 Task: Explore experimental features and projects in Google Chrome Labs.
Action: Mouse moved to (487, 271)
Screenshot: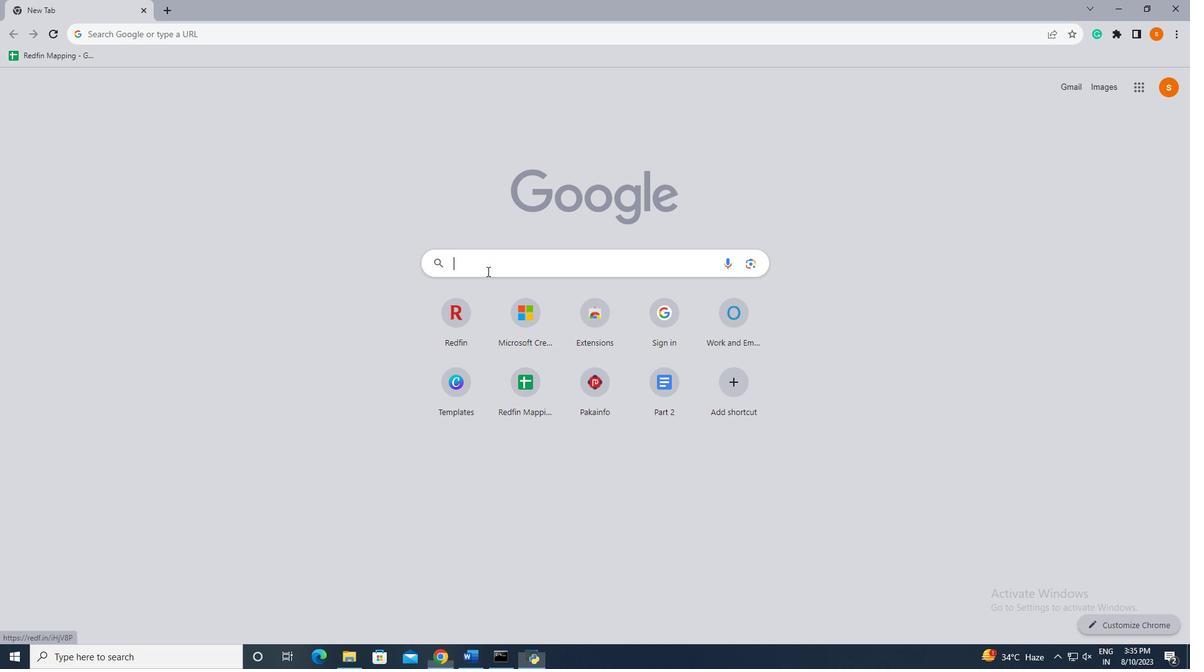 
Action: Mouse pressed left at (487, 271)
Screenshot: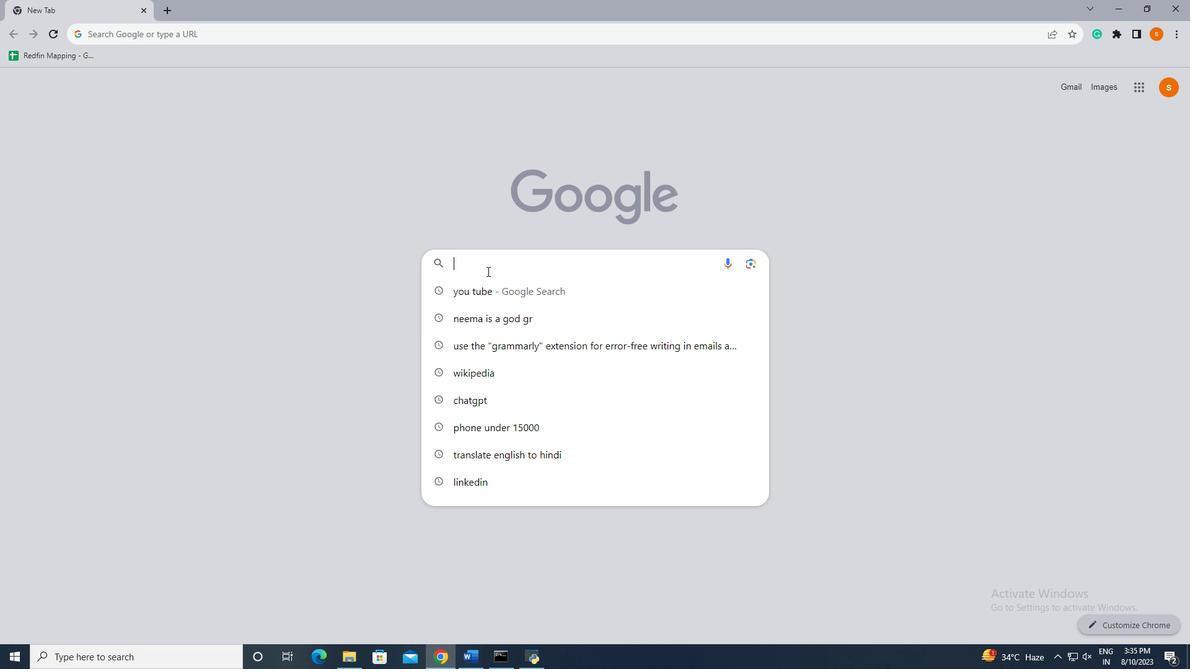
Action: Key pressed <Key.shift>Chrome<Key.space><Key.shift>Labs<Key.enter>
Screenshot: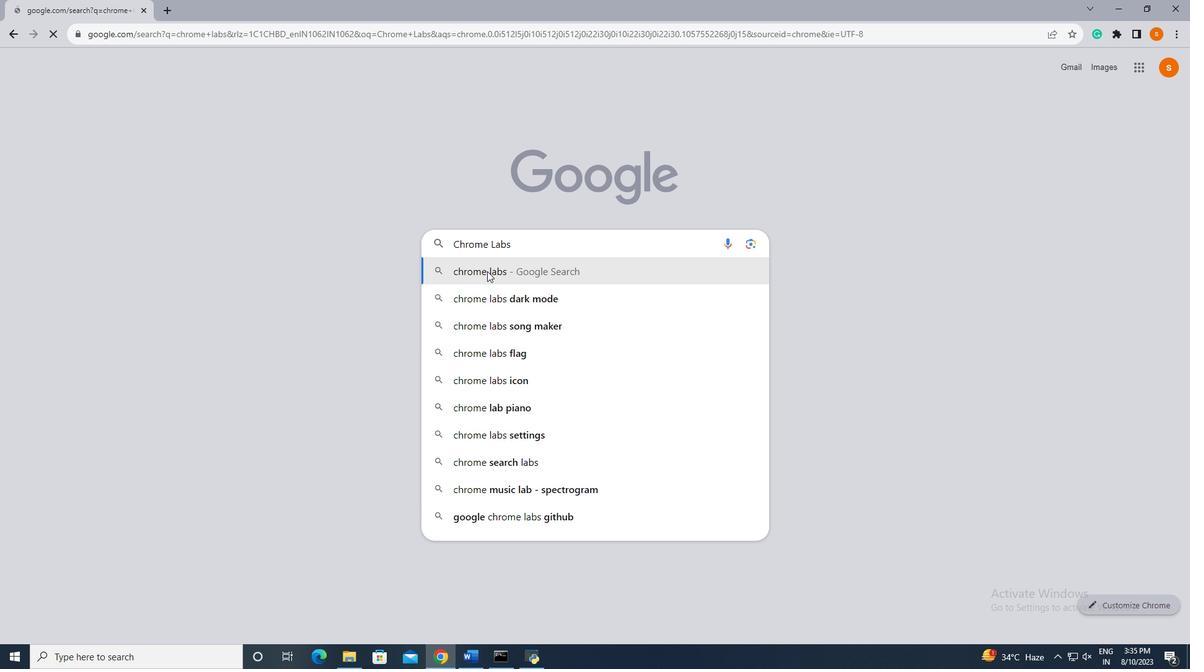 
Action: Mouse moved to (198, 208)
Screenshot: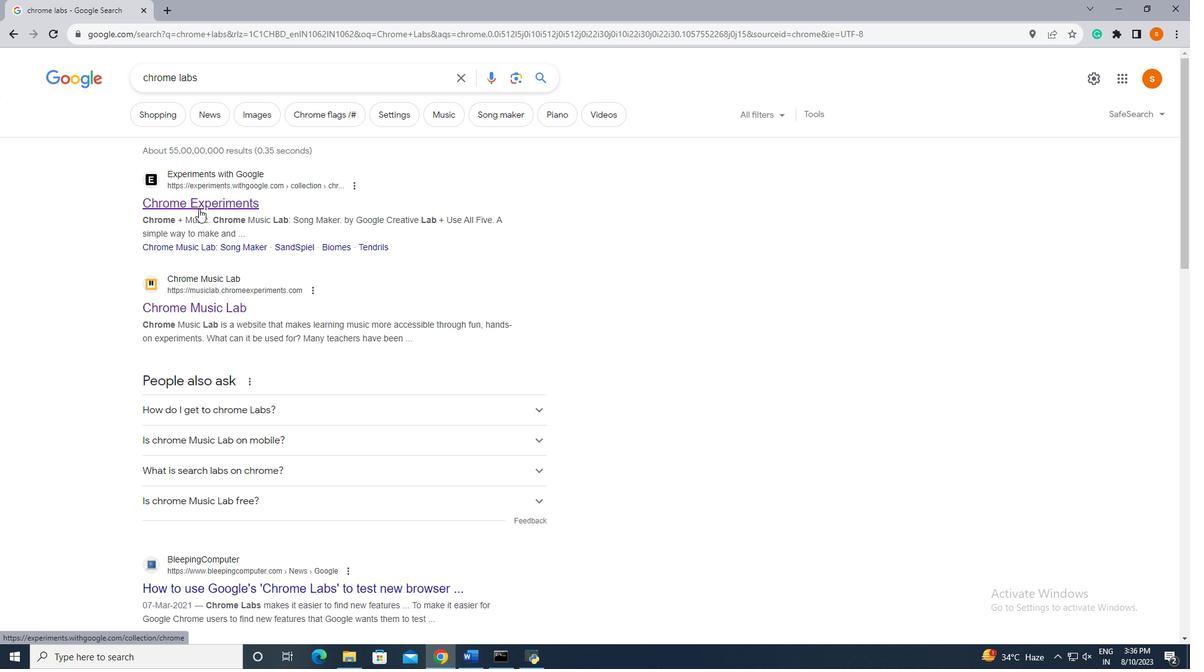
Action: Mouse pressed left at (198, 208)
Screenshot: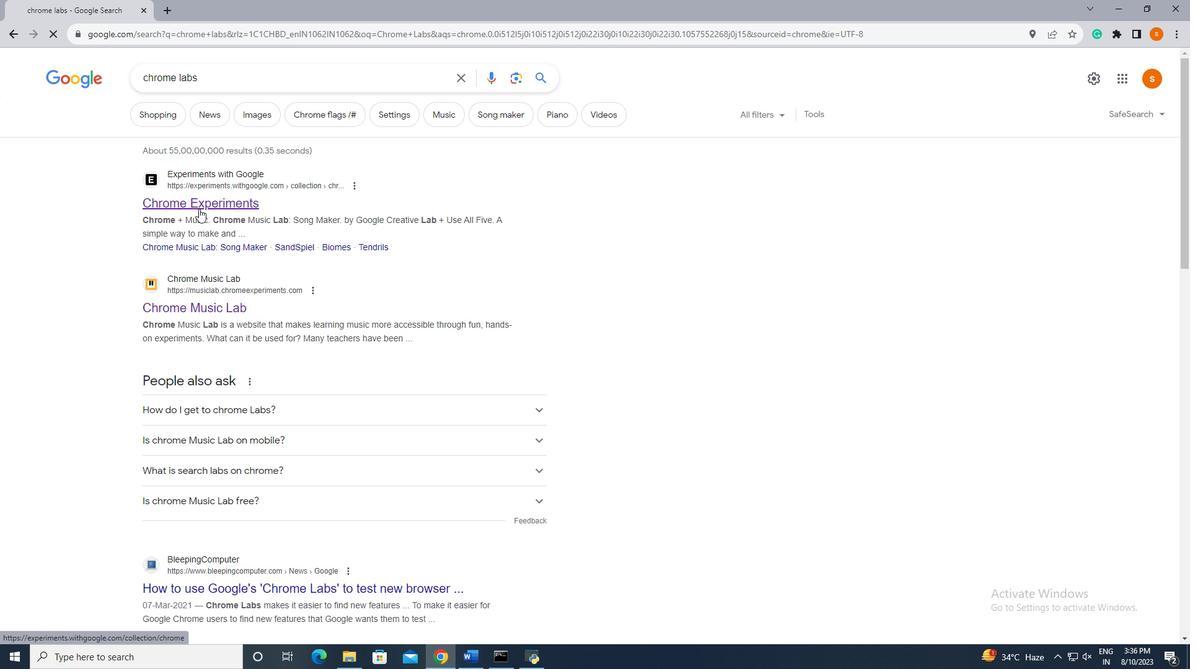 
Action: Mouse moved to (652, 75)
Screenshot: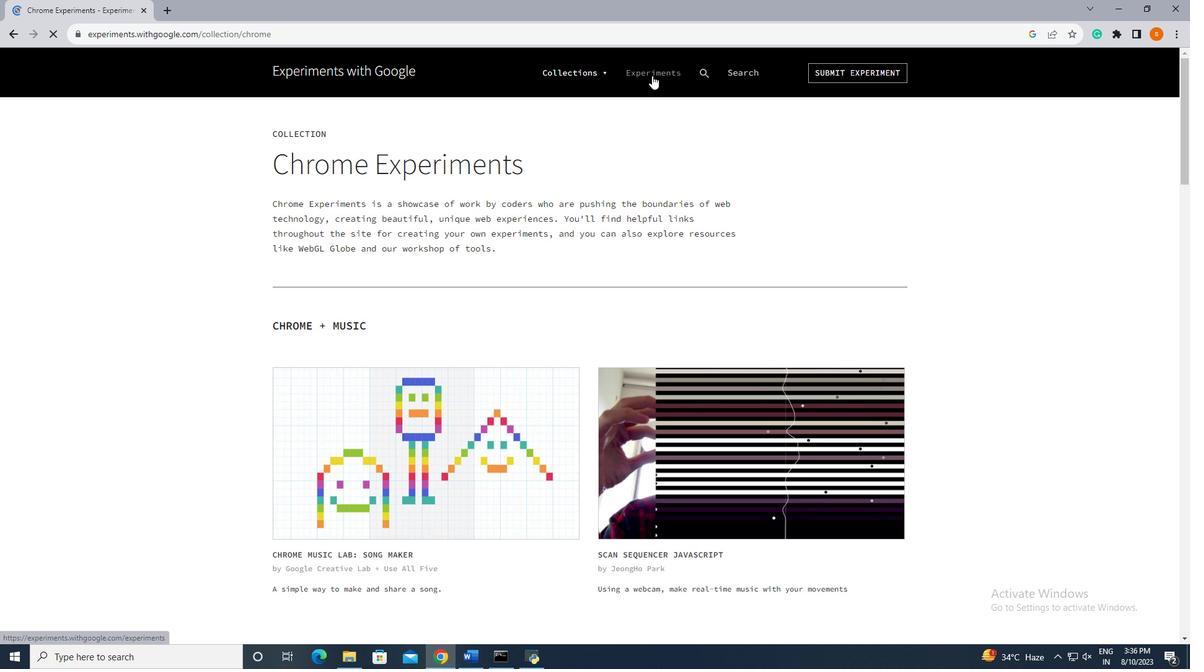 
Action: Mouse pressed left at (652, 75)
Screenshot: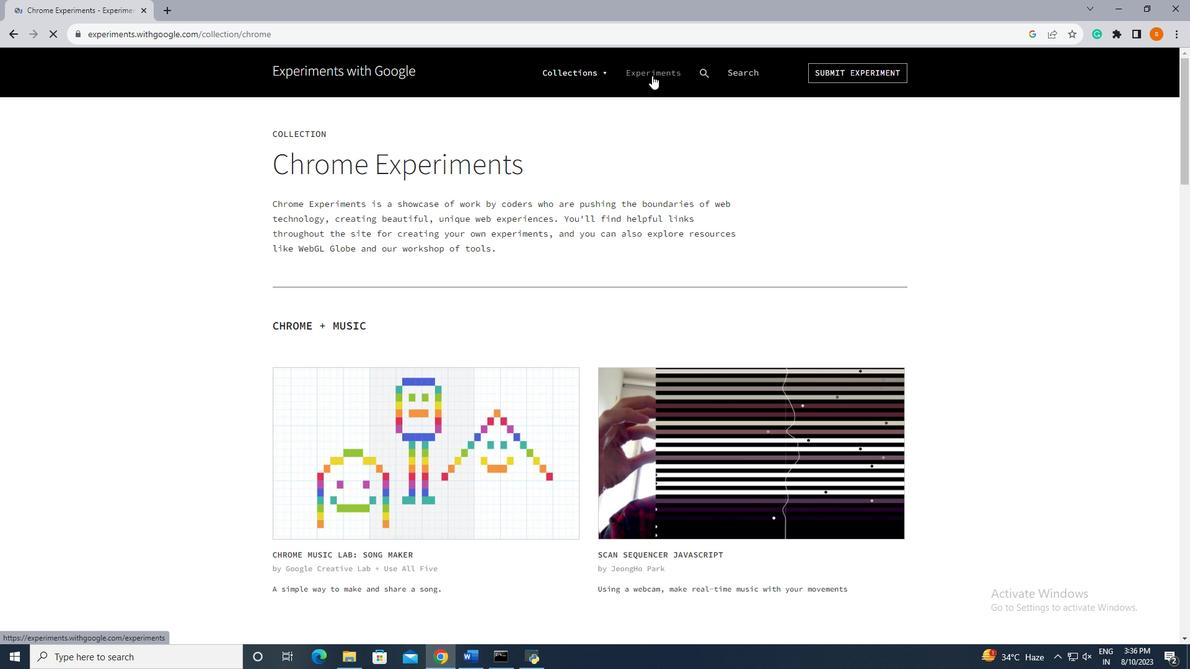 
Action: Mouse moved to (497, 285)
Screenshot: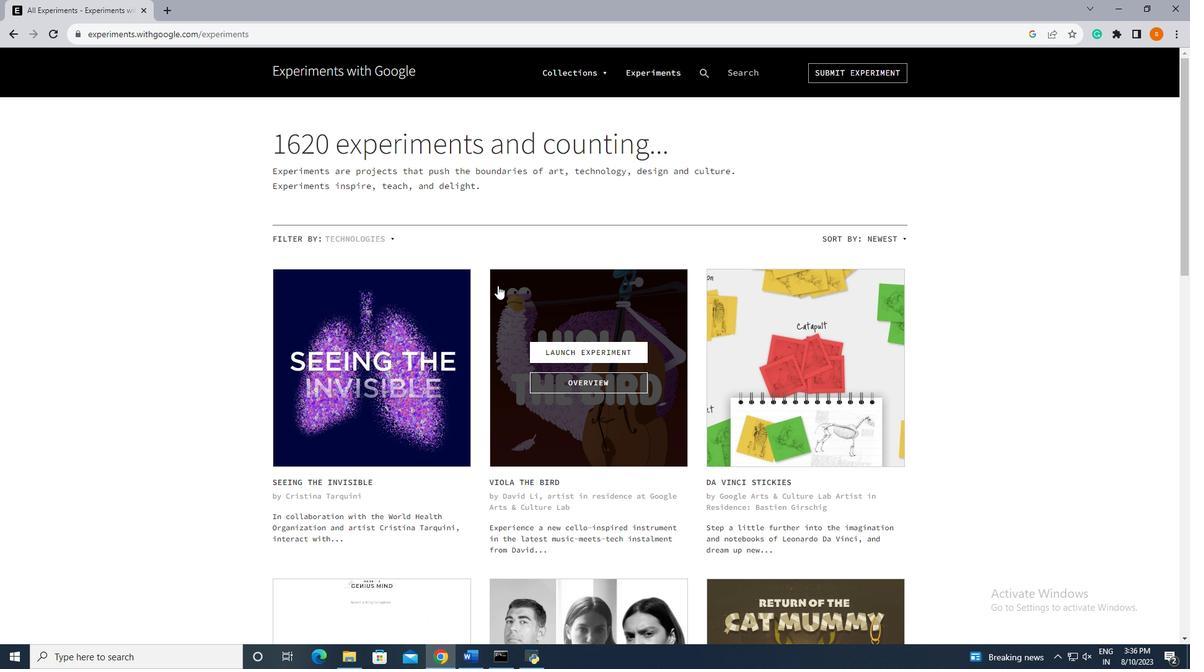 
Action: Mouse scrolled (497, 285) with delta (0, 0)
Screenshot: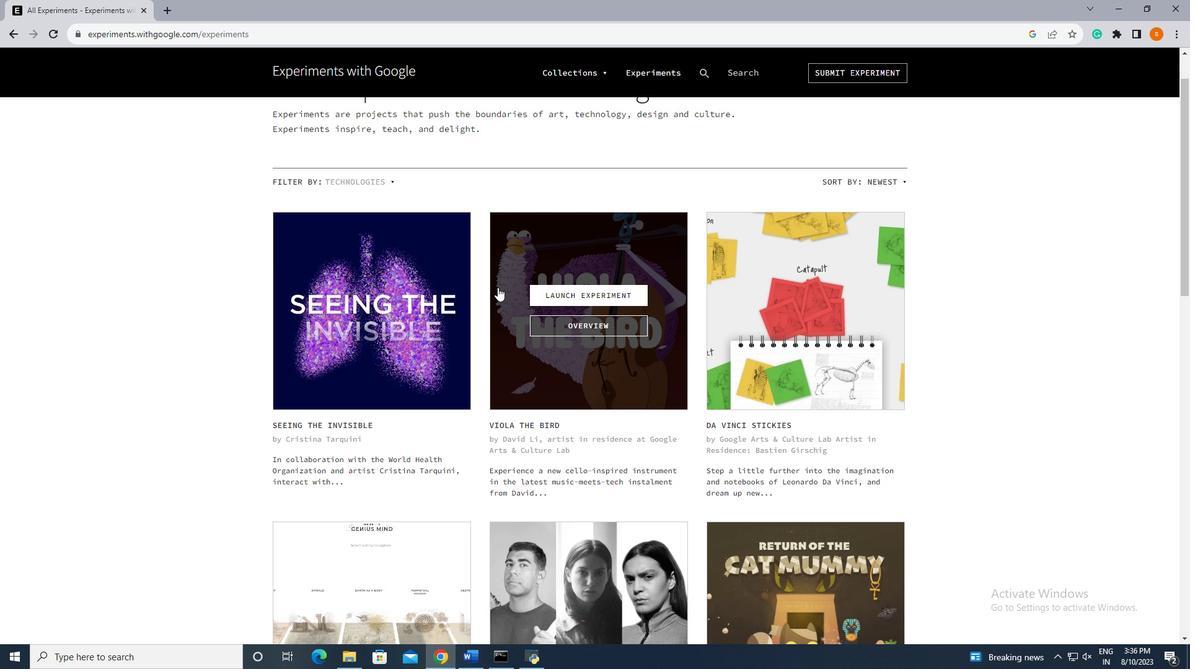 
Action: Mouse moved to (388, 316)
Screenshot: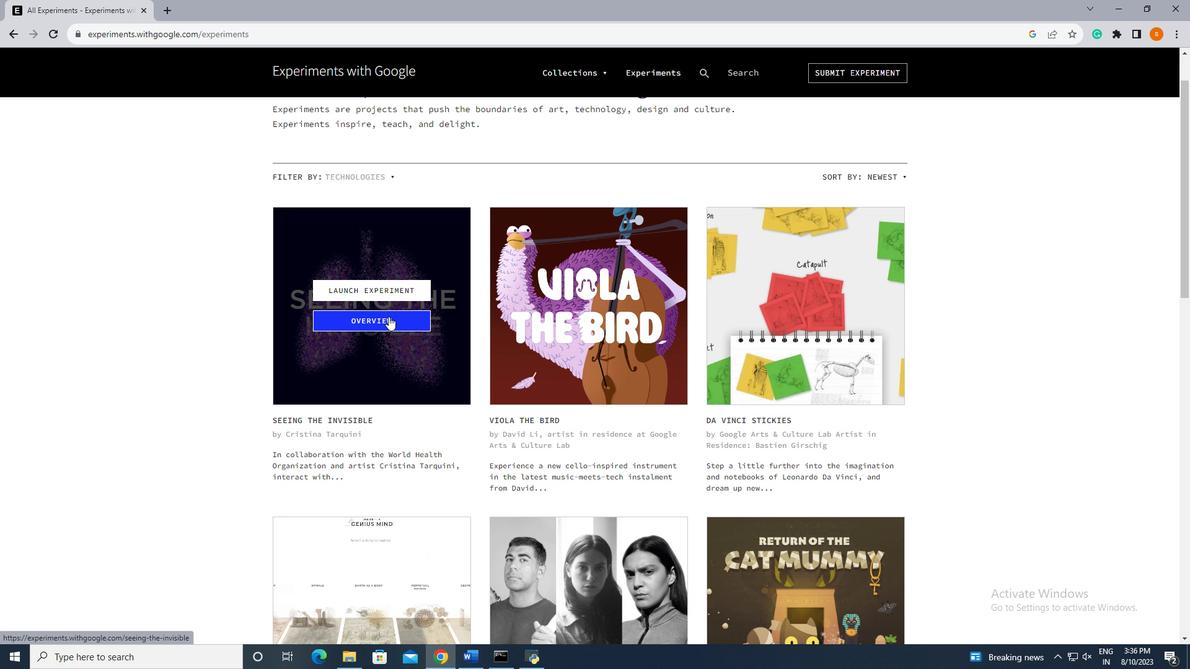 
Action: Mouse pressed left at (388, 316)
Screenshot: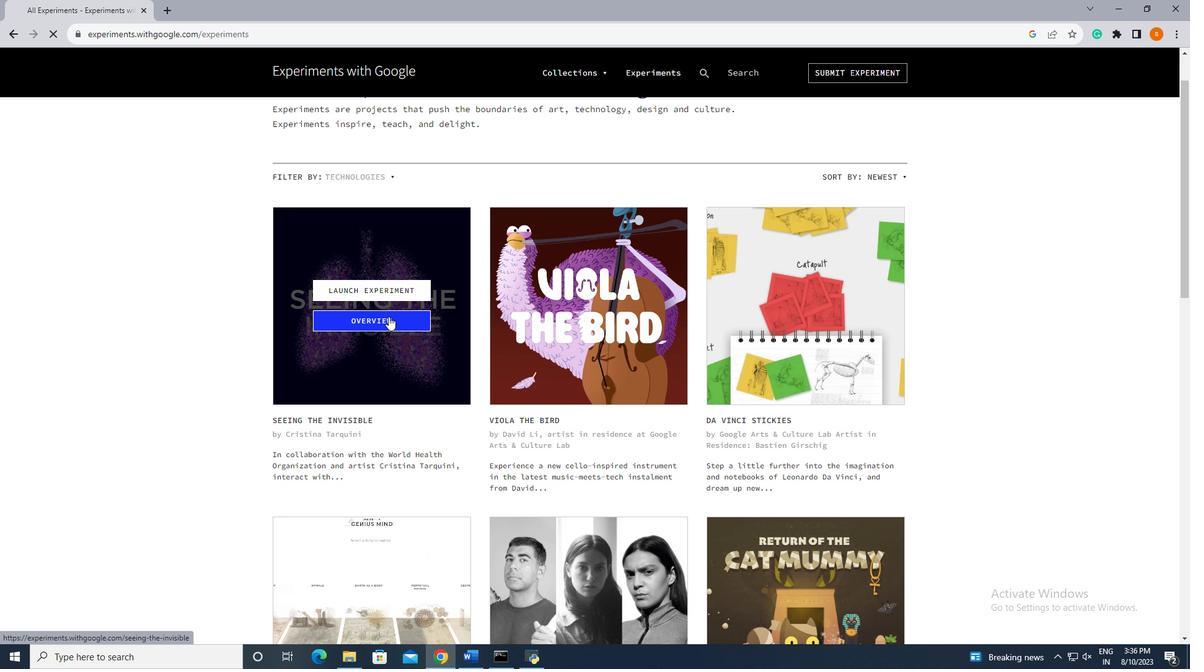 
Action: Mouse moved to (531, 353)
Screenshot: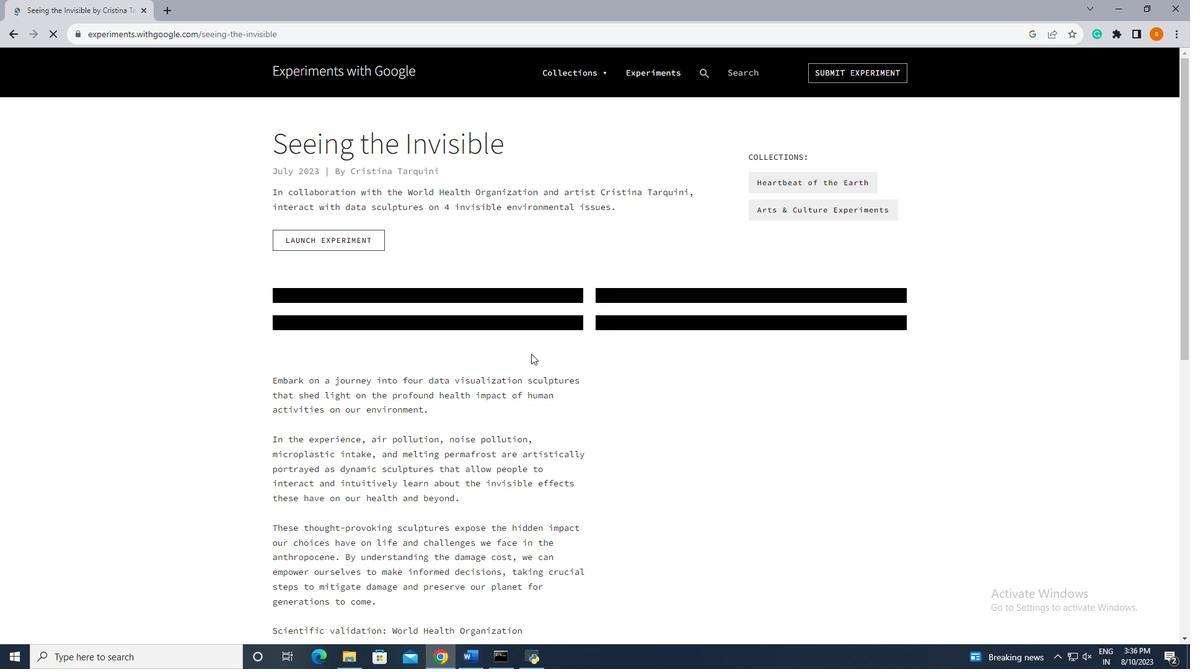 
Action: Mouse scrolled (531, 353) with delta (0, 0)
Screenshot: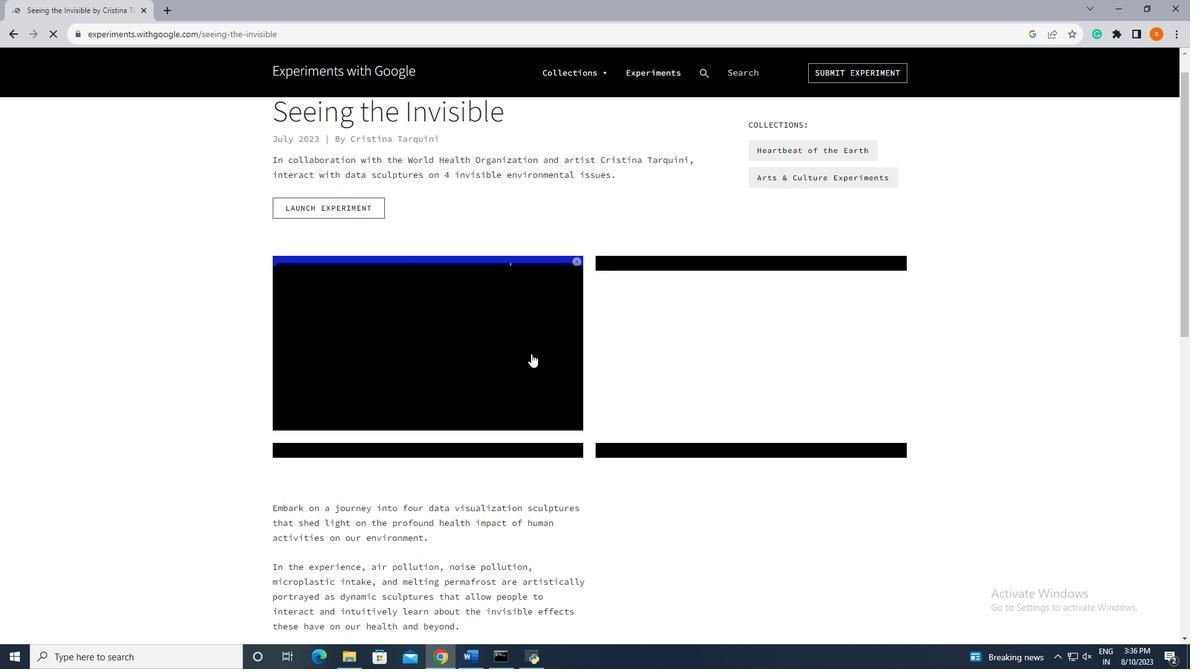
Action: Mouse scrolled (531, 353) with delta (0, 0)
Screenshot: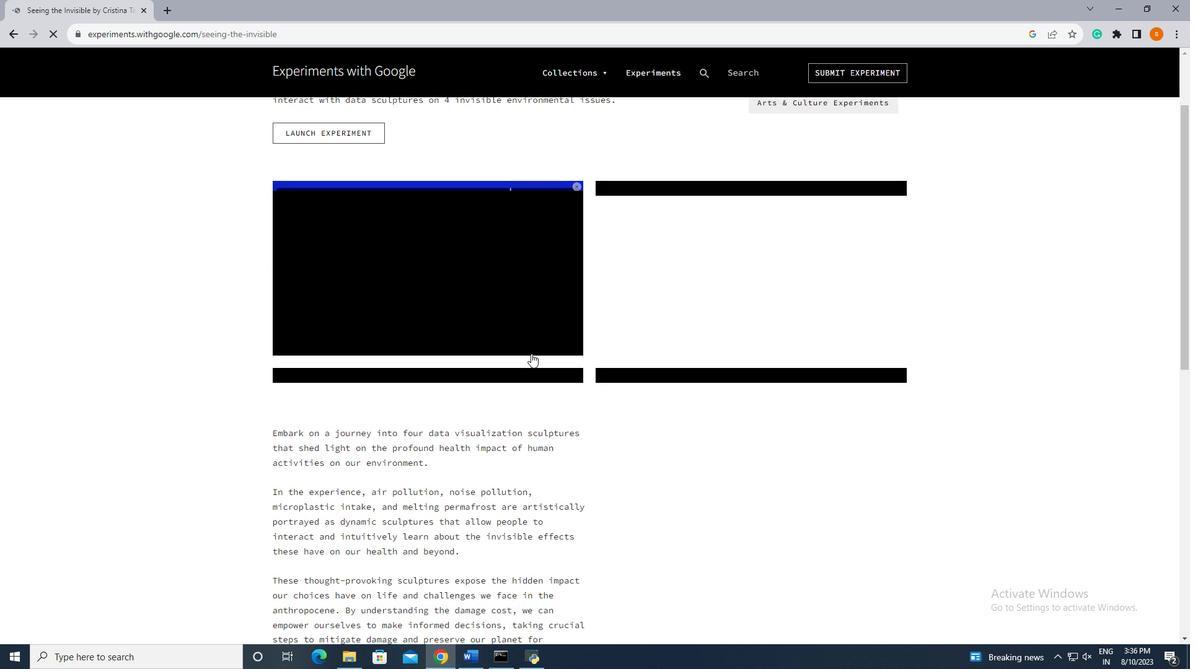 
Action: Mouse scrolled (531, 353) with delta (0, 0)
Screenshot: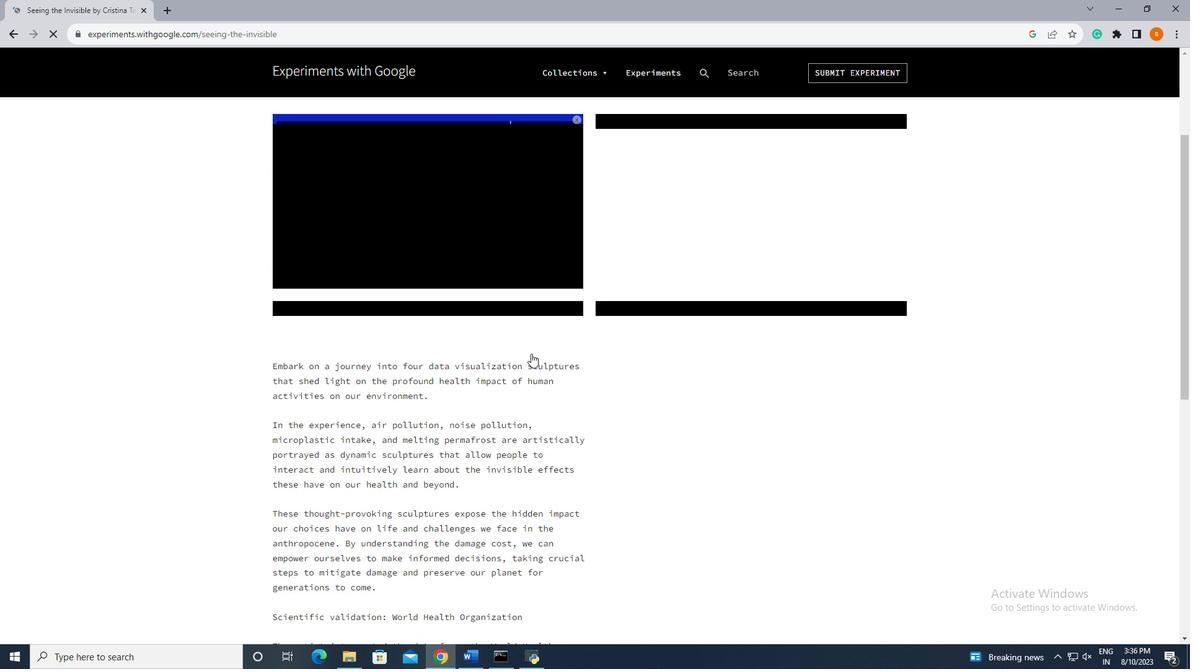 
Action: Mouse scrolled (531, 354) with delta (0, 0)
Screenshot: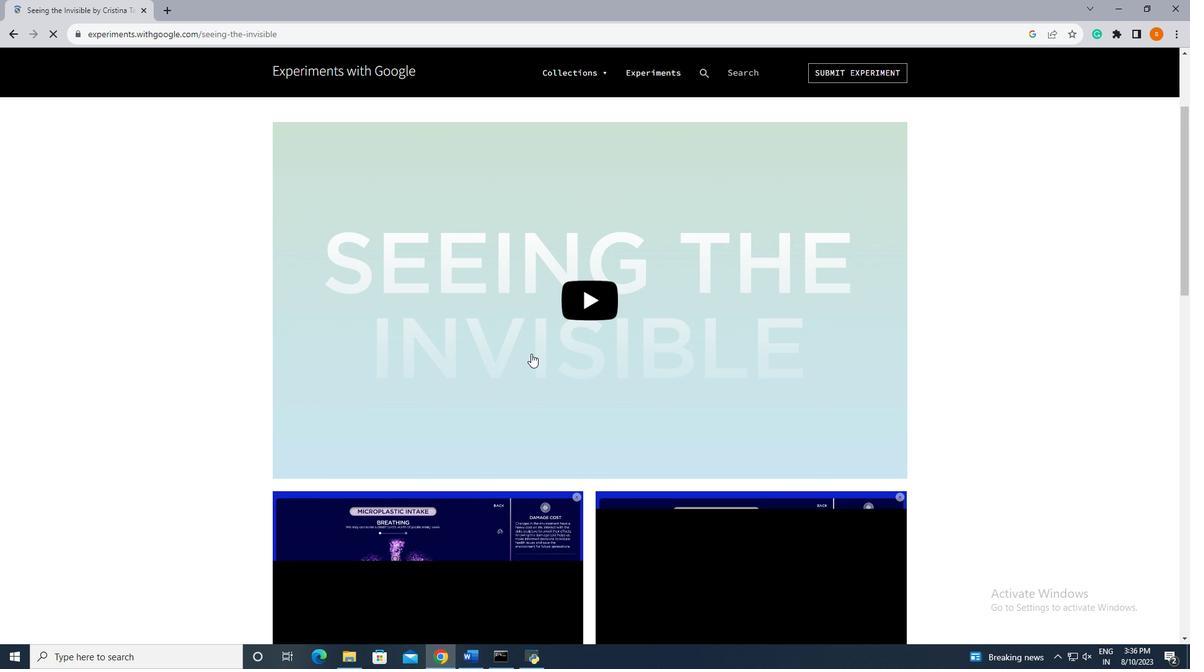 
Action: Mouse moved to (594, 324)
Screenshot: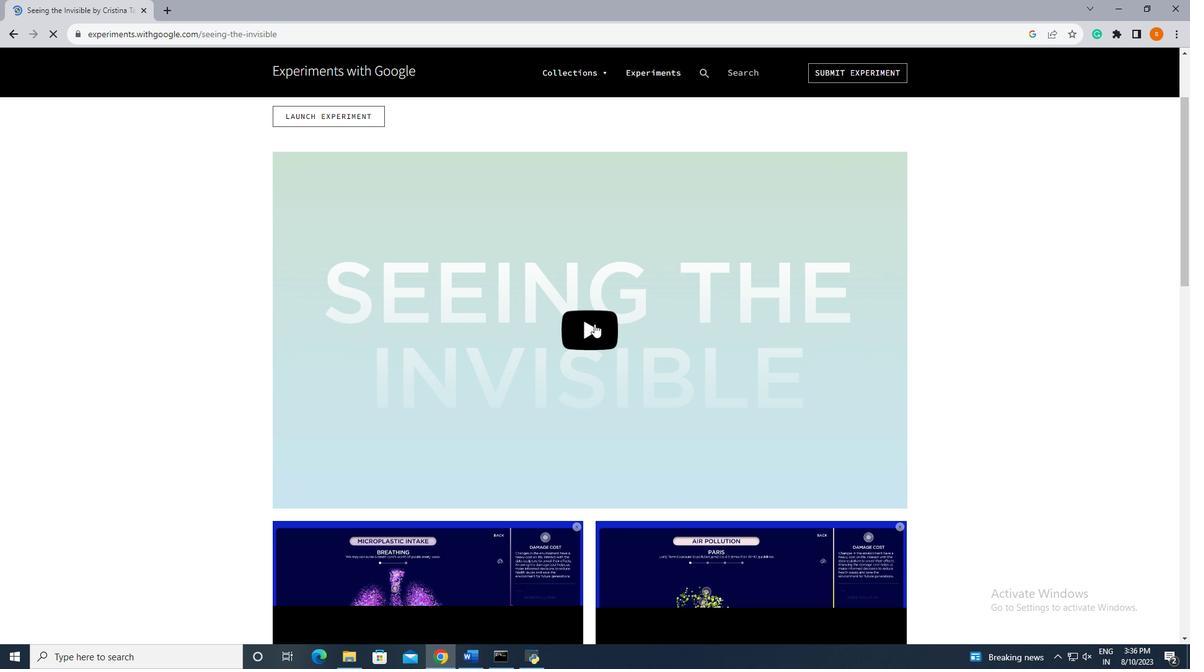 
Action: Mouse pressed left at (594, 324)
Screenshot: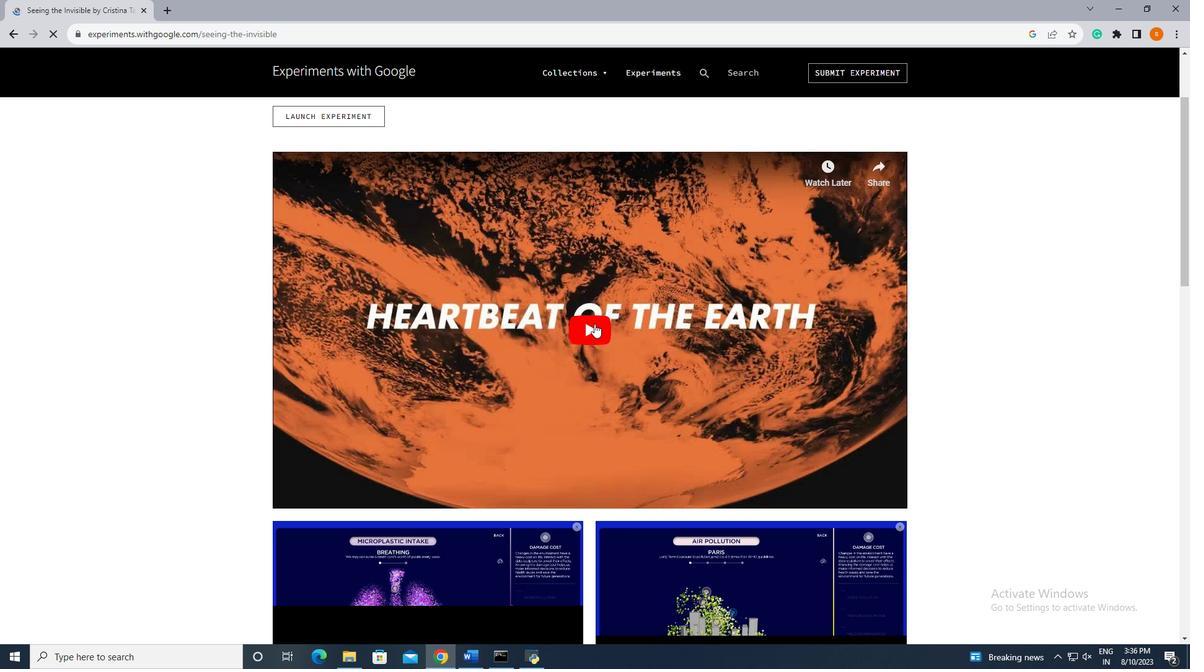 
Action: Mouse moved to (683, 369)
Screenshot: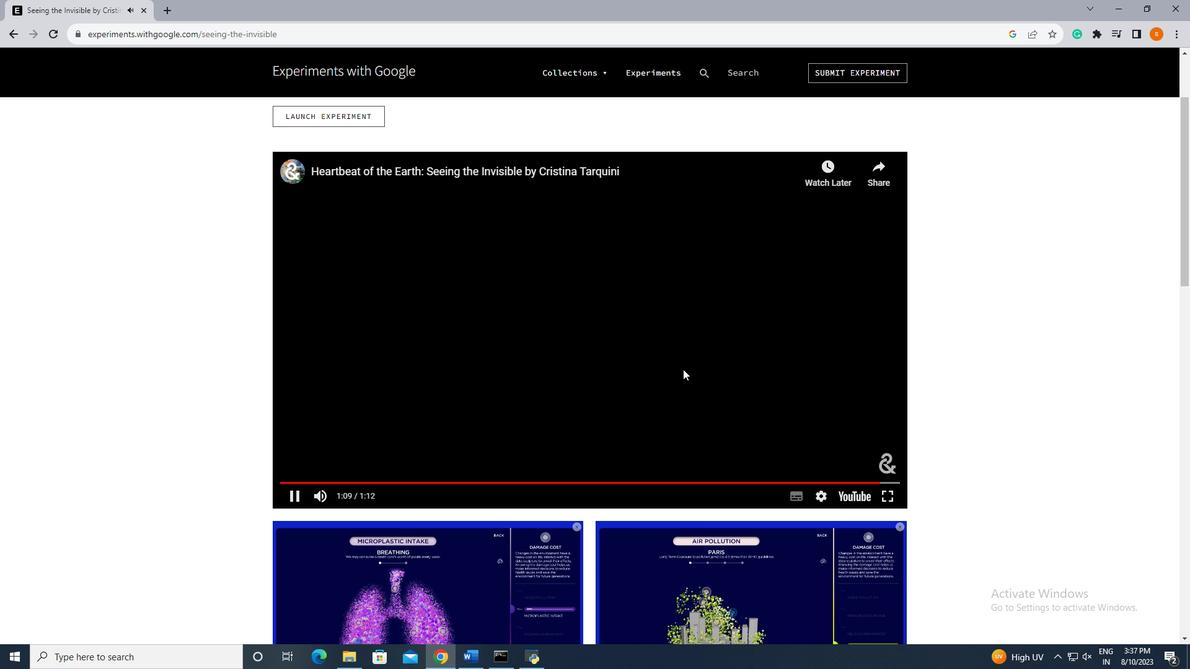 
Action: Mouse scrolled (683, 368) with delta (0, 0)
Screenshot: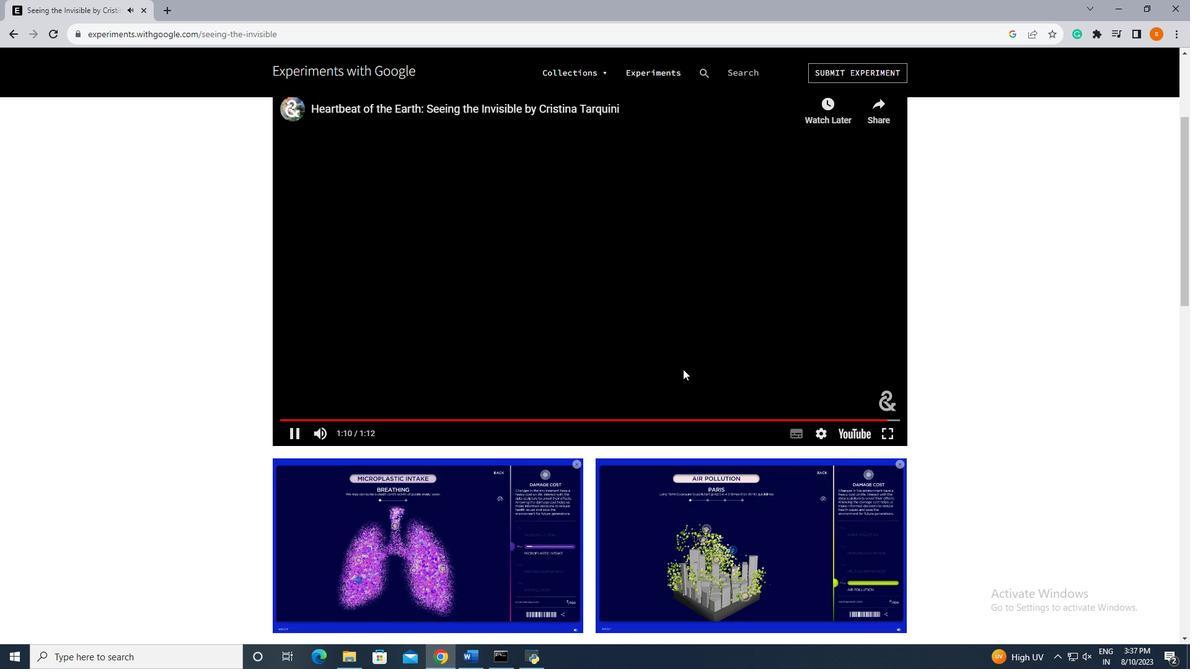 
Action: Mouse scrolled (683, 368) with delta (0, 0)
Screenshot: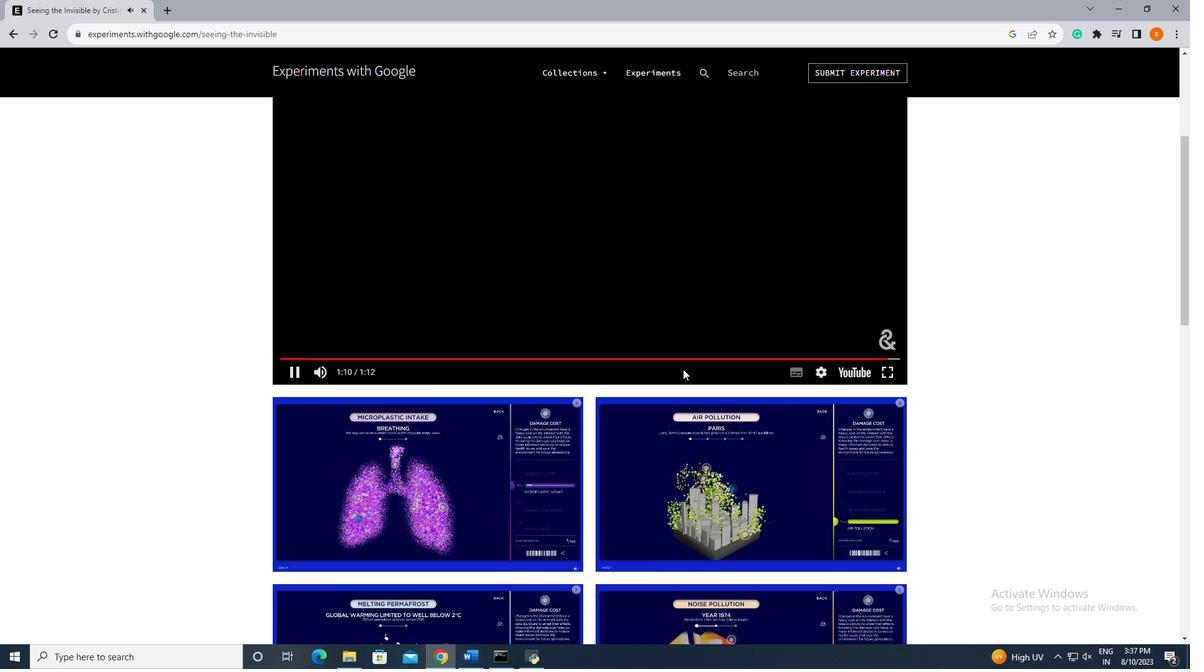 
Action: Mouse scrolled (683, 368) with delta (0, 0)
Screenshot: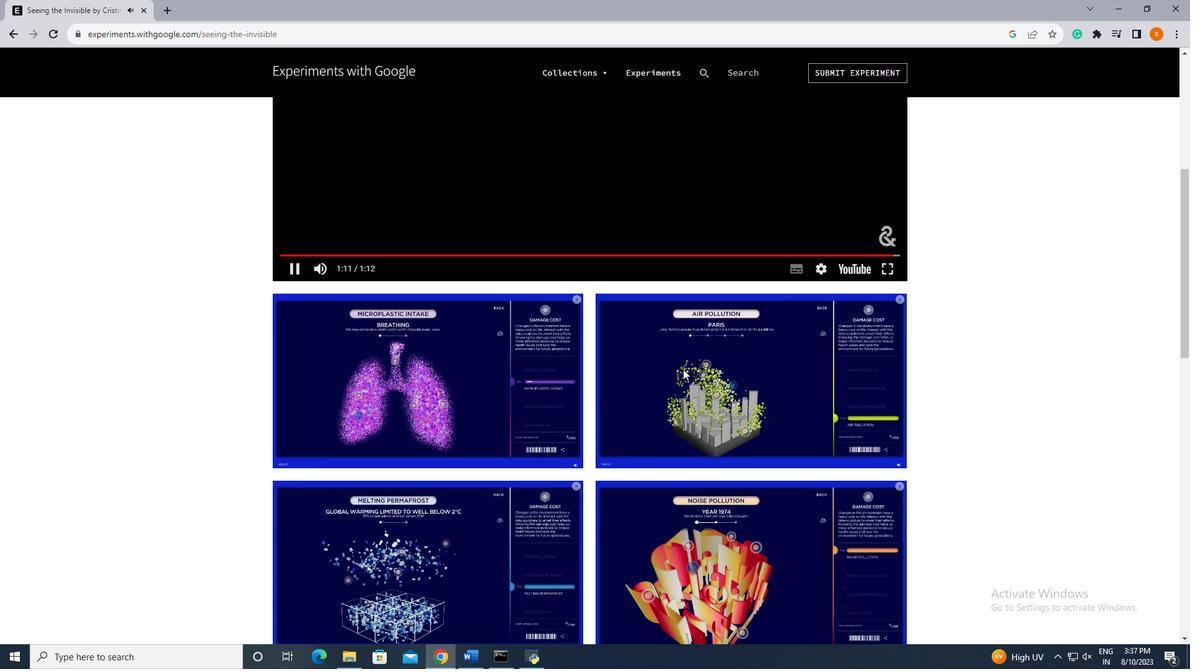 
Action: Mouse scrolled (683, 368) with delta (0, 0)
Screenshot: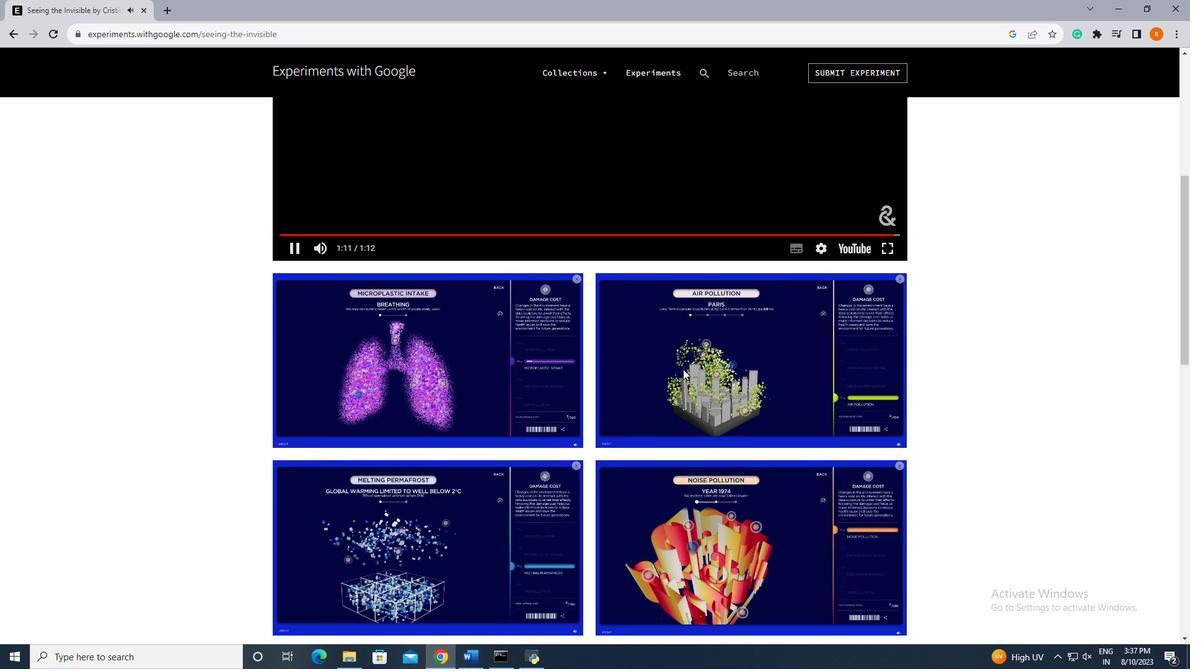 
Action: Mouse scrolled (683, 368) with delta (0, 0)
Screenshot: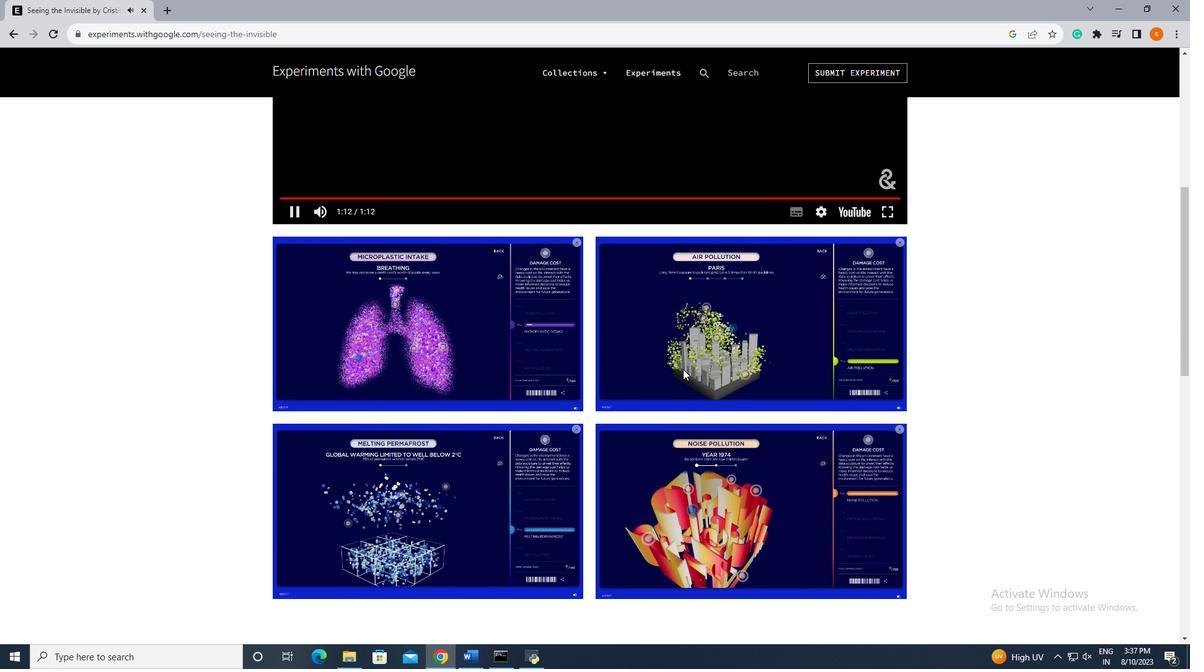 
Action: Mouse scrolled (683, 368) with delta (0, 0)
Screenshot: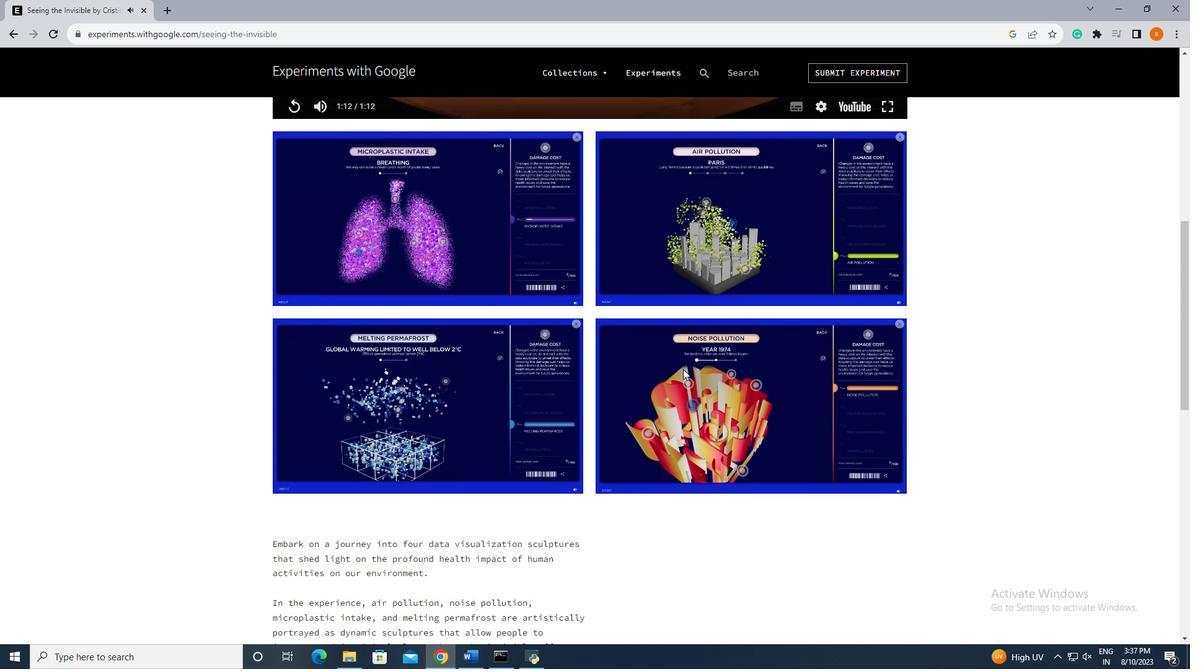 
Action: Mouse scrolled (683, 368) with delta (0, 0)
Screenshot: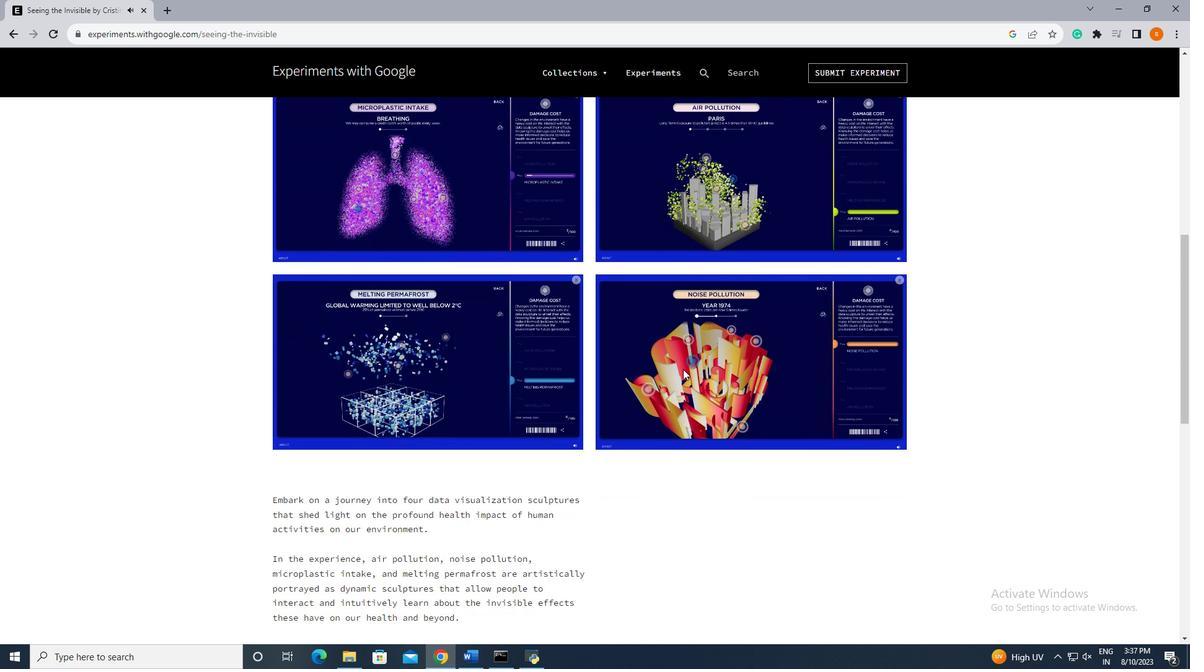 
Action: Mouse scrolled (683, 368) with delta (0, 0)
Screenshot: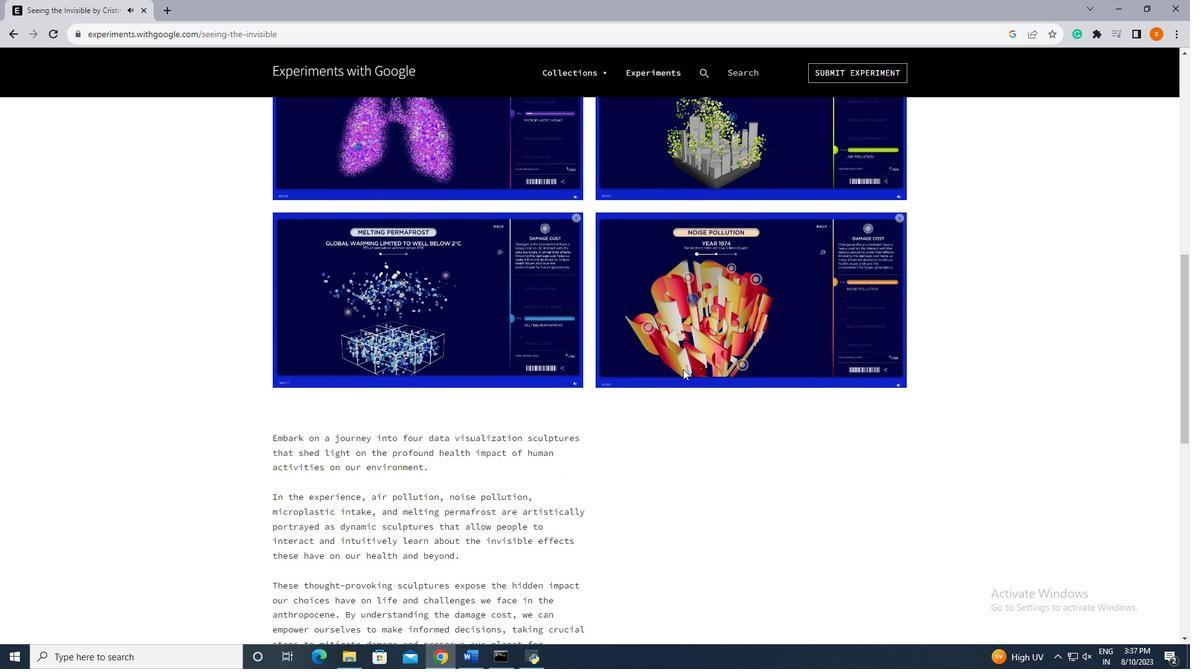 
Action: Mouse moved to (679, 393)
Screenshot: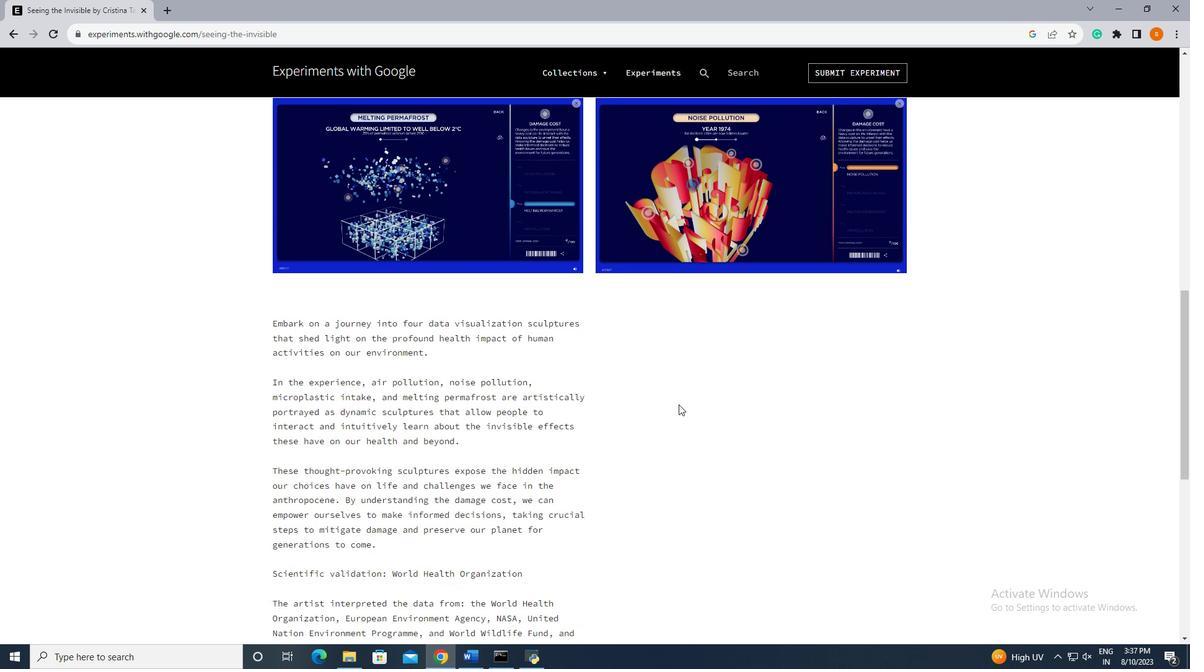 
Action: Mouse scrolled (679, 391) with delta (0, 0)
Screenshot: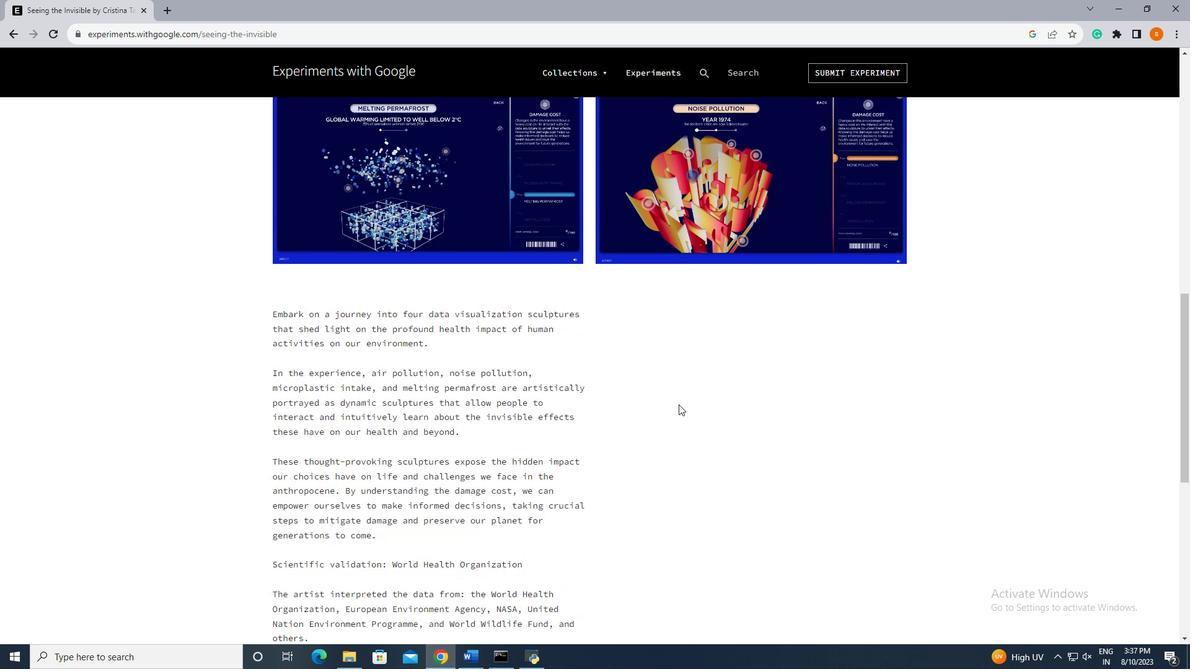 
Action: Mouse moved to (679, 402)
Screenshot: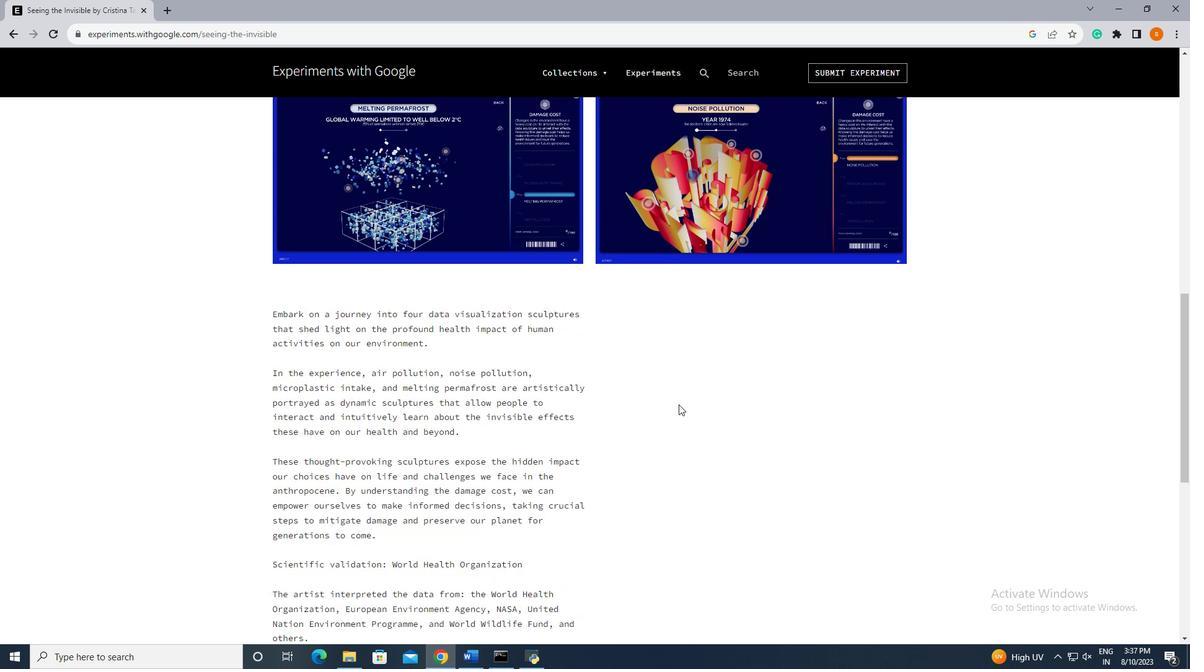 
Action: Mouse scrolled (679, 401) with delta (0, 0)
Screenshot: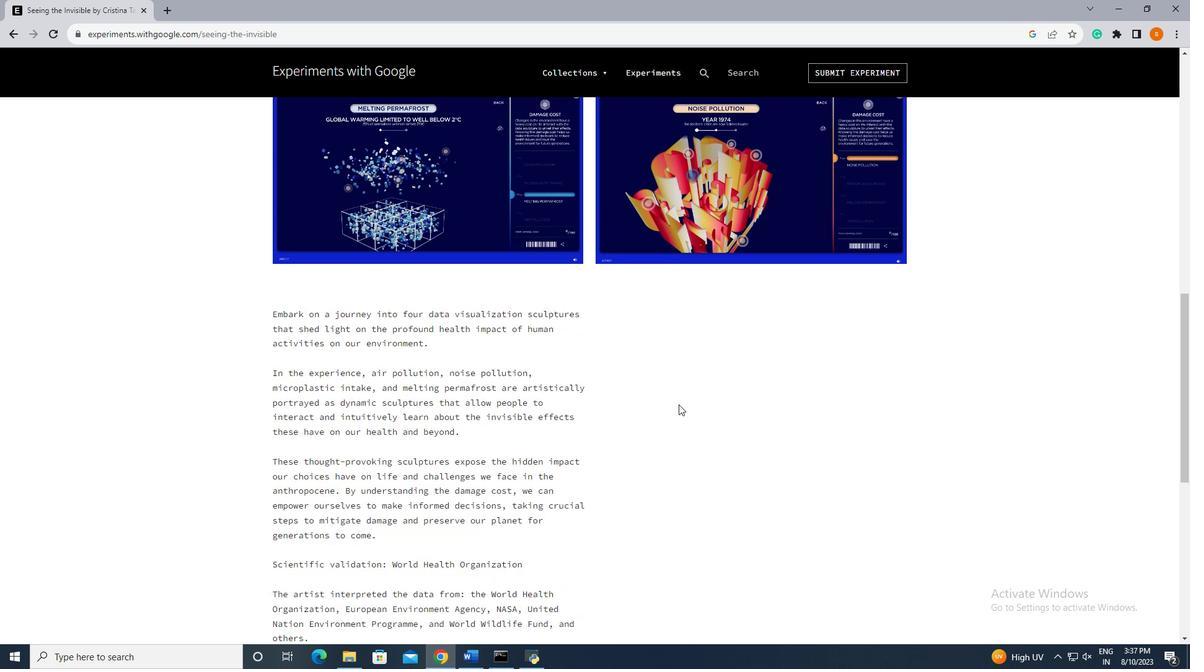 
Action: Mouse moved to (678, 404)
Screenshot: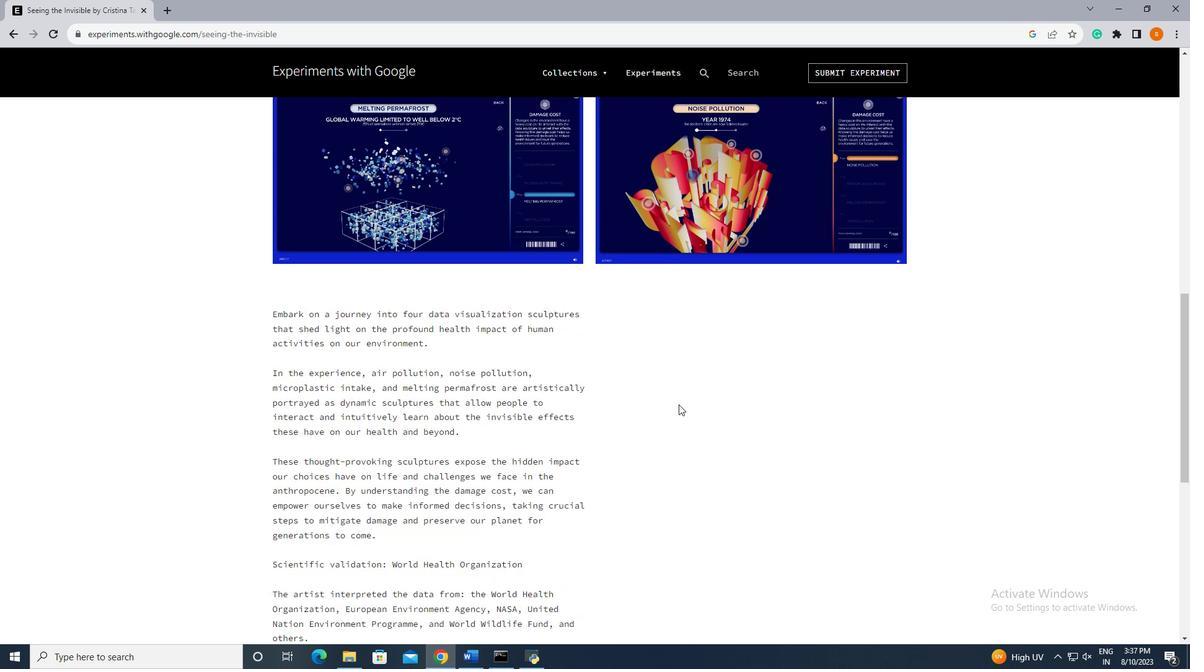 
Action: Mouse scrolled (678, 404) with delta (0, 0)
Screenshot: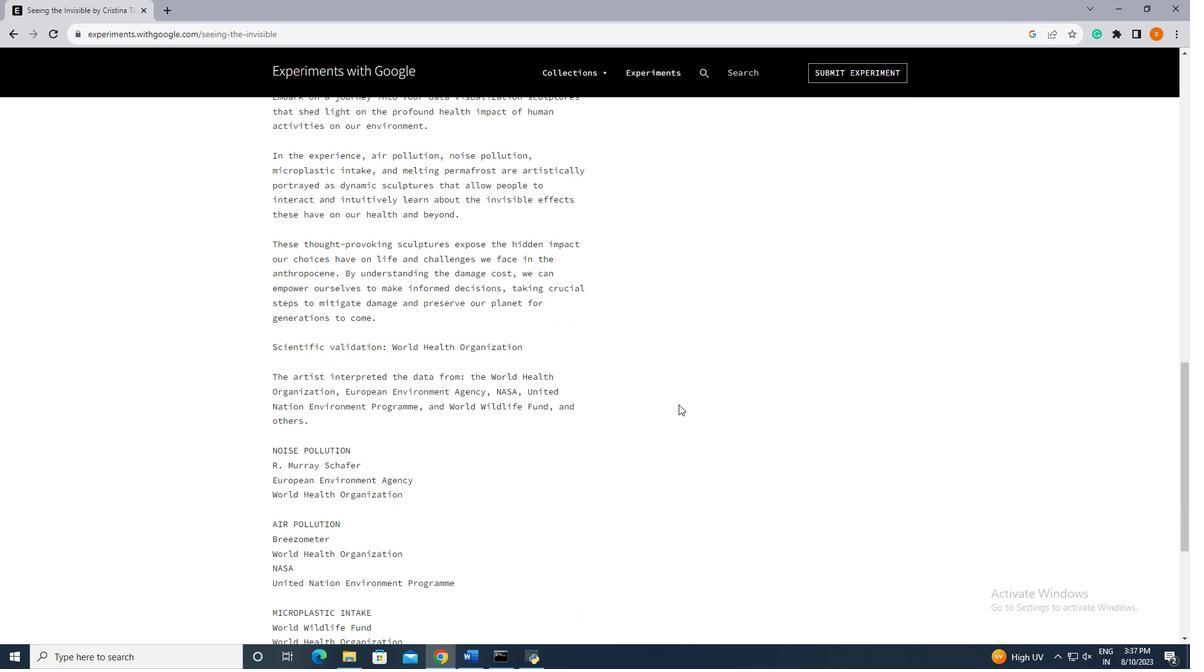 
Action: Mouse scrolled (678, 404) with delta (0, 0)
Screenshot: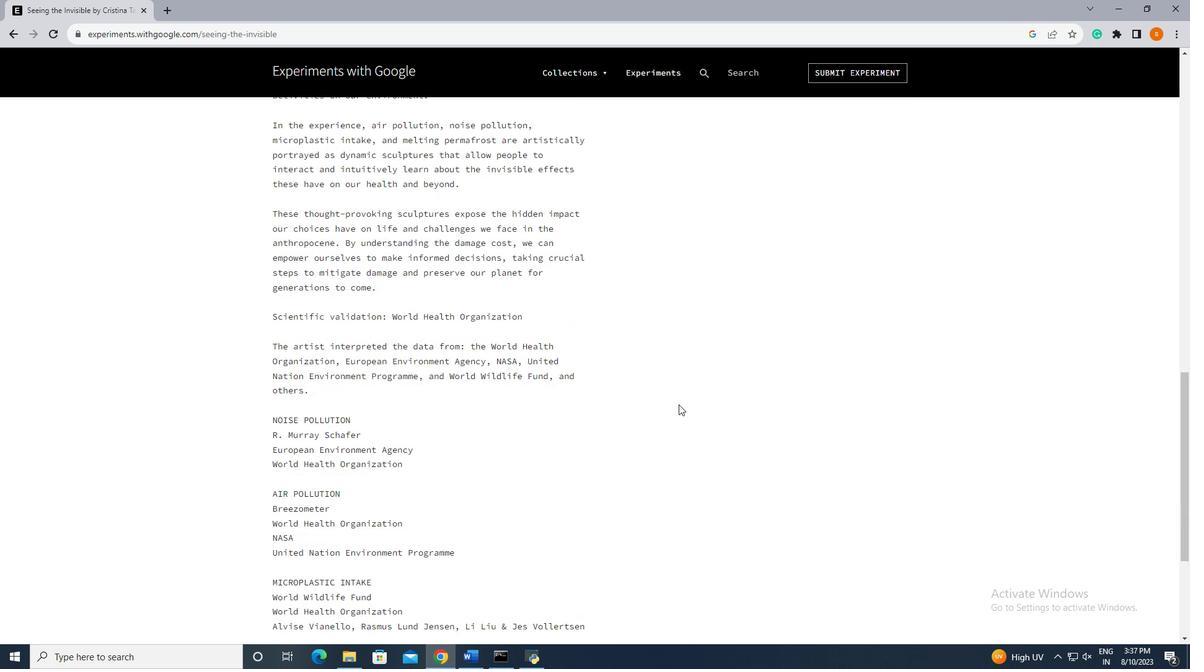 
Action: Mouse scrolled (678, 404) with delta (0, 0)
Screenshot: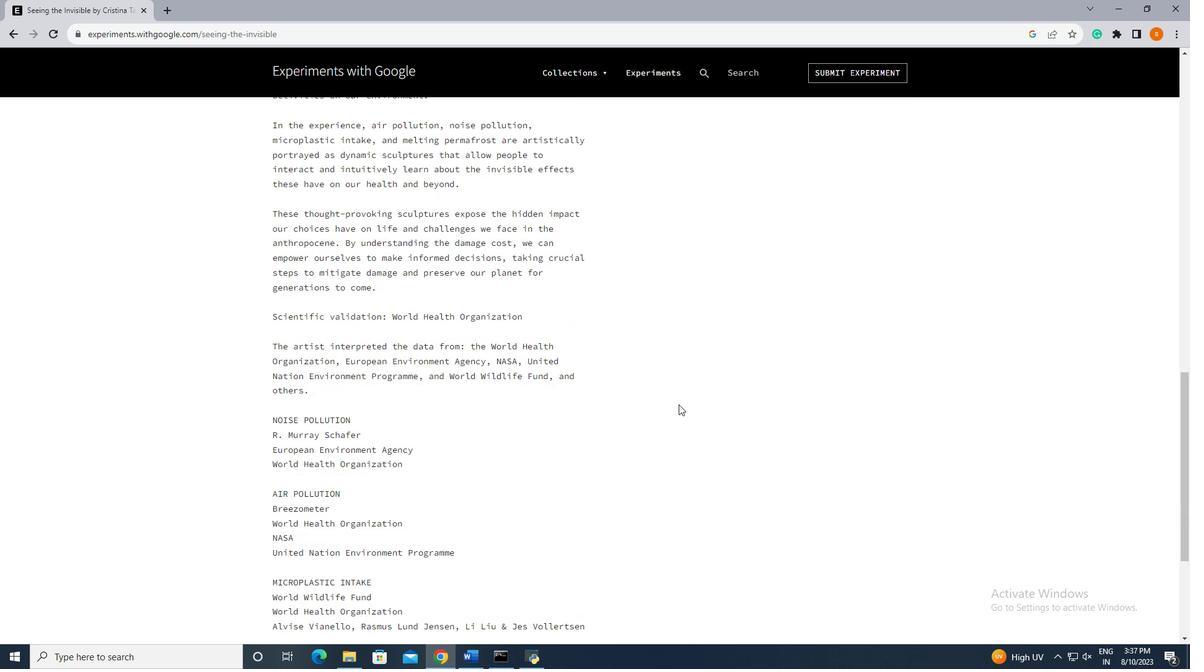 
Action: Mouse scrolled (678, 404) with delta (0, 0)
Screenshot: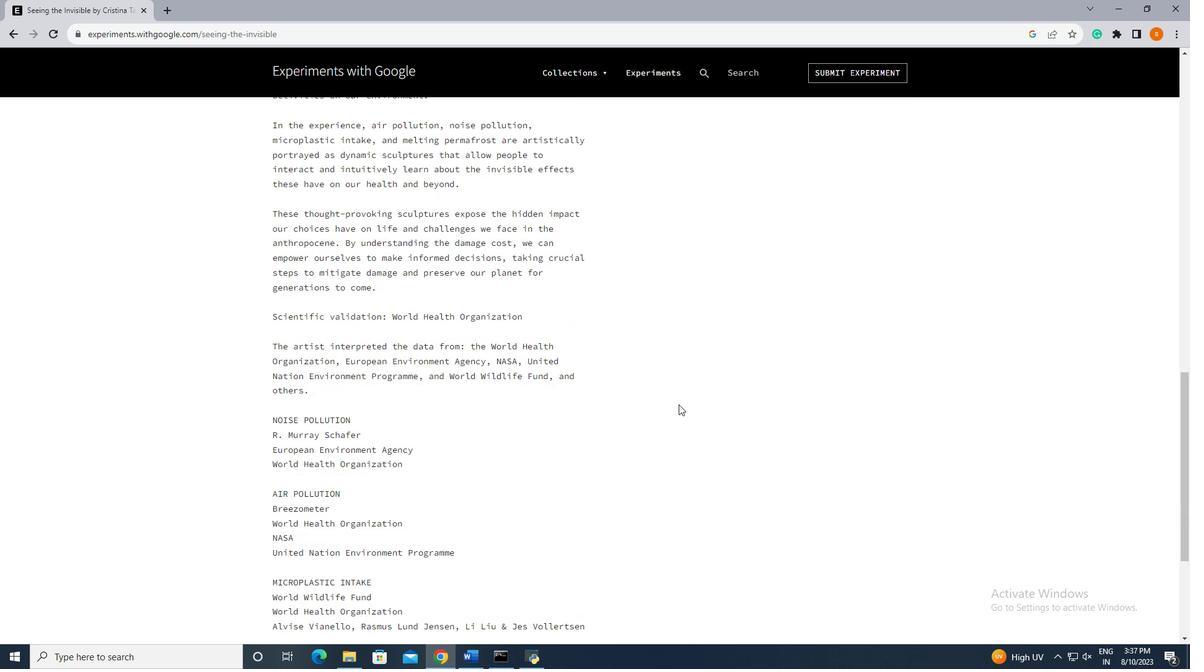 
Action: Mouse scrolled (678, 404) with delta (0, 0)
Screenshot: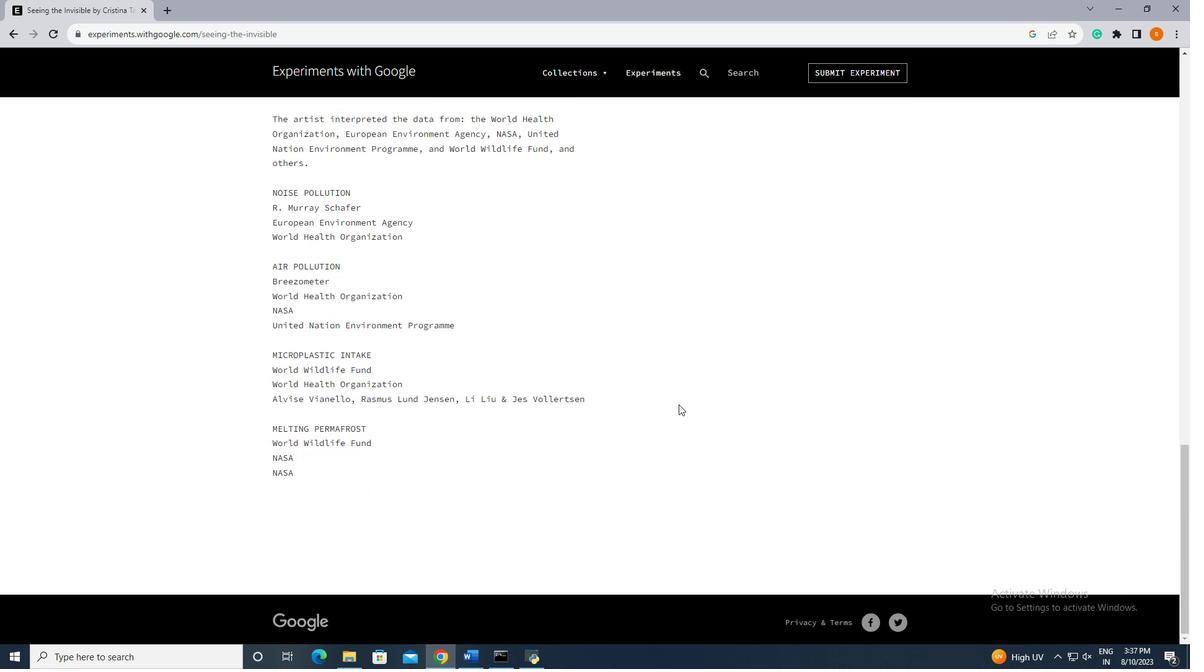 
Action: Mouse scrolled (678, 404) with delta (0, 0)
Screenshot: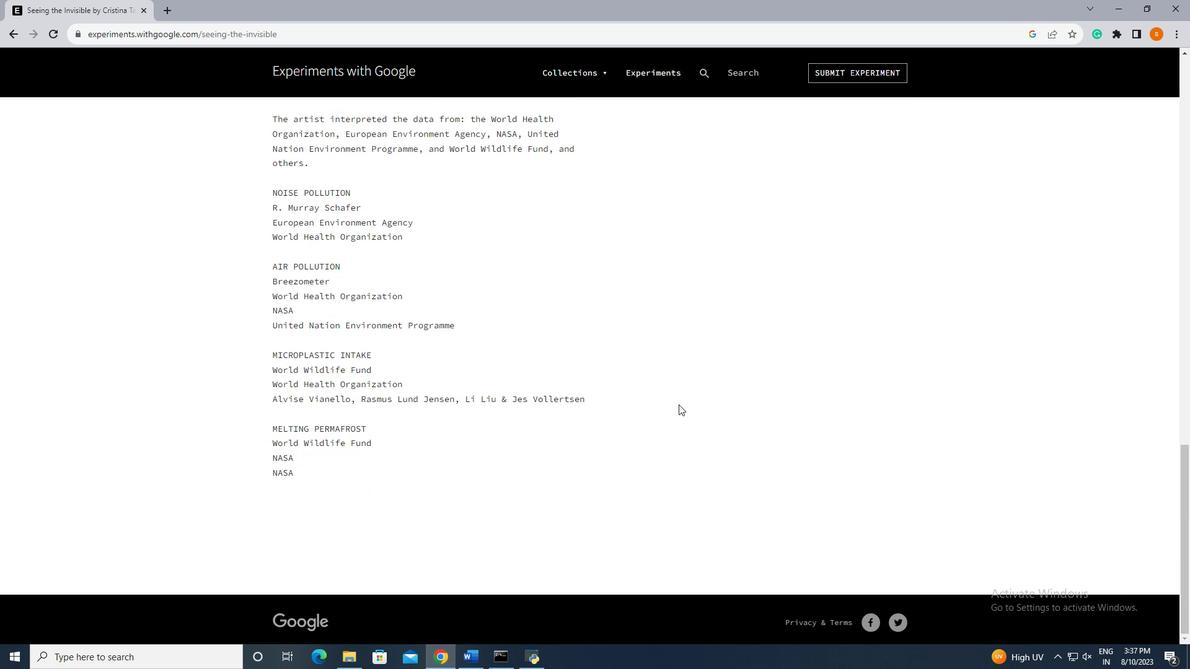 
Action: Mouse scrolled (678, 404) with delta (0, 0)
Screenshot: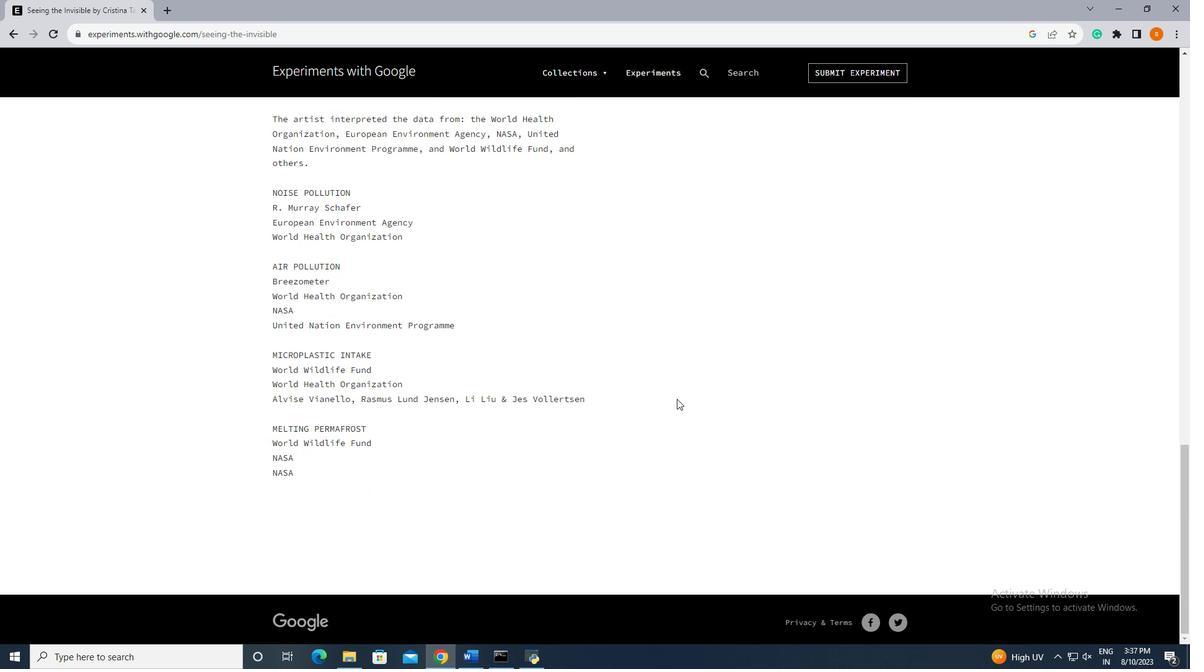 
Action: Mouse scrolled (678, 404) with delta (0, 0)
Screenshot: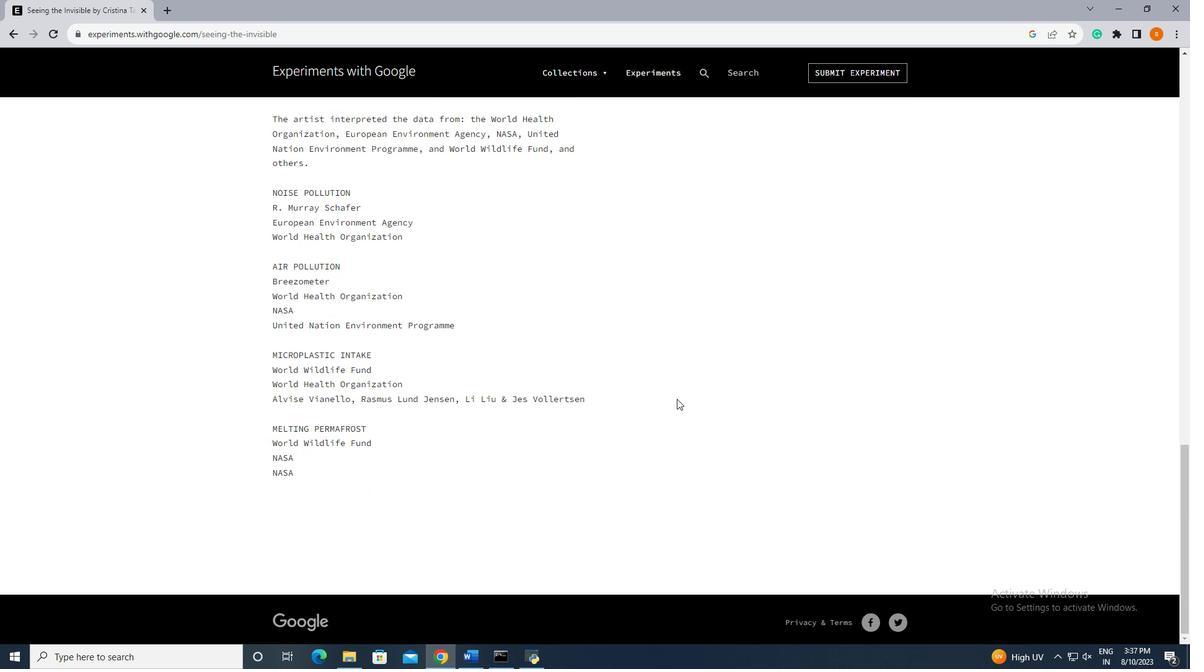 
Action: Mouse scrolled (678, 404) with delta (0, 0)
Screenshot: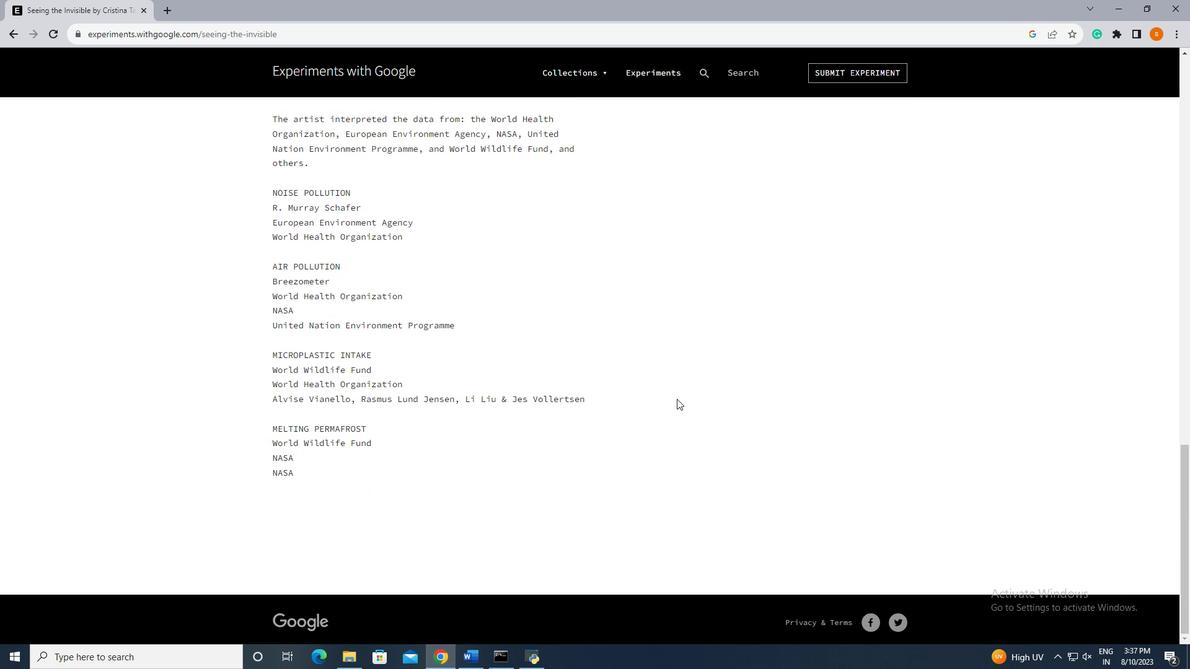 
Action: Mouse moved to (676, 397)
Screenshot: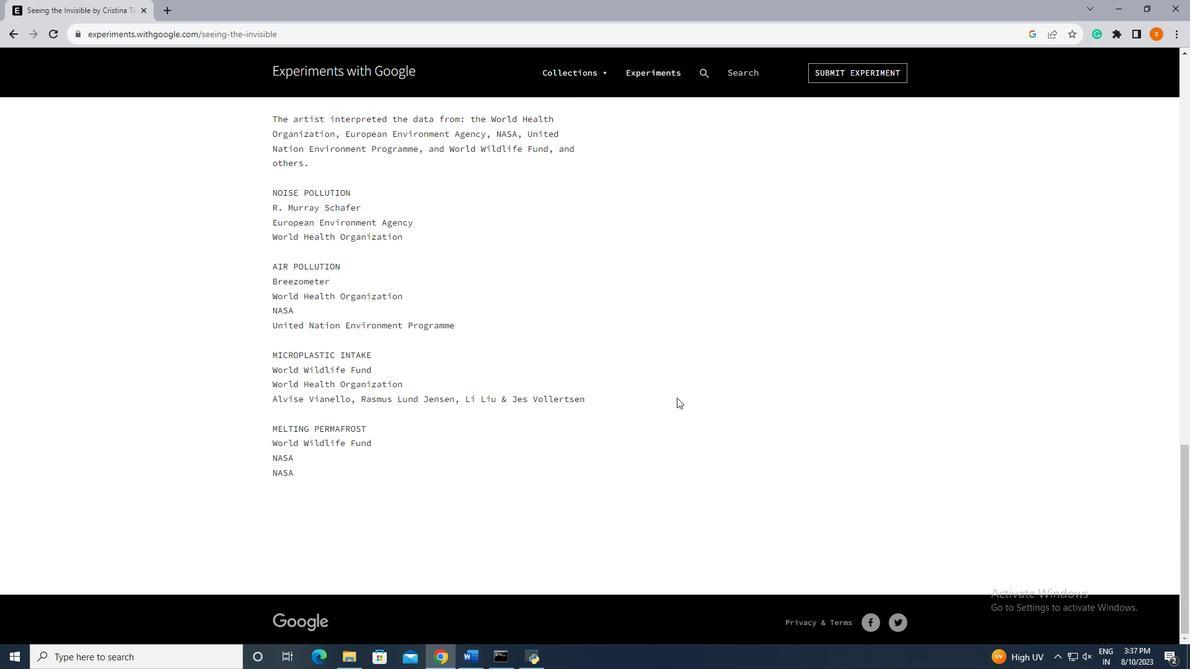 
Action: Mouse scrolled (676, 397) with delta (0, 0)
Screenshot: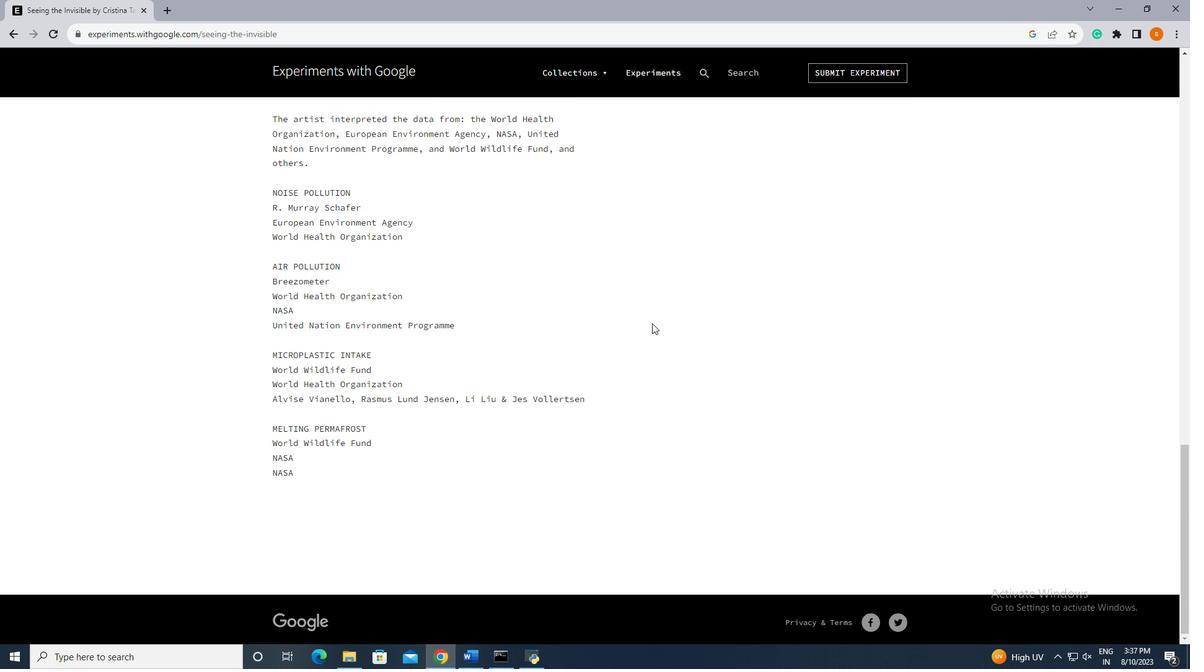 
Action: Mouse scrolled (676, 397) with delta (0, 0)
Screenshot: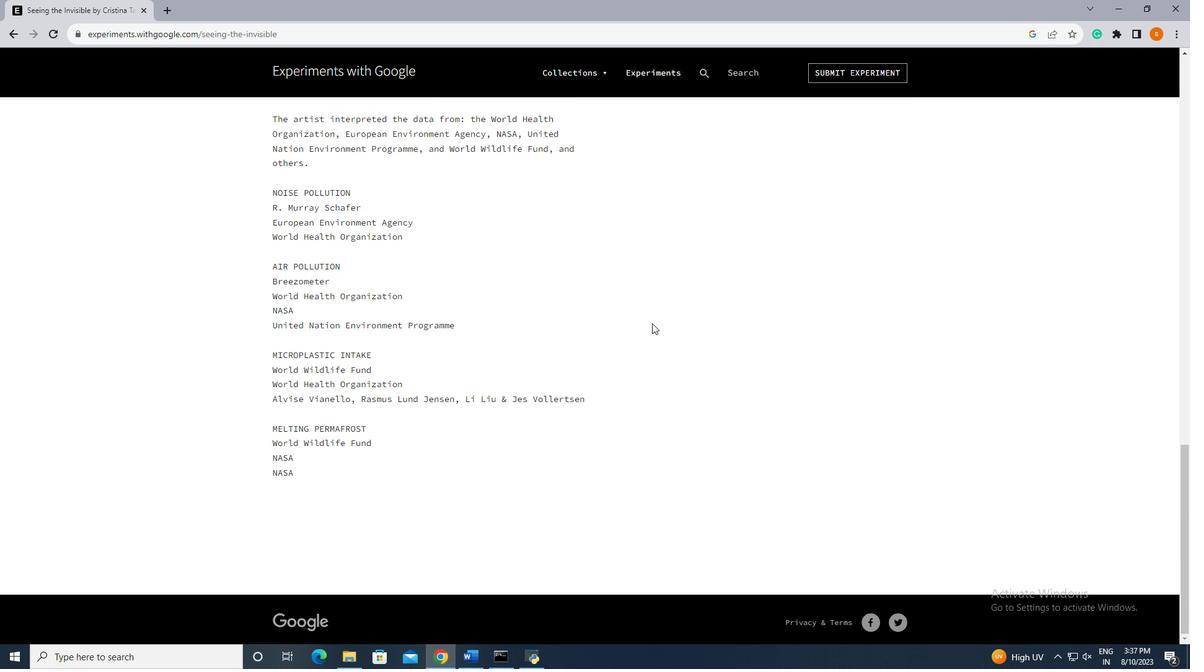 
Action: Mouse scrolled (676, 397) with delta (0, 0)
Screenshot: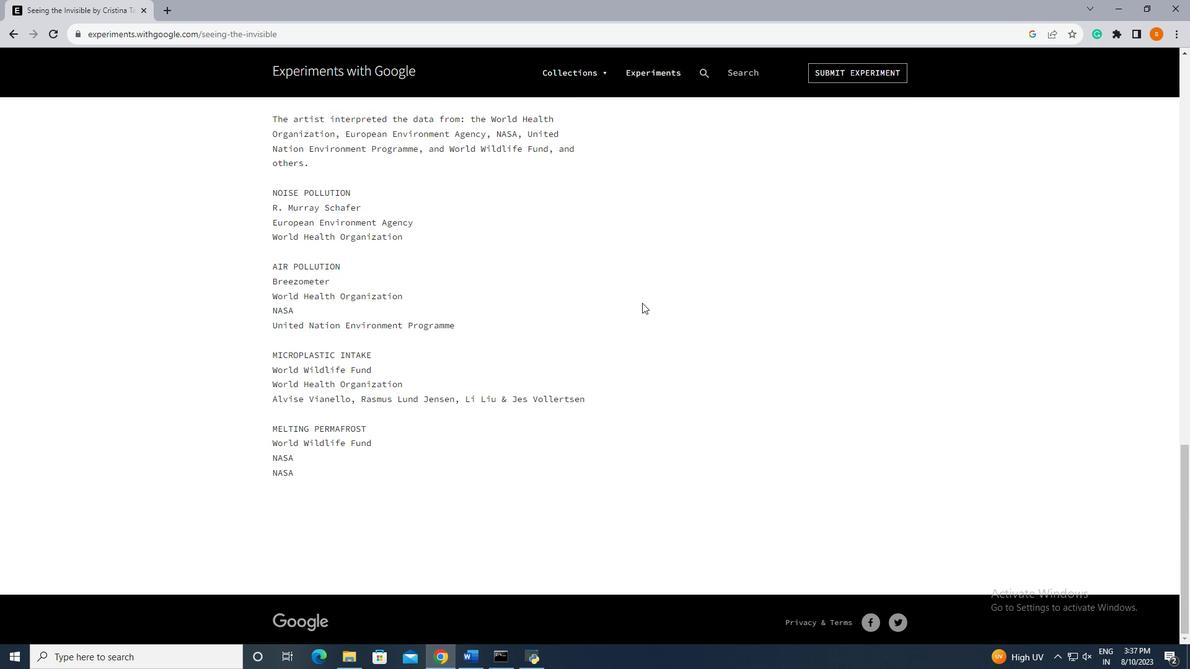 
Action: Mouse moved to (676, 397)
Screenshot: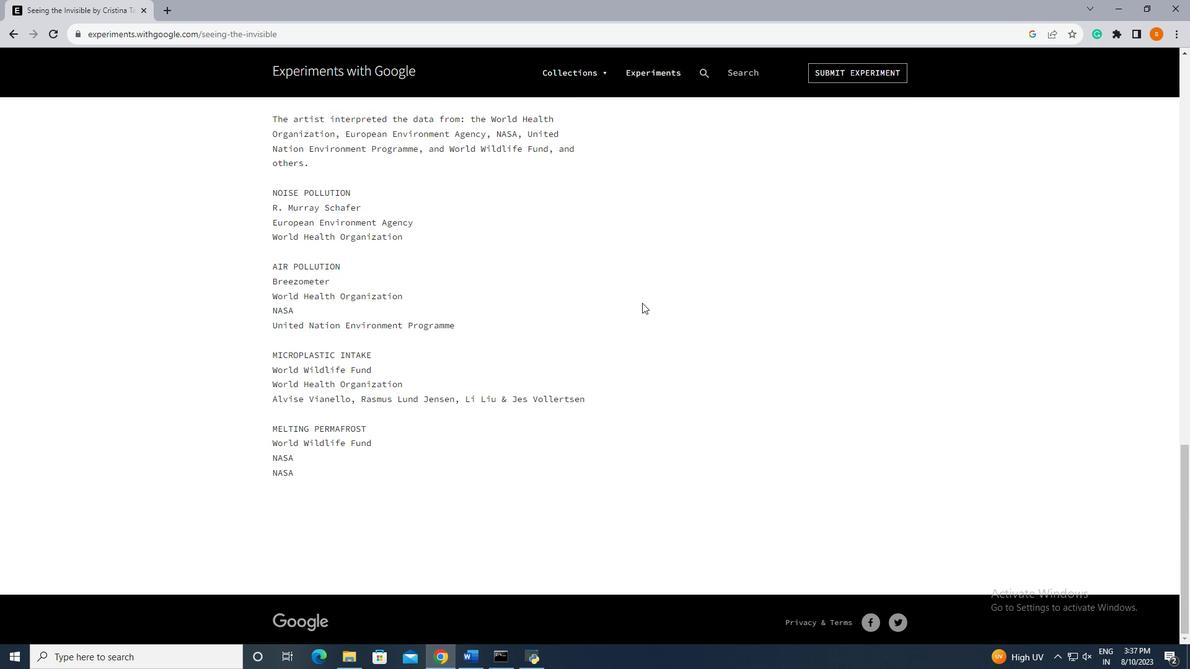 
Action: Mouse scrolled (676, 396) with delta (0, 0)
Screenshot: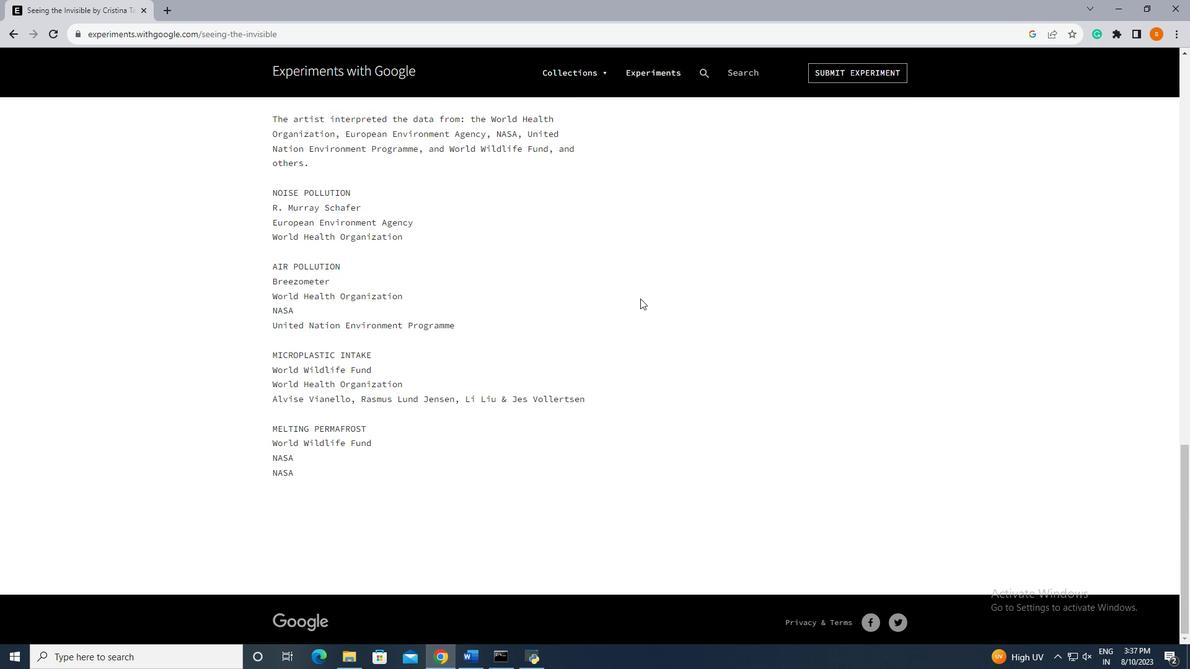 
Action: Mouse moved to (640, 298)
Screenshot: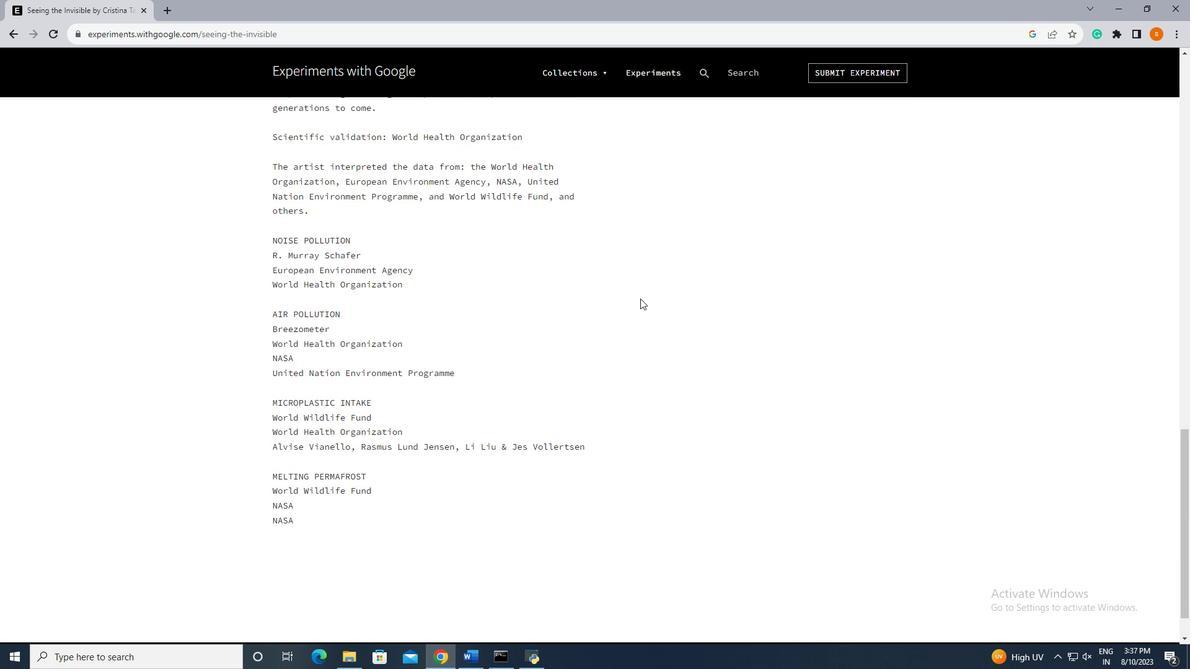 
Action: Mouse scrolled (640, 298) with delta (0, 0)
Screenshot: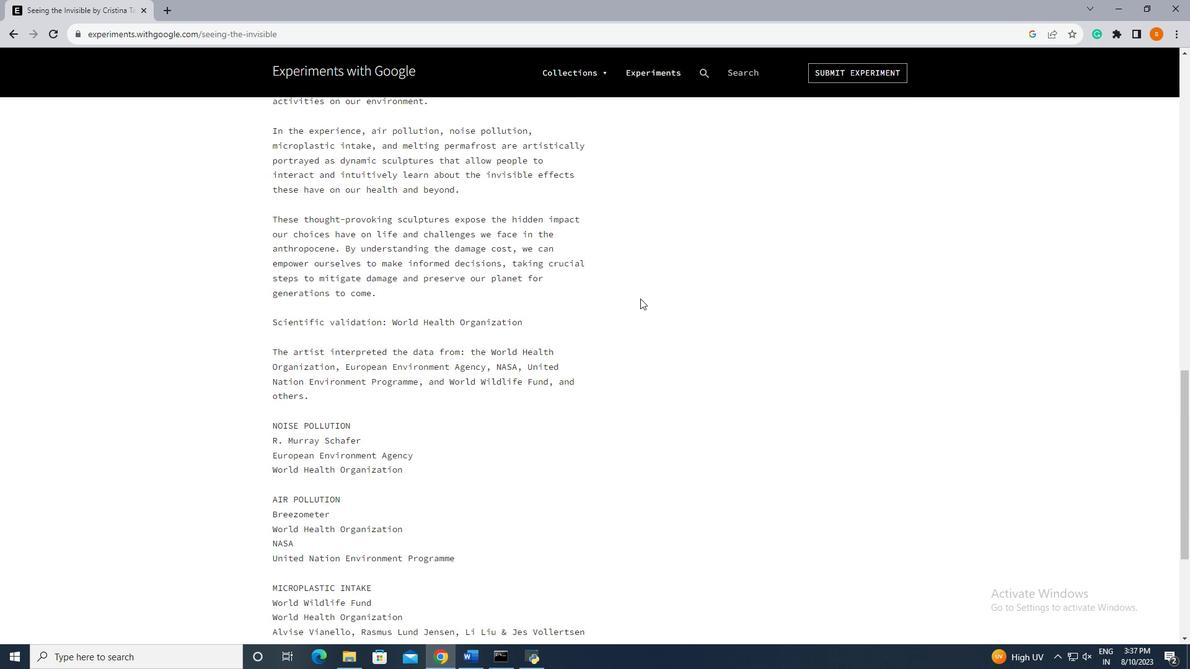 
Action: Mouse scrolled (640, 299) with delta (0, 0)
Screenshot: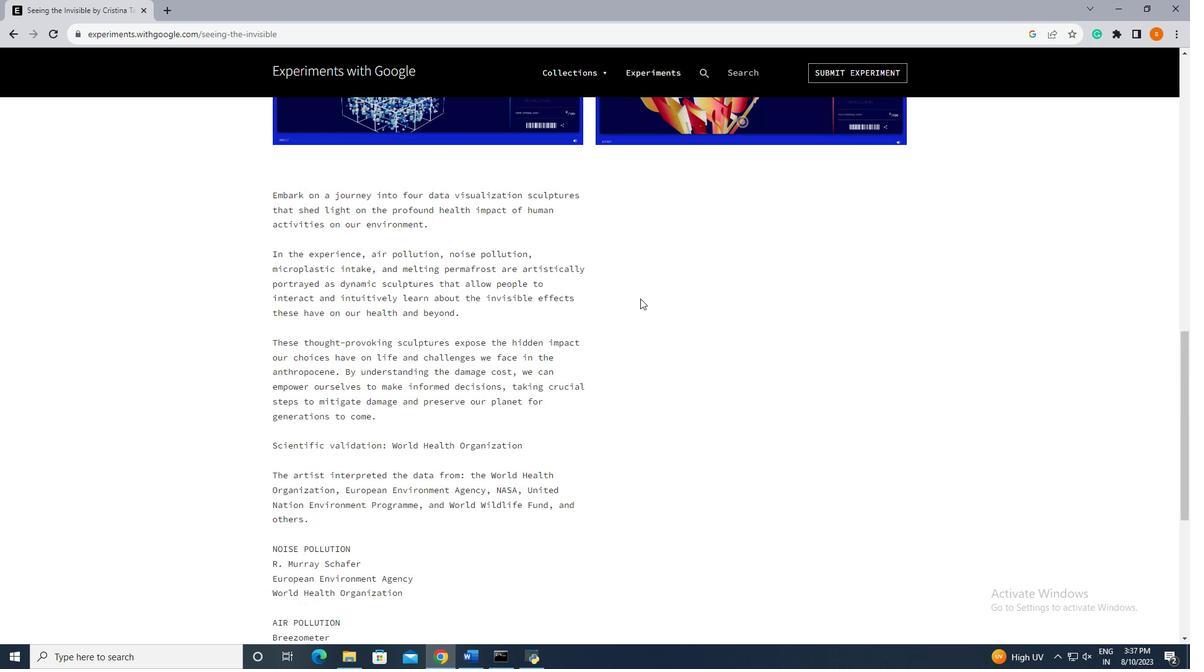 
Action: Mouse scrolled (640, 299) with delta (0, 0)
Screenshot: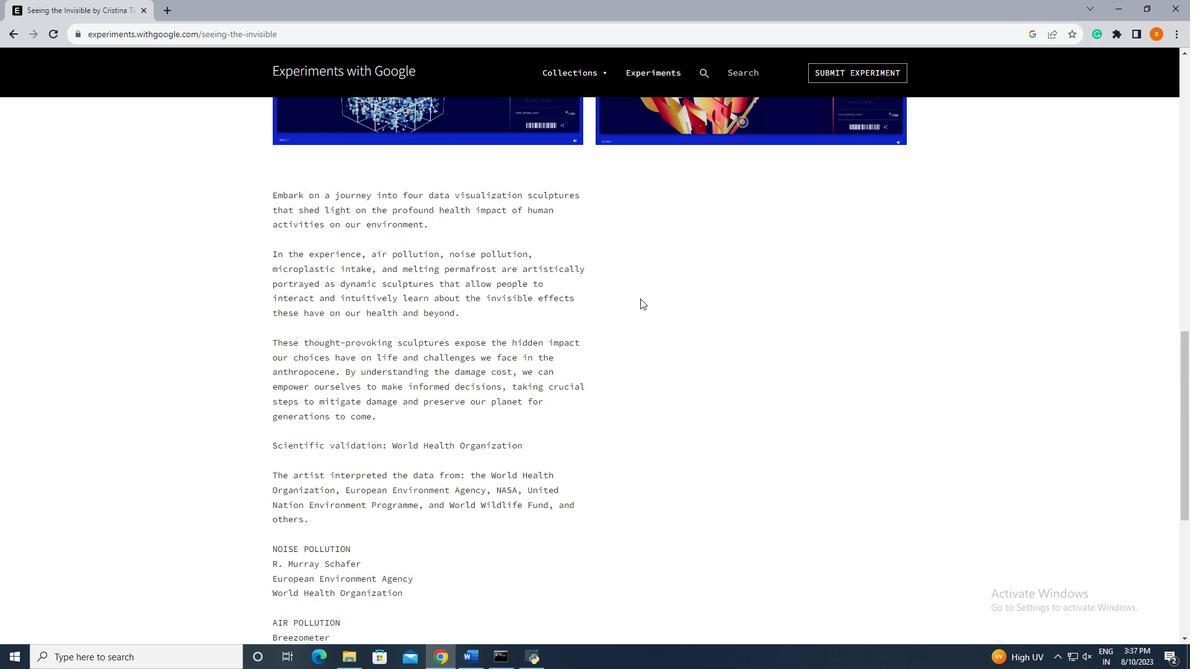 
Action: Mouse scrolled (640, 299) with delta (0, 0)
Screenshot: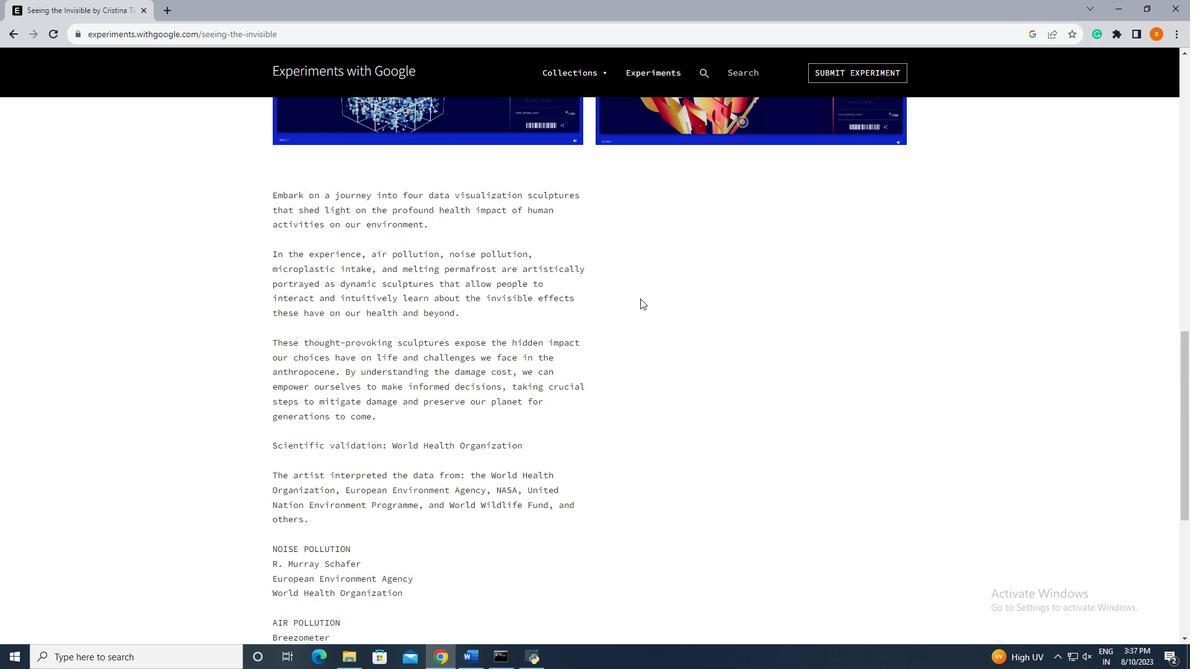 
Action: Mouse scrolled (640, 299) with delta (0, 0)
Screenshot: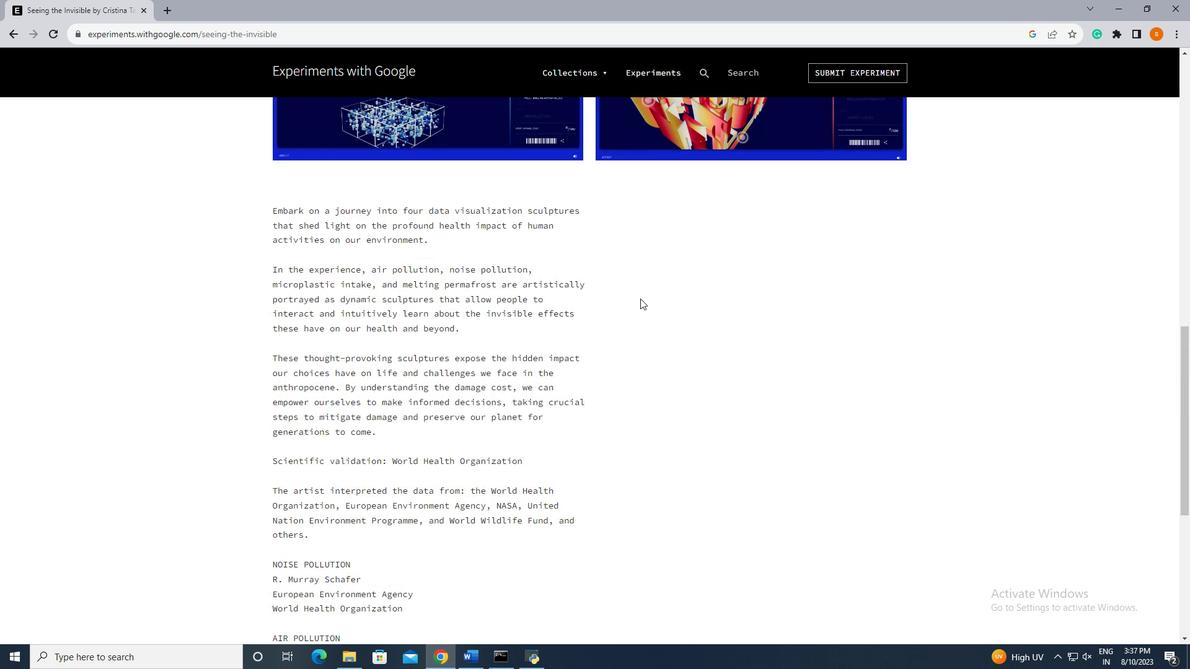 
Action: Mouse scrolled (640, 299) with delta (0, 0)
Screenshot: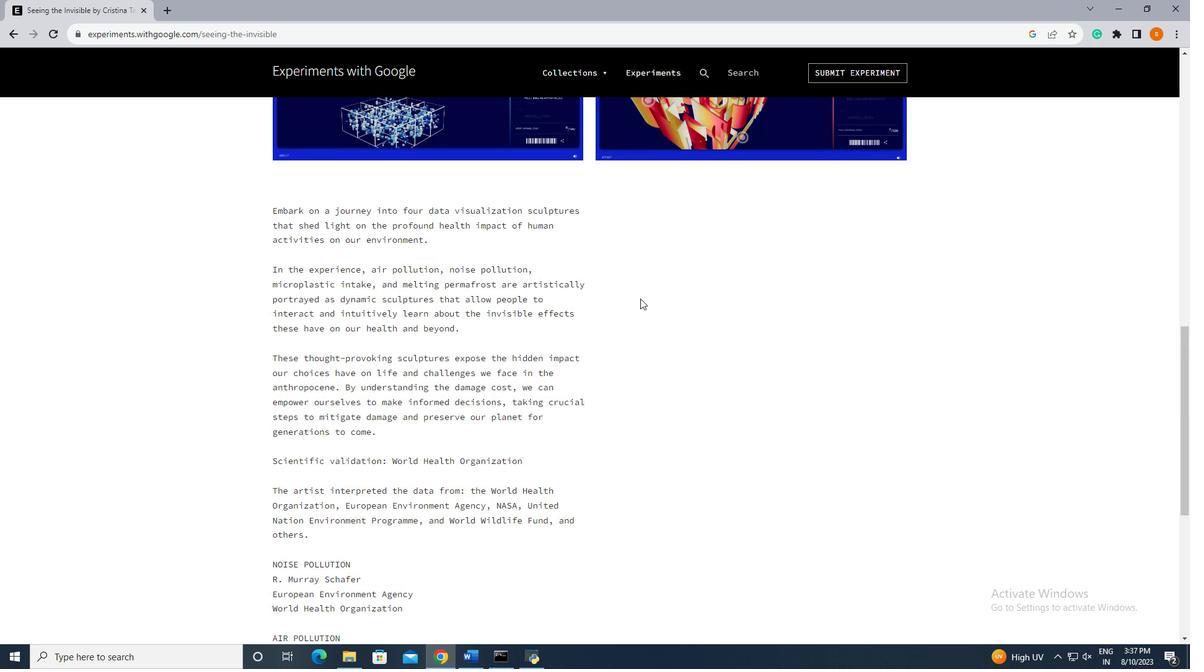
Action: Mouse scrolled (640, 299) with delta (0, 0)
Screenshot: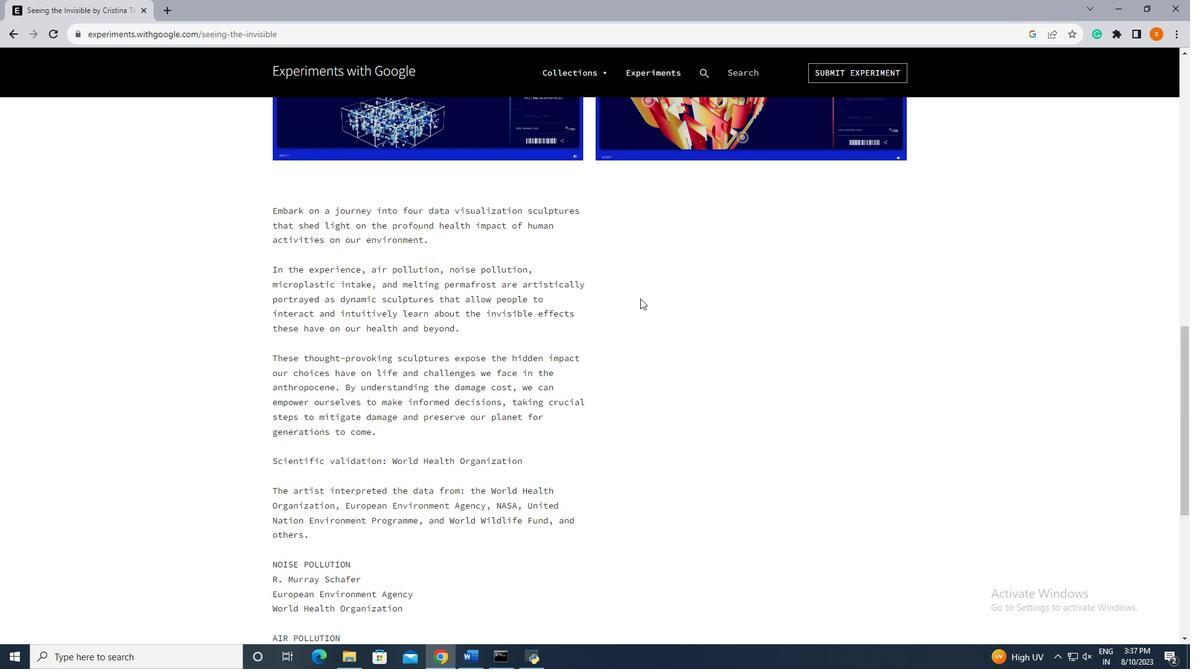 
Action: Mouse moved to (639, 298)
Screenshot: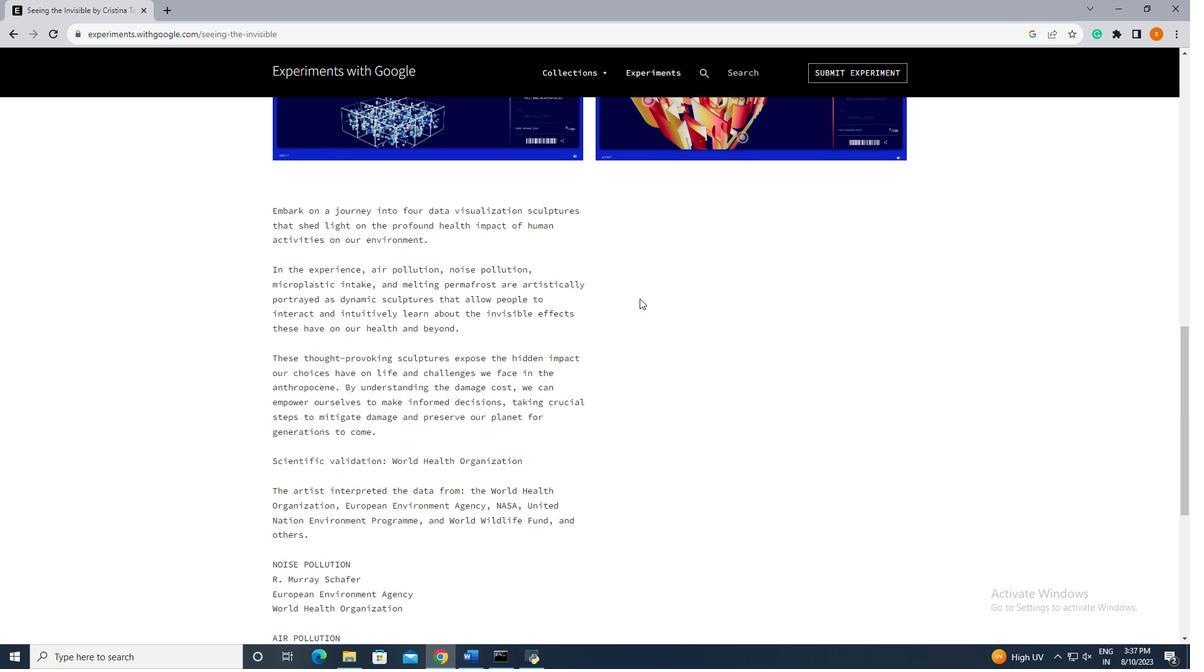 
Action: Mouse scrolled (639, 299) with delta (0, 0)
Screenshot: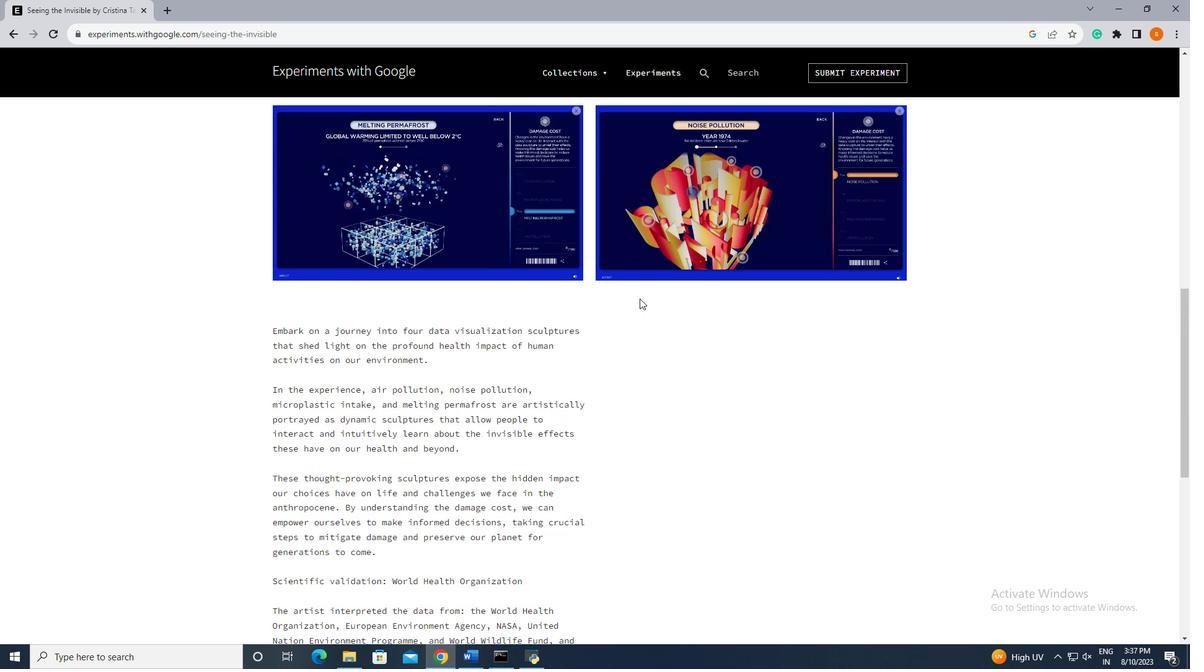
Action: Mouse scrolled (639, 299) with delta (0, 0)
Screenshot: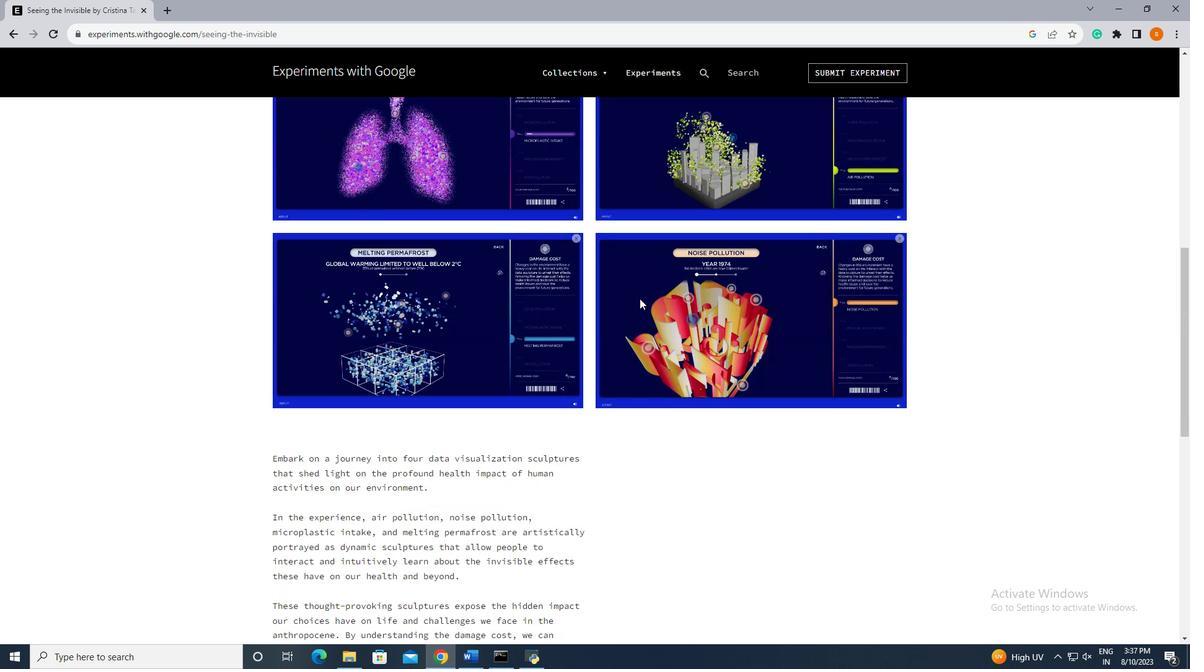 
Action: Mouse scrolled (639, 299) with delta (0, 0)
Screenshot: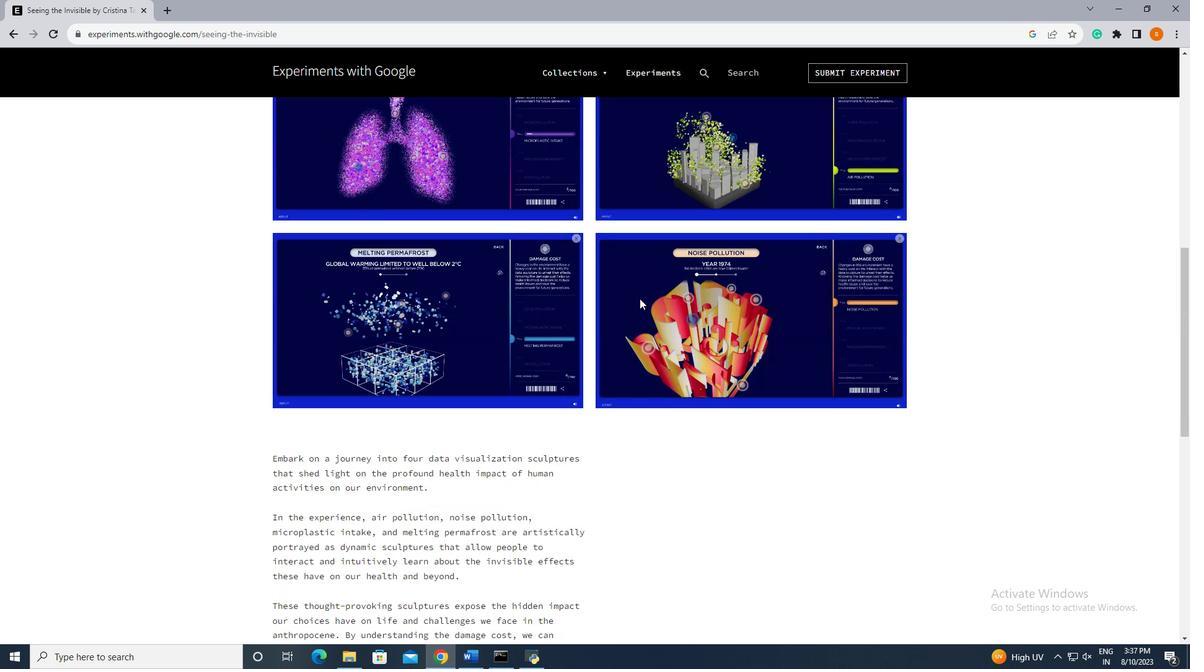 
Action: Mouse scrolled (639, 299) with delta (0, 0)
Screenshot: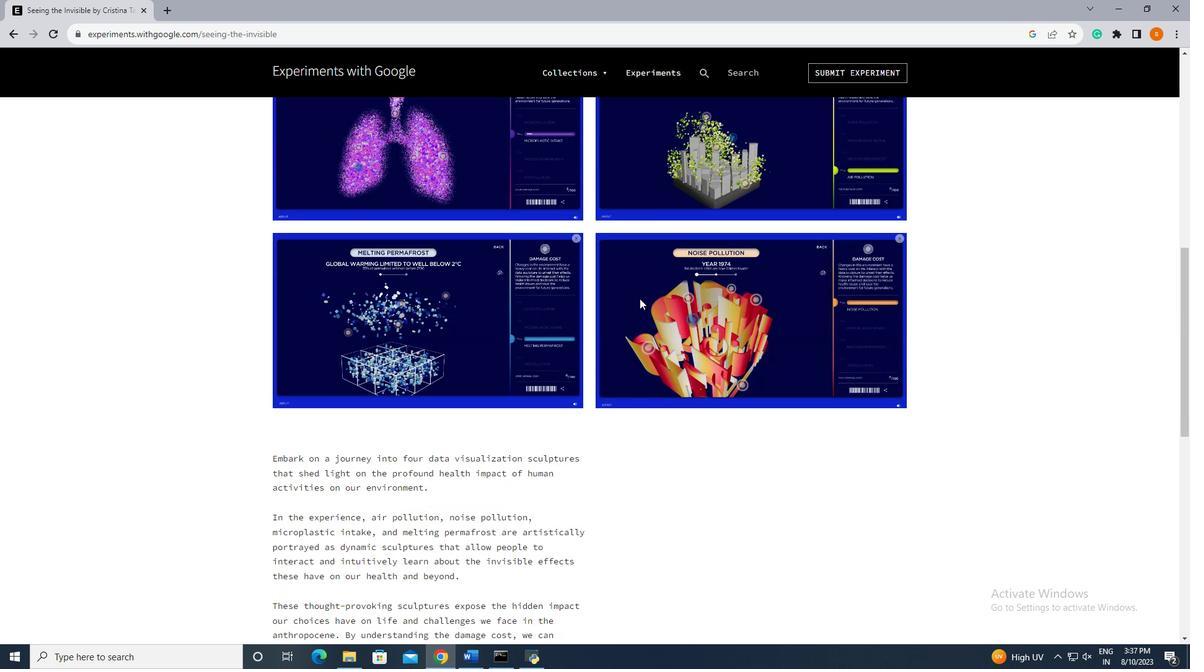 
Action: Mouse scrolled (639, 299) with delta (0, 0)
Screenshot: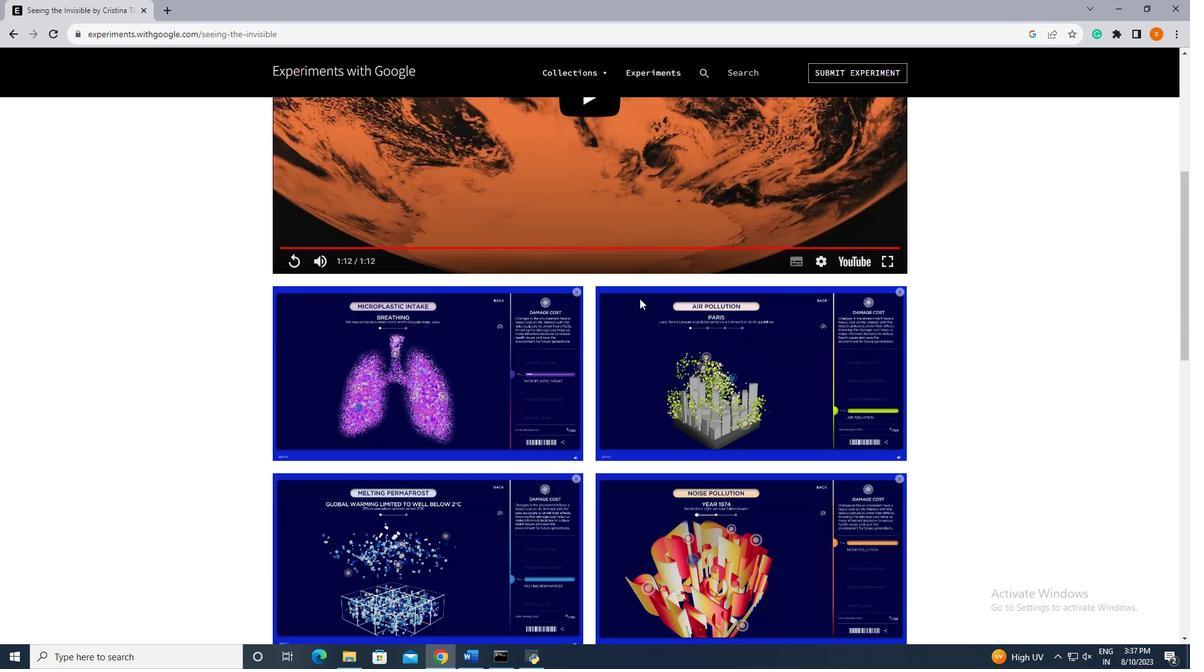 
Action: Mouse scrolled (639, 299) with delta (0, 0)
Screenshot: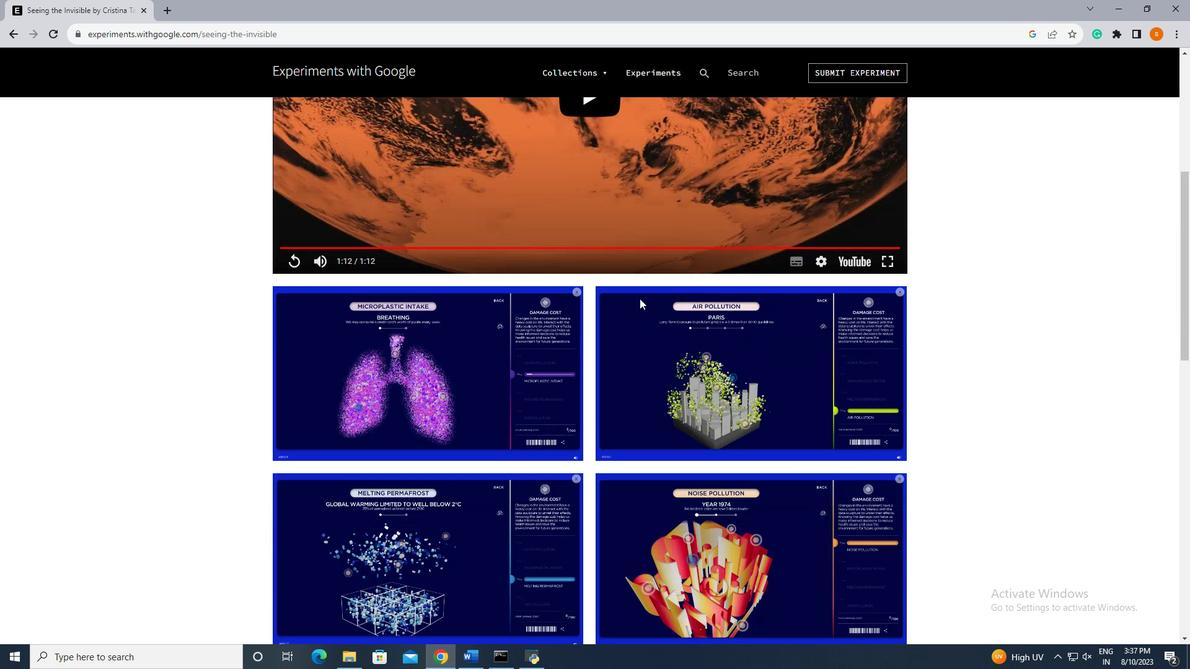 
Action: Mouse scrolled (639, 299) with delta (0, 0)
Screenshot: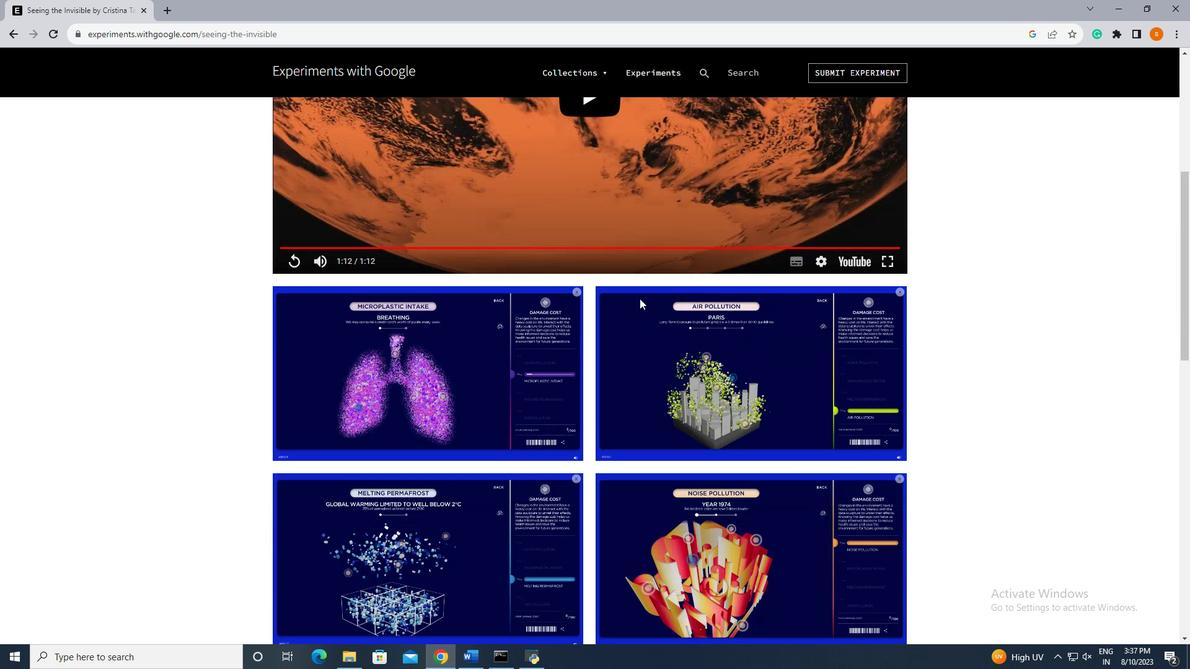 
Action: Mouse scrolled (639, 299) with delta (0, 0)
Screenshot: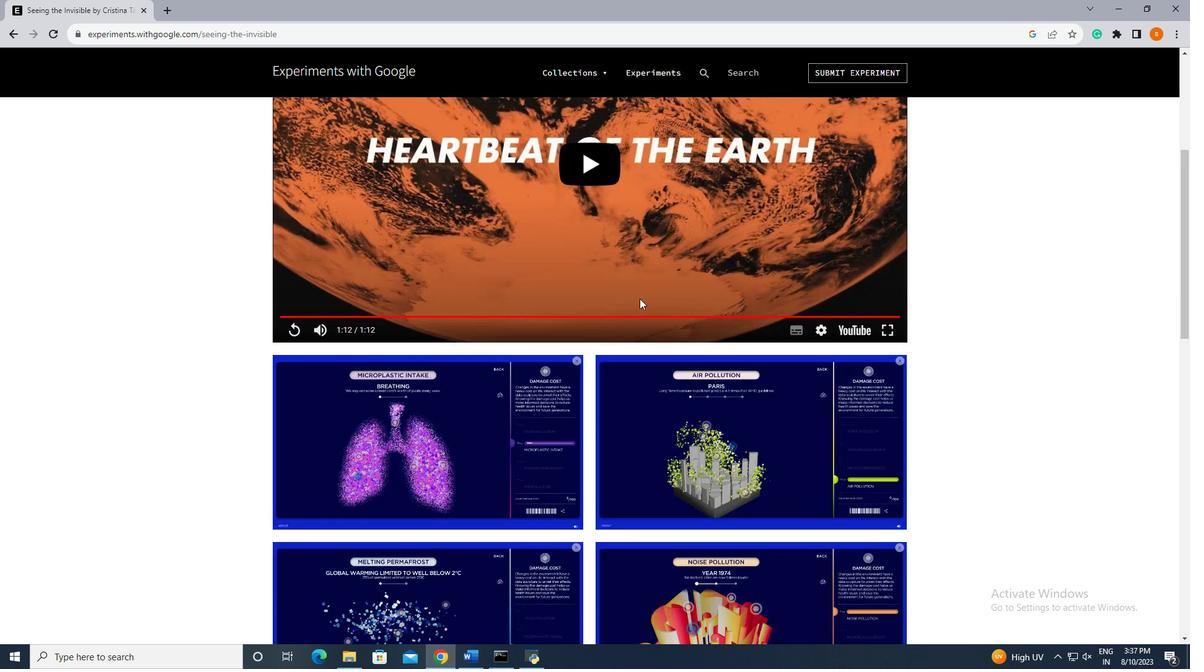 
Action: Mouse scrolled (639, 299) with delta (0, 0)
Screenshot: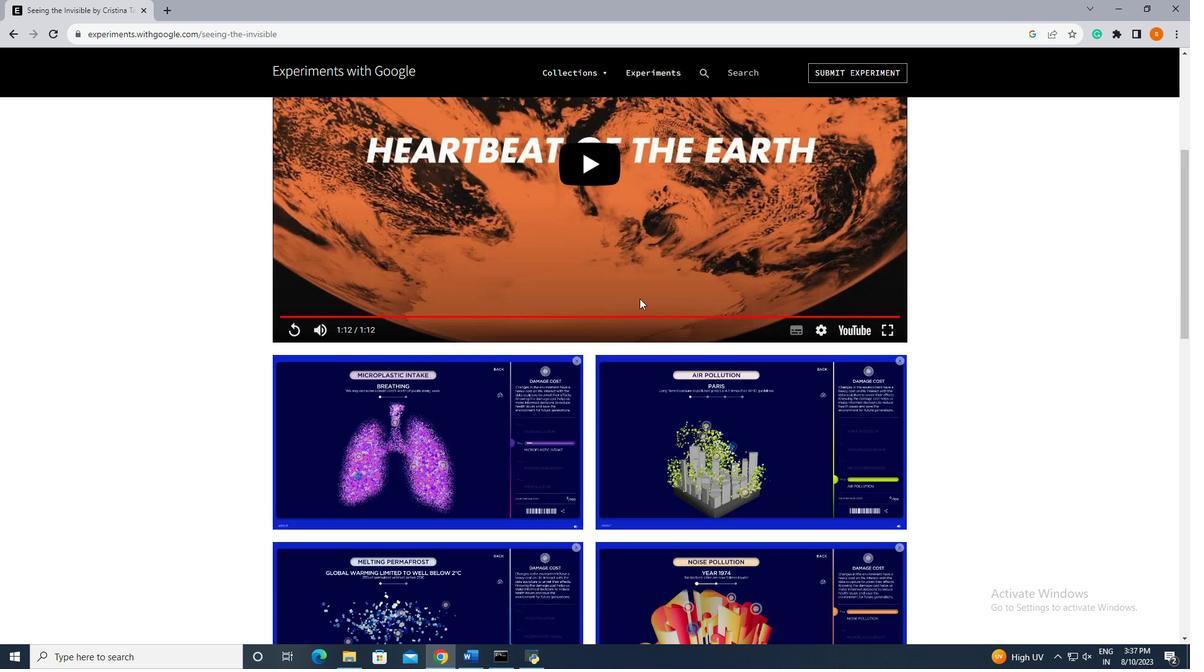 
Action: Mouse moved to (639, 298)
Screenshot: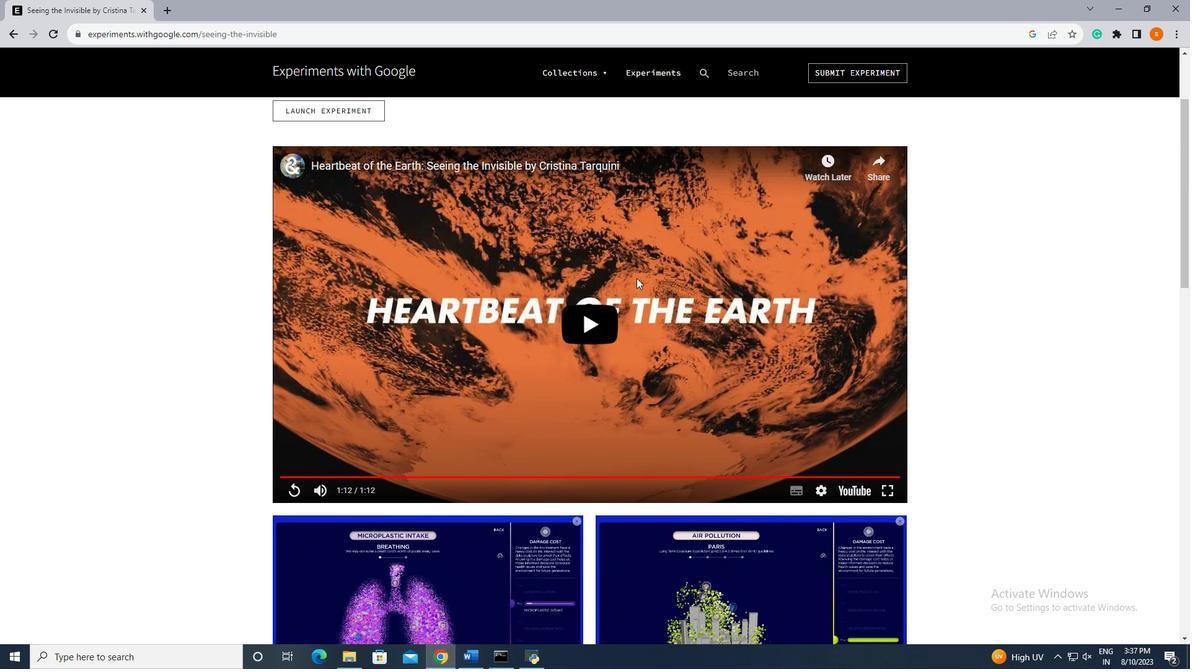 
Action: Mouse scrolled (639, 299) with delta (0, 0)
Screenshot: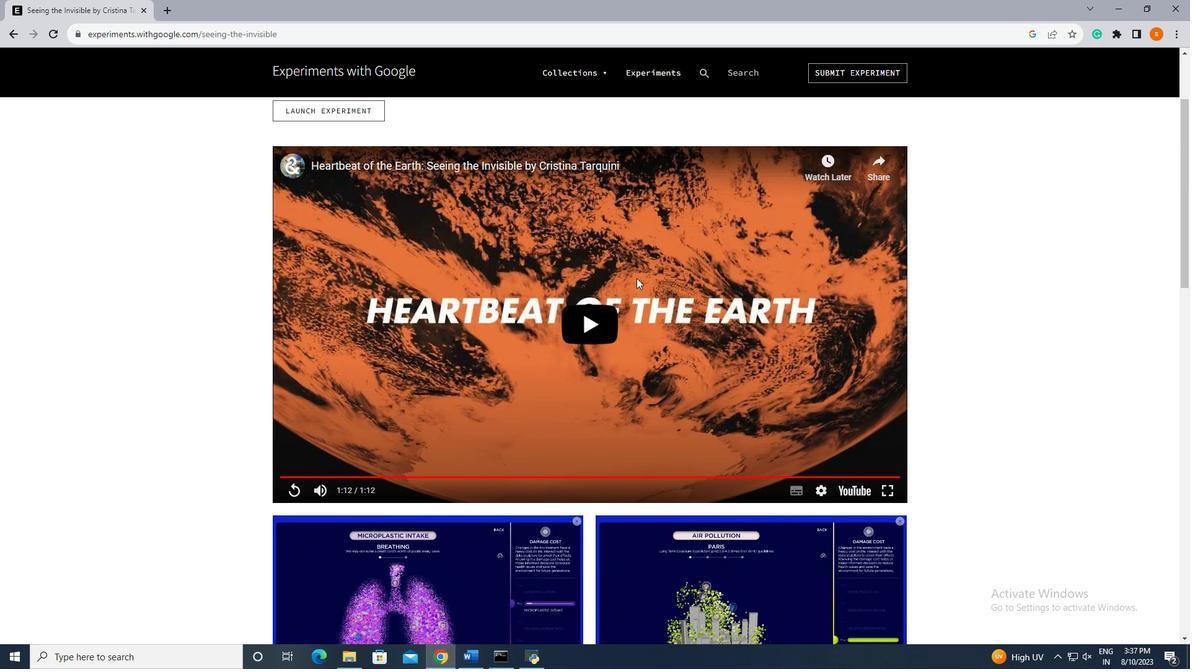 
Action: Mouse scrolled (639, 299) with delta (0, 0)
Screenshot: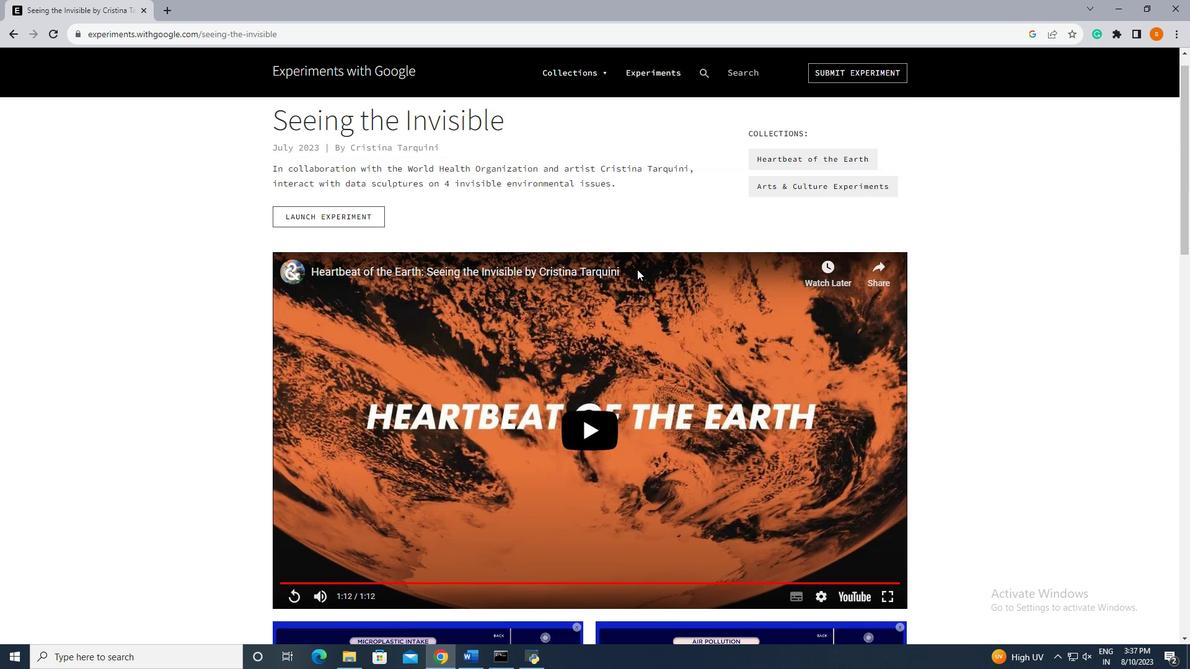 
Action: Mouse scrolled (639, 299) with delta (0, 0)
Screenshot: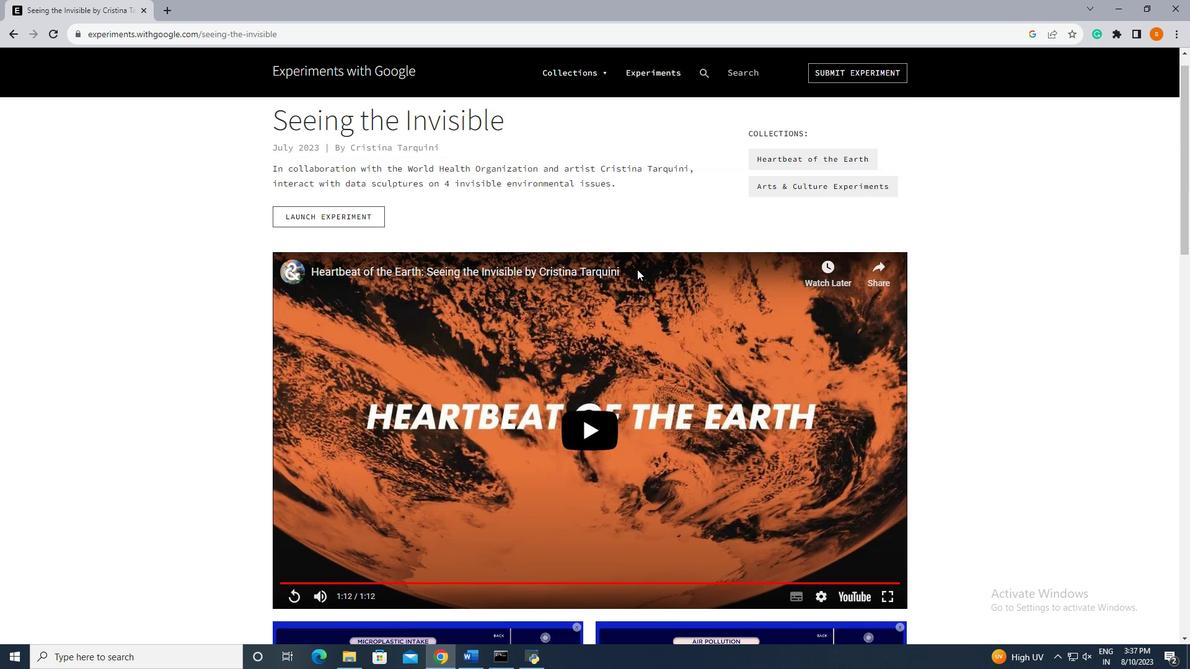 
Action: Mouse moved to (639, 298)
Screenshot: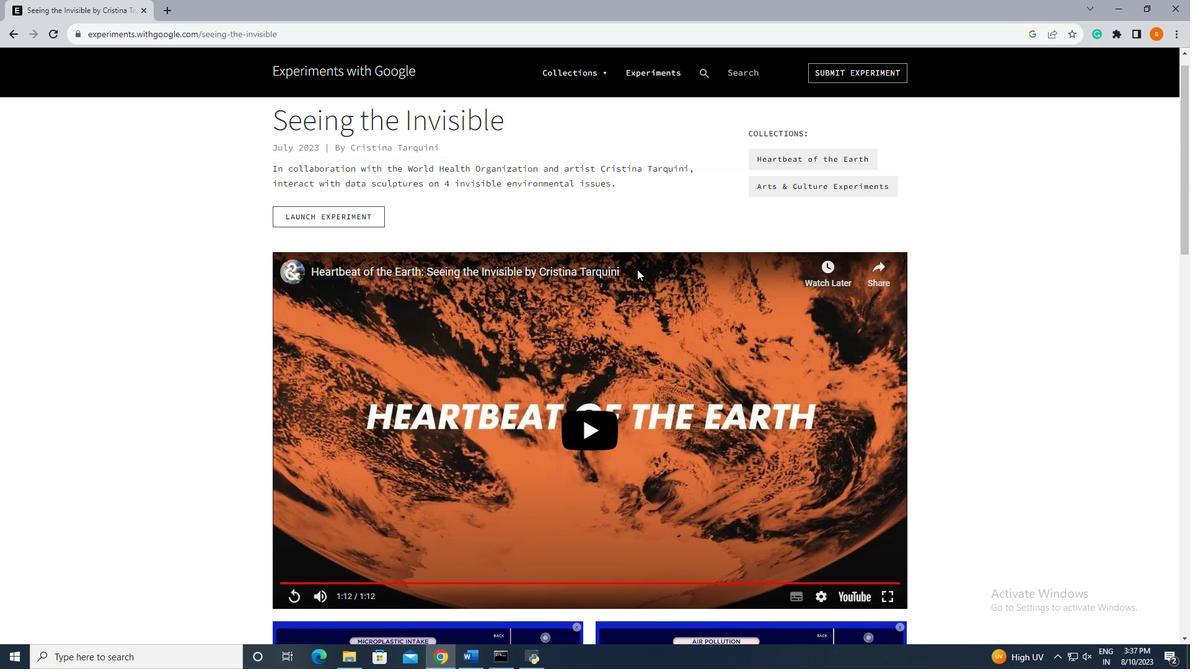 
Action: Mouse scrolled (639, 299) with delta (0, 0)
Screenshot: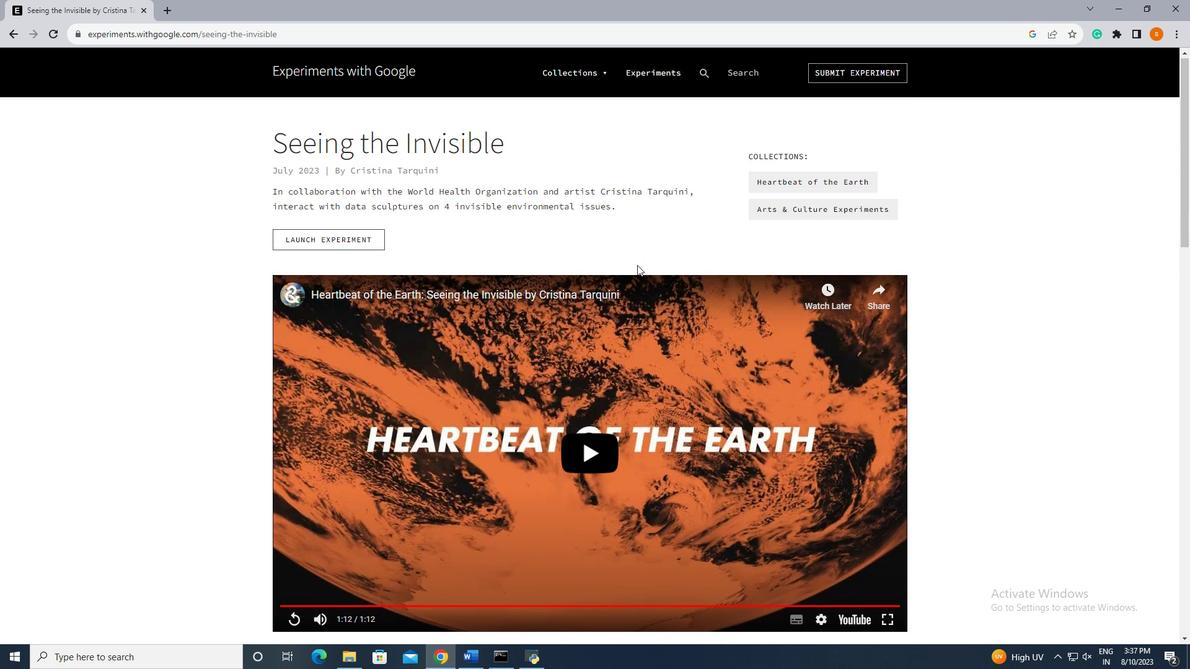 
Action: Mouse moved to (636, 279)
Screenshot: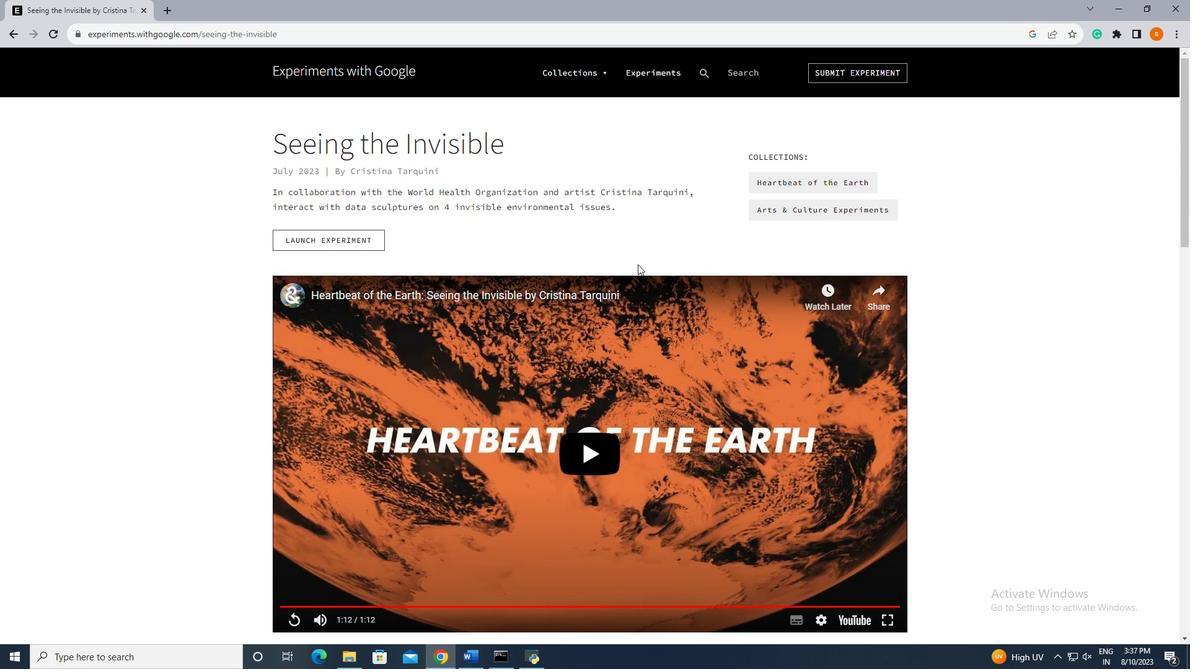 
Action: Mouse scrolled (636, 285) with delta (0, 0)
Screenshot: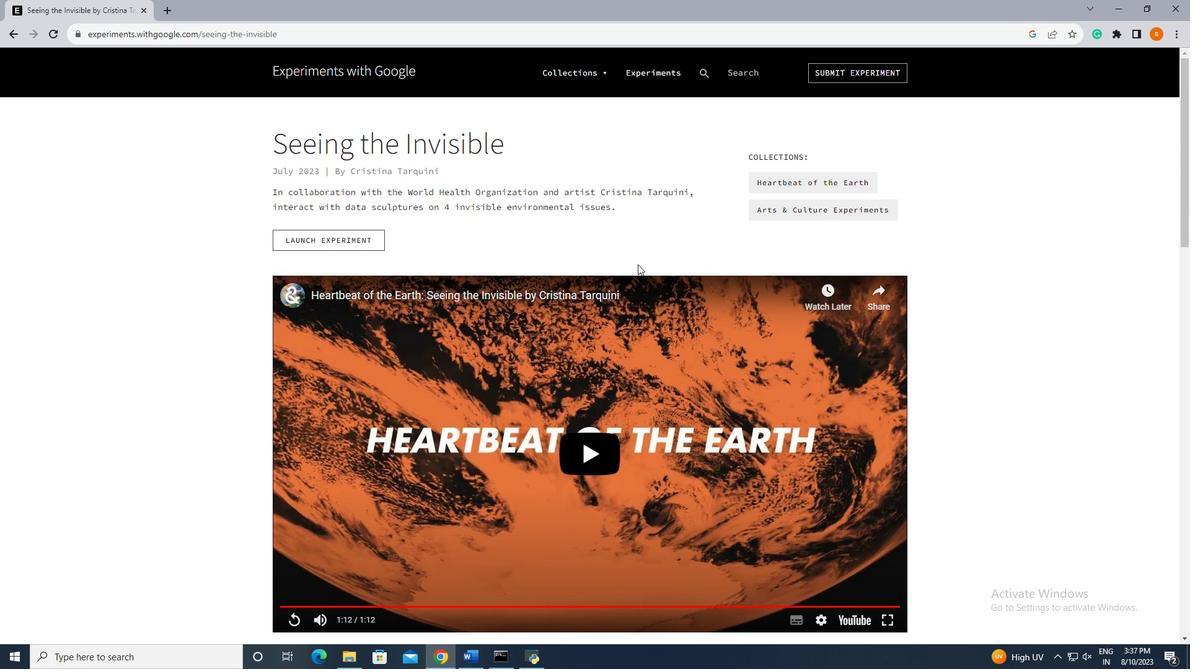 
Action: Mouse moved to (637, 264)
Screenshot: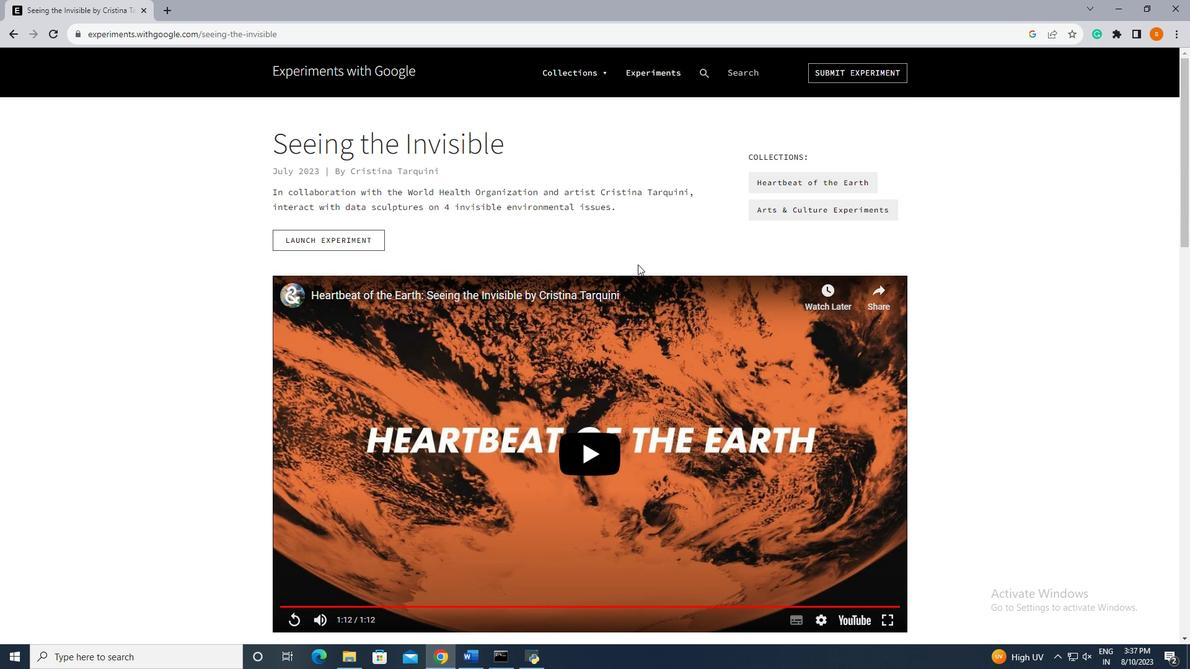 
Action: Mouse scrolled (637, 265) with delta (0, 0)
Screenshot: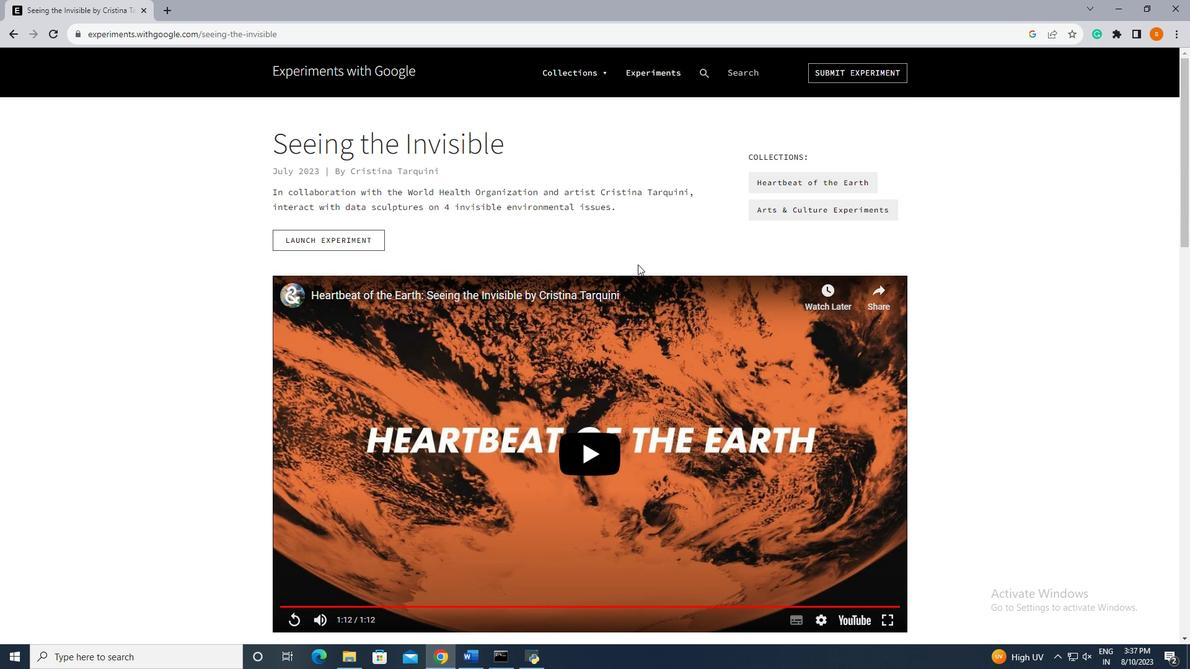
Action: Mouse scrolled (637, 265) with delta (0, 0)
Screenshot: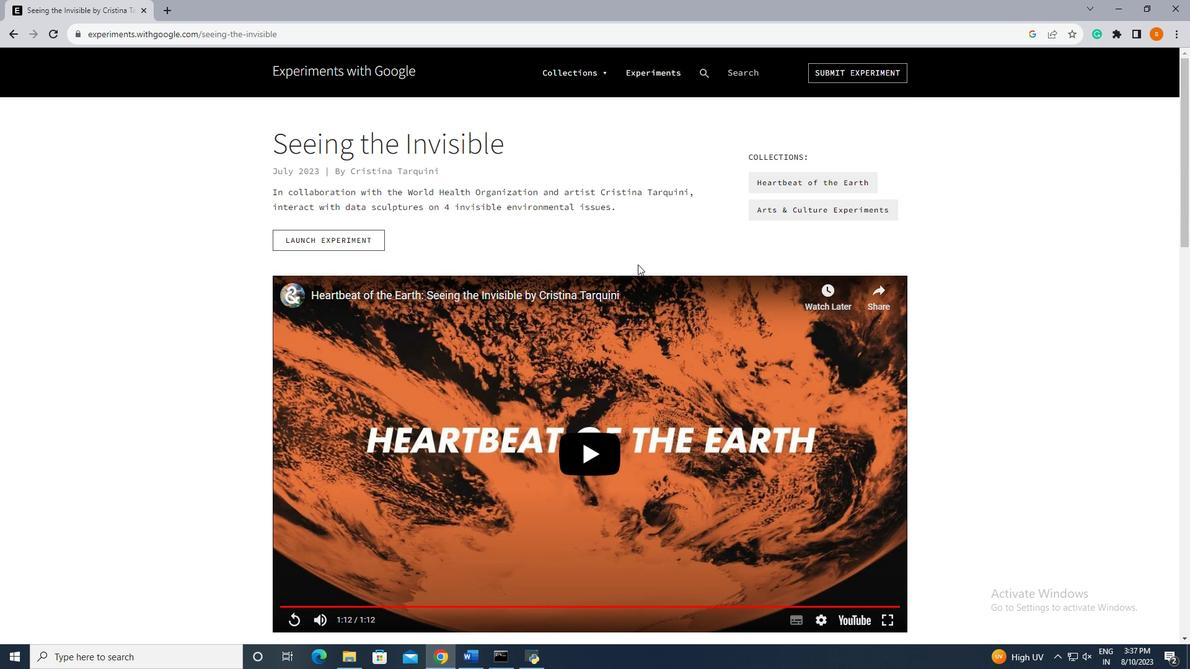 
Action: Mouse scrolled (637, 265) with delta (0, 0)
Screenshot: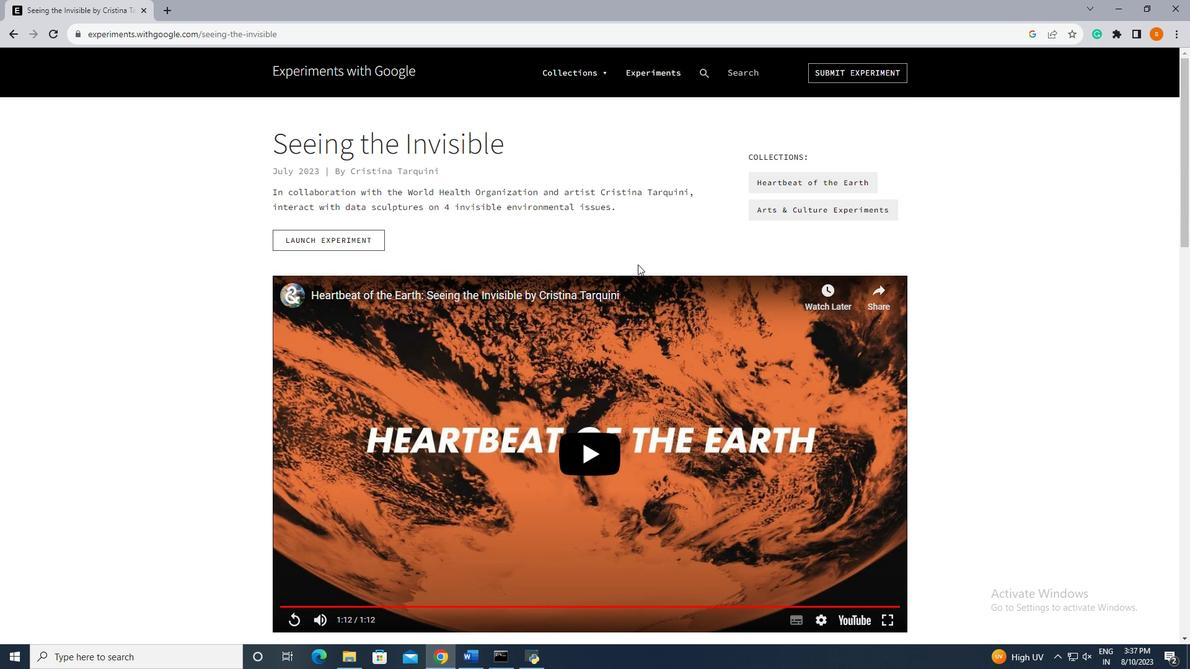 
Action: Mouse scrolled (637, 265) with delta (0, 0)
Screenshot: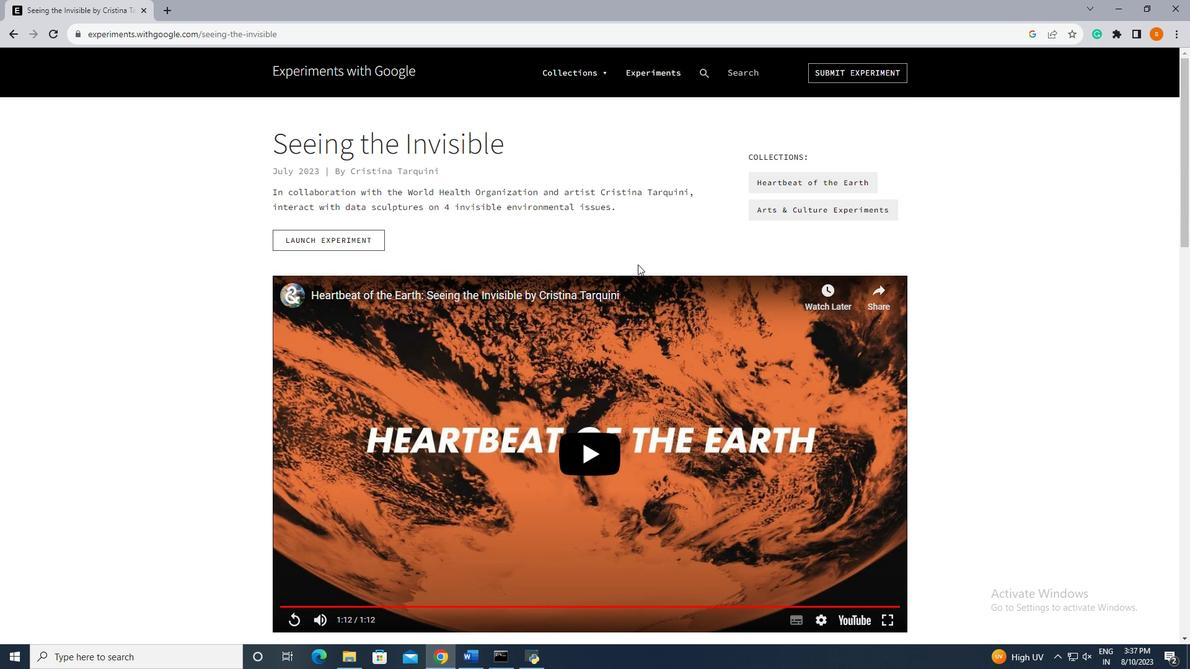 
Action: Mouse moved to (16, 30)
Screenshot: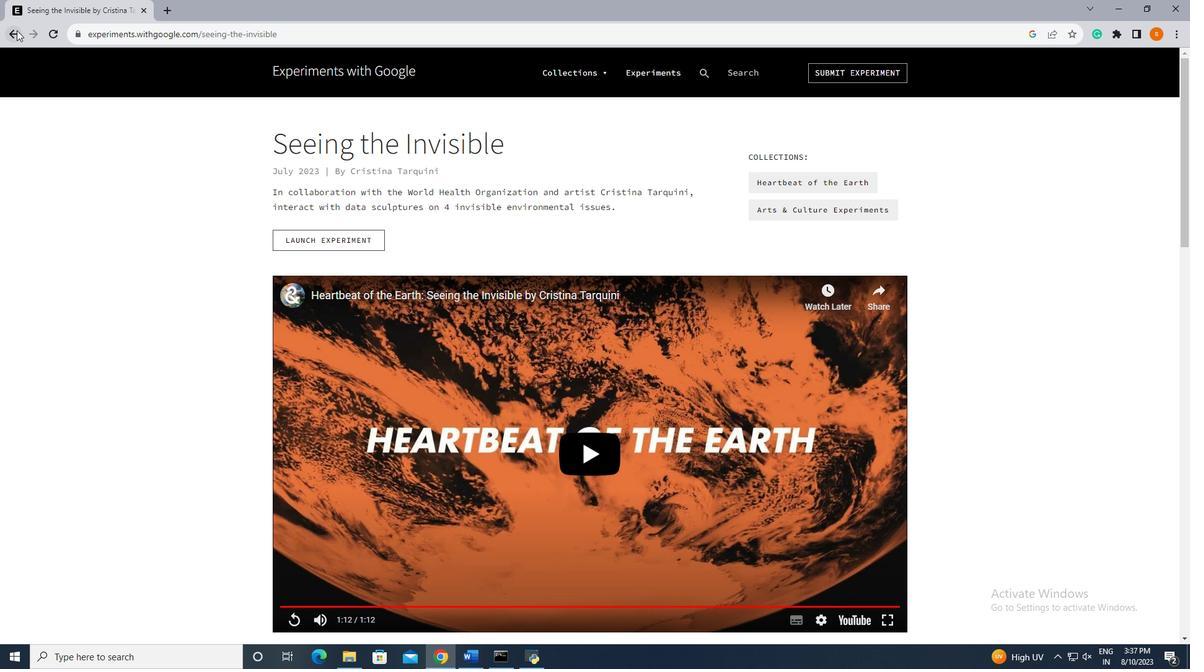 
Action: Mouse pressed left at (16, 30)
Screenshot: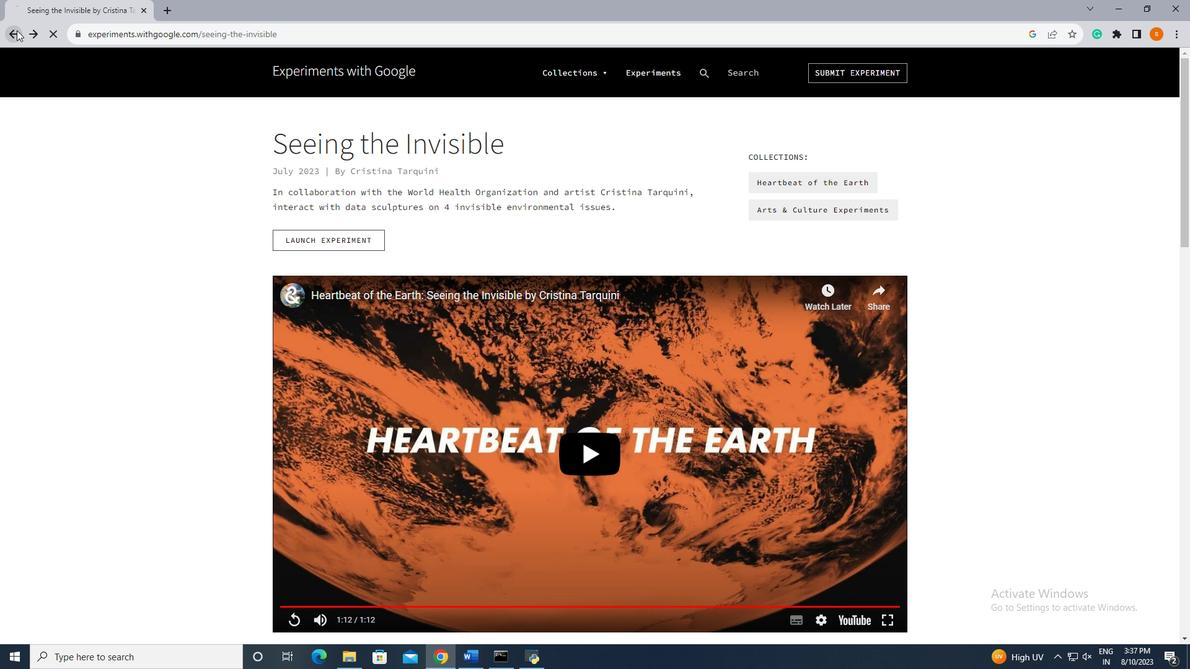 
Action: Mouse moved to (611, 323)
Screenshot: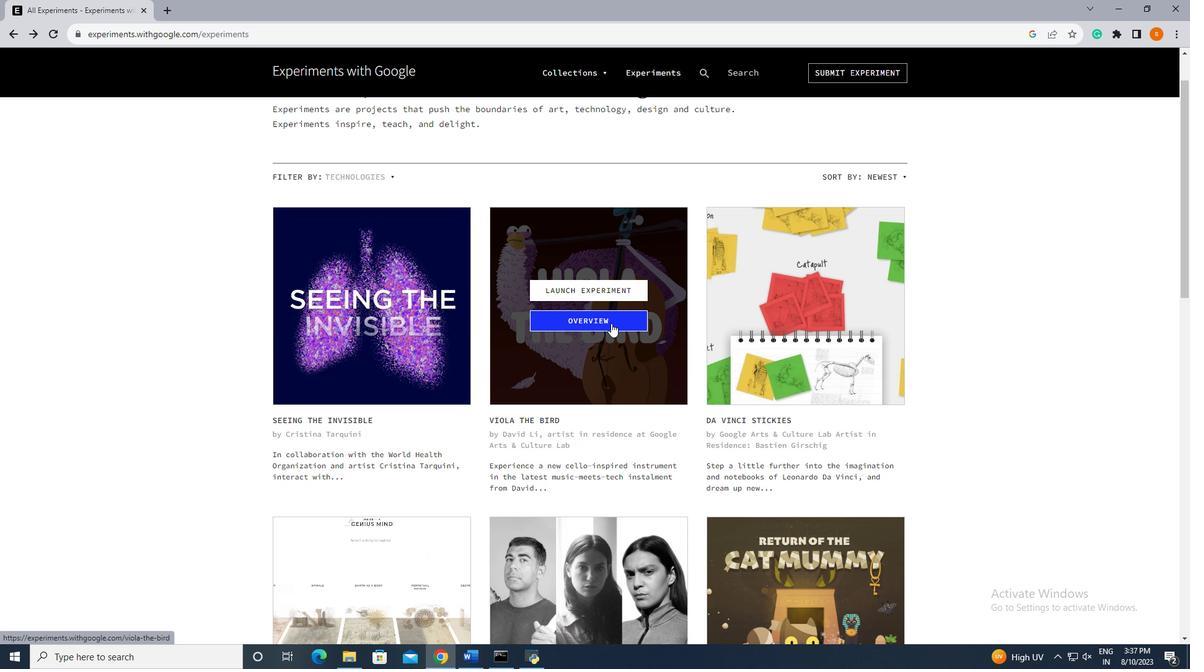 
Action: Mouse pressed left at (611, 323)
Screenshot: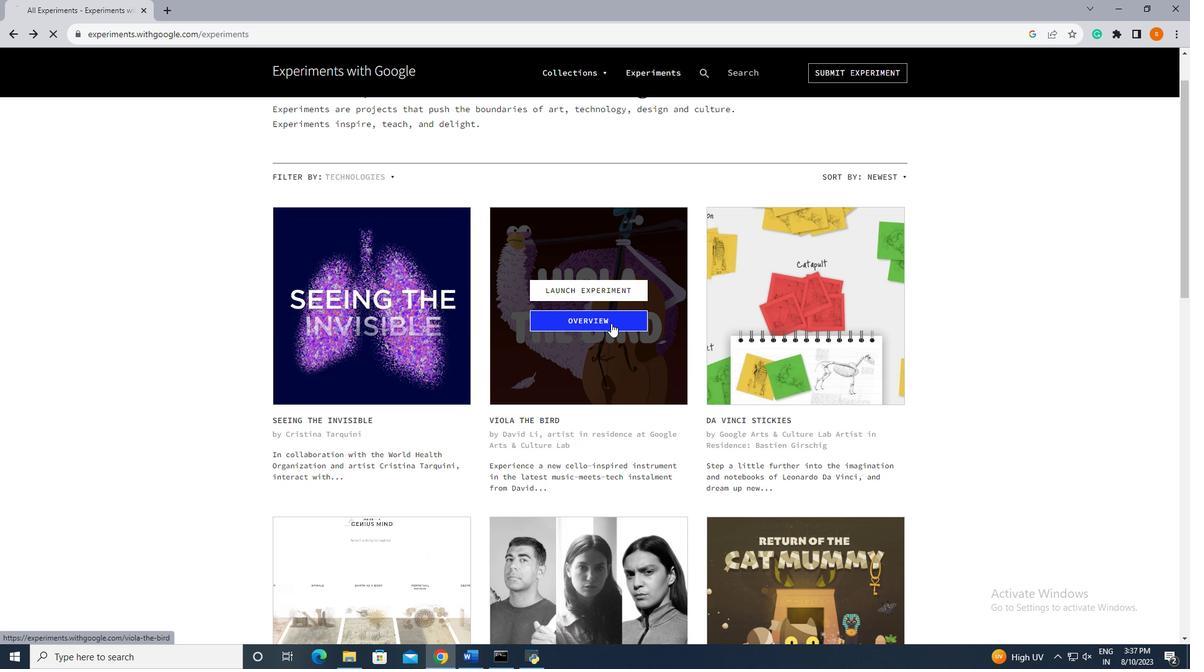 
Action: Mouse moved to (596, 381)
Screenshot: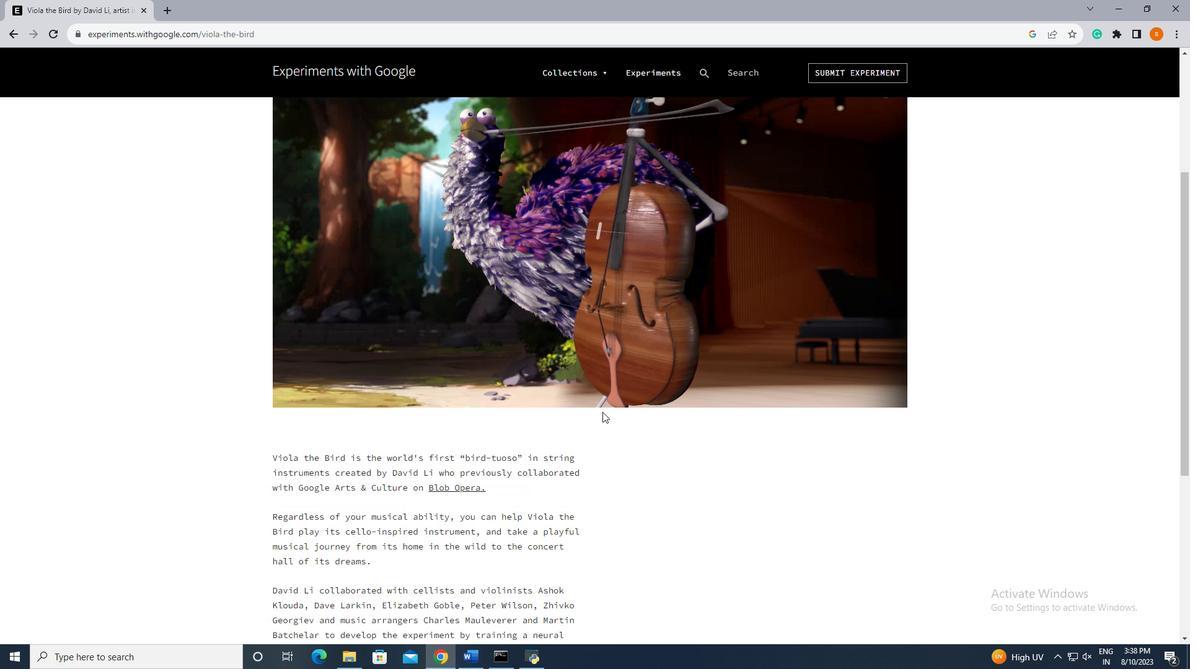 
Action: Mouse scrolled (610, 350) with delta (0, 0)
Screenshot: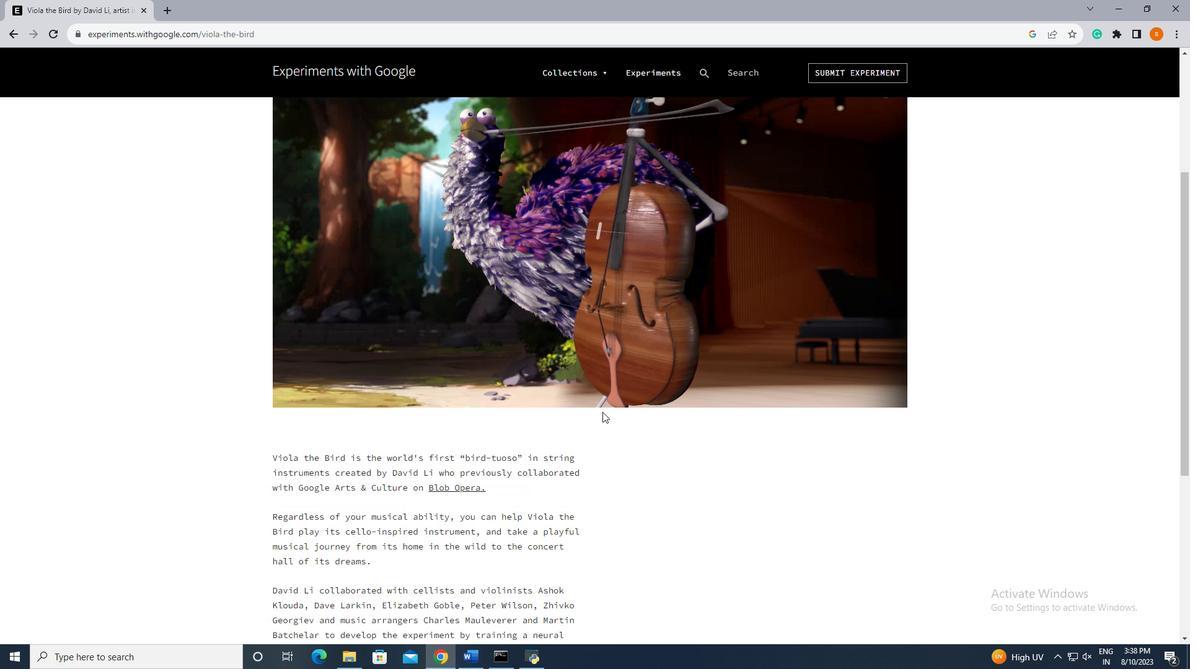 
Action: Mouse moved to (600, 395)
Screenshot: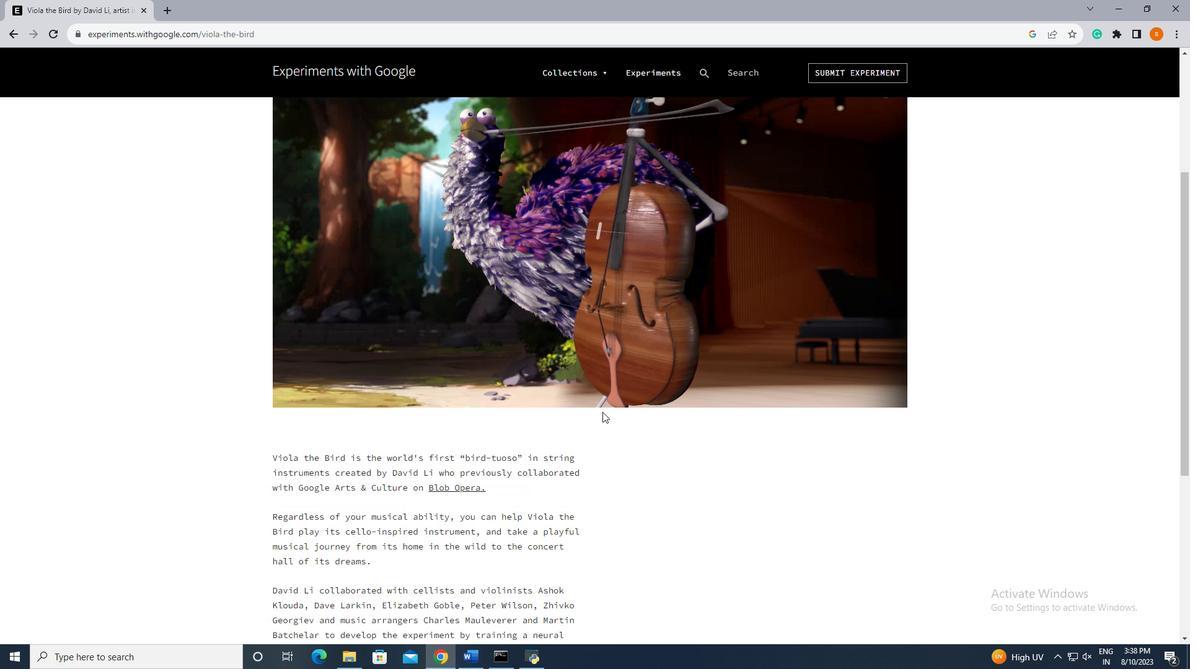 
Action: Mouse scrolled (610, 352) with delta (0, 0)
Screenshot: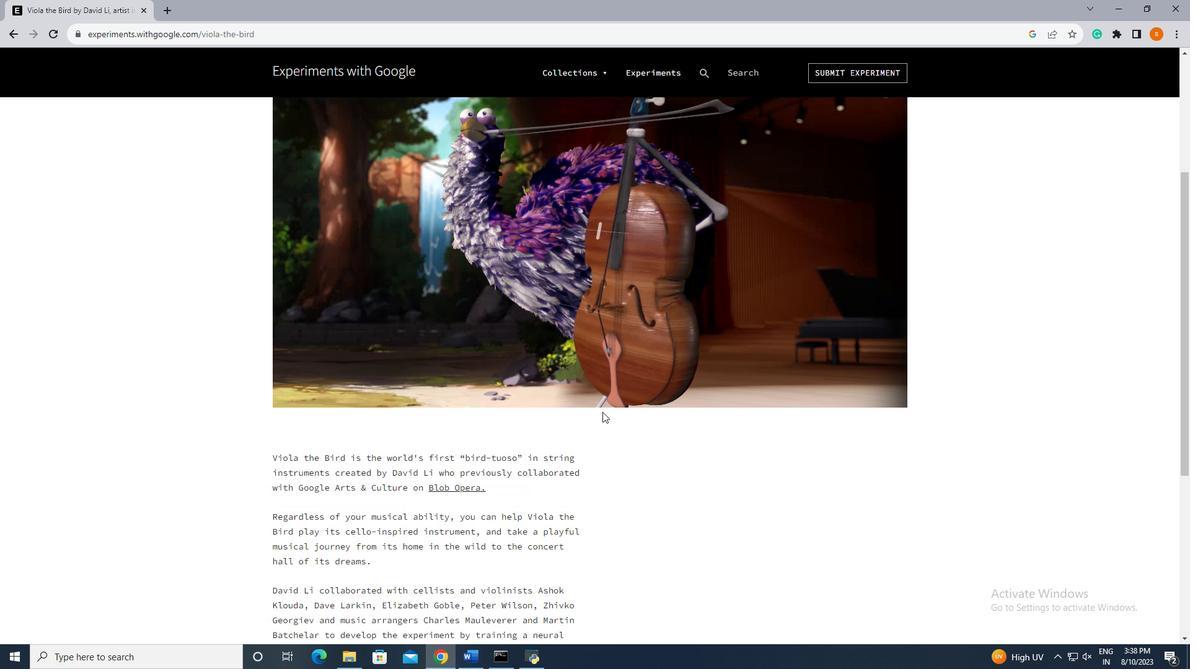 
Action: Mouse moved to (600, 397)
Screenshot: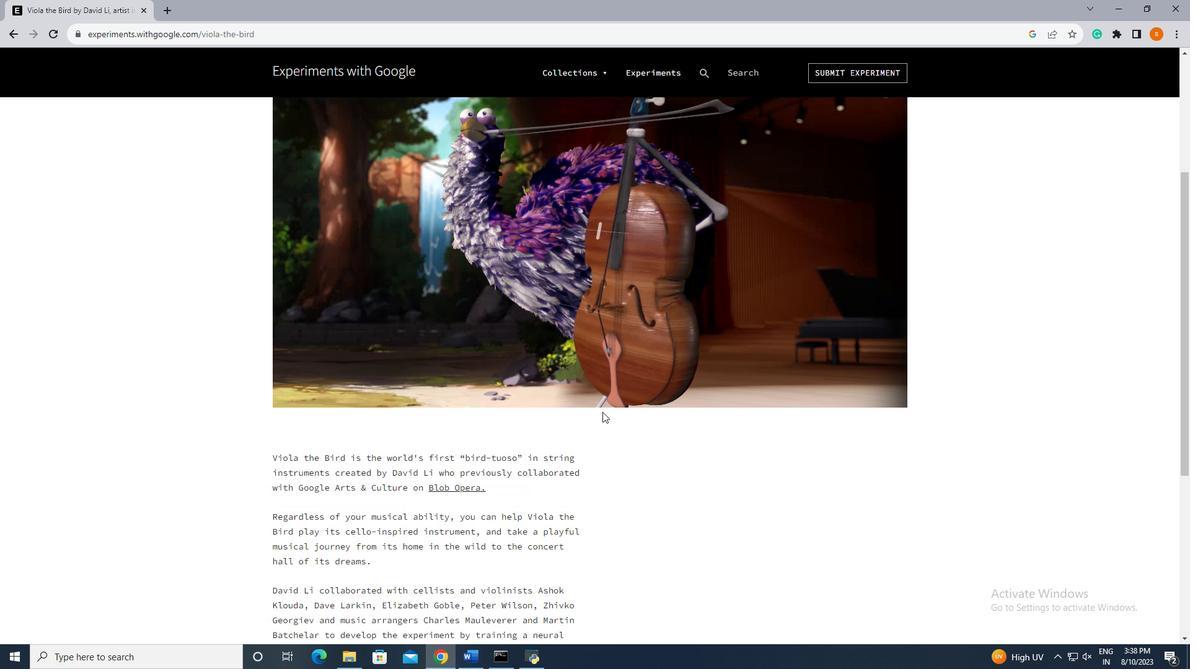
Action: Mouse scrolled (610, 352) with delta (0, 0)
Screenshot: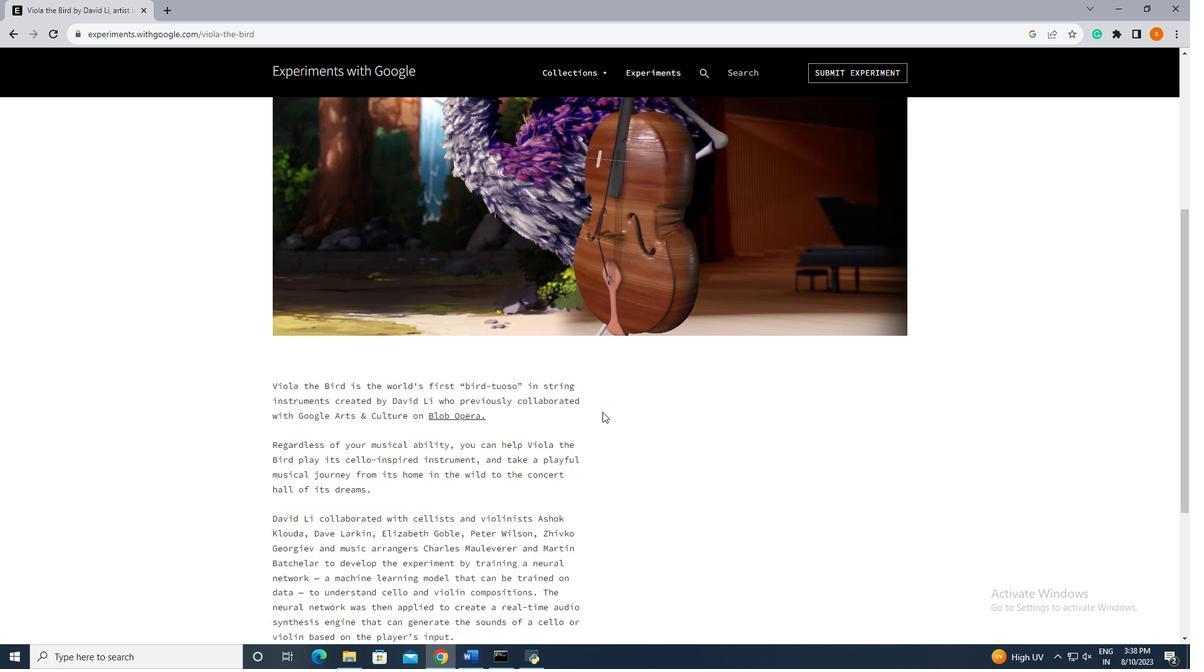 
Action: Mouse moved to (602, 410)
Screenshot: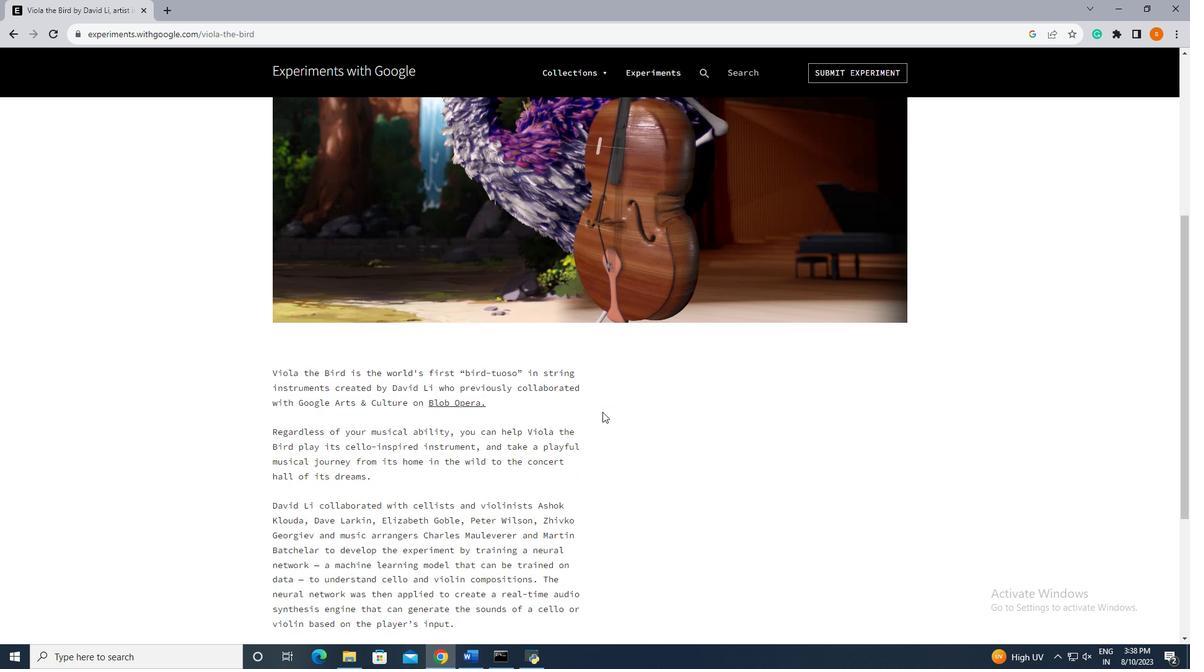 
Action: Mouse scrolled (602, 410) with delta (0, 0)
Screenshot: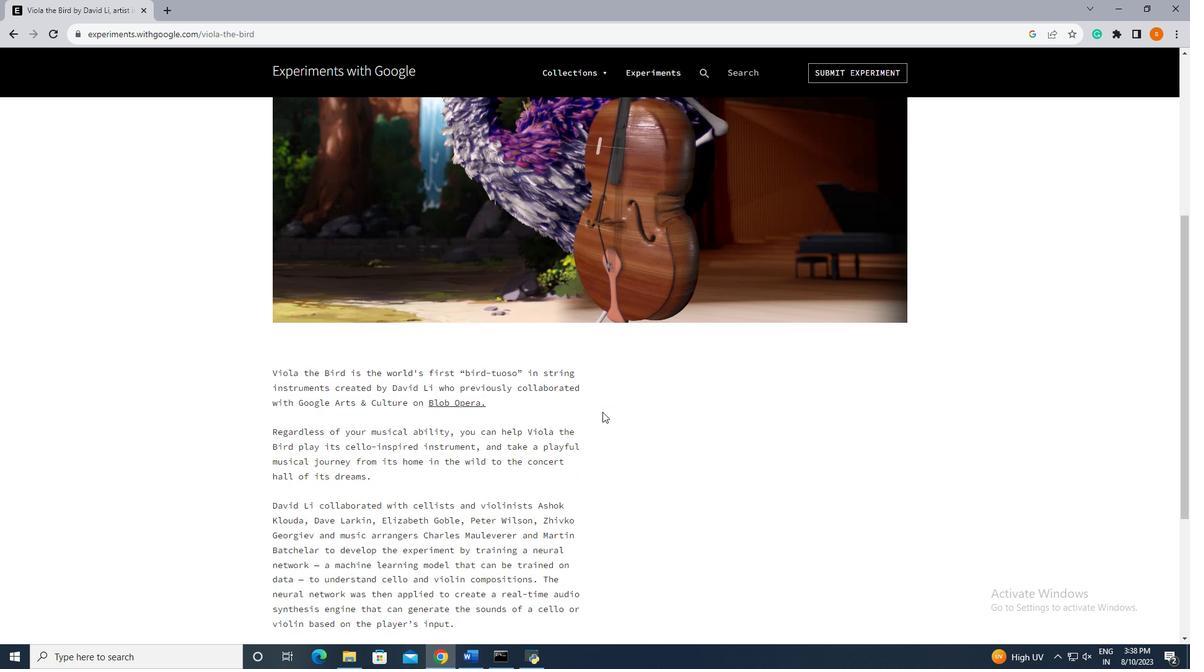 
Action: Mouse moved to (602, 412)
Screenshot: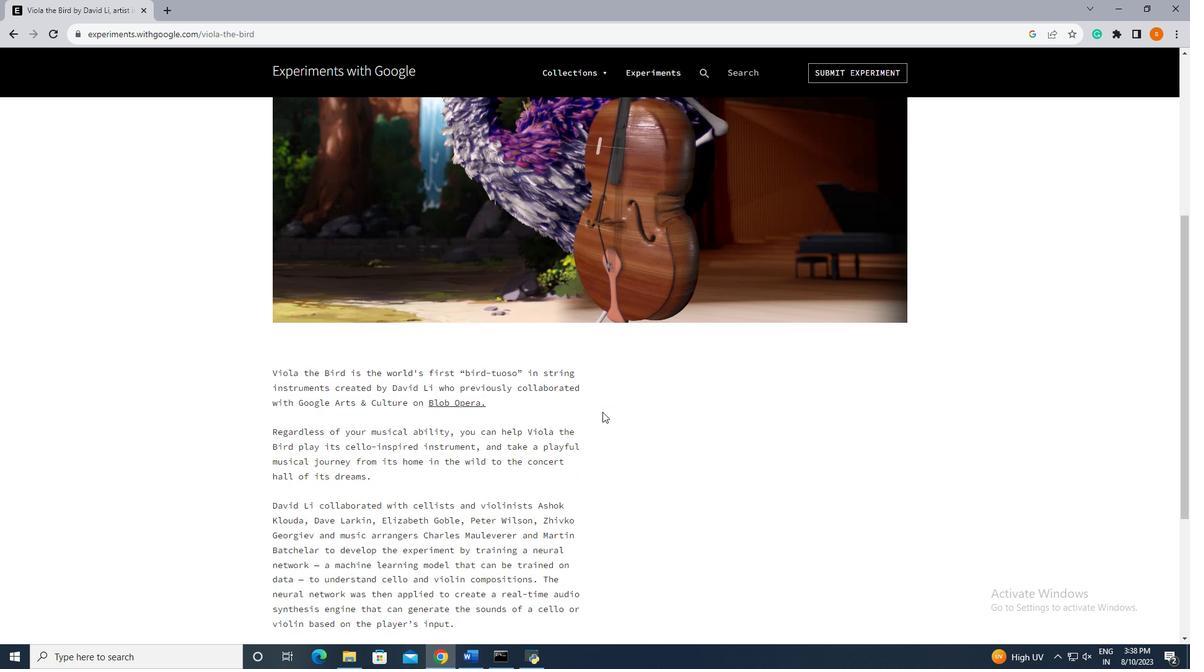 
Action: Mouse scrolled (602, 411) with delta (0, 0)
Screenshot: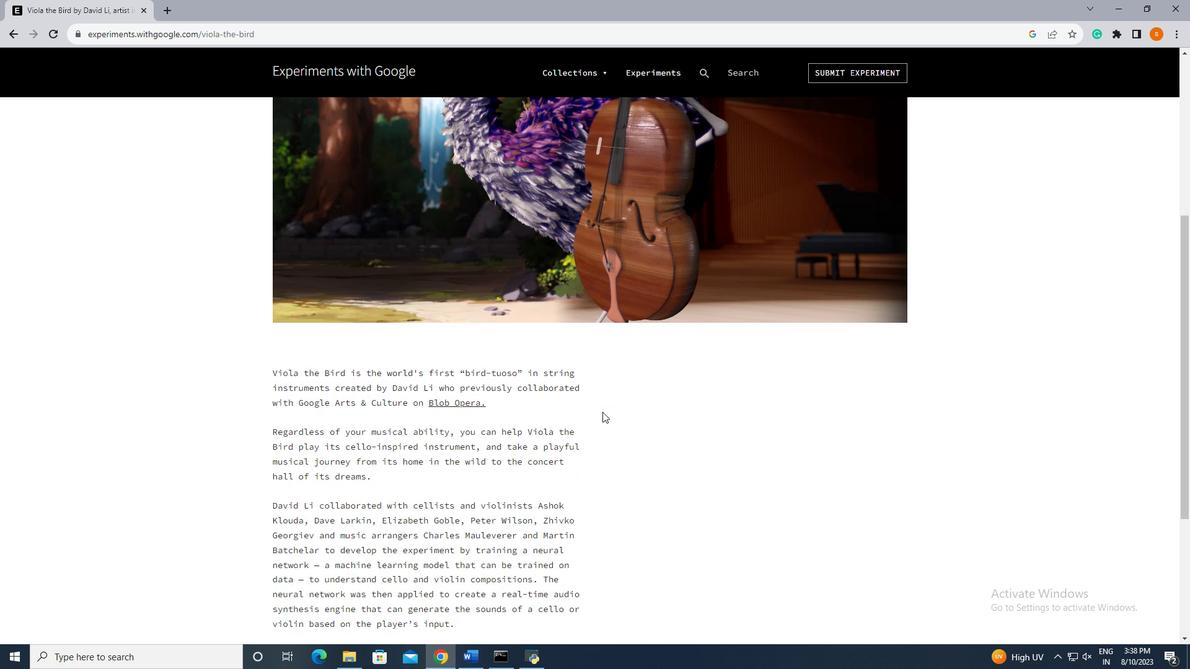 
Action: Mouse scrolled (602, 412) with delta (0, 0)
Screenshot: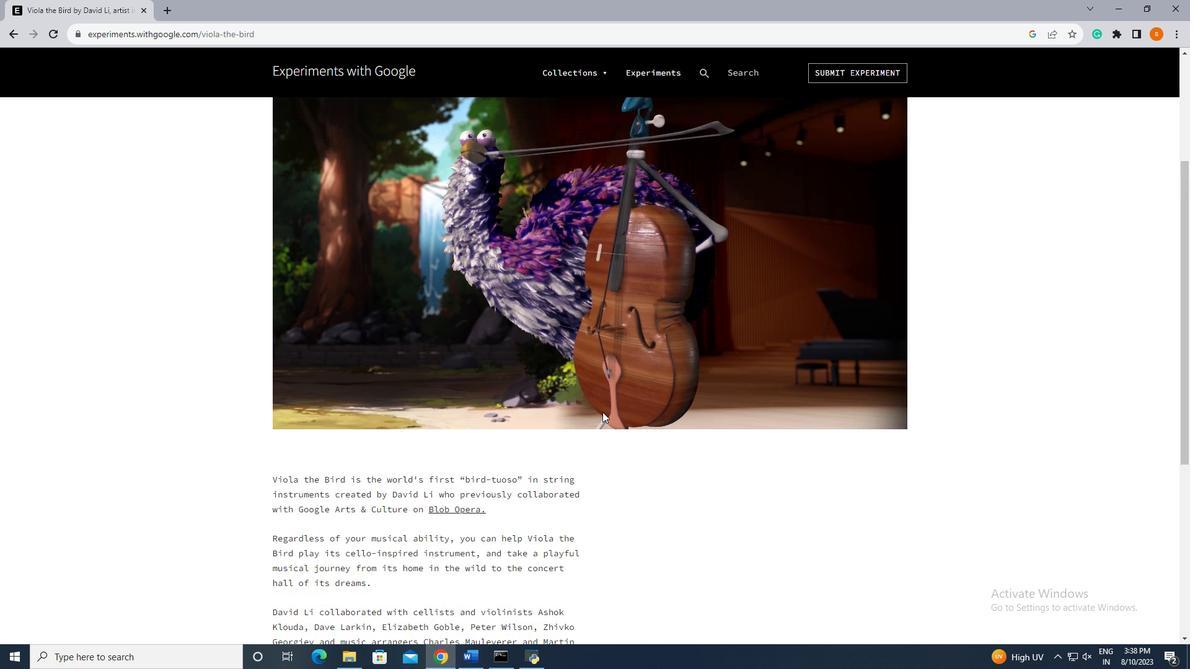 
Action: Mouse scrolled (602, 412) with delta (0, 0)
Screenshot: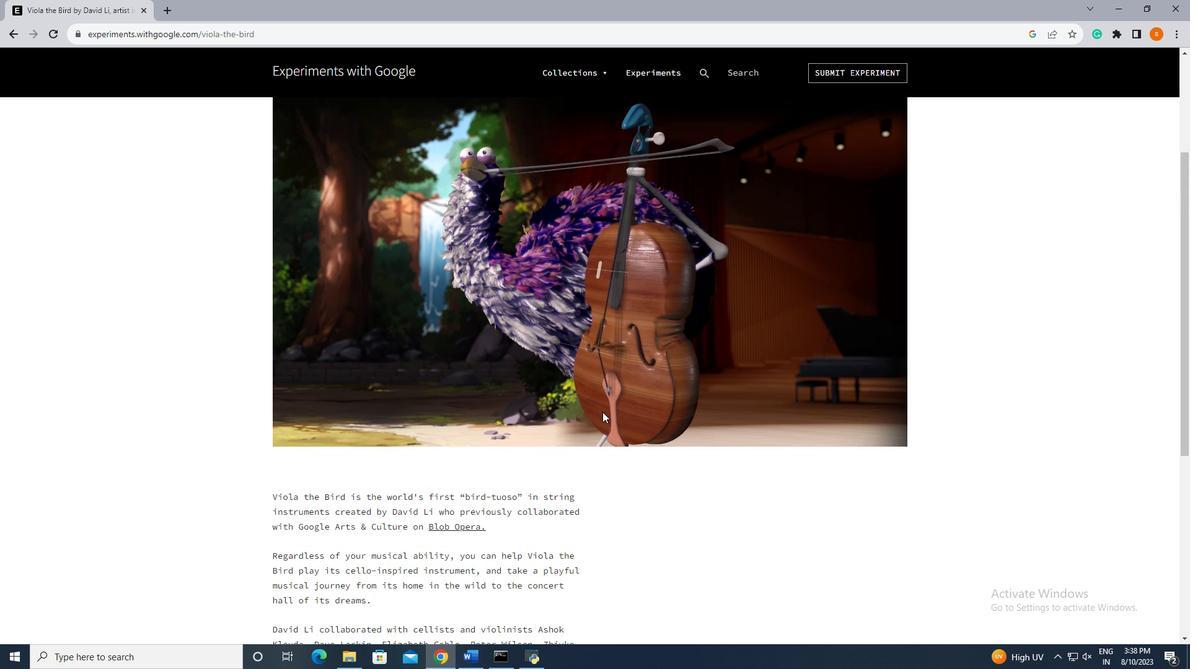 
Action: Mouse moved to (602, 412)
Screenshot: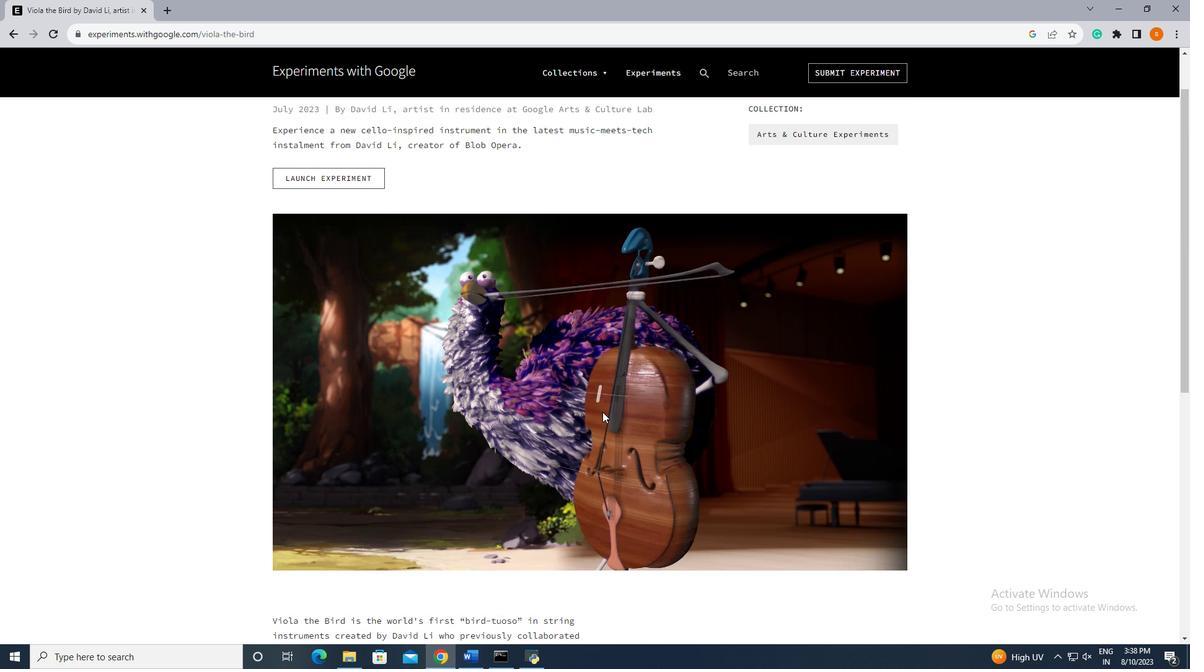 
Action: Mouse scrolled (602, 412) with delta (0, 0)
Screenshot: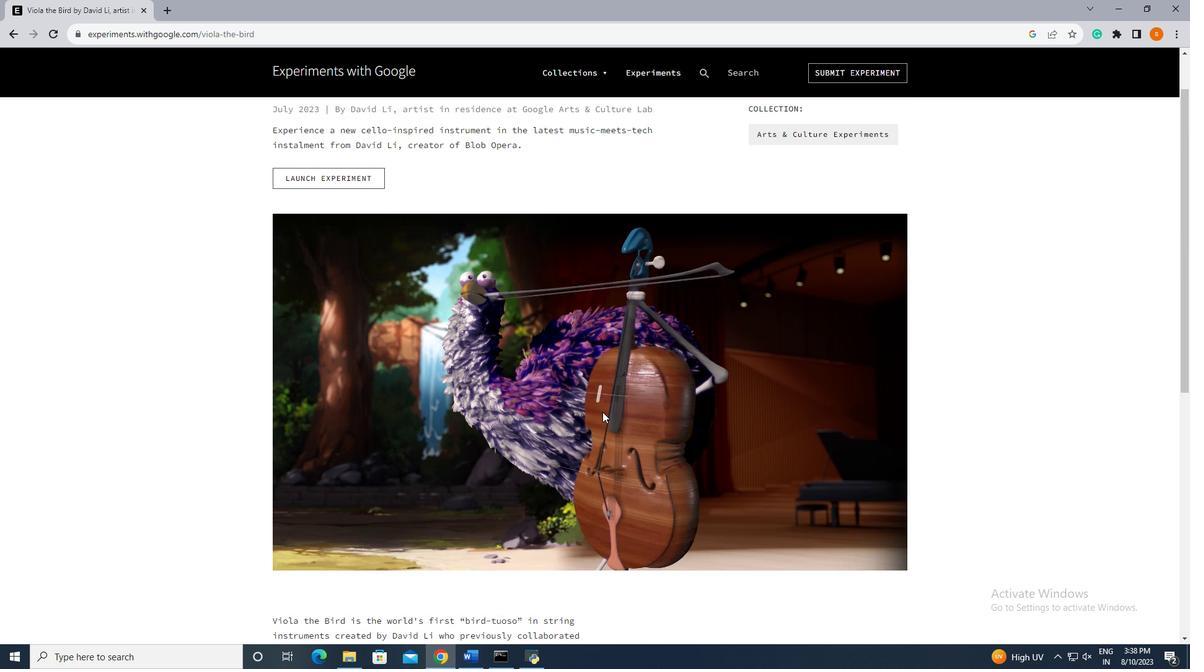 
Action: Mouse scrolled (602, 412) with delta (0, 0)
Screenshot: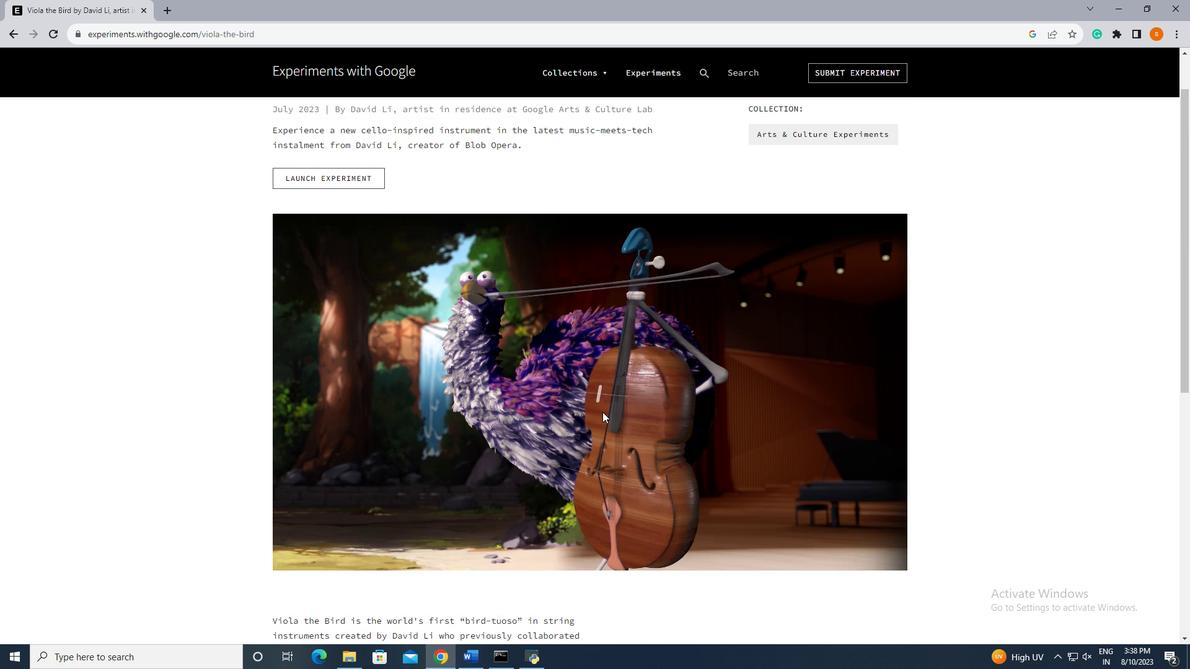 
Action: Mouse moved to (602, 412)
Screenshot: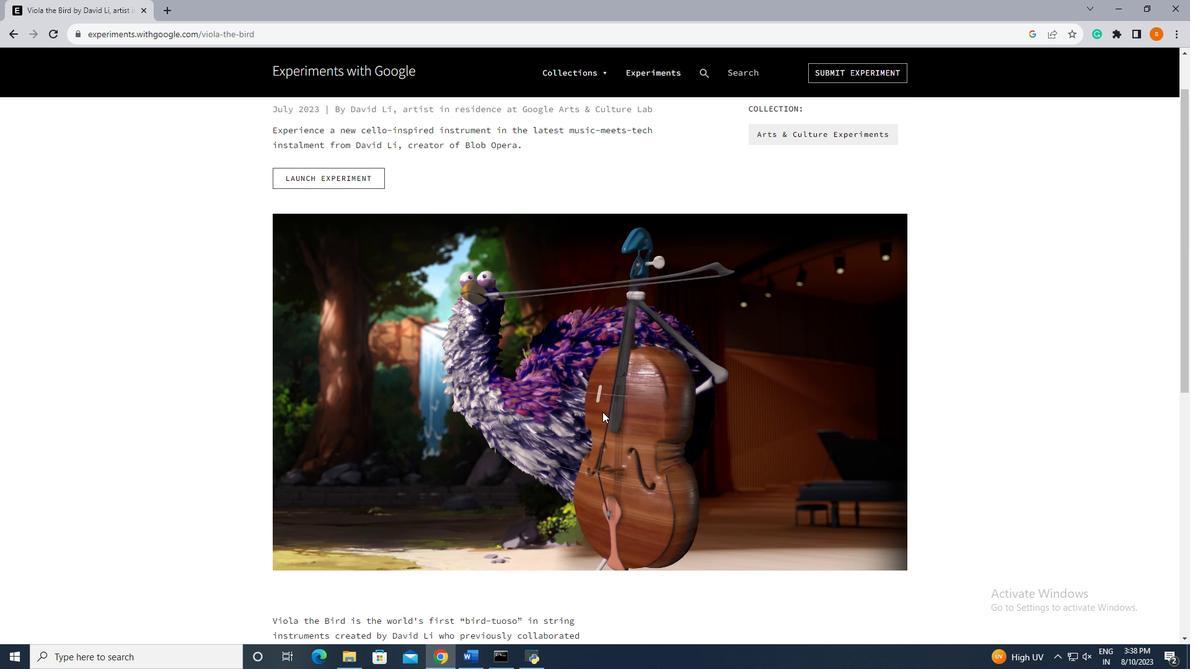 
Action: Mouse scrolled (602, 411) with delta (0, 0)
Screenshot: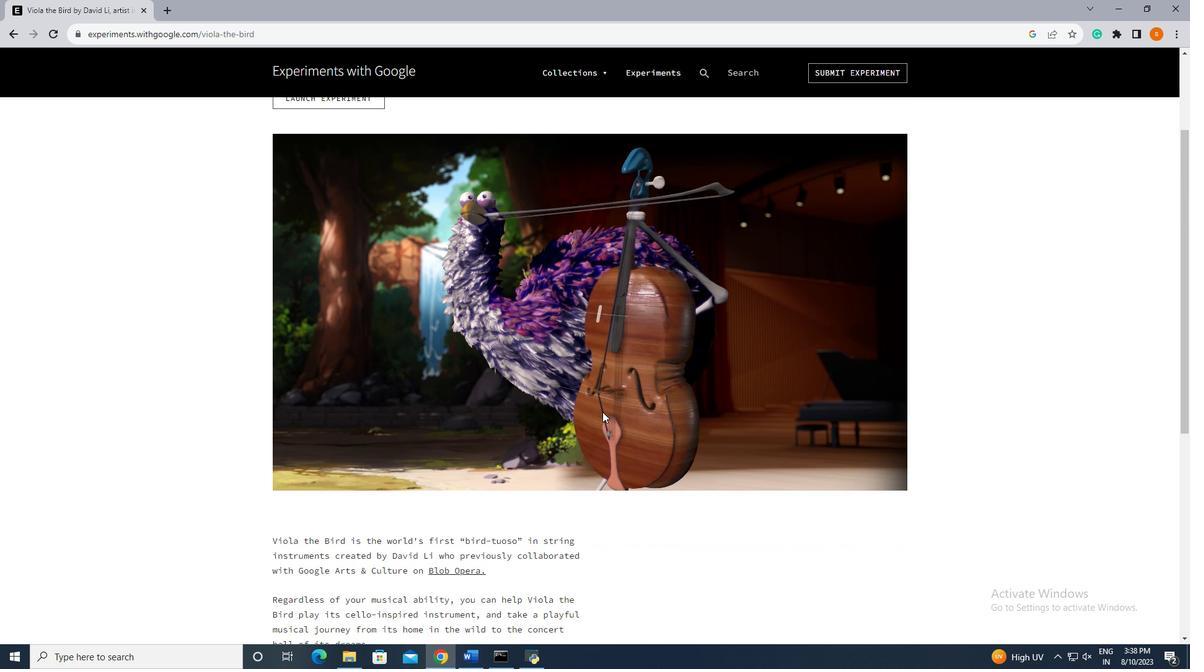 
Action: Mouse scrolled (602, 411) with delta (0, 0)
Screenshot: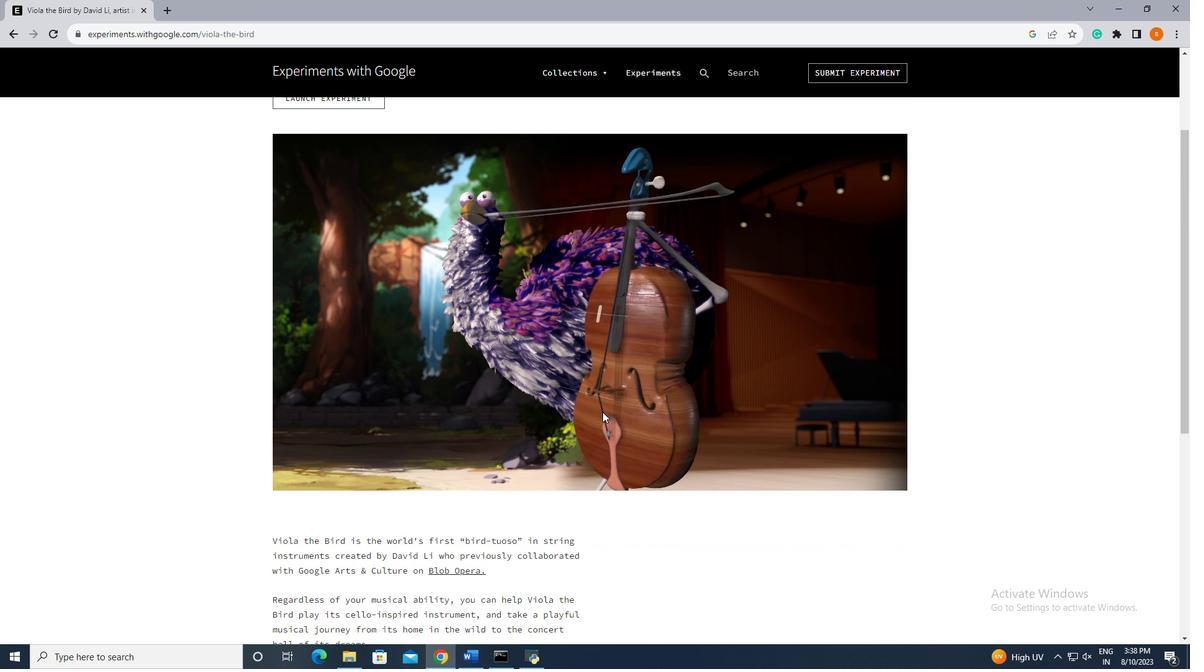 
Action: Mouse scrolled (602, 411) with delta (0, 0)
Screenshot: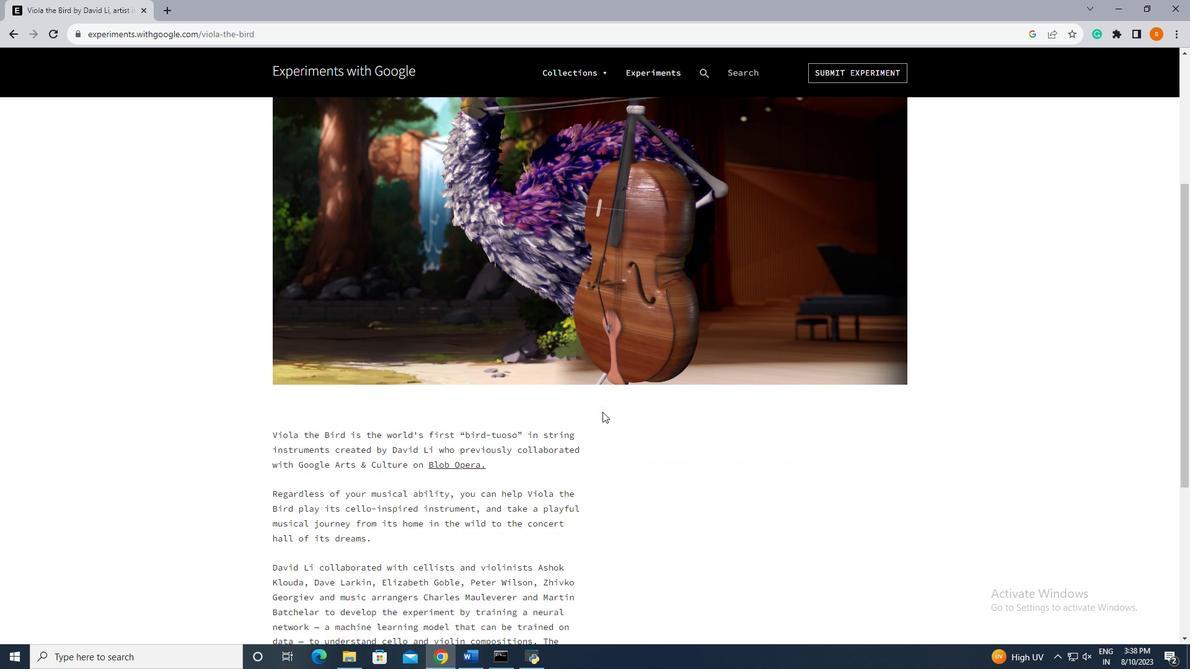 
Action: Mouse scrolled (602, 411) with delta (0, 0)
Screenshot: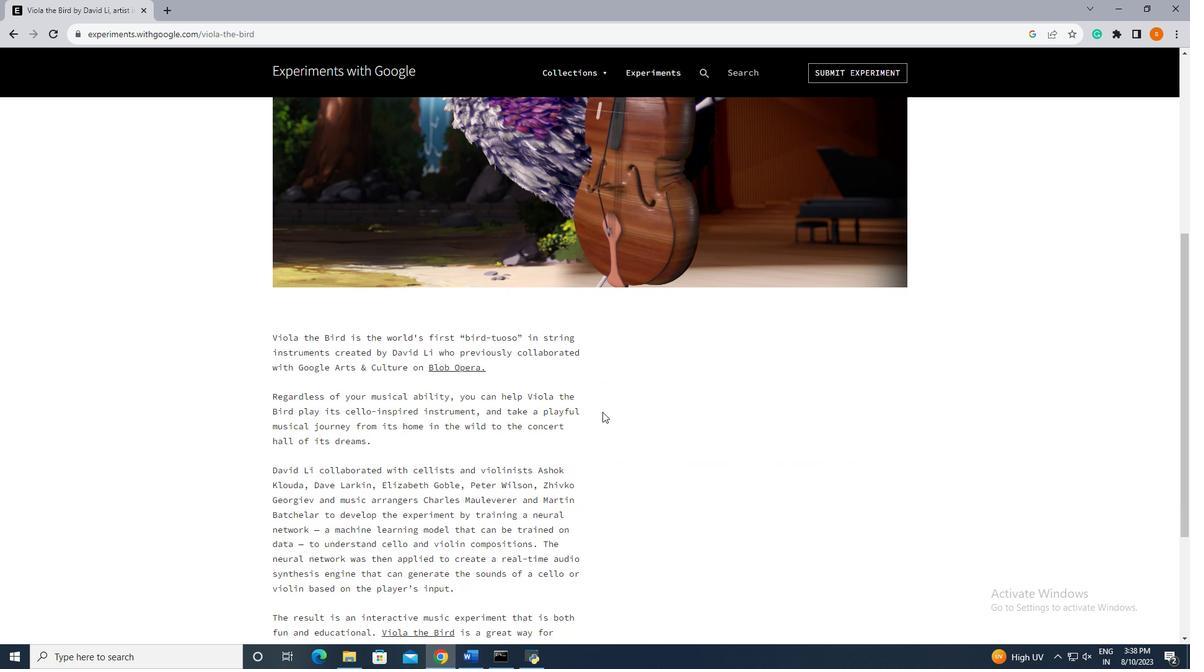 
Action: Mouse scrolled (602, 411) with delta (0, 0)
Screenshot: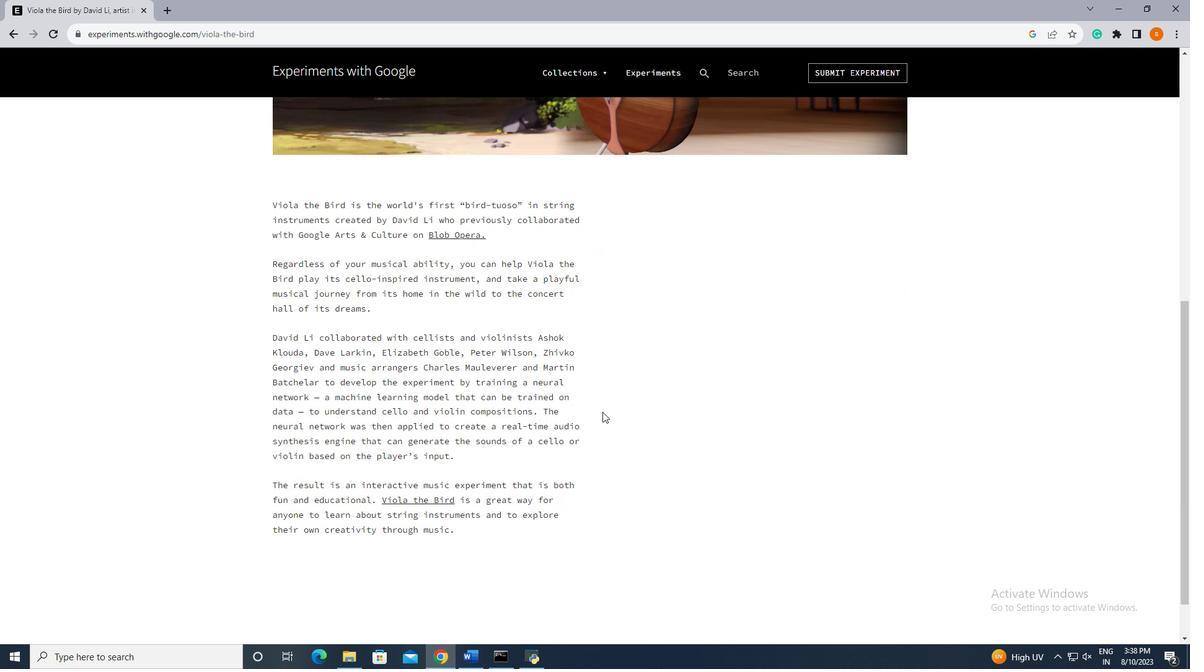 
Action: Mouse scrolled (602, 411) with delta (0, 0)
Screenshot: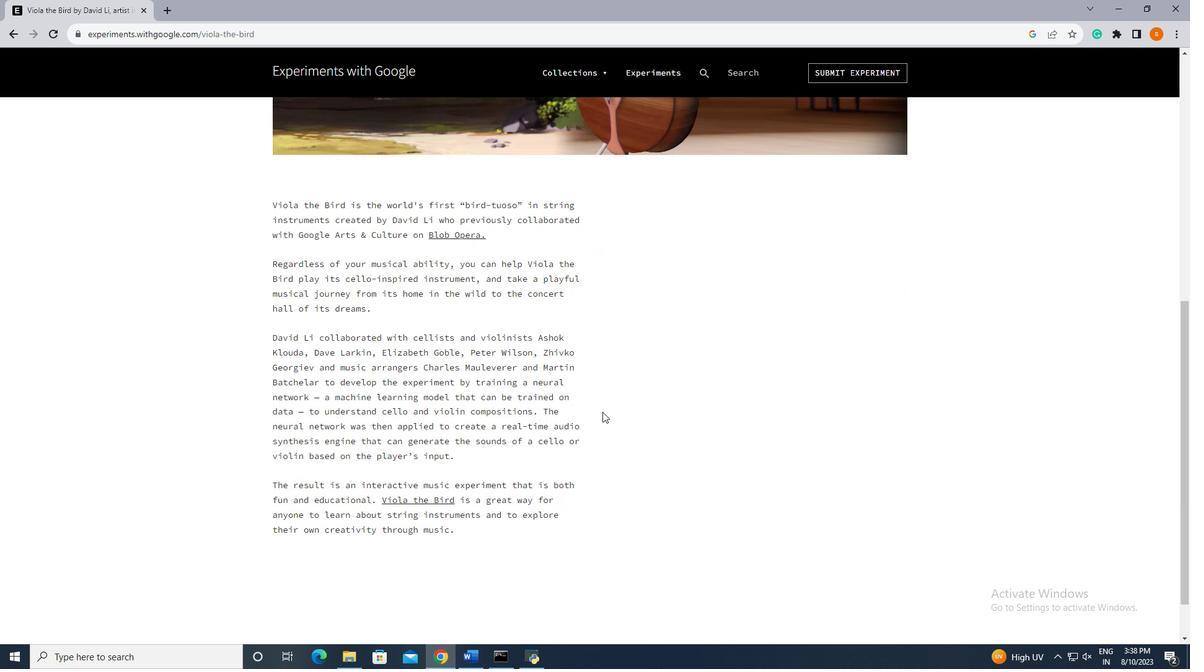 
Action: Mouse scrolled (602, 411) with delta (0, 0)
Screenshot: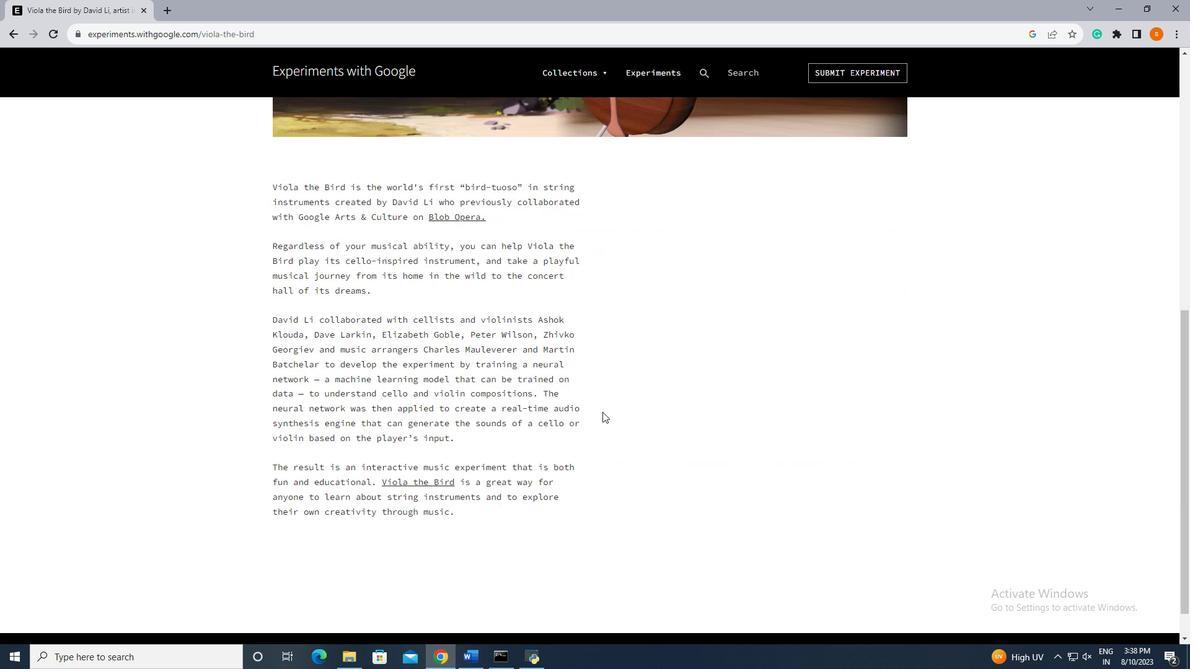 
Action: Mouse scrolled (602, 411) with delta (0, 0)
Screenshot: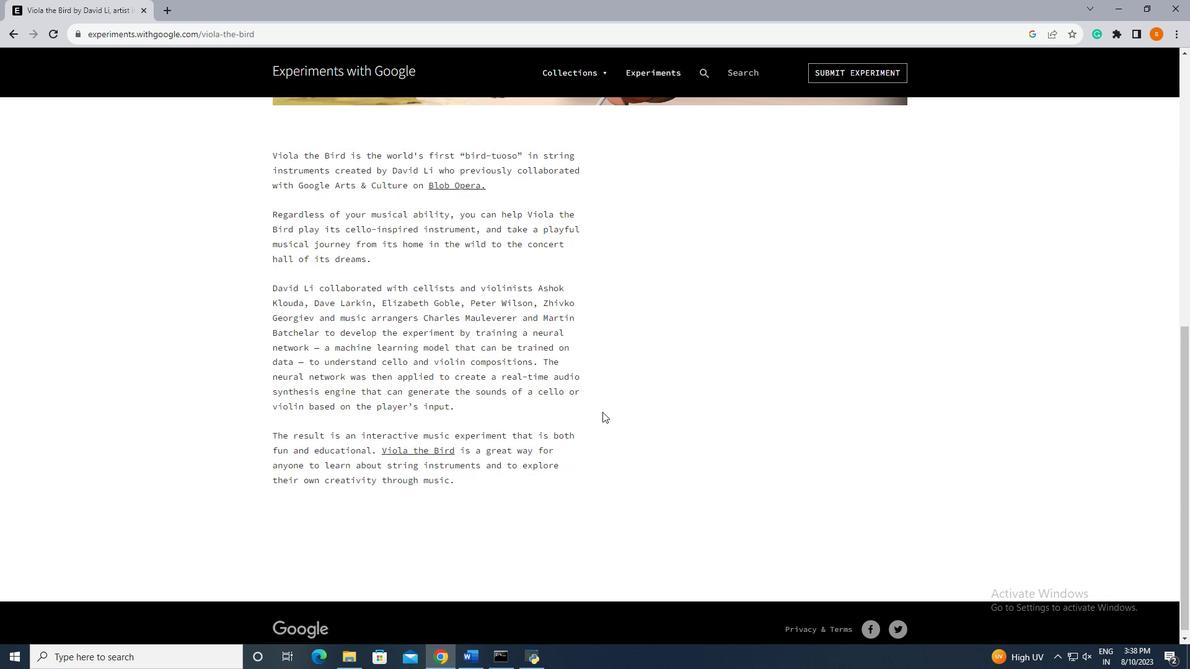 
Action: Mouse scrolled (602, 411) with delta (0, 0)
Screenshot: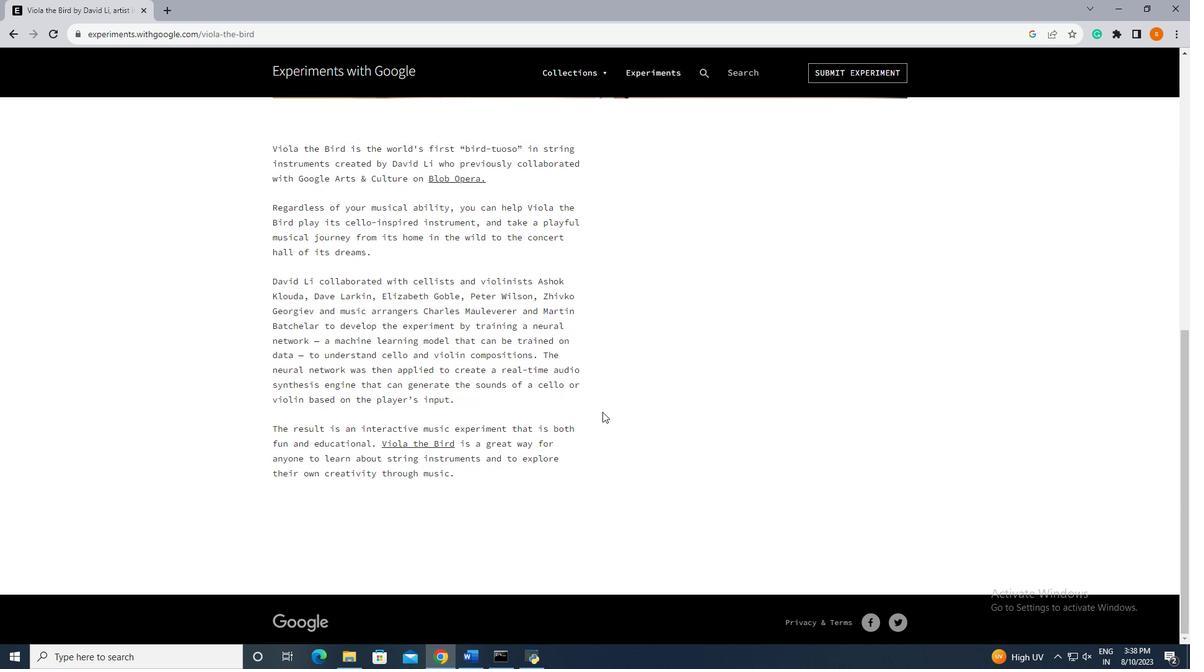 
Action: Mouse scrolled (602, 411) with delta (0, 0)
Screenshot: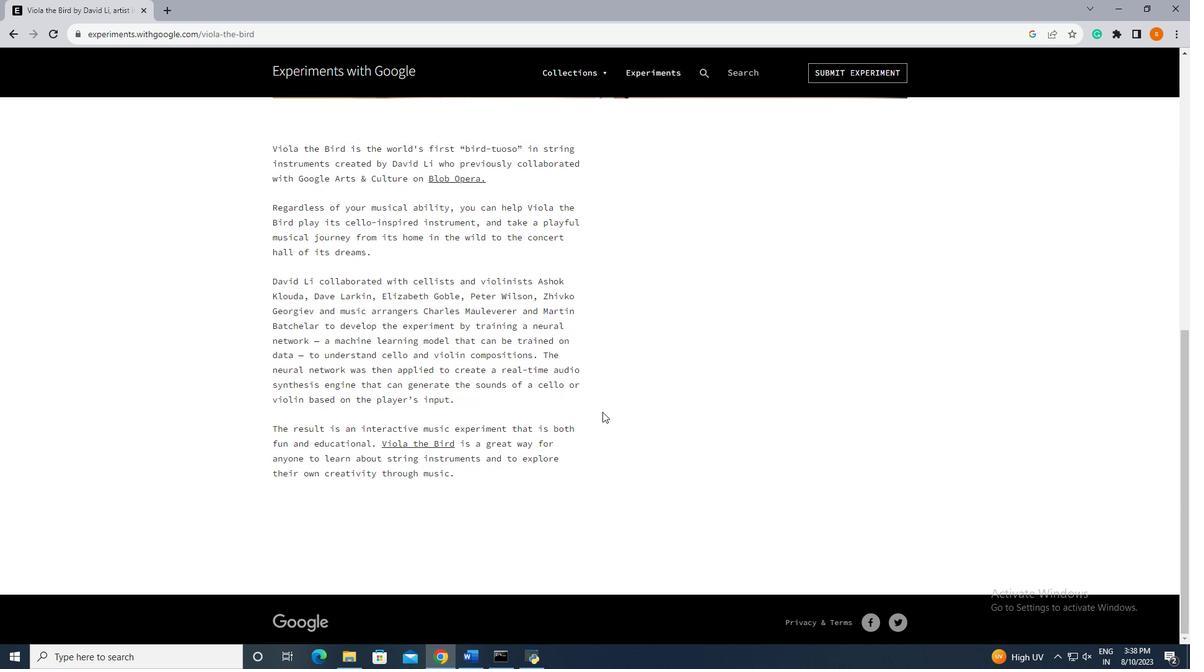 
Action: Mouse scrolled (602, 411) with delta (0, 0)
Screenshot: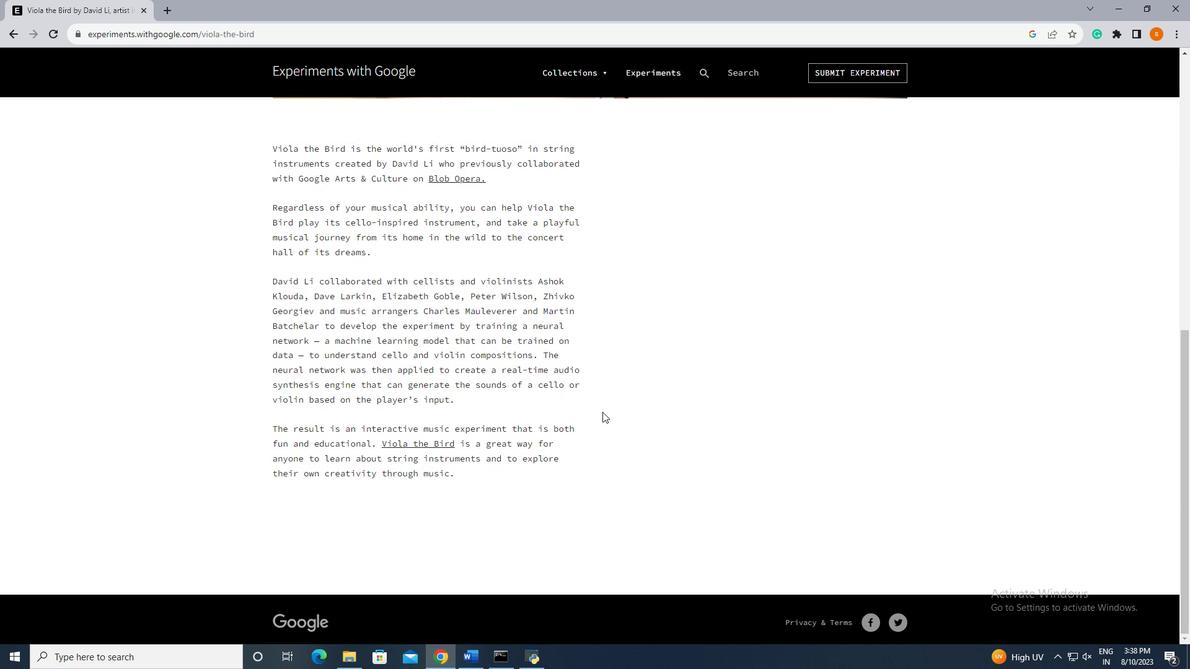 
Action: Mouse scrolled (602, 412) with delta (0, 0)
Screenshot: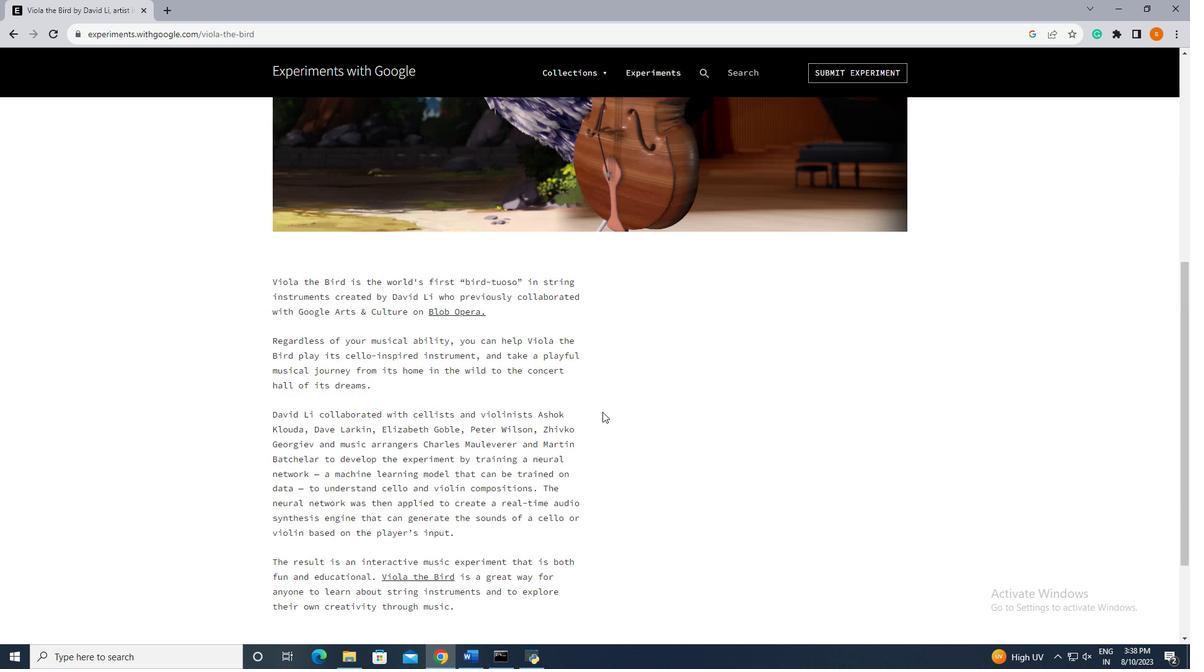 
Action: Mouse scrolled (602, 412) with delta (0, 0)
Screenshot: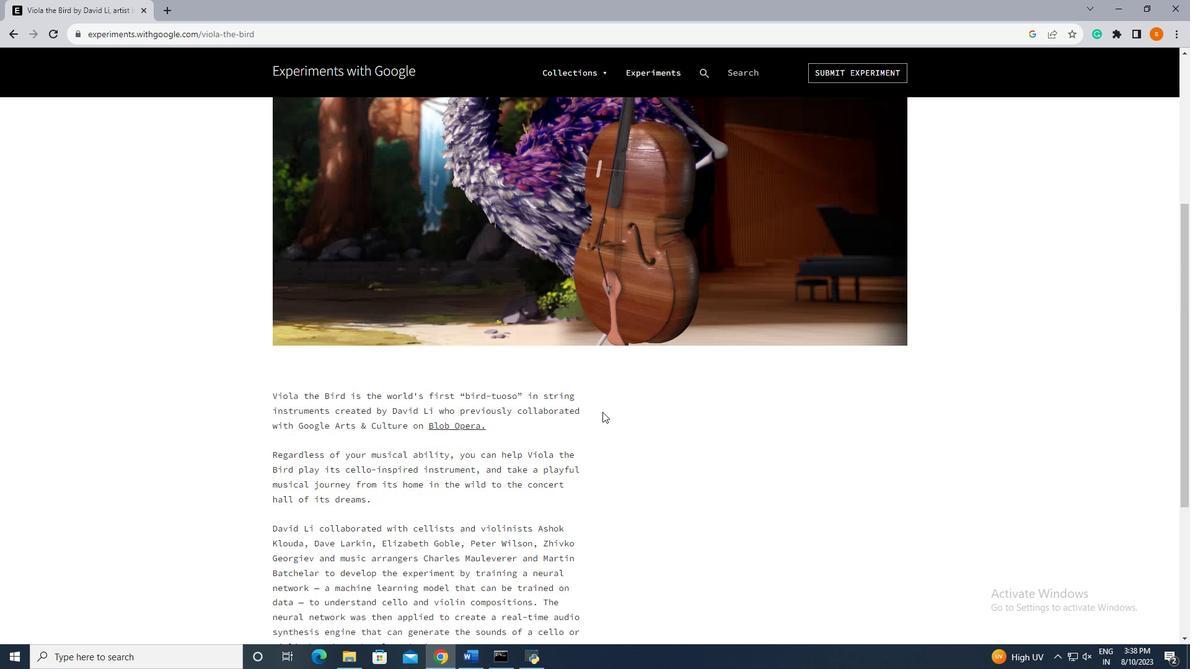 
Action: Mouse scrolled (602, 412) with delta (0, 0)
Screenshot: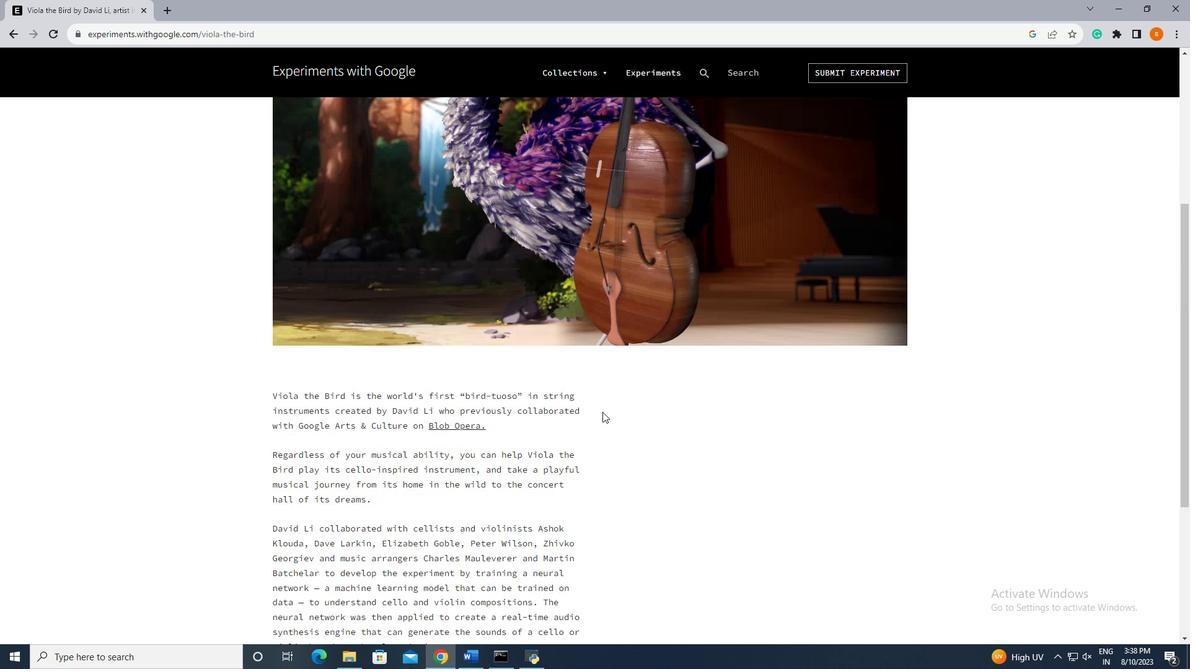 
Action: Mouse scrolled (602, 412) with delta (0, 0)
Screenshot: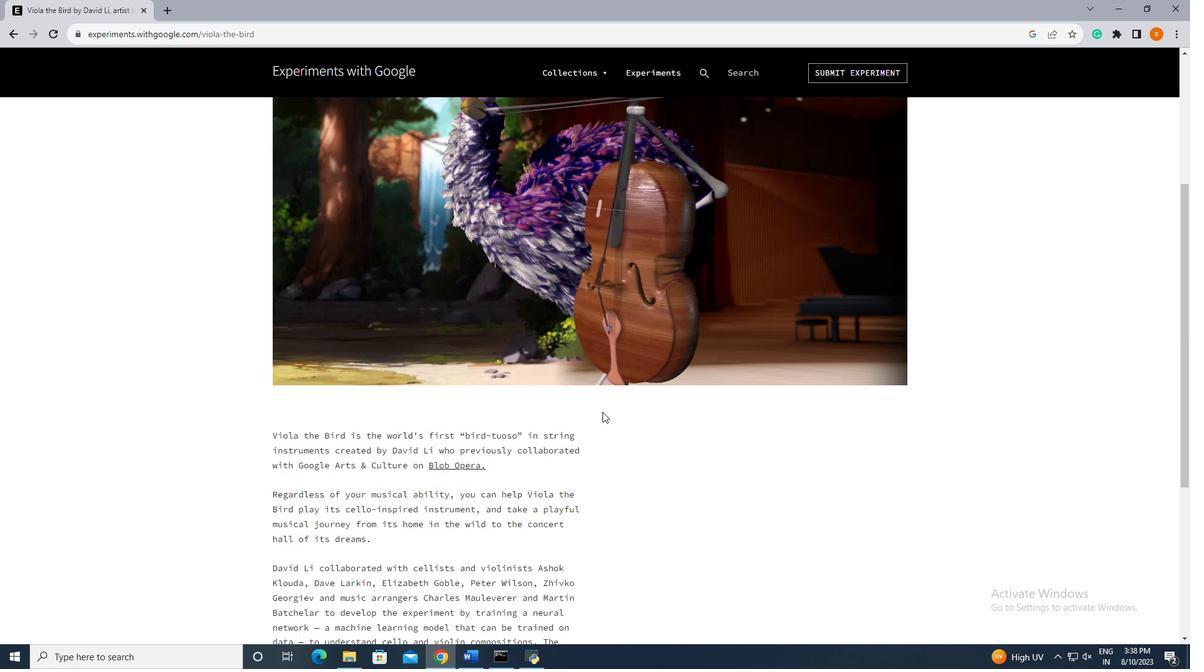 
Action: Mouse scrolled (602, 412) with delta (0, 0)
Screenshot: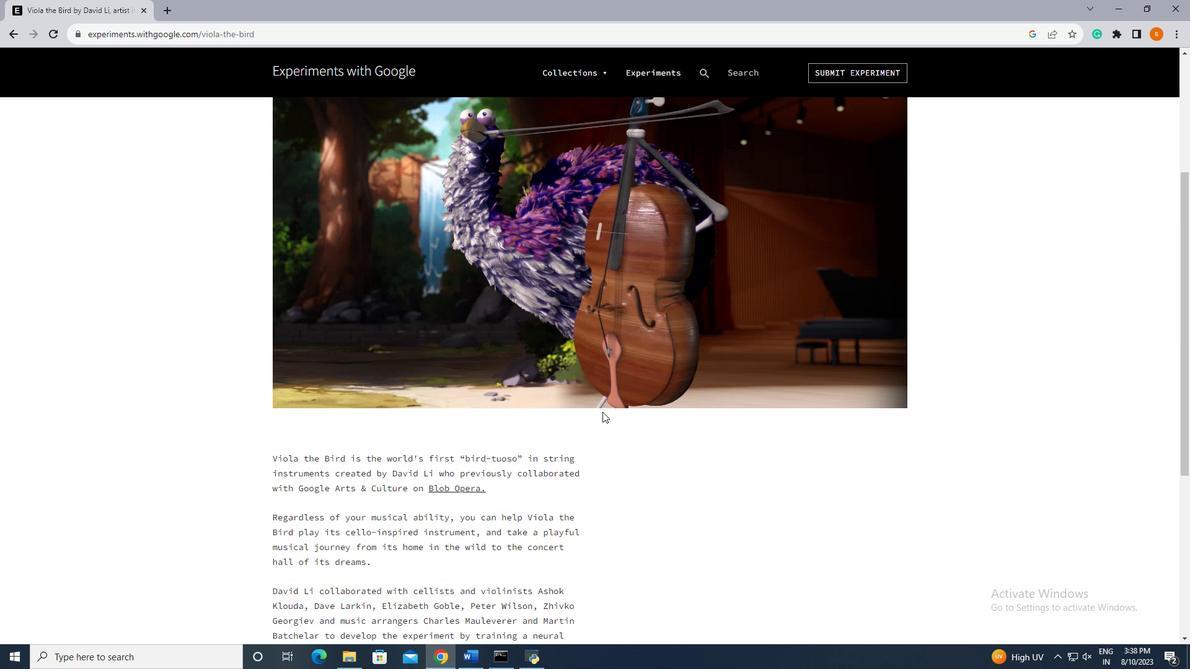 
Action: Mouse scrolled (602, 412) with delta (0, 0)
Screenshot: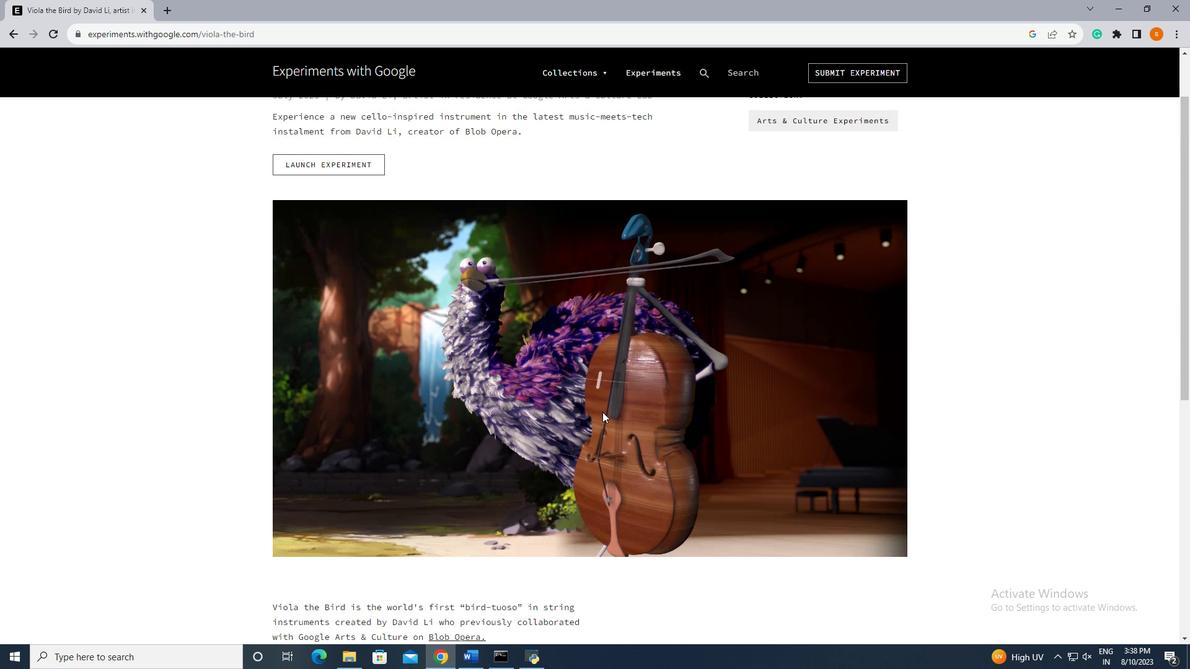 
Action: Mouse scrolled (602, 412) with delta (0, 0)
Screenshot: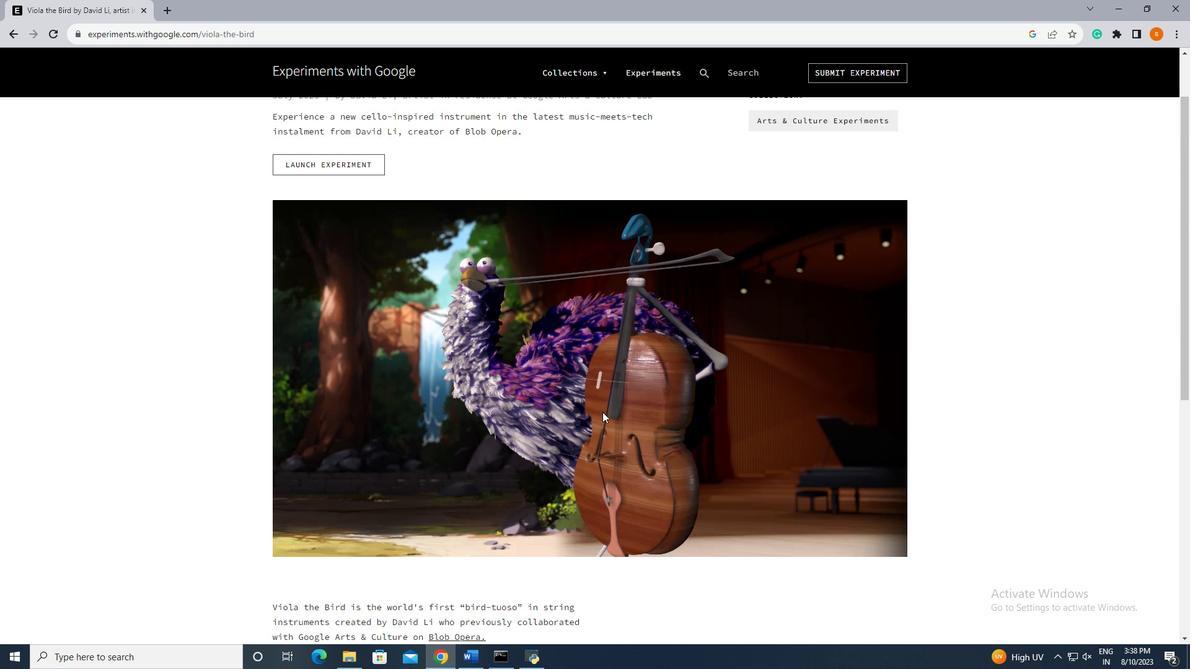 
Action: Mouse scrolled (602, 412) with delta (0, 0)
Screenshot: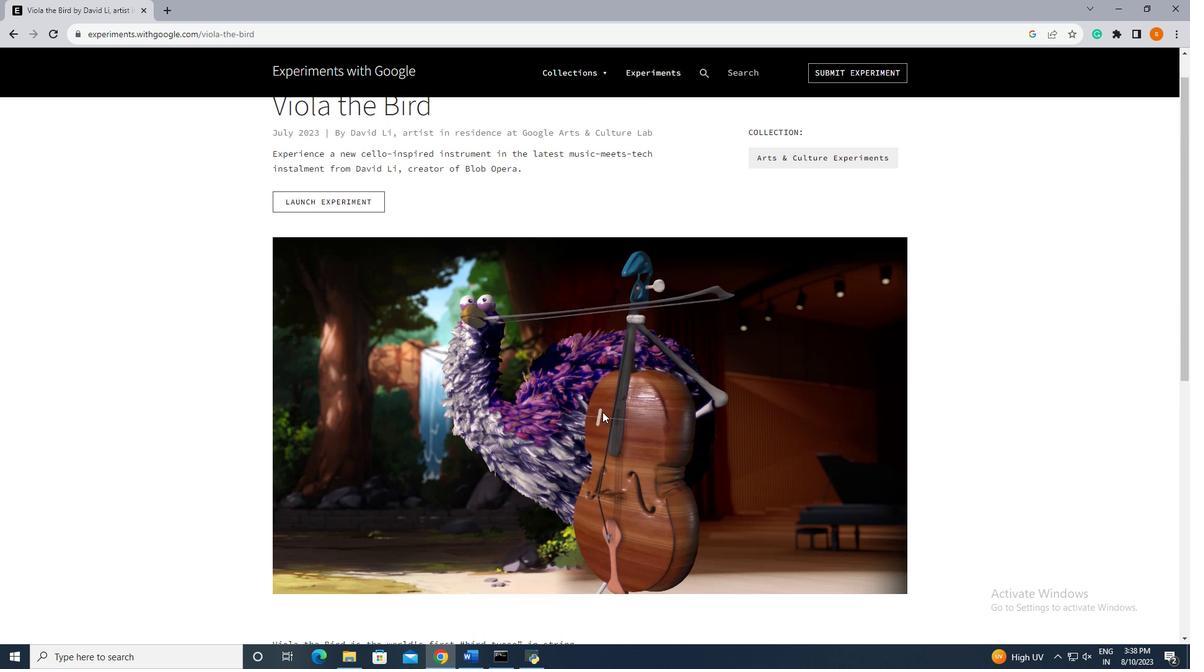 
Action: Mouse scrolled (602, 412) with delta (0, 0)
Screenshot: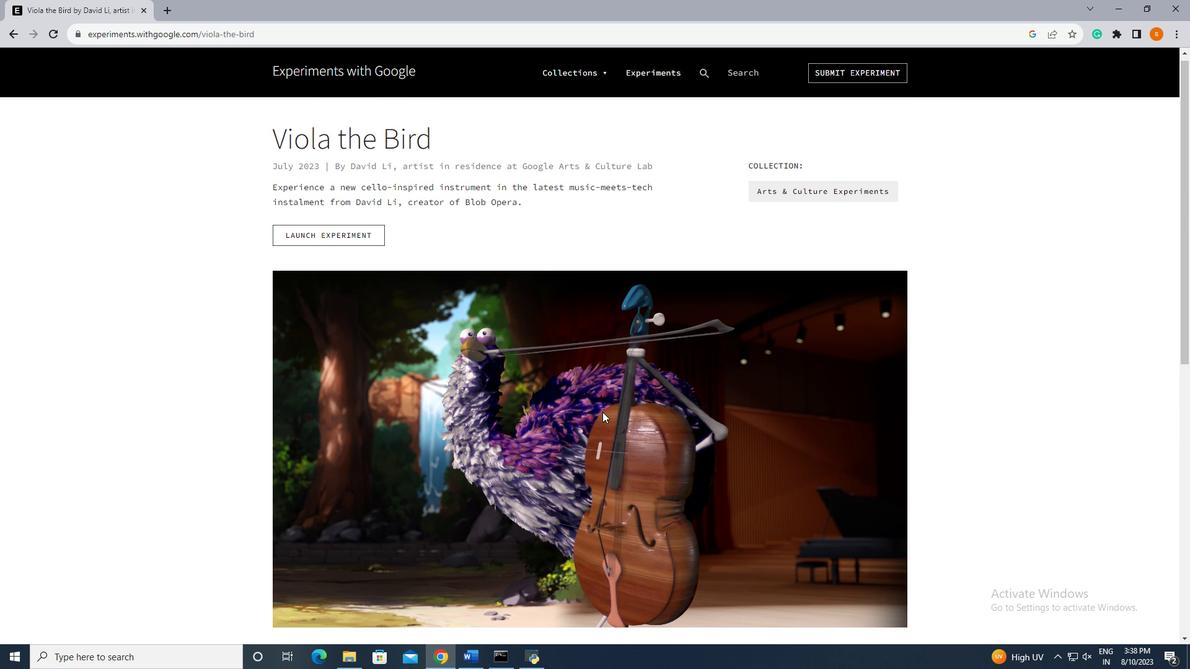 
Action: Mouse scrolled (602, 412) with delta (0, 0)
Screenshot: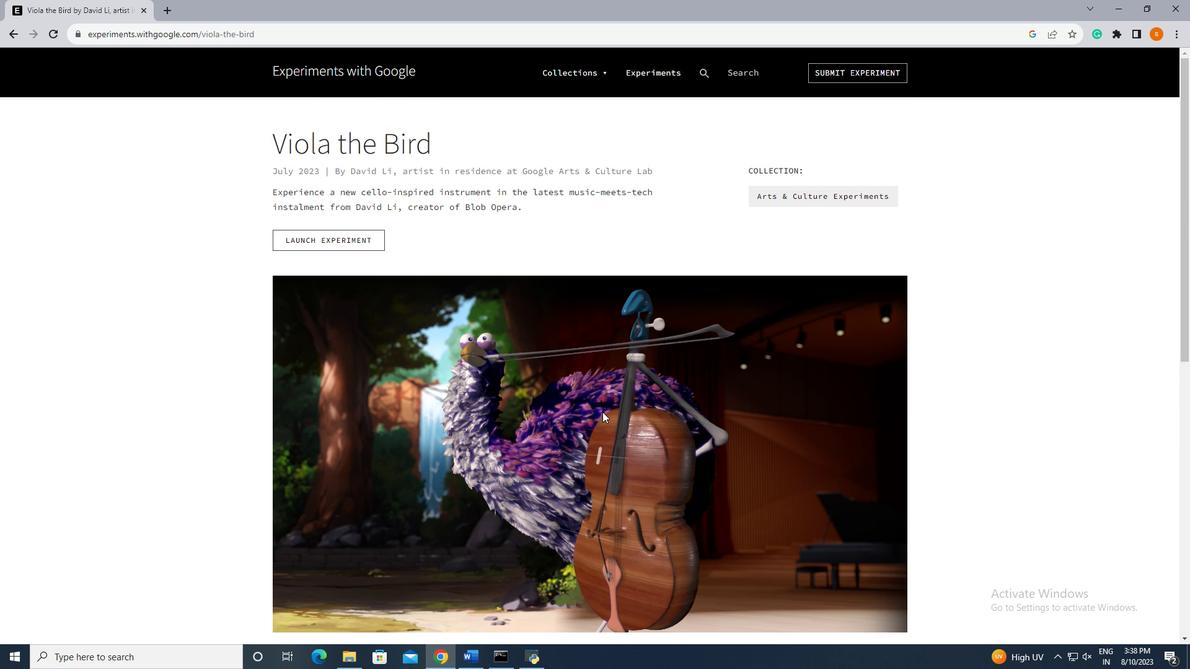 
Action: Mouse scrolled (602, 412) with delta (0, 0)
Screenshot: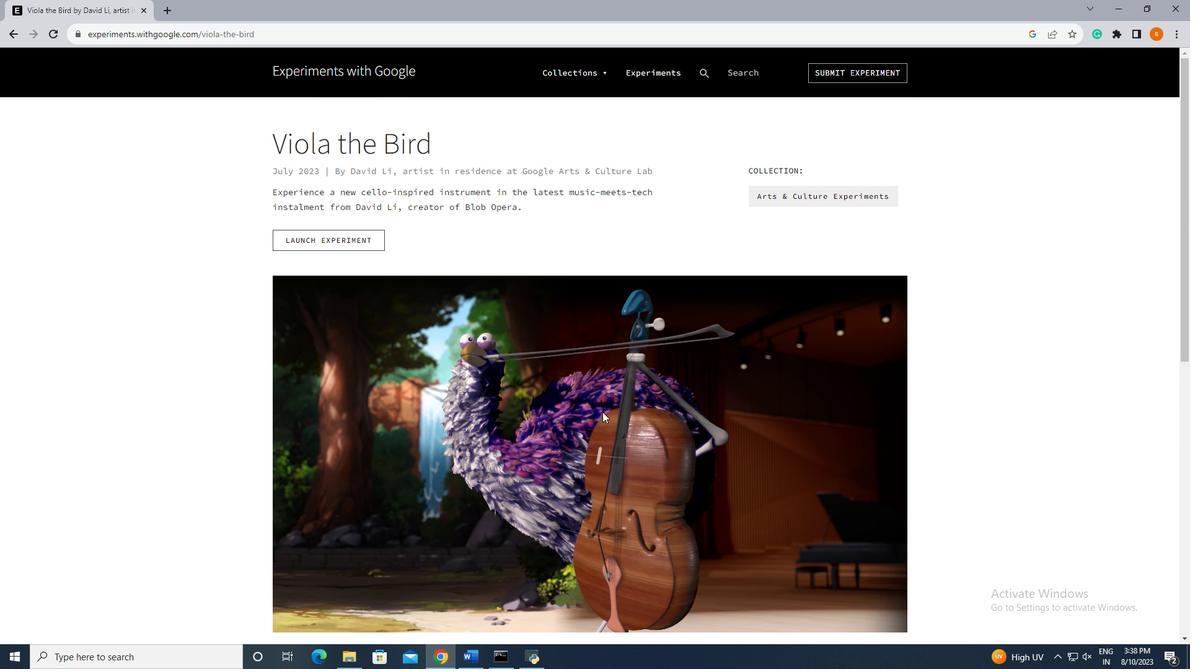 
Action: Mouse moved to (9, 32)
Screenshot: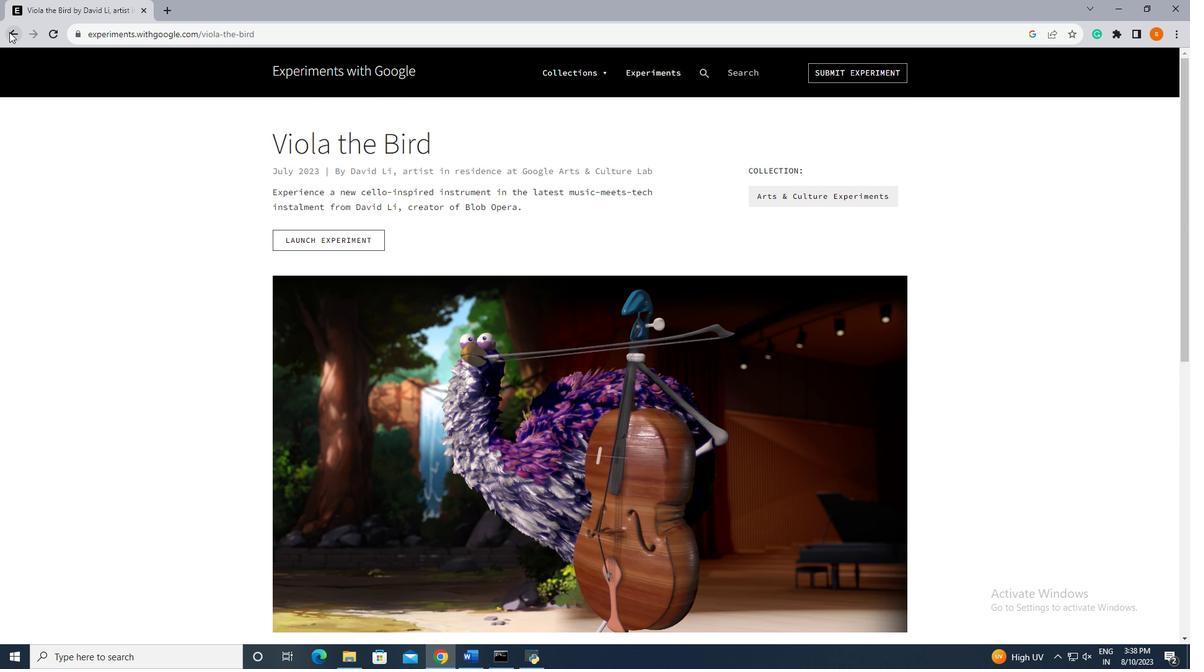 
Action: Mouse pressed left at (9, 32)
Screenshot: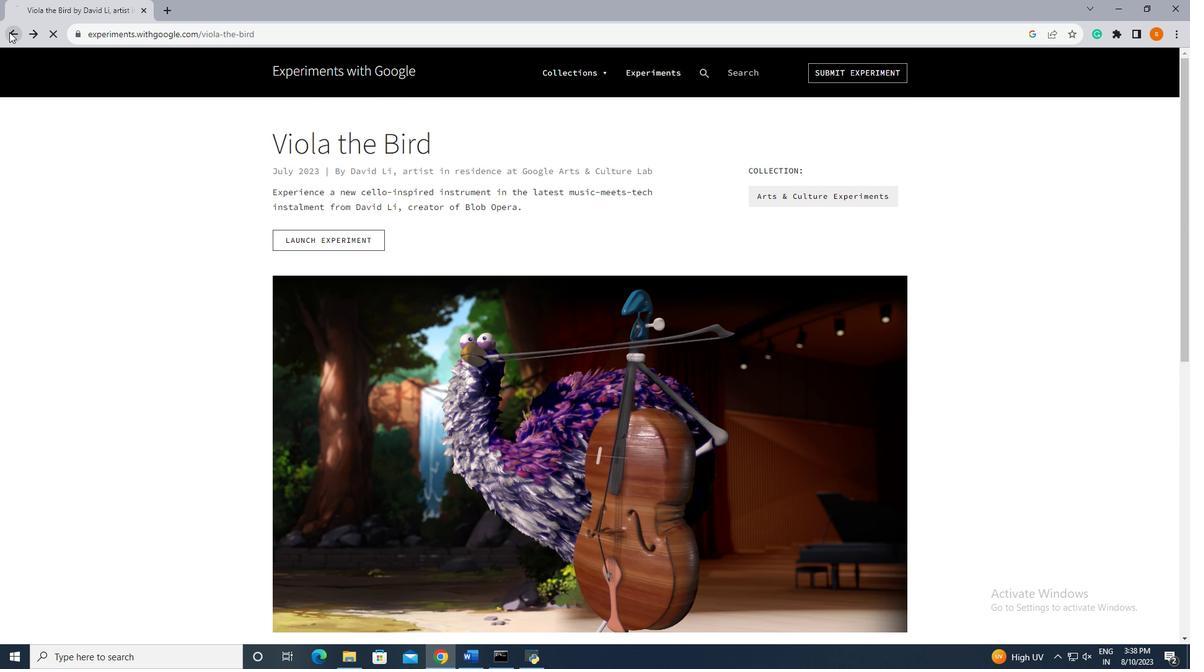 
Action: Mouse moved to (799, 320)
Screenshot: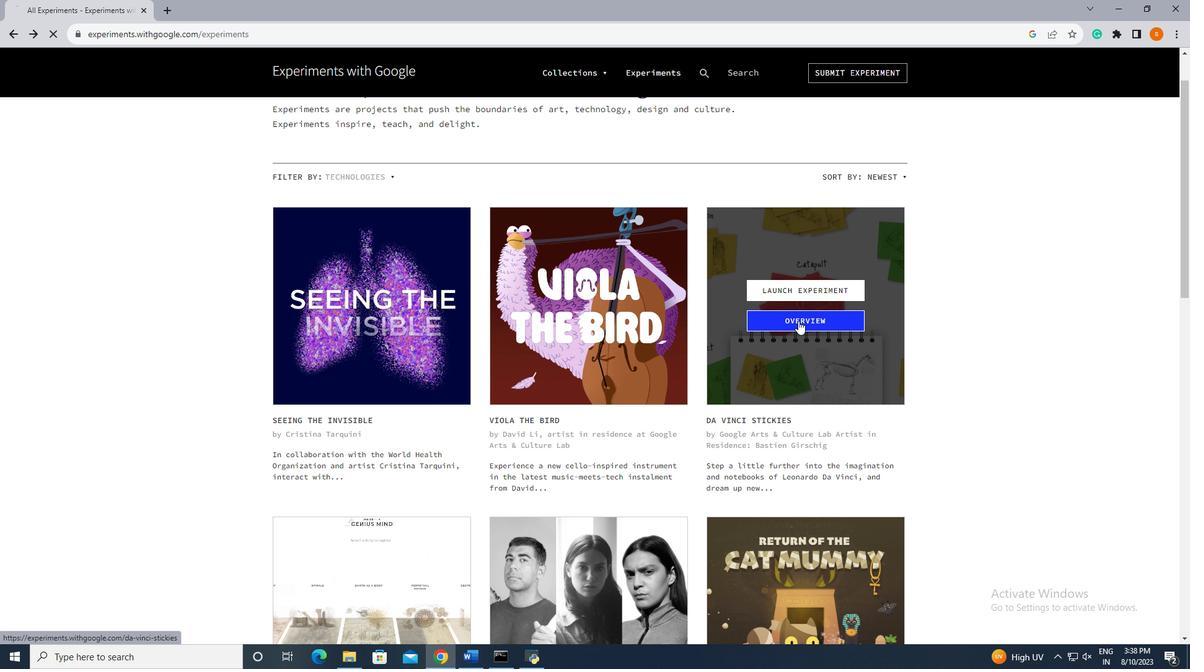 
Action: Mouse pressed left at (799, 320)
Screenshot: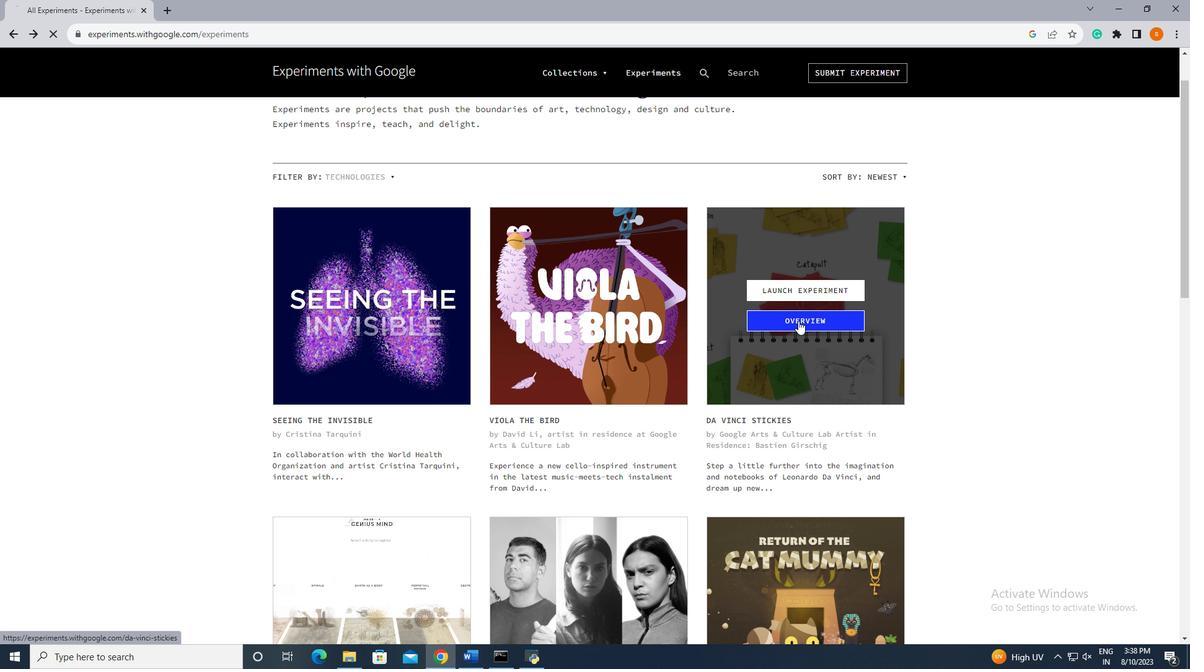 
Action: Mouse moved to (931, 409)
Screenshot: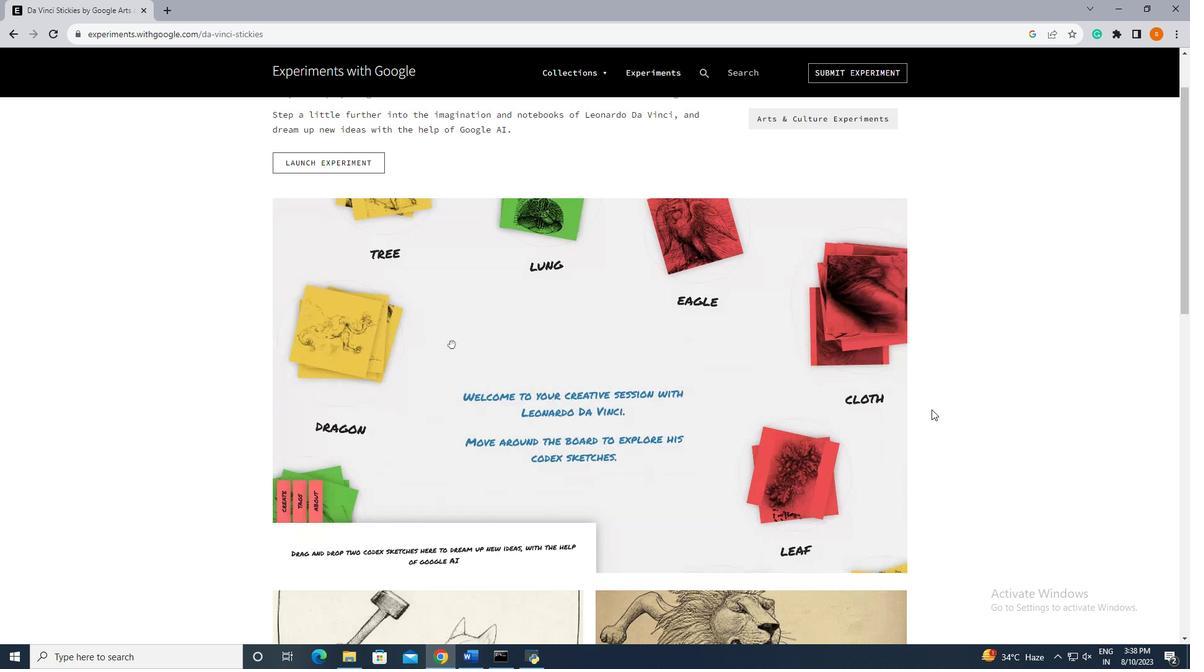 
Action: Mouse scrolled (931, 409) with delta (0, 0)
Screenshot: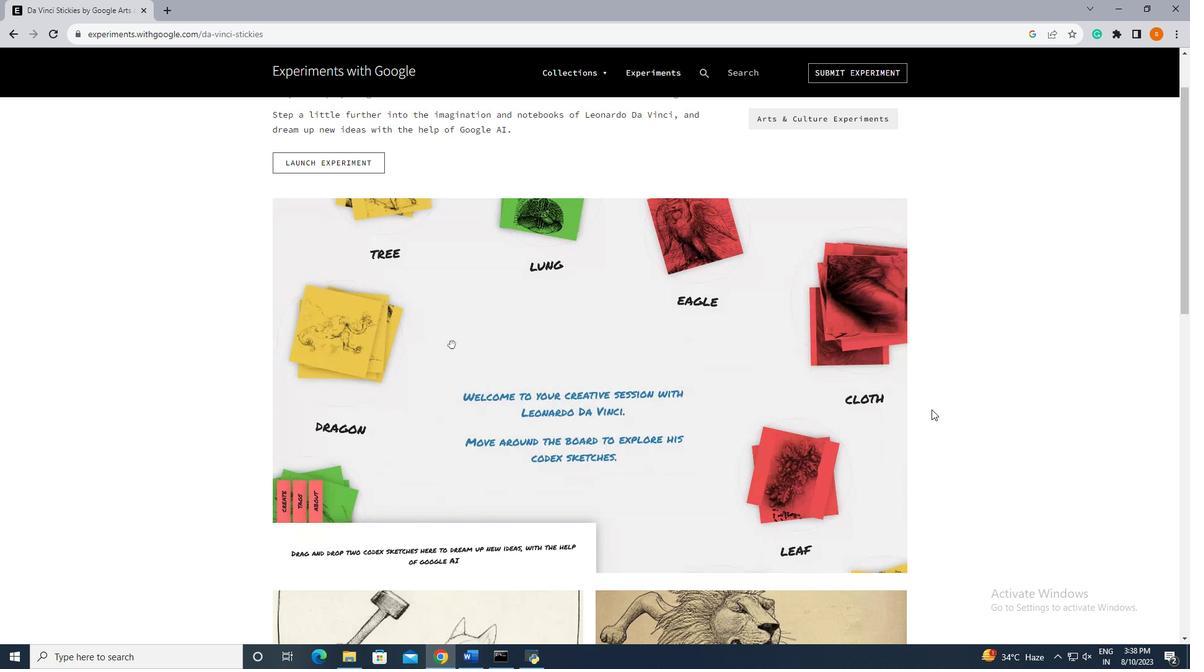 
Action: Mouse scrolled (931, 409) with delta (0, 0)
Screenshot: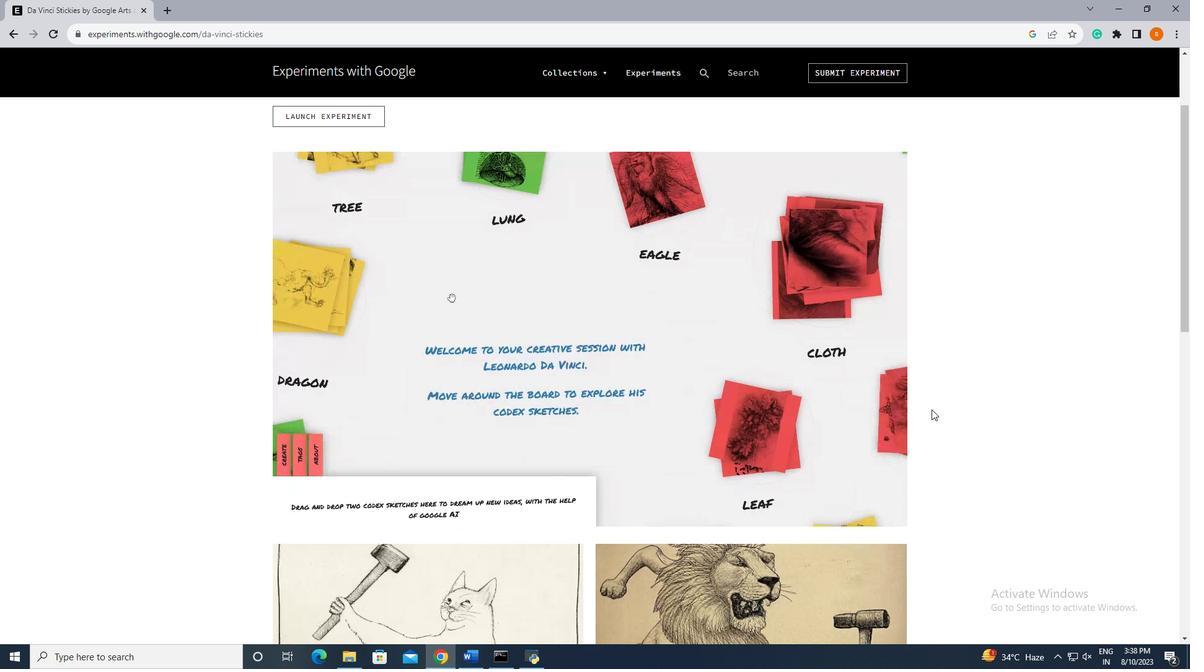 
Action: Mouse moved to (763, 503)
Screenshot: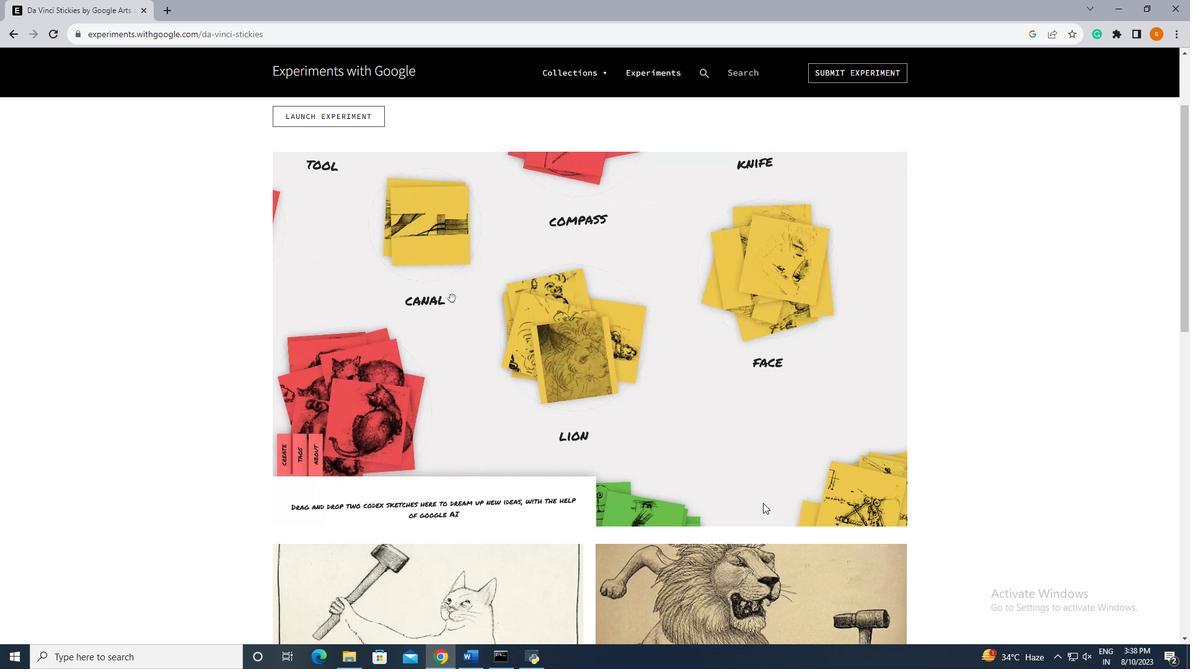 
Action: Mouse scrolled (763, 502) with delta (0, 0)
Screenshot: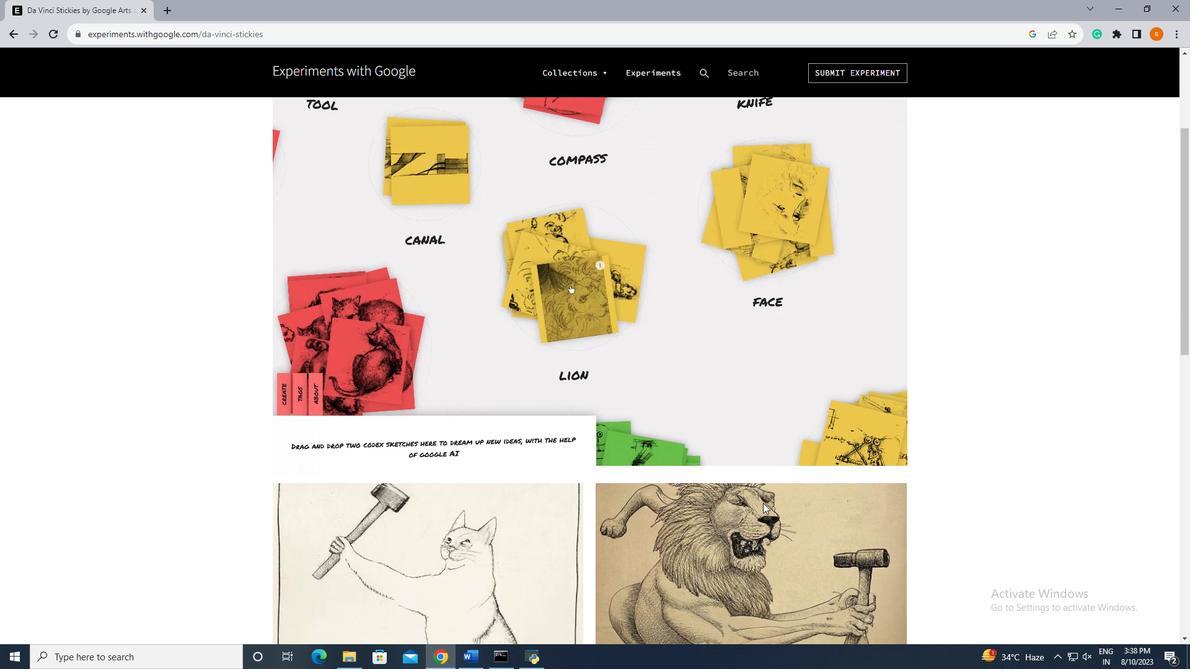 
Action: Mouse scrolled (763, 502) with delta (0, 0)
Screenshot: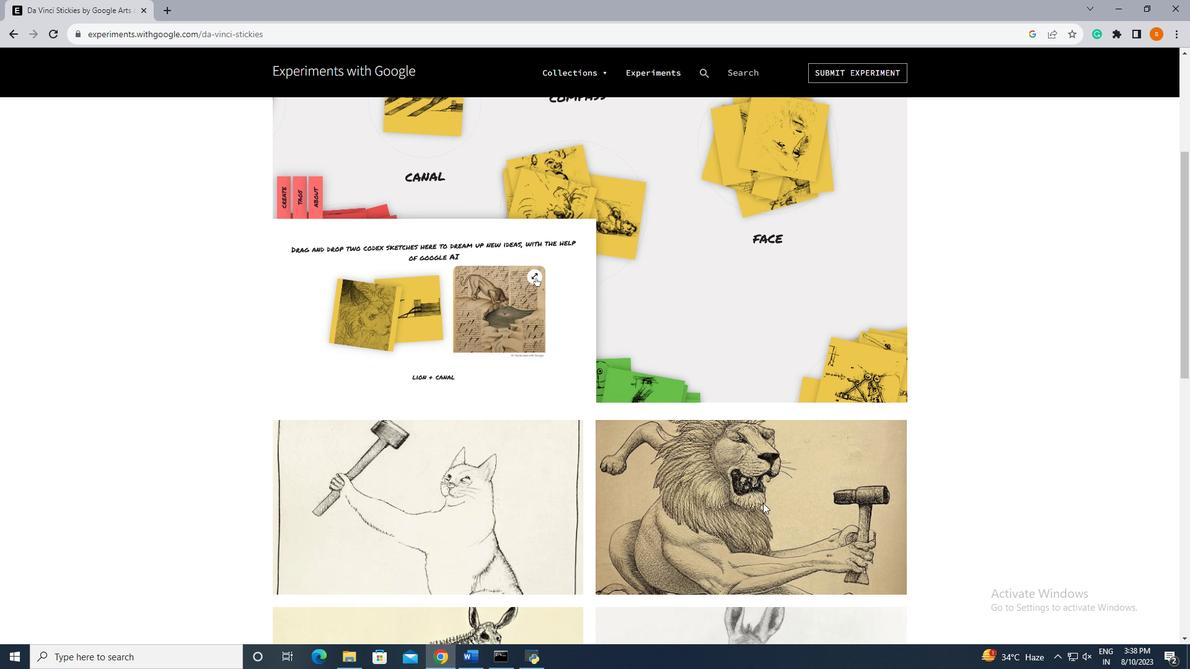 
Action: Mouse moved to (763, 502)
Screenshot: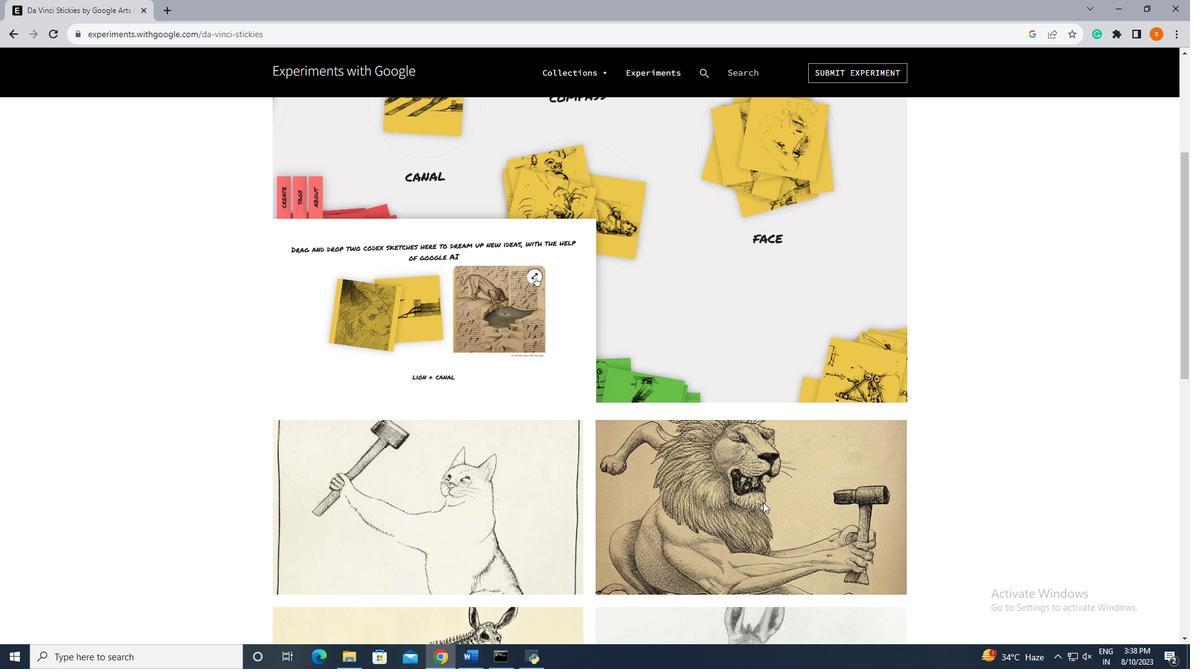 
Action: Mouse scrolled (763, 503) with delta (0, 0)
Screenshot: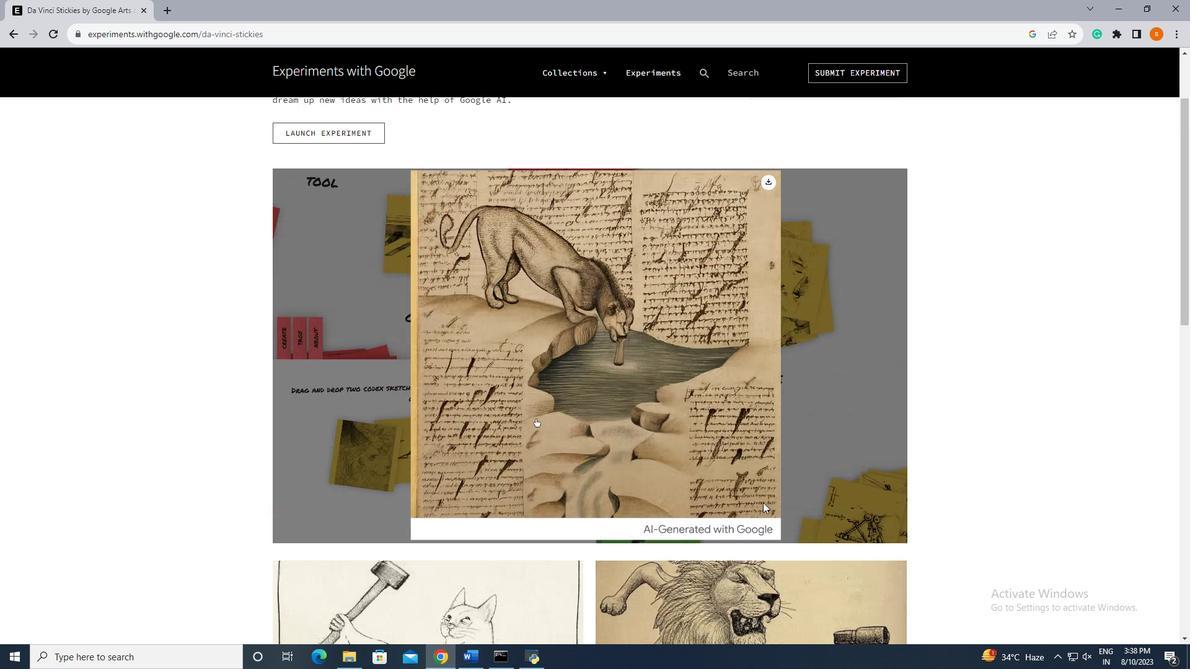 
Action: Mouse scrolled (763, 503) with delta (0, 0)
Screenshot: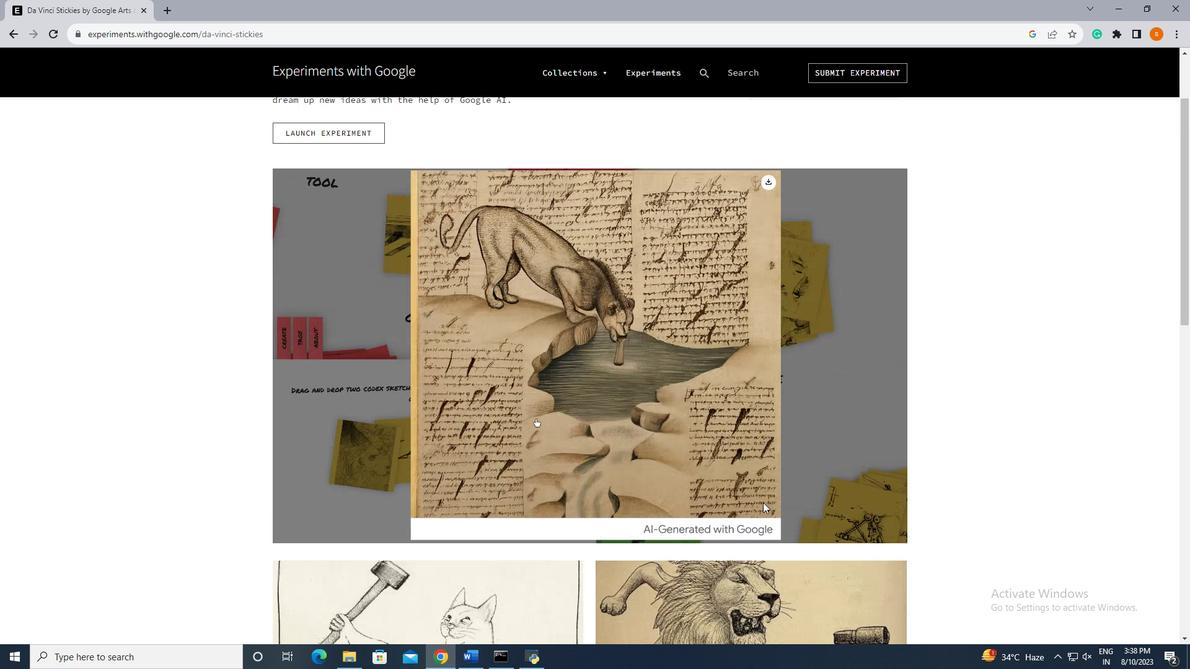 
Action: Mouse scrolled (763, 503) with delta (0, 0)
Screenshot: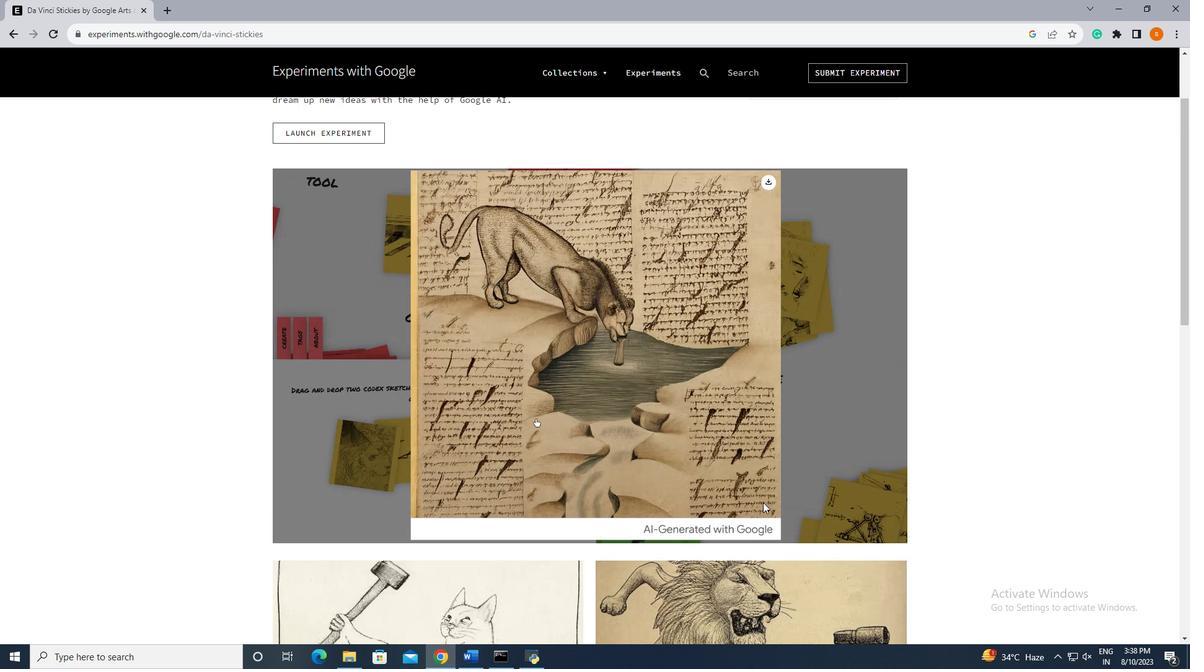 
Action: Mouse moved to (680, 504)
Screenshot: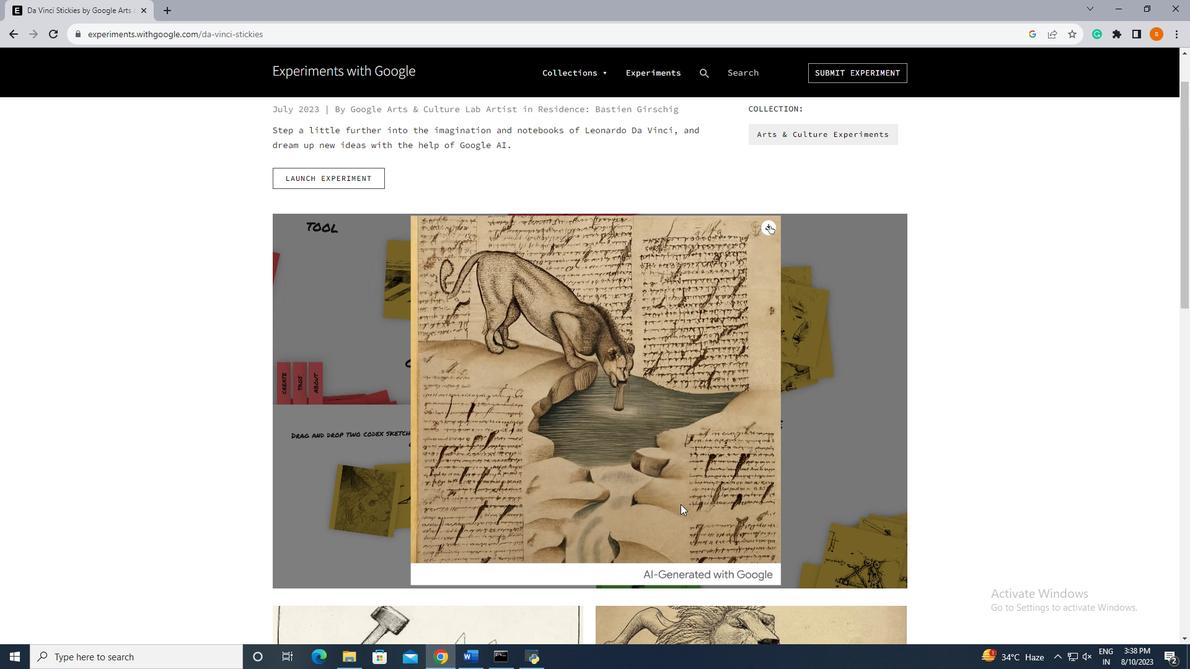 
Action: Mouse pressed left at (680, 504)
Screenshot: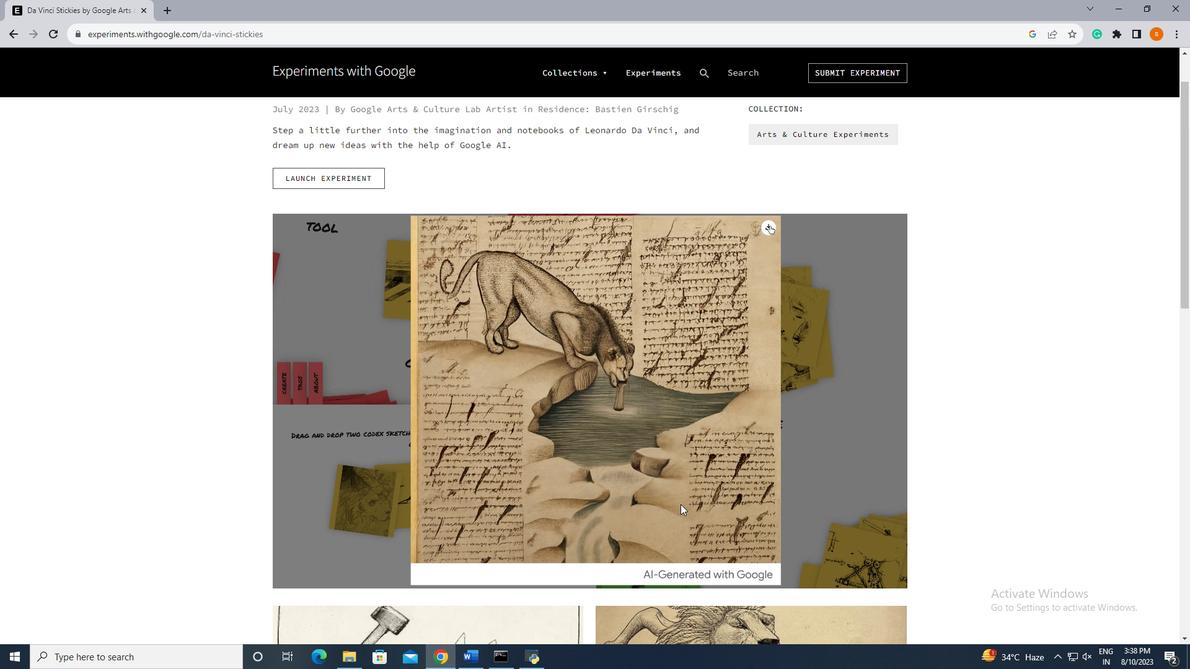 
Action: Mouse moved to (874, 489)
Screenshot: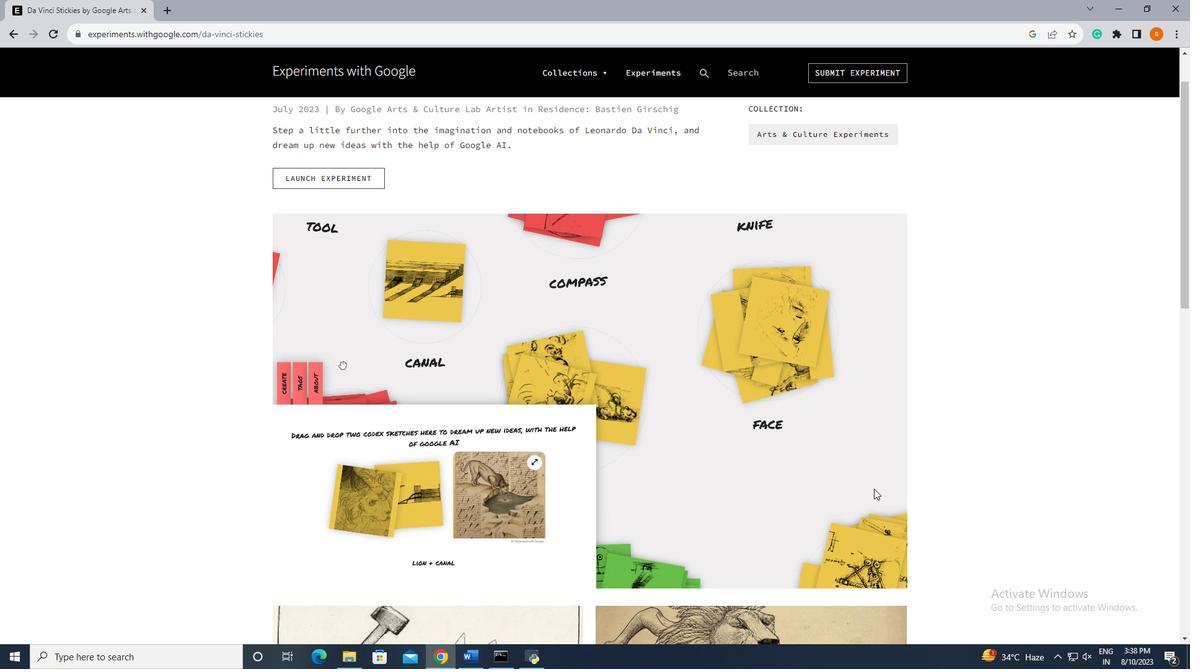 
Action: Mouse scrolled (874, 488) with delta (0, 0)
Screenshot: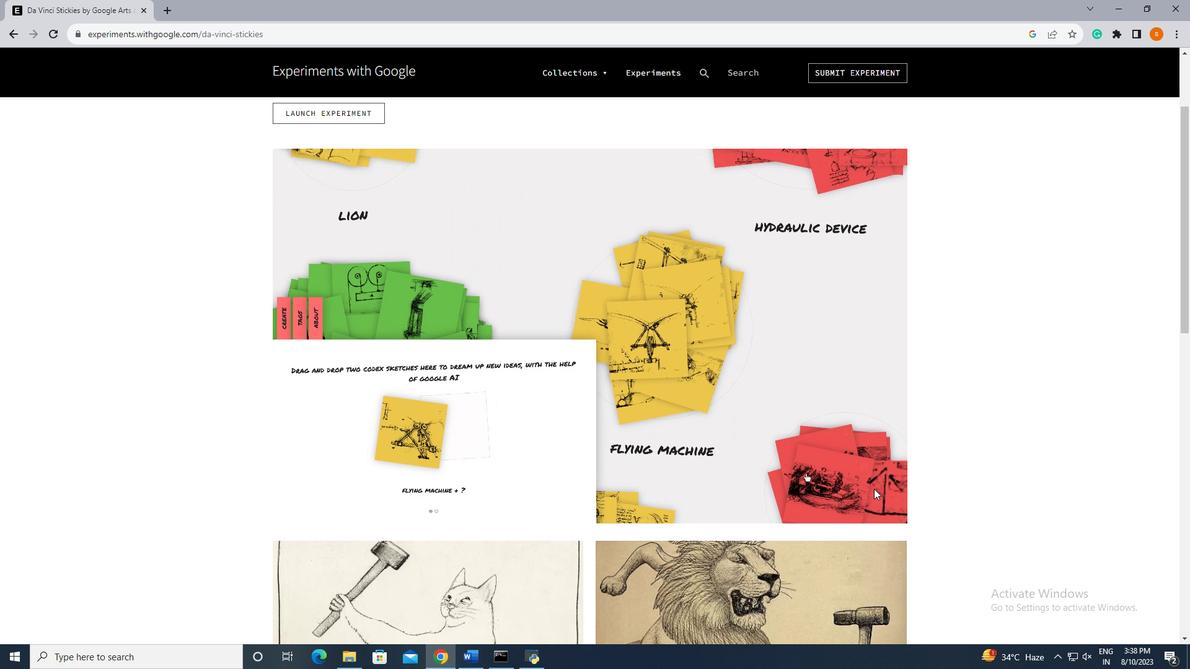 
Action: Mouse scrolled (874, 488) with delta (0, 0)
Screenshot: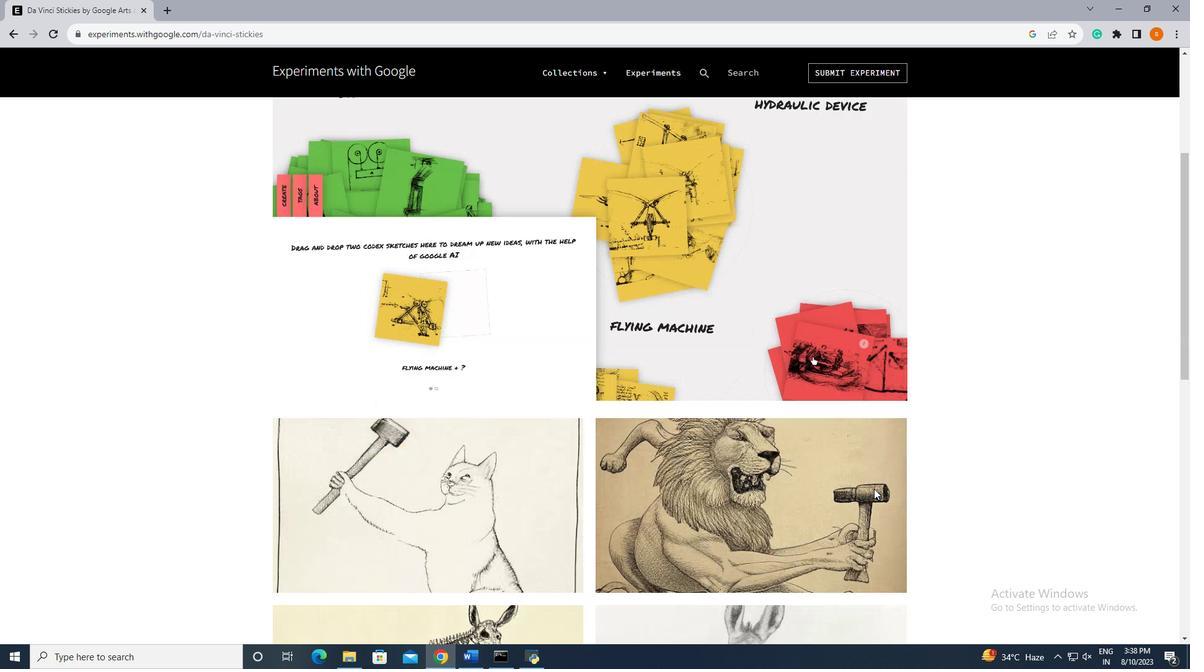 
Action: Mouse scrolled (874, 488) with delta (0, 0)
Screenshot: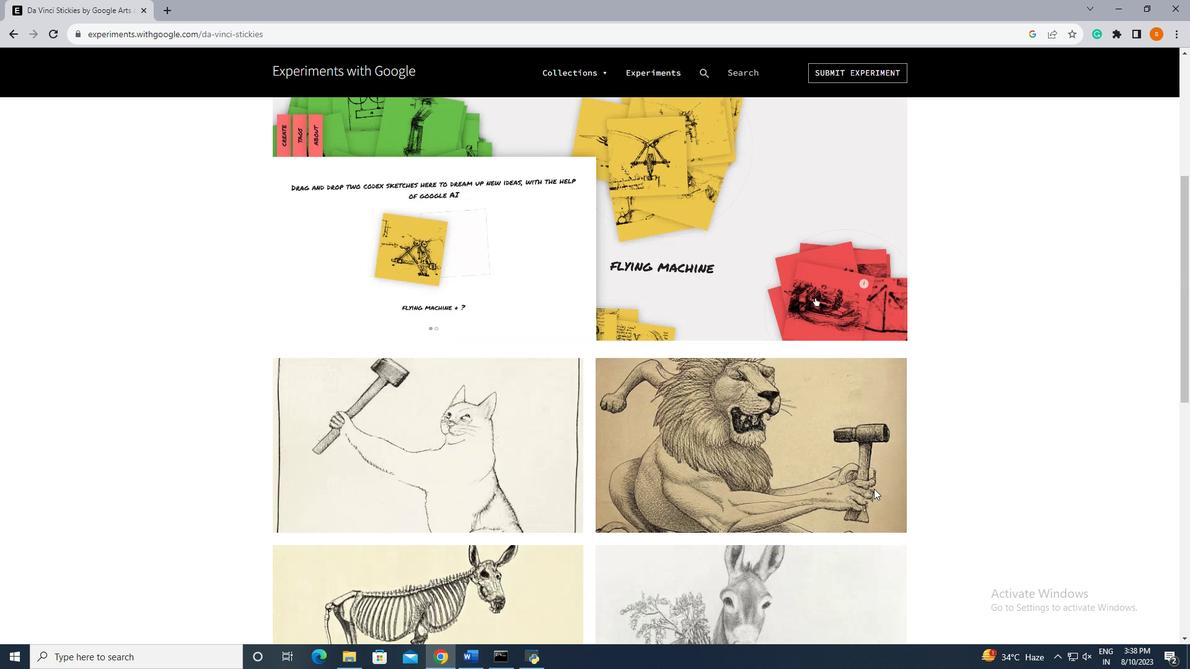 
Action: Mouse scrolled (874, 488) with delta (0, 0)
Screenshot: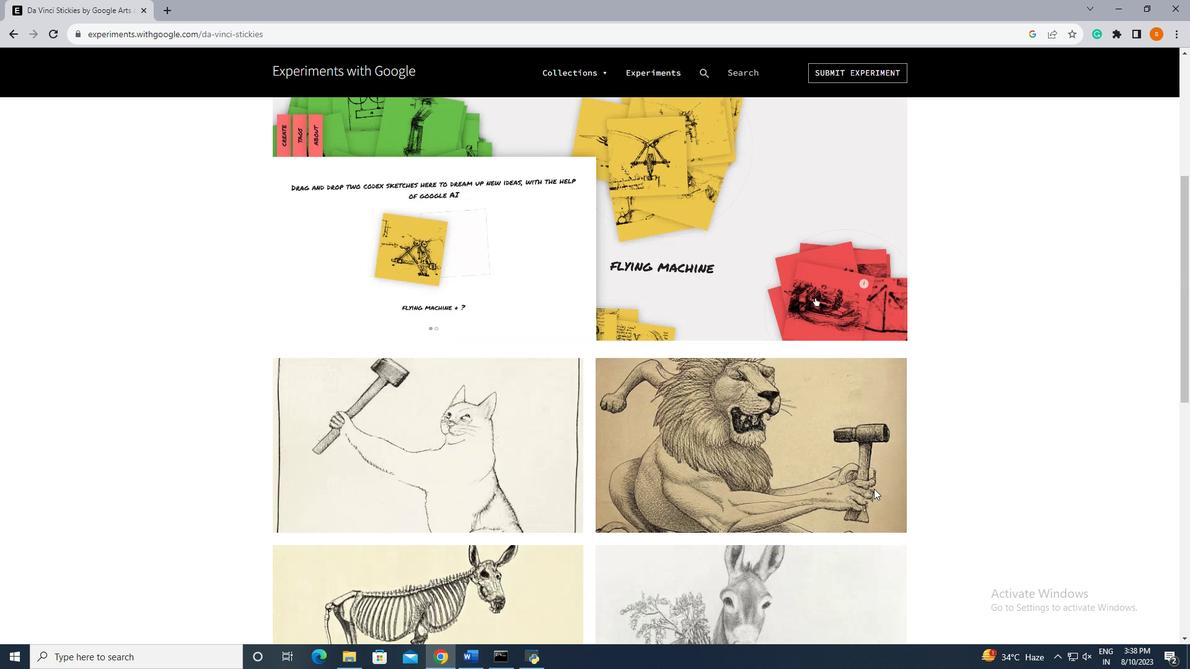 
Action: Mouse scrolled (874, 488) with delta (0, 0)
Screenshot: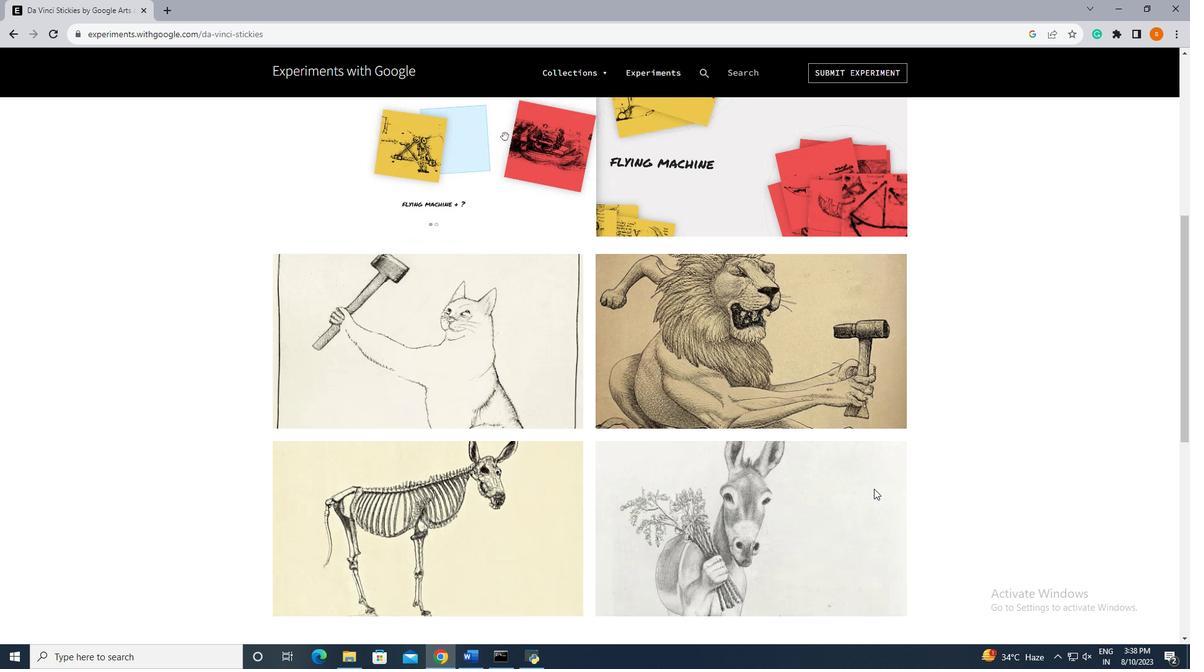 
Action: Mouse scrolled (874, 488) with delta (0, 0)
Screenshot: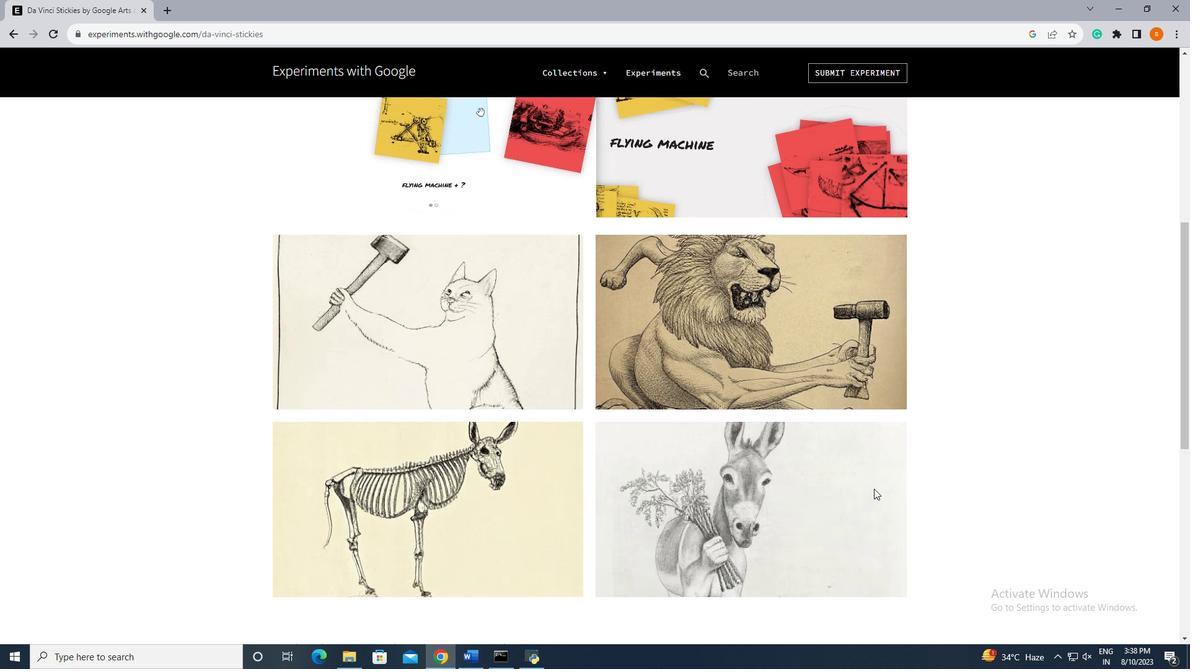 
Action: Mouse moved to (518, 381)
Screenshot: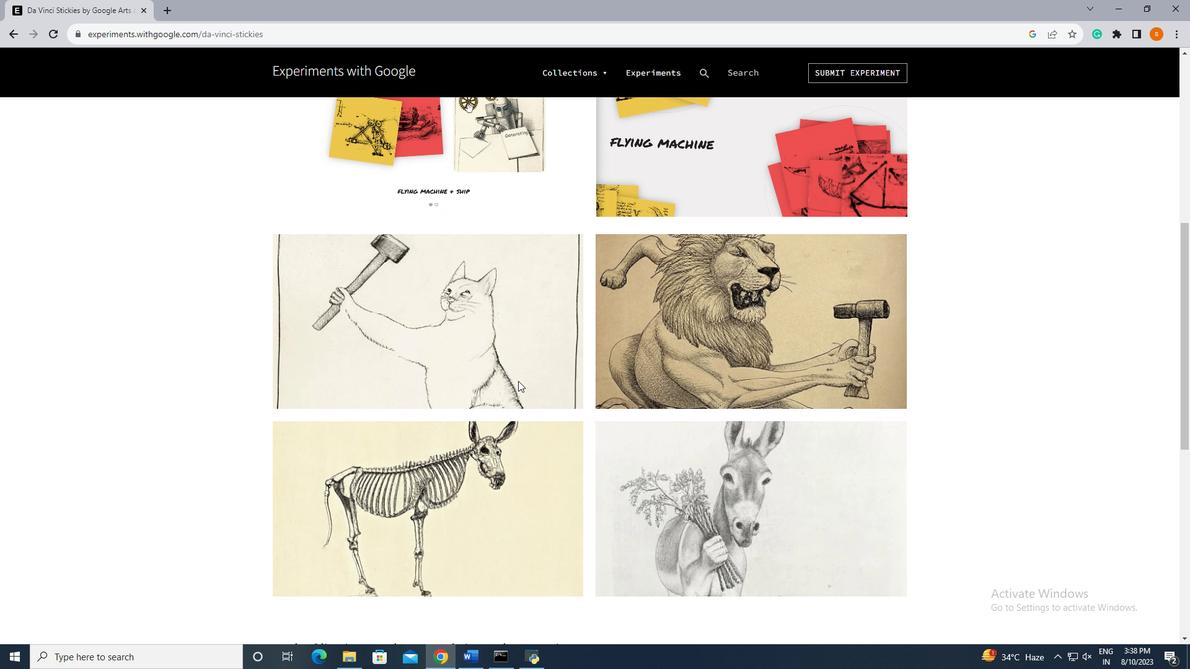 
Action: Mouse scrolled (518, 380) with delta (0, 0)
Screenshot: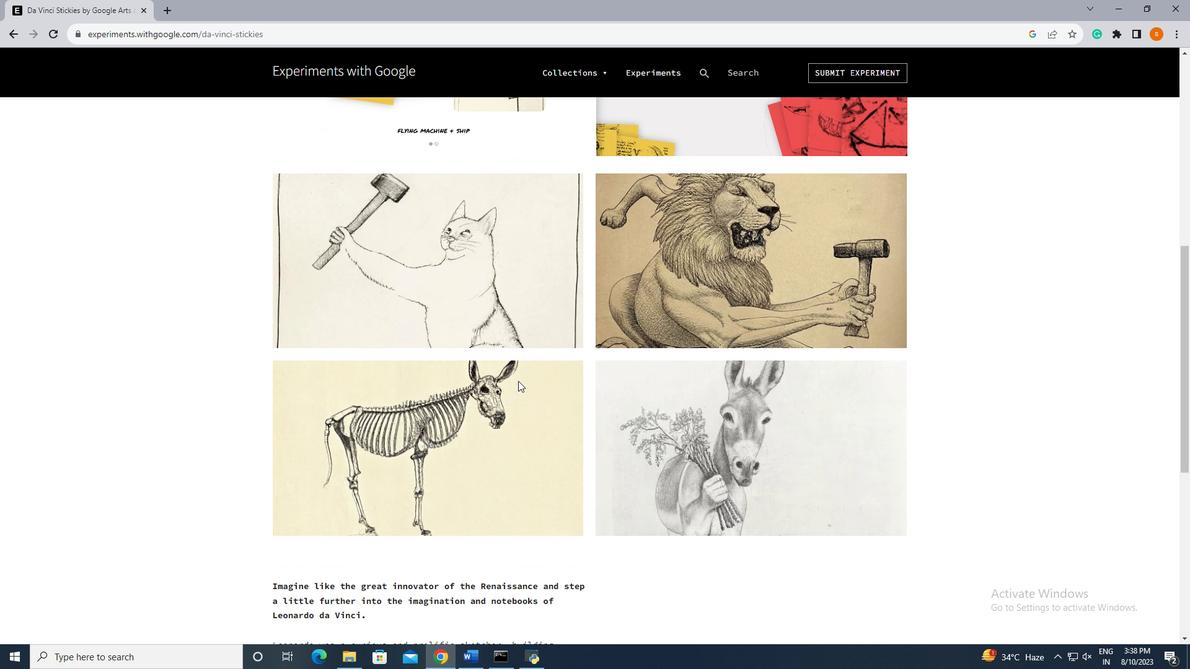 
Action: Mouse scrolled (518, 380) with delta (0, 0)
Screenshot: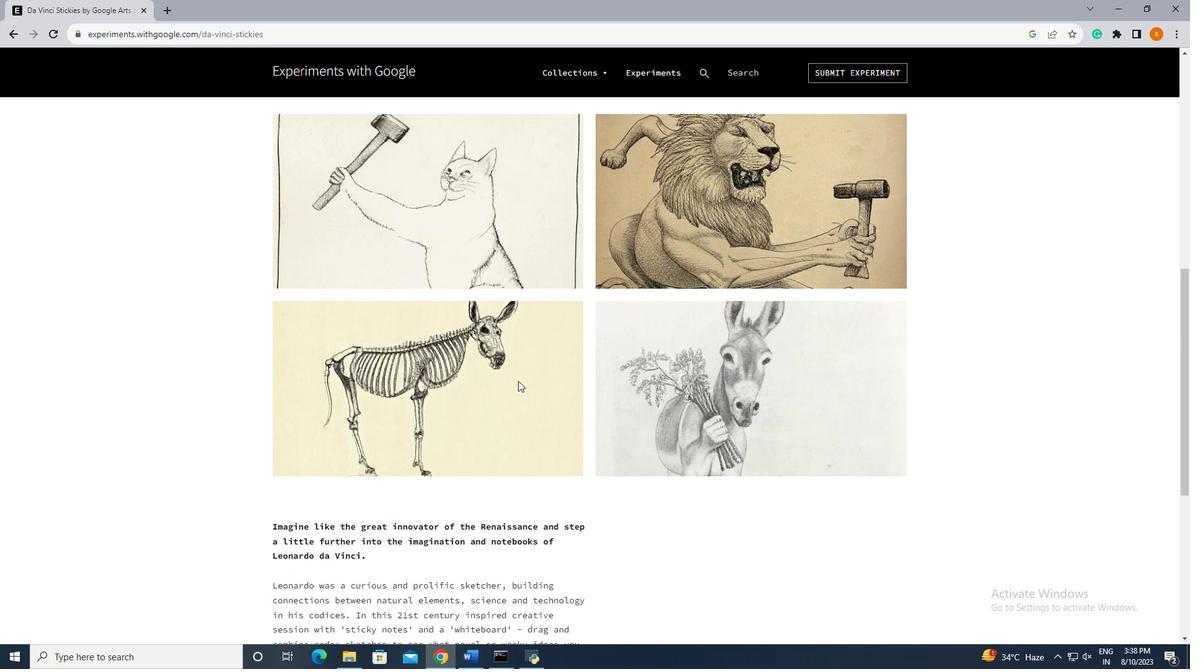 
Action: Mouse scrolled (518, 380) with delta (0, 0)
Screenshot: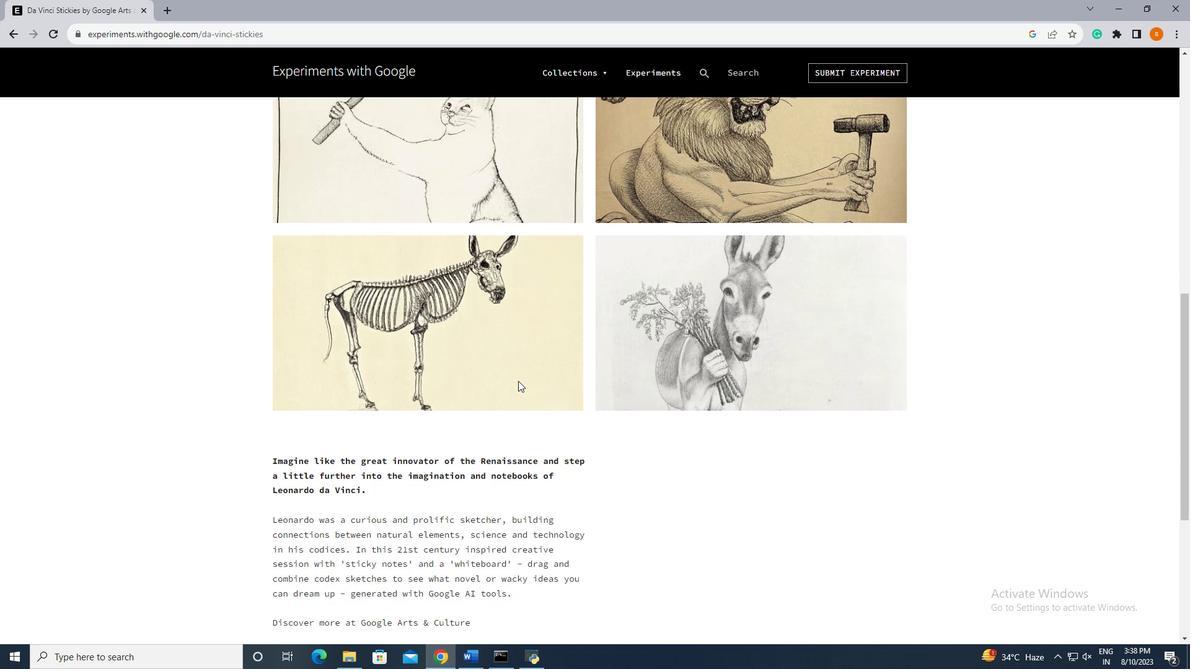 
Action: Mouse scrolled (518, 380) with delta (0, 0)
Screenshot: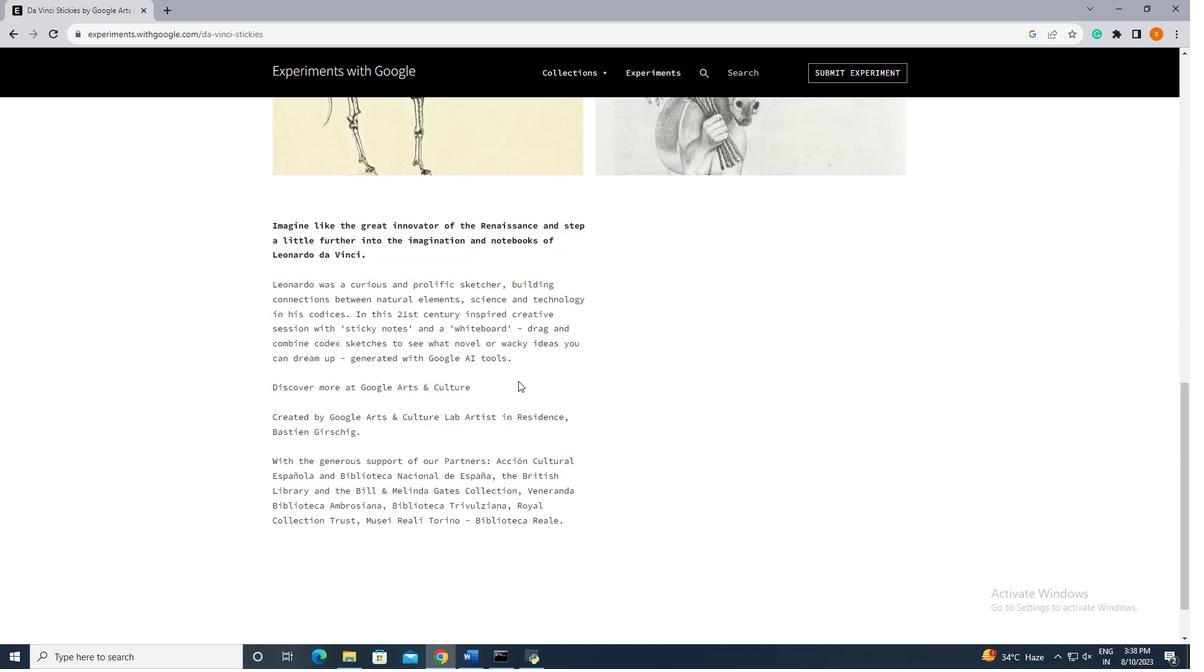 
Action: Mouse scrolled (518, 380) with delta (0, 0)
Screenshot: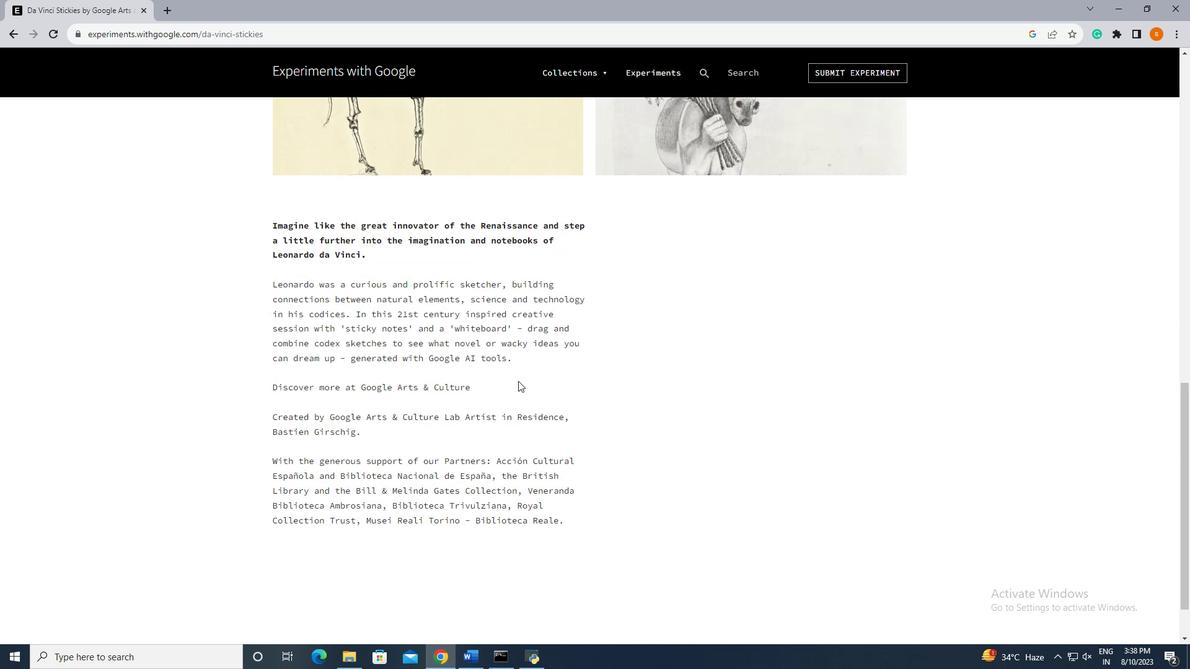 
Action: Mouse scrolled (518, 380) with delta (0, 0)
Screenshot: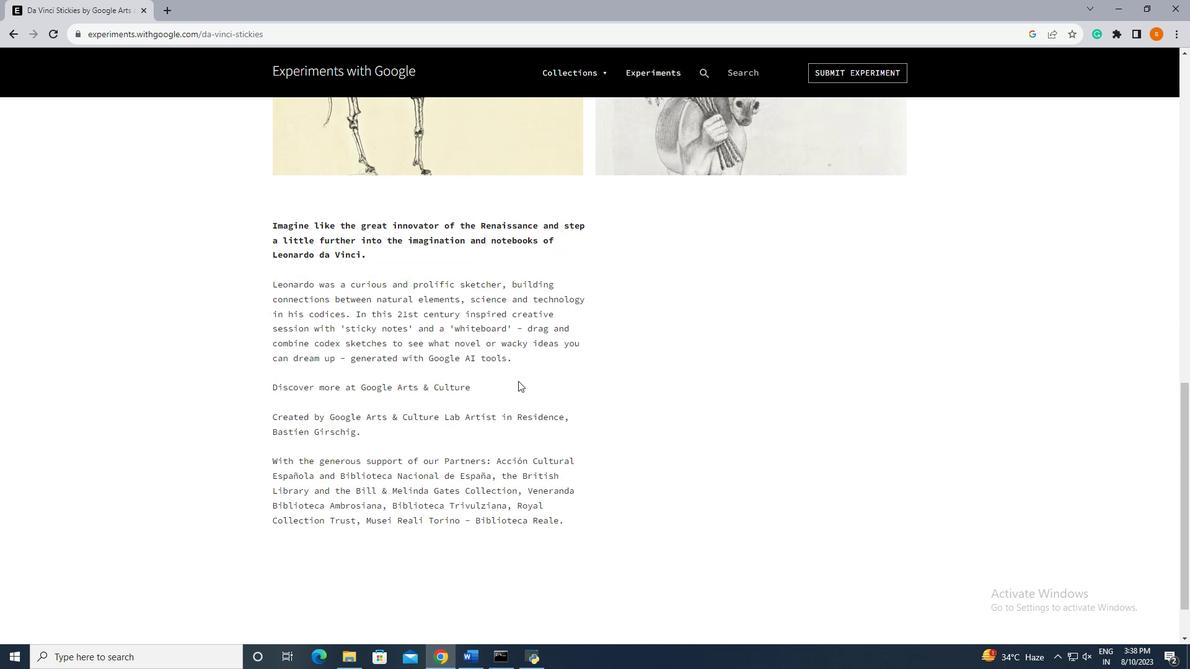 
Action: Mouse scrolled (518, 380) with delta (0, 0)
Screenshot: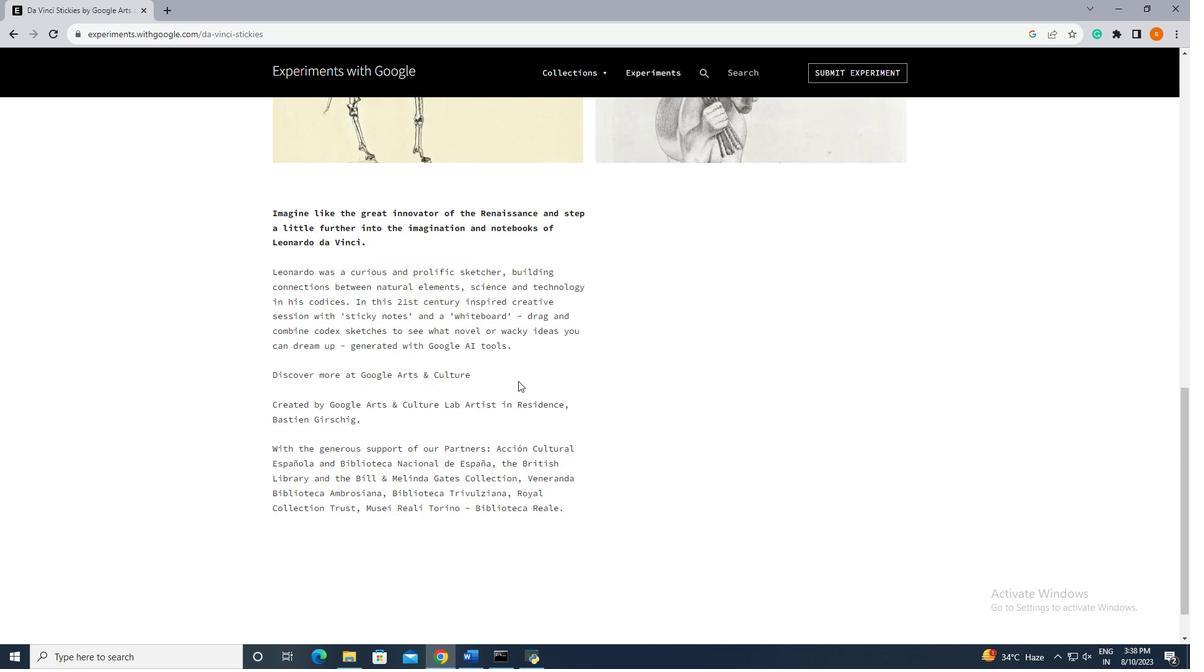 
Action: Mouse scrolled (518, 380) with delta (0, 0)
Screenshot: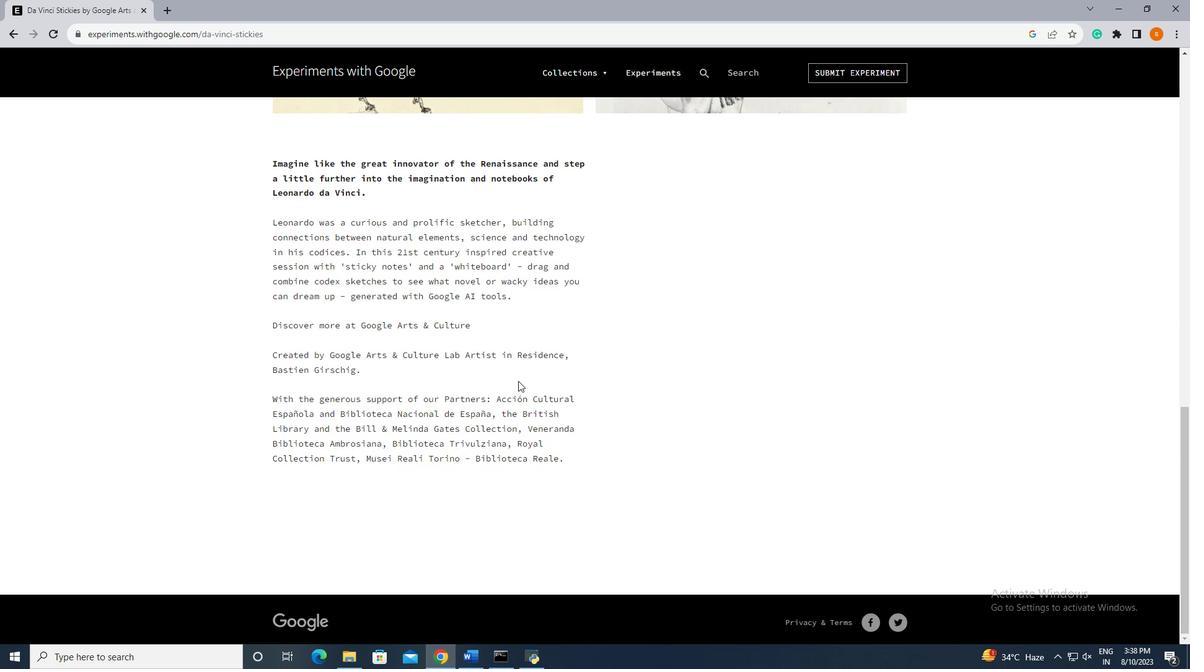 
Action: Mouse scrolled (518, 380) with delta (0, 0)
Screenshot: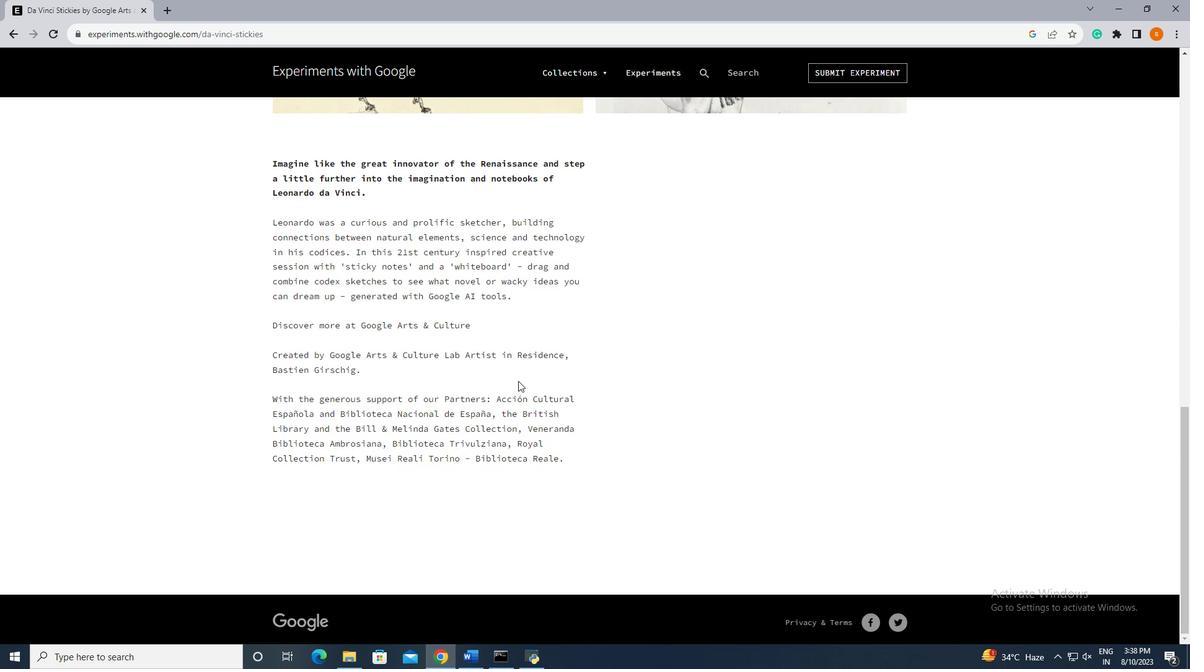 
Action: Mouse scrolled (518, 380) with delta (0, 0)
Screenshot: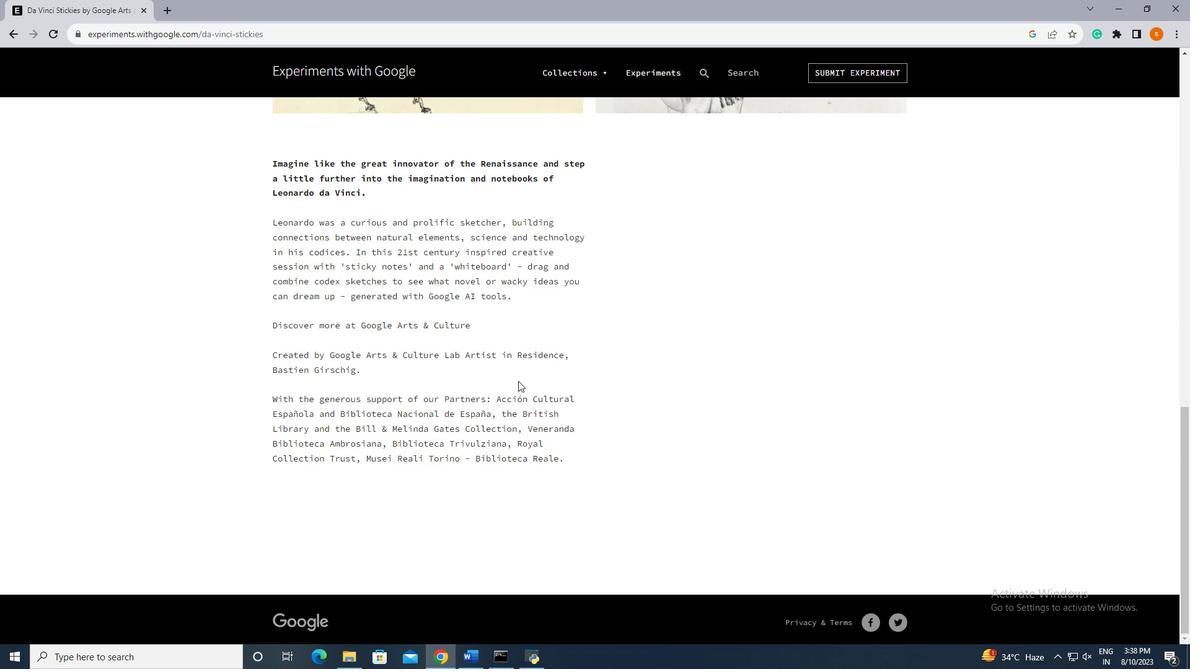 
Action: Mouse moved to (518, 381)
Screenshot: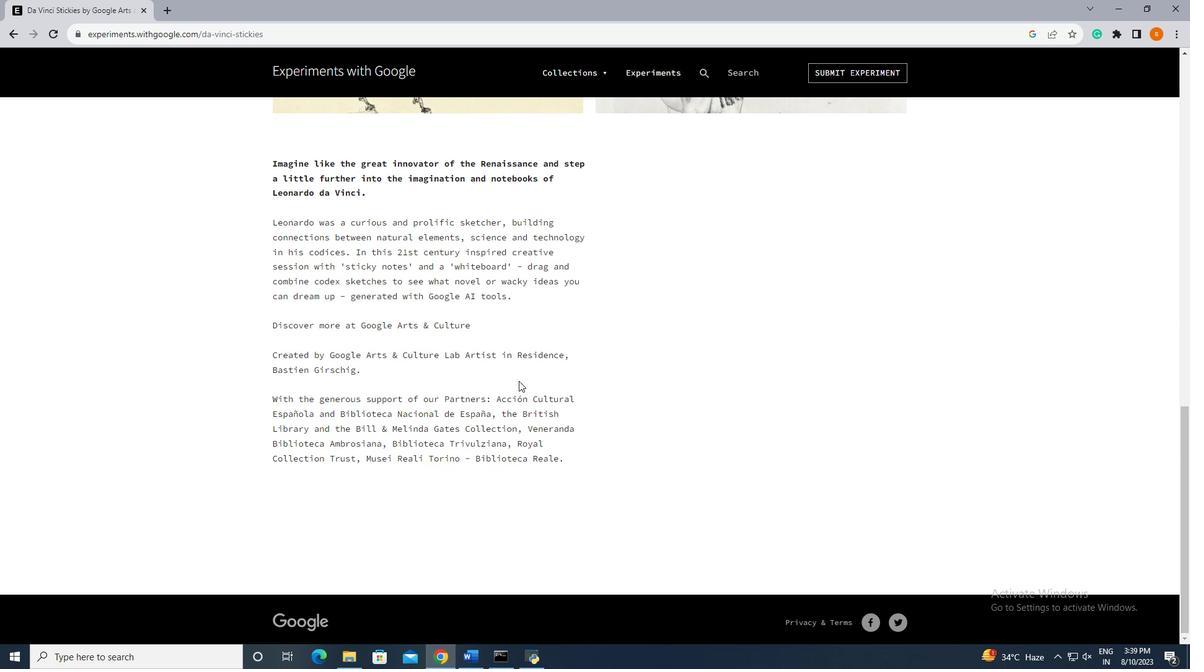 
Action: Mouse scrolled (518, 381) with delta (0, 0)
Screenshot: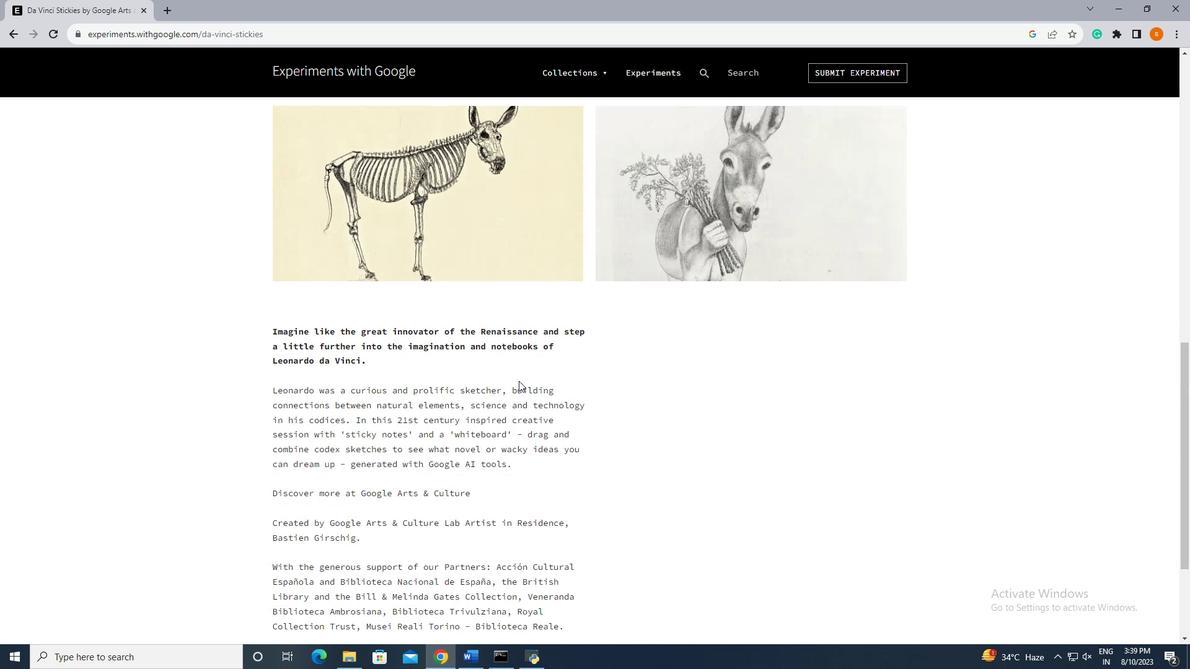 
Action: Mouse scrolled (518, 381) with delta (0, 0)
Screenshot: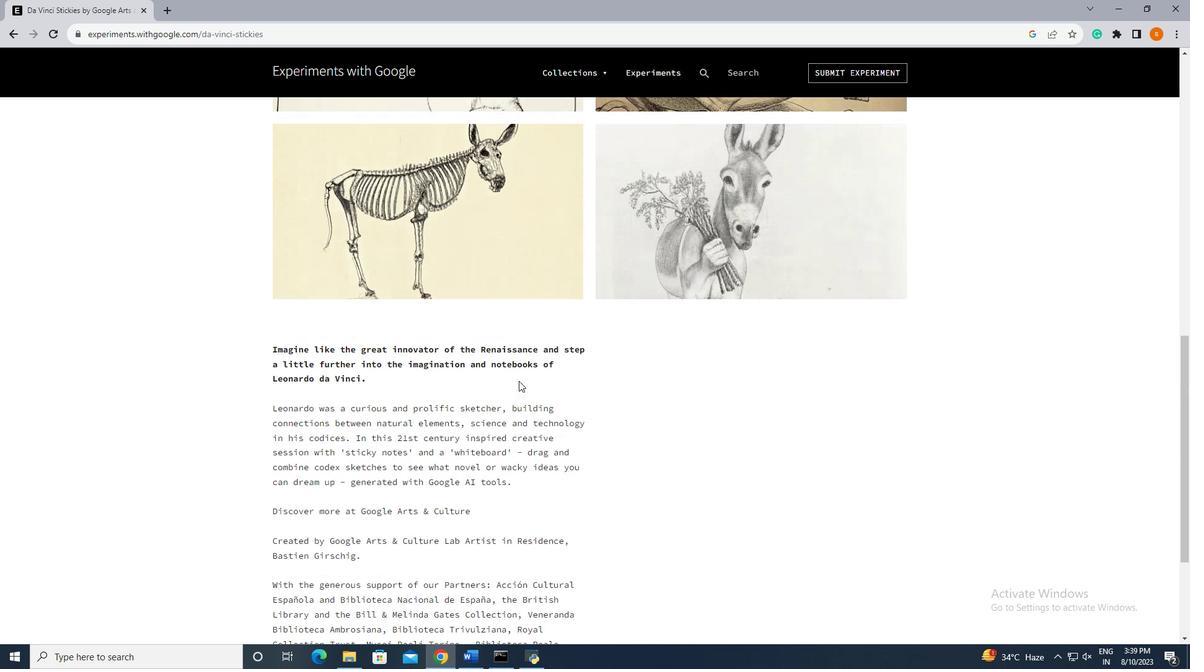 
Action: Mouse scrolled (518, 381) with delta (0, 0)
Screenshot: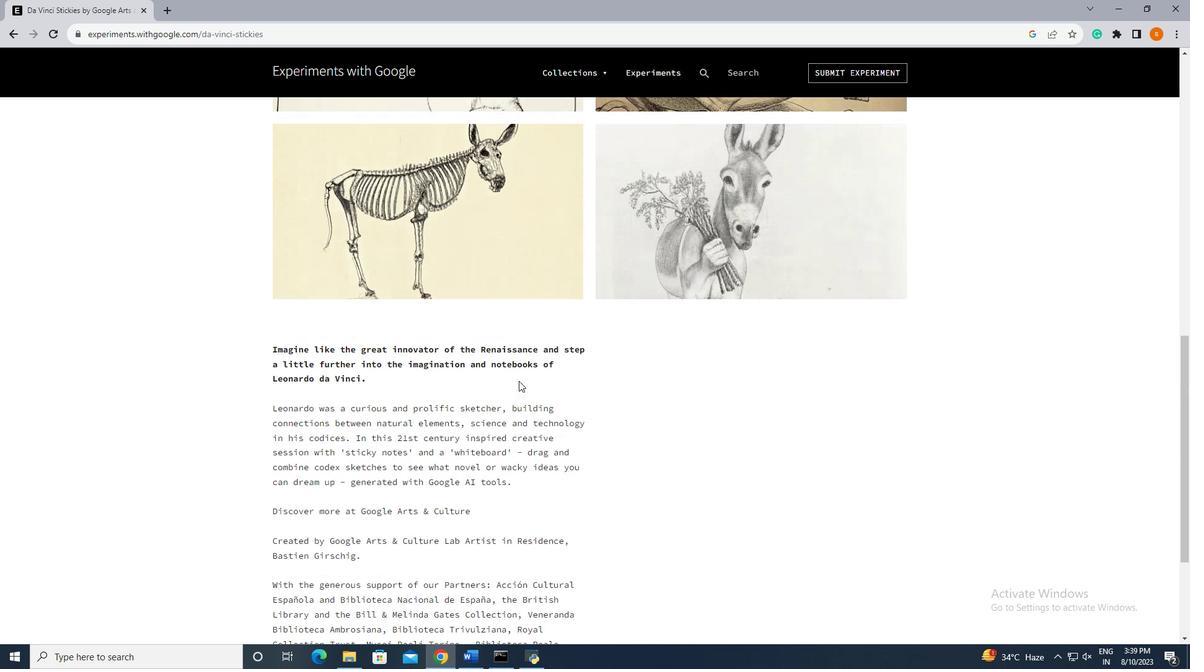 
Action: Mouse moved to (10, 34)
Screenshot: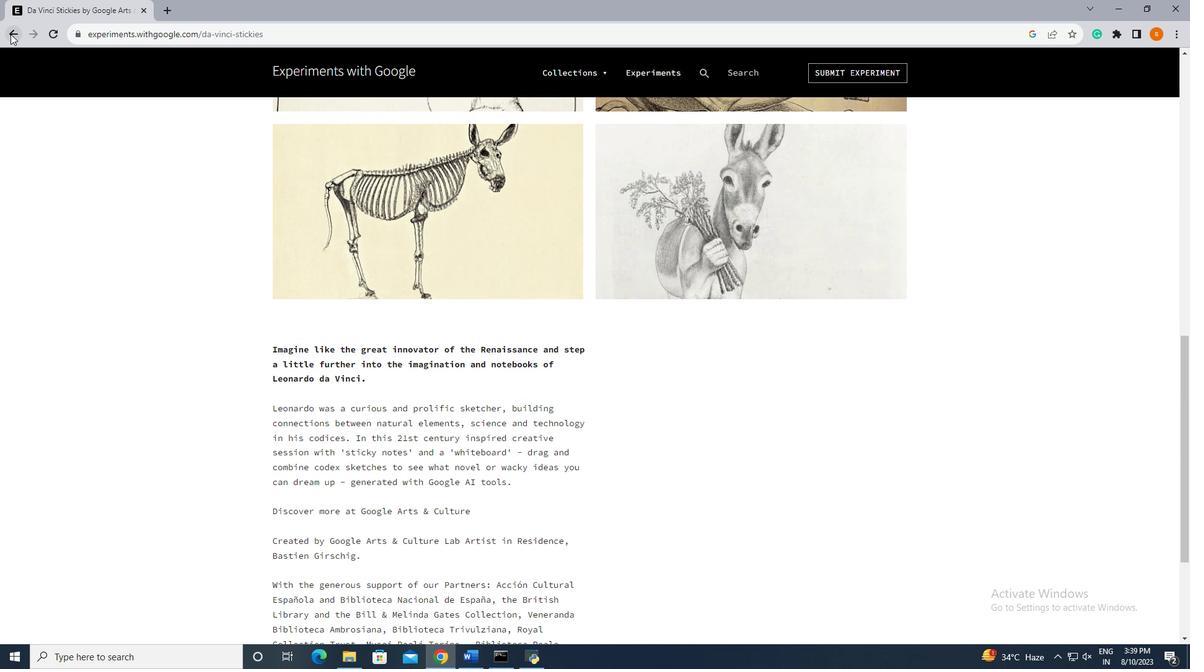 
Action: Mouse pressed left at (10, 34)
Screenshot: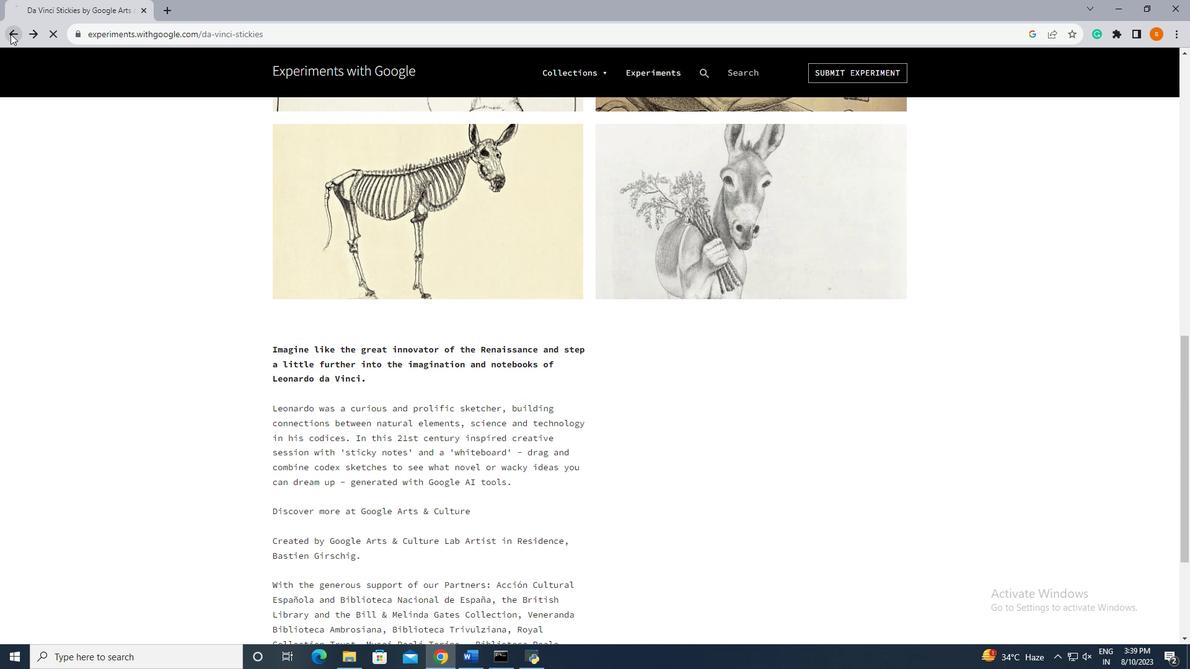 
Action: Mouse moved to (765, 344)
Screenshot: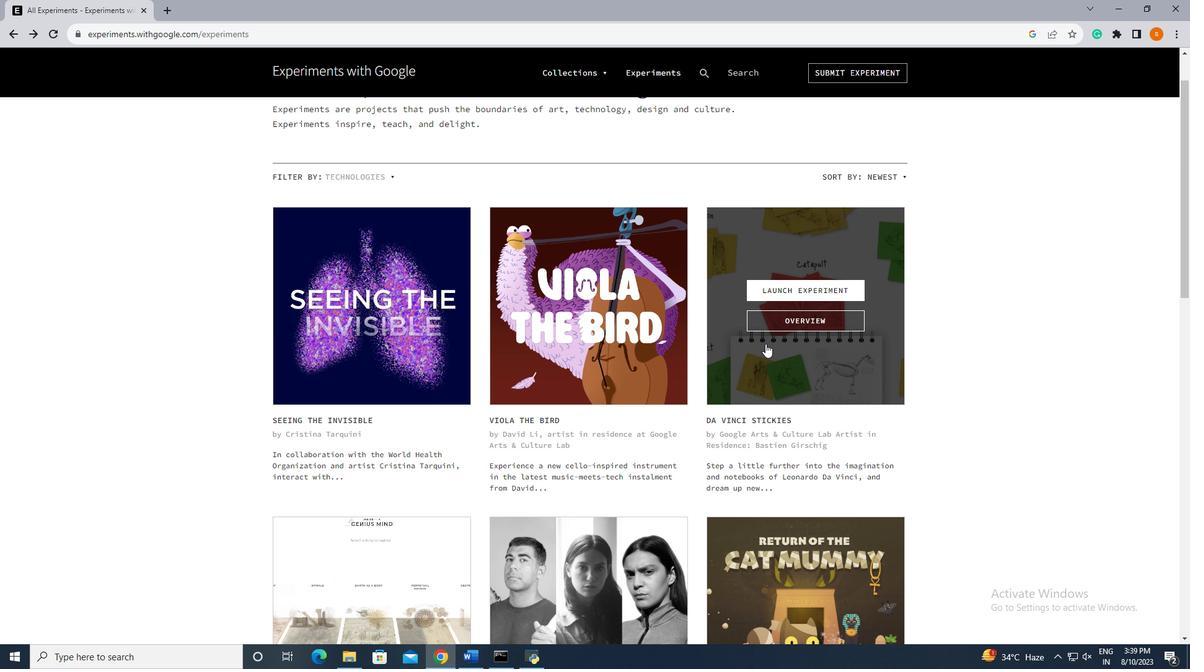 
Action: Mouse scrolled (765, 343) with delta (0, 0)
Screenshot: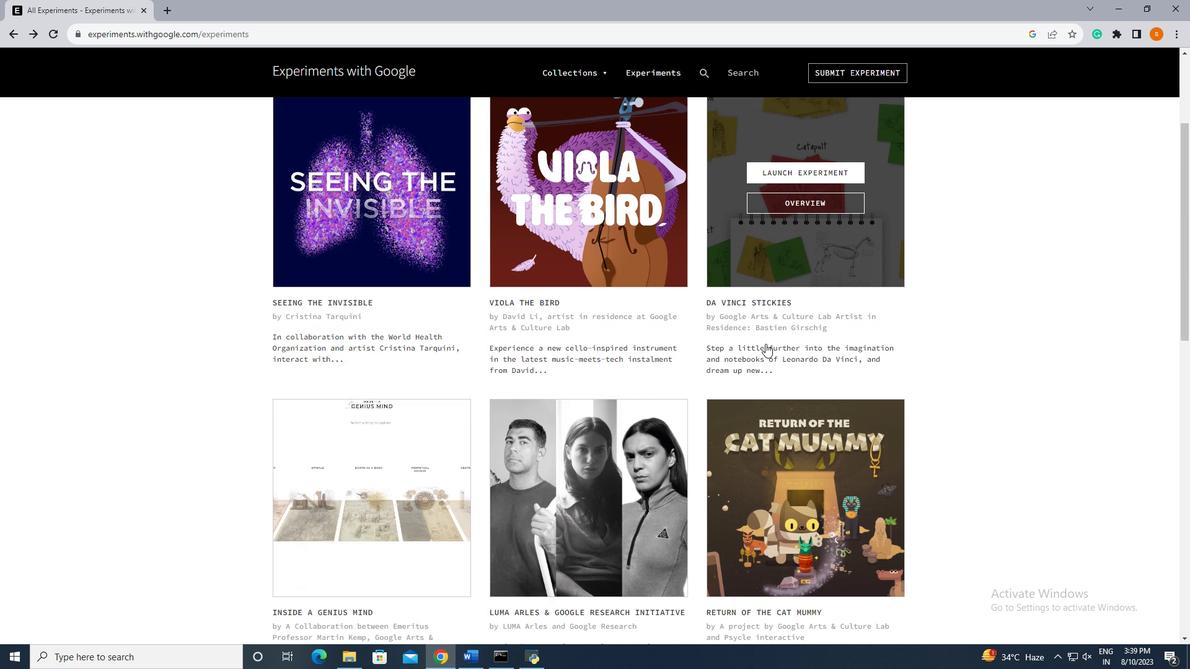 
Action: Mouse scrolled (765, 343) with delta (0, 0)
Screenshot: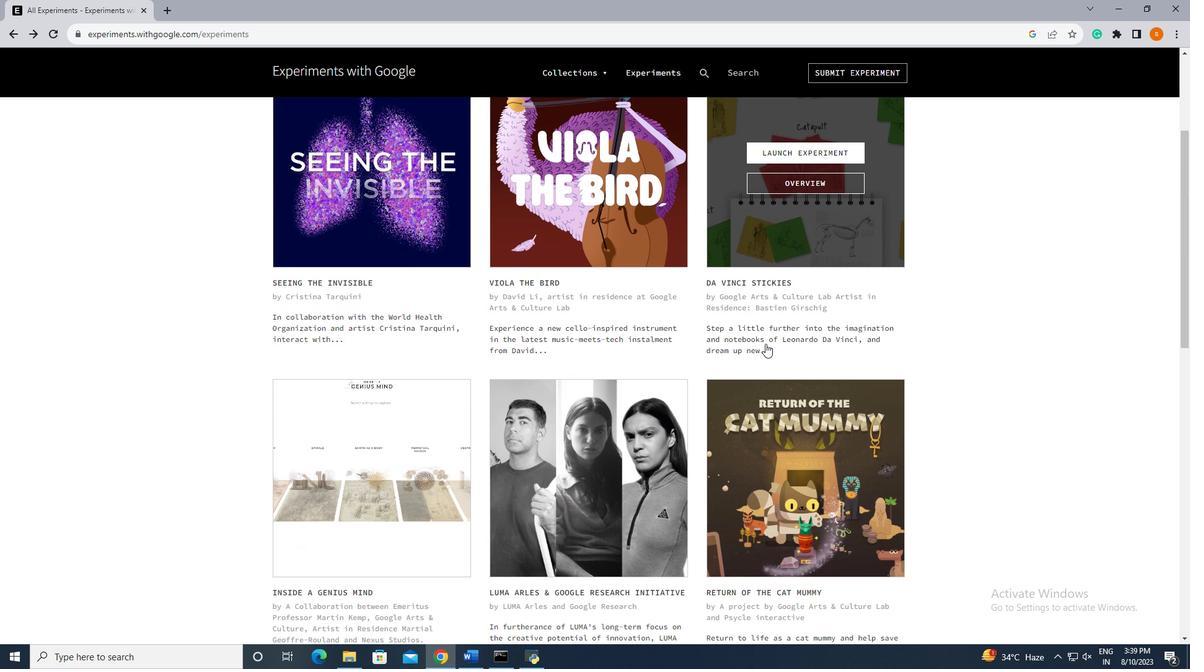 
Action: Mouse scrolled (765, 343) with delta (0, 0)
Screenshot: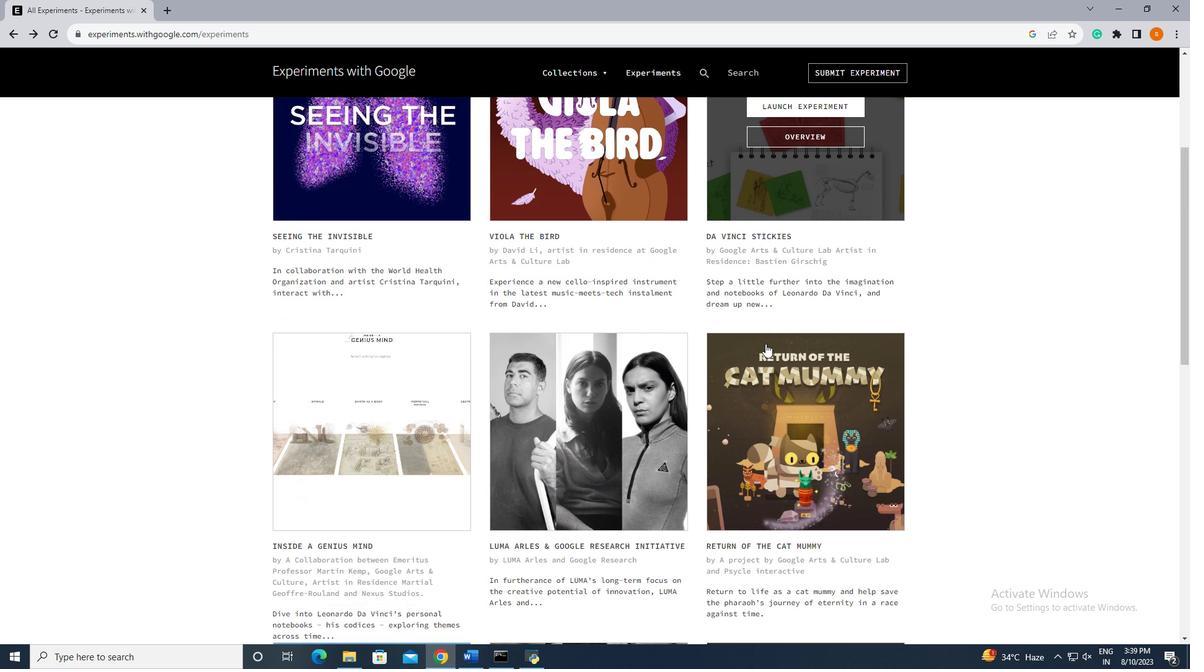 
Action: Mouse scrolled (765, 343) with delta (0, 0)
Screenshot: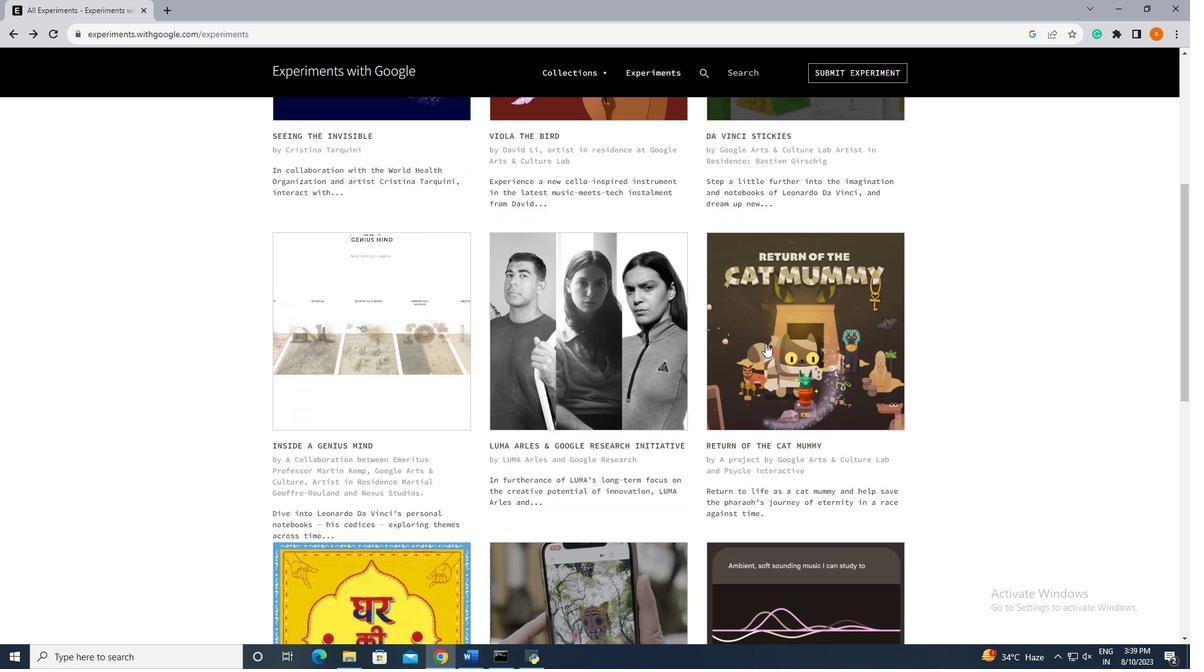 
Action: Mouse scrolled (765, 343) with delta (0, 0)
Screenshot: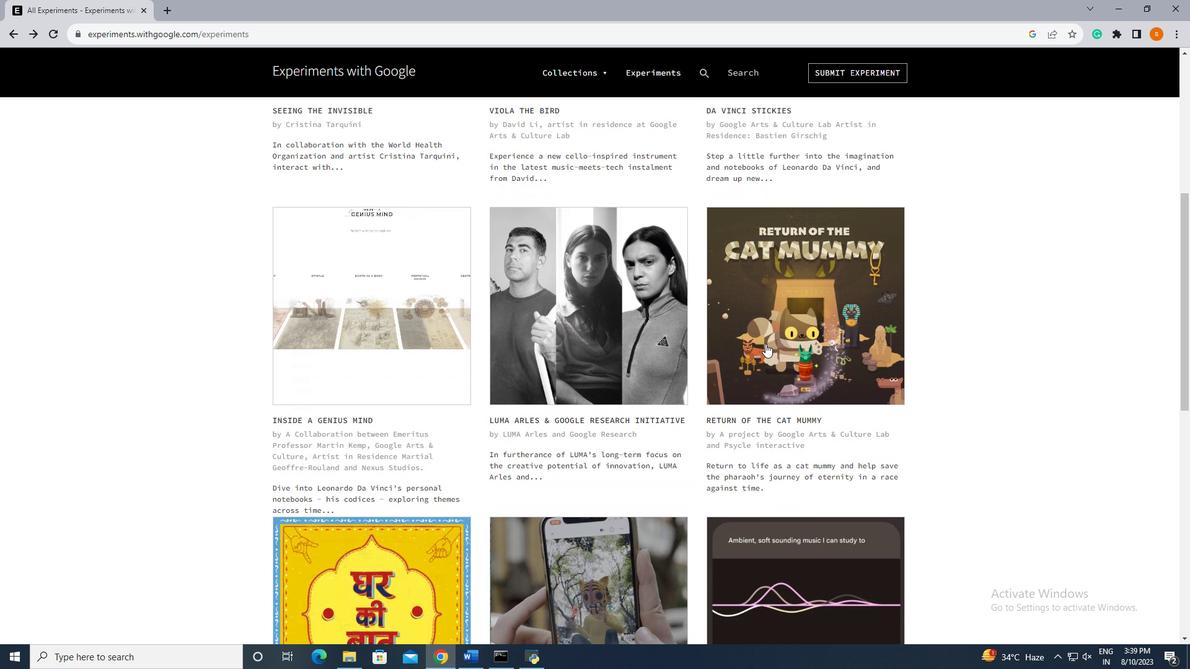 
Action: Mouse moved to (378, 316)
Screenshot: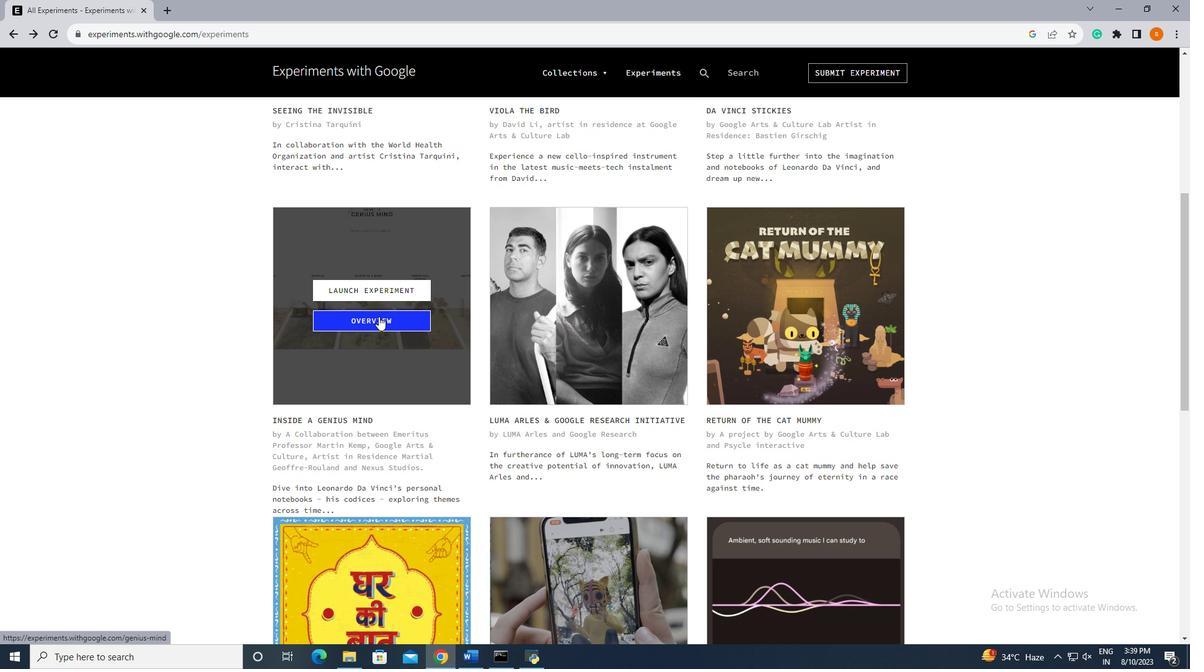 
Action: Mouse pressed left at (378, 316)
Screenshot: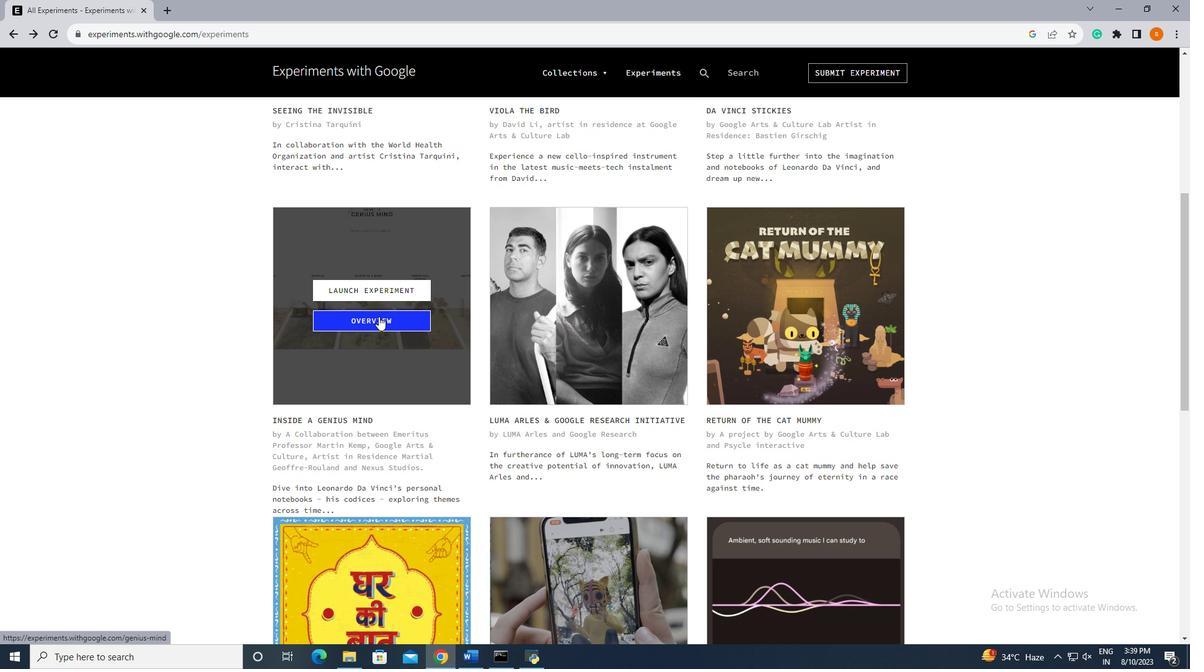 
Action: Mouse moved to (657, 347)
Screenshot: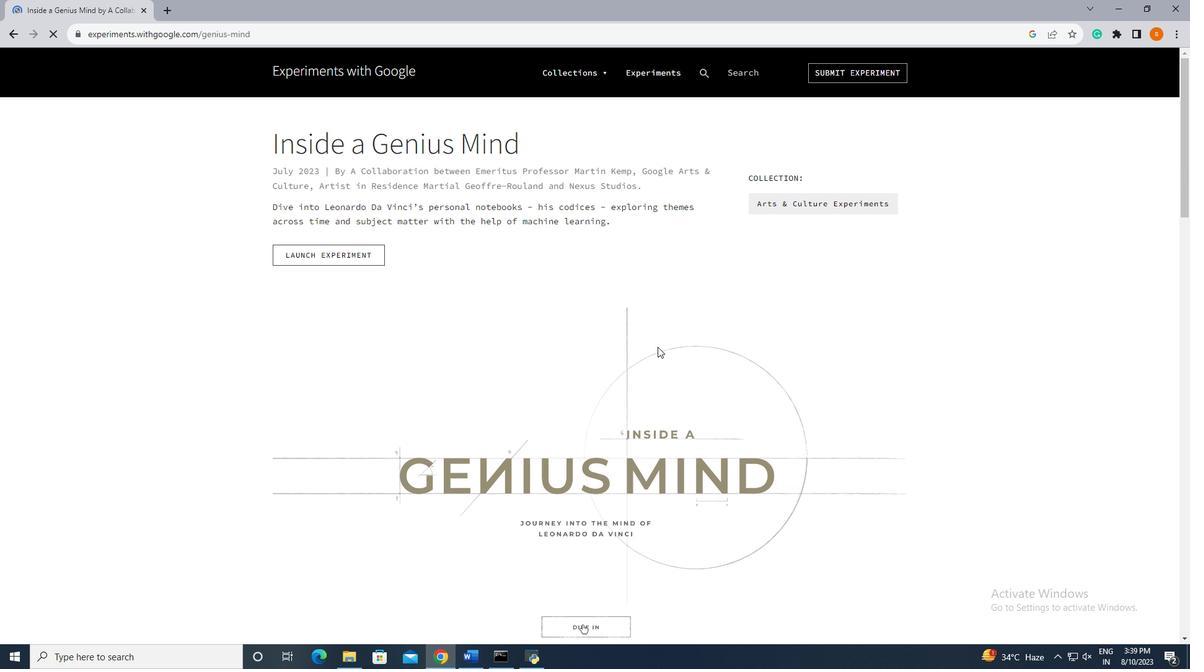 
Action: Mouse scrolled (657, 346) with delta (0, 0)
Screenshot: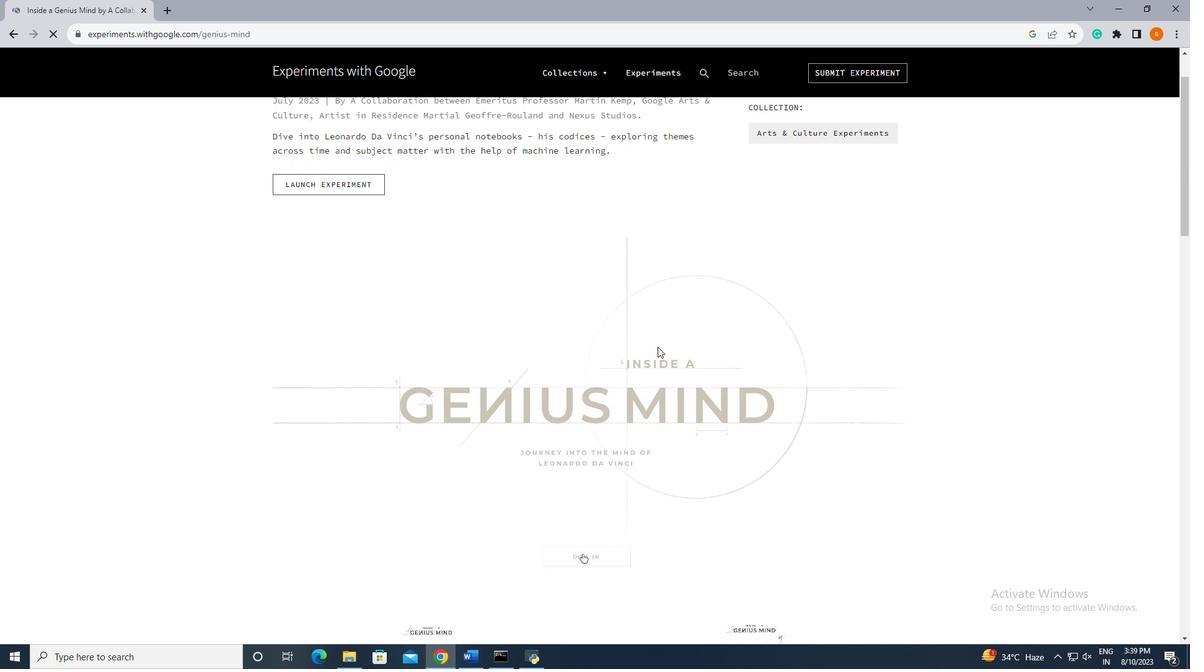 
Action: Mouse scrolled (657, 346) with delta (0, 0)
Screenshot: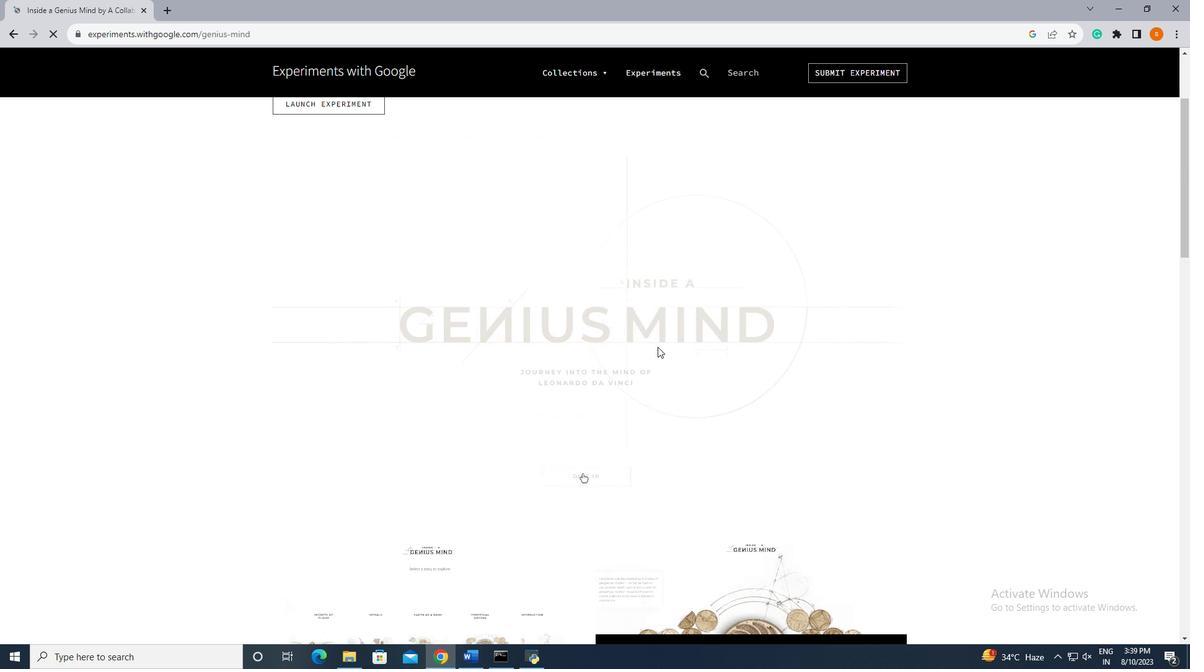 
Action: Mouse scrolled (657, 346) with delta (0, 0)
Screenshot: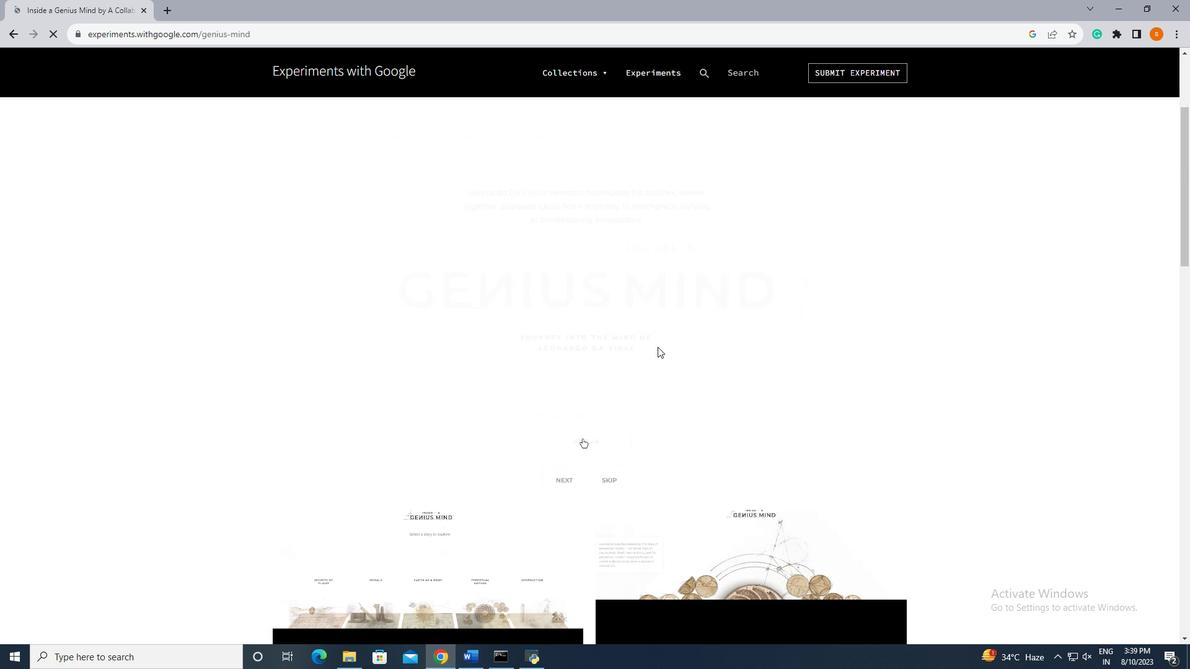 
Action: Mouse moved to (599, 354)
Screenshot: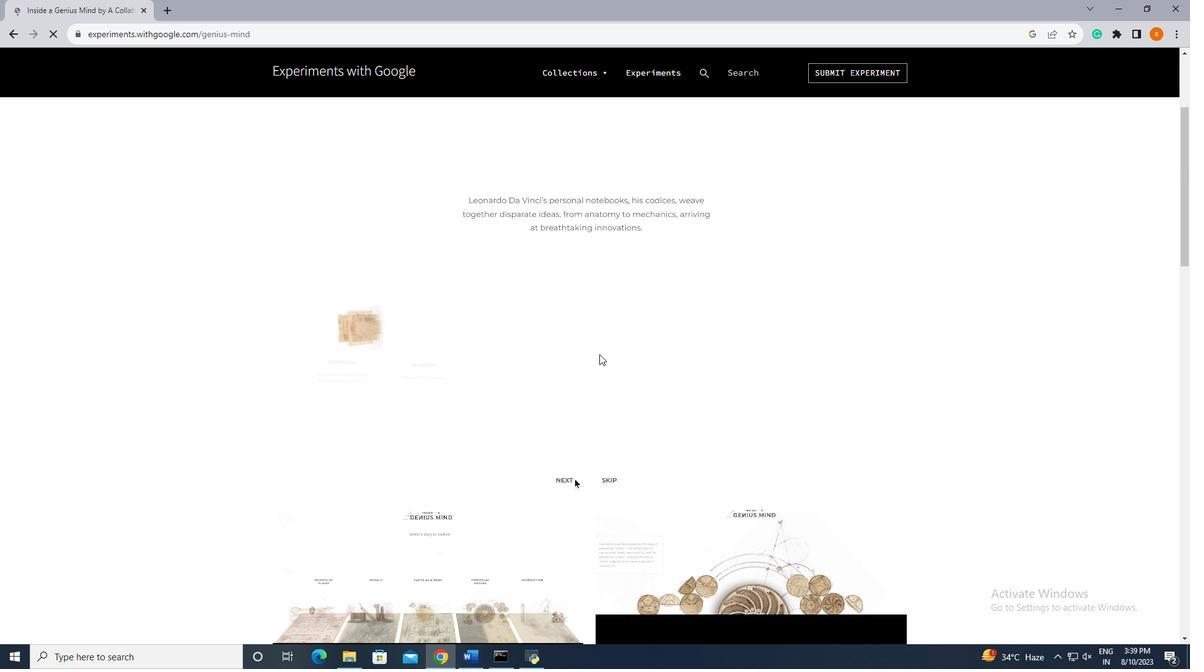 
Action: Mouse scrolled (599, 355) with delta (0, 0)
Screenshot: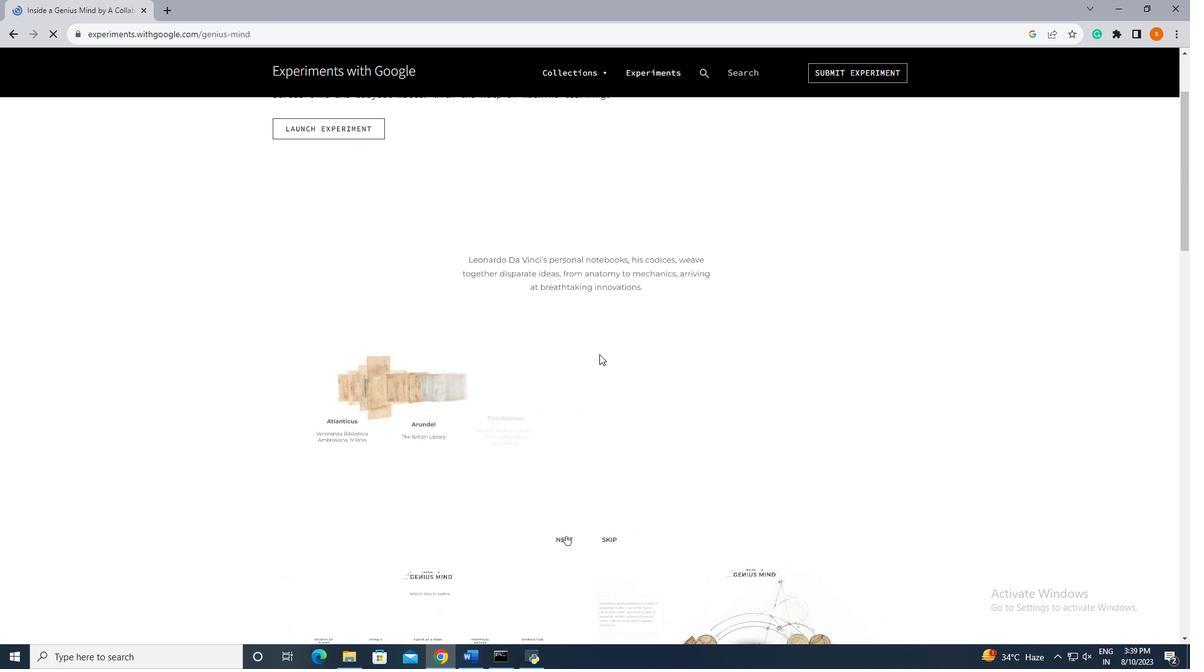 
Action: Mouse moved to (599, 353)
Screenshot: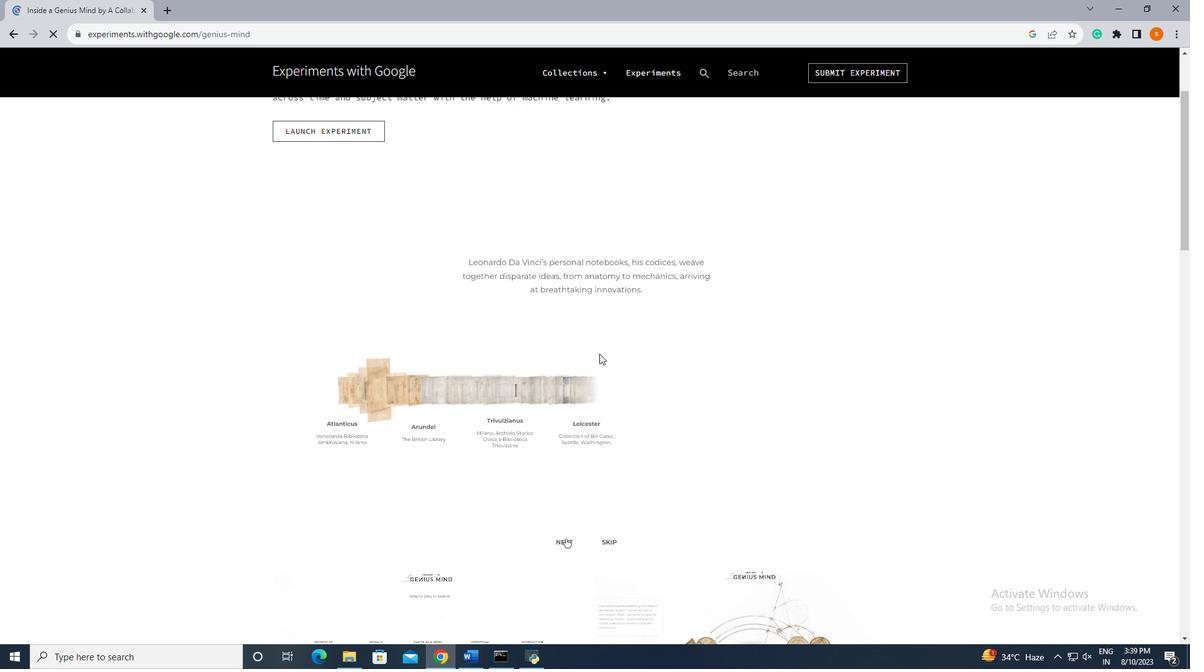 
Action: Mouse scrolled (599, 354) with delta (0, 0)
Screenshot: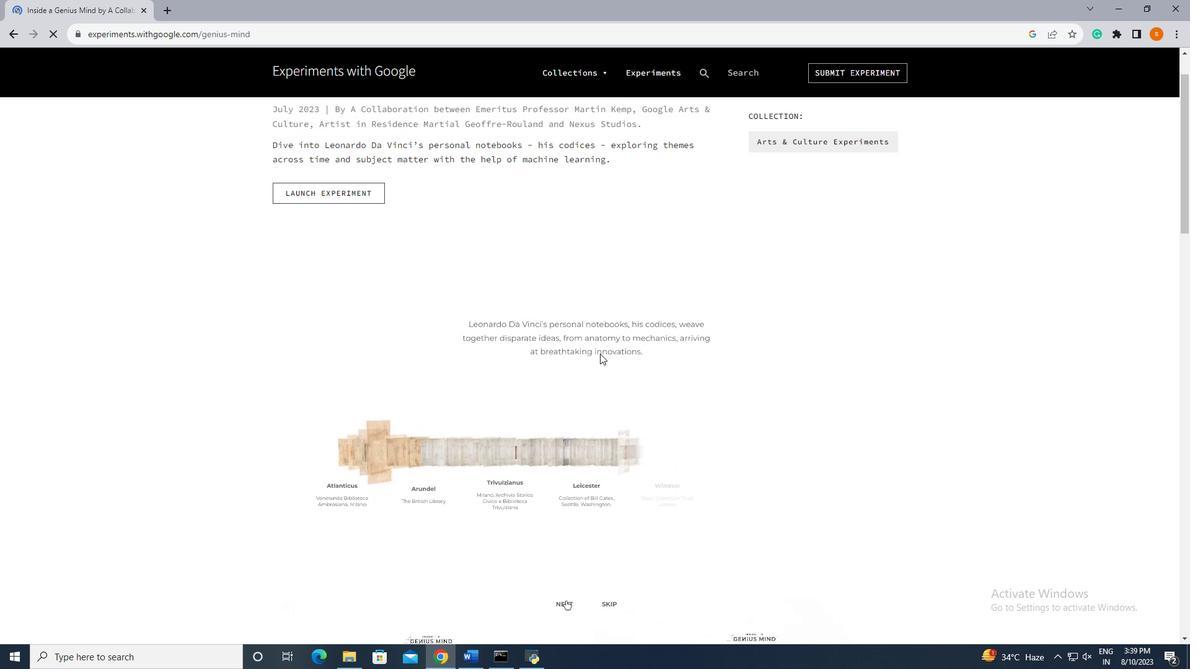 
Action: Mouse moved to (555, 368)
Screenshot: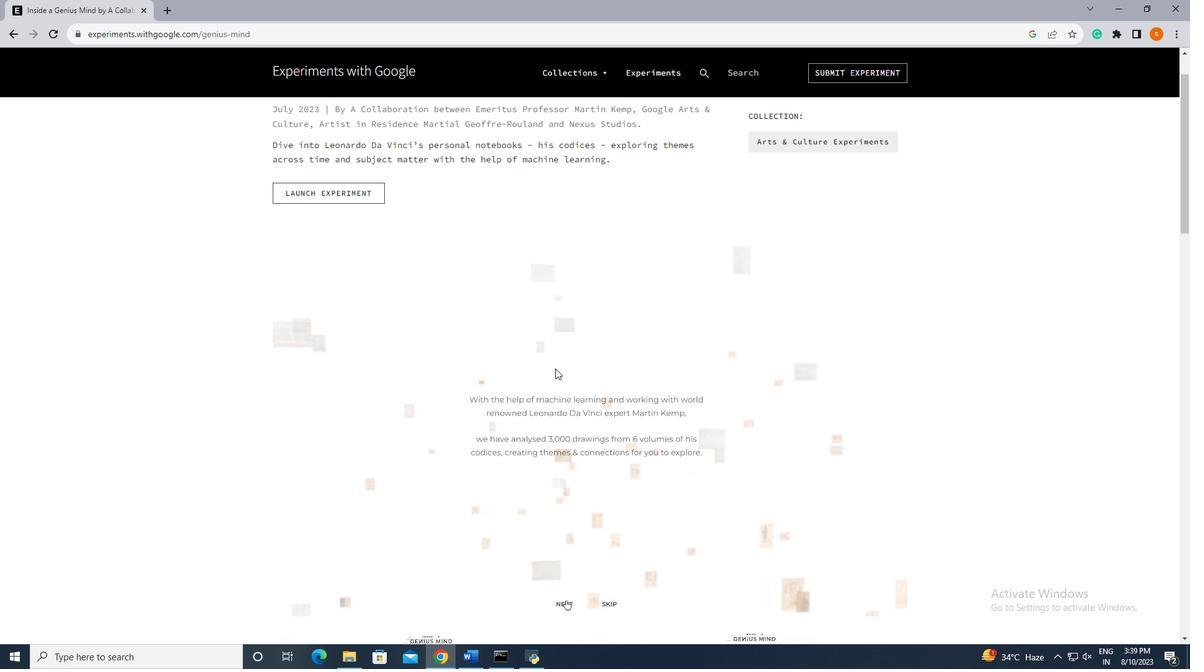 
Action: Mouse scrolled (555, 368) with delta (0, 0)
Screenshot: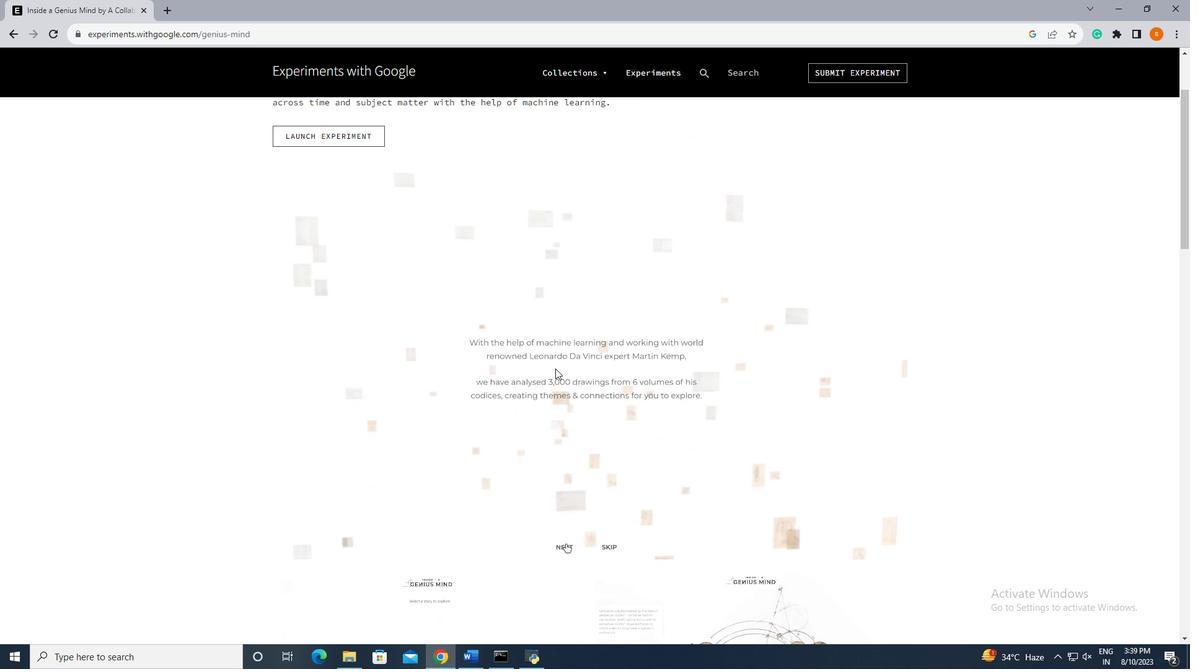 
Action: Mouse moved to (631, 492)
Screenshot: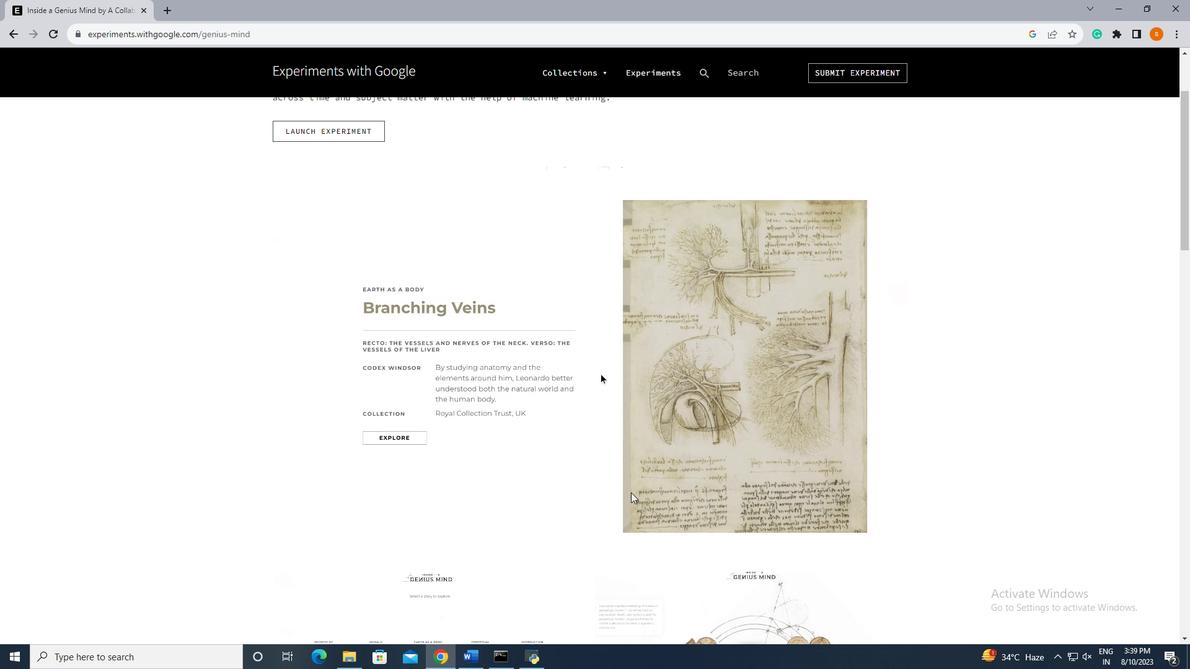 
Action: Mouse scrolled (631, 492) with delta (0, 0)
Screenshot: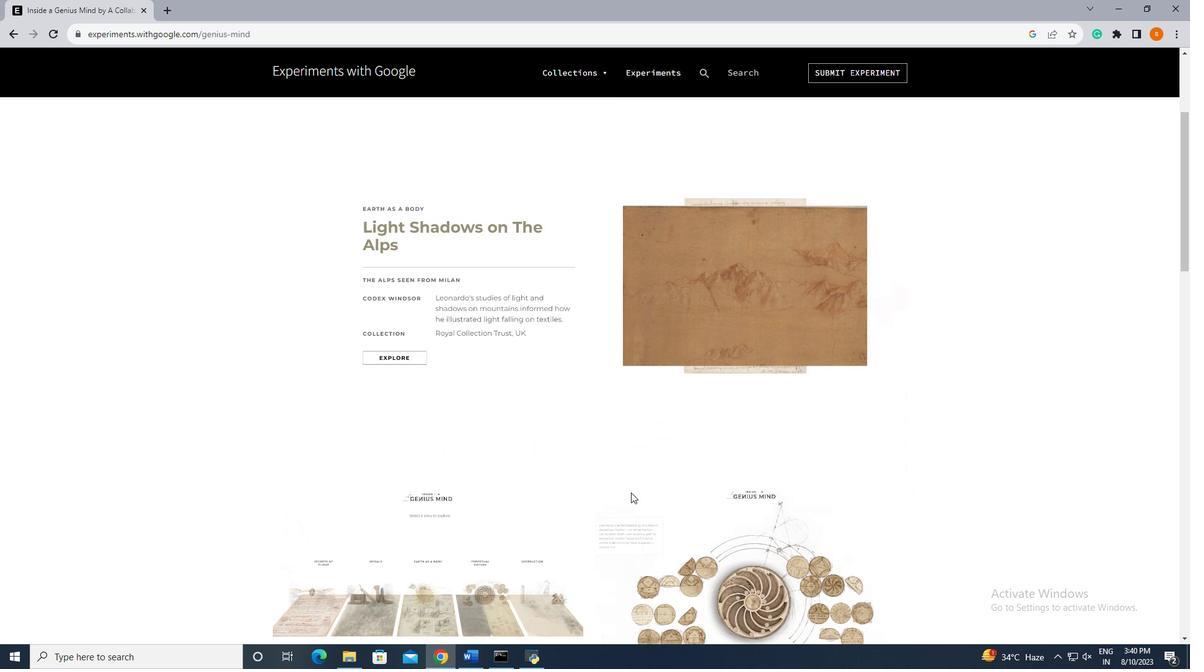 
Action: Mouse scrolled (631, 492) with delta (0, 0)
Screenshot: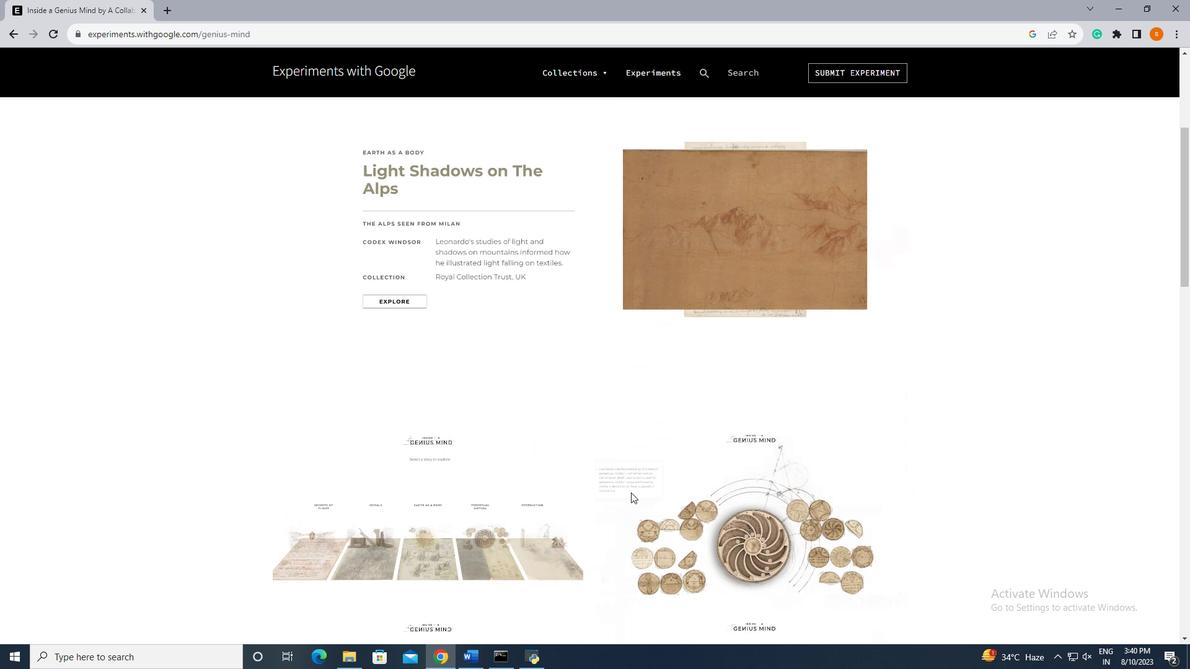 
Action: Mouse scrolled (631, 492) with delta (0, 0)
Screenshot: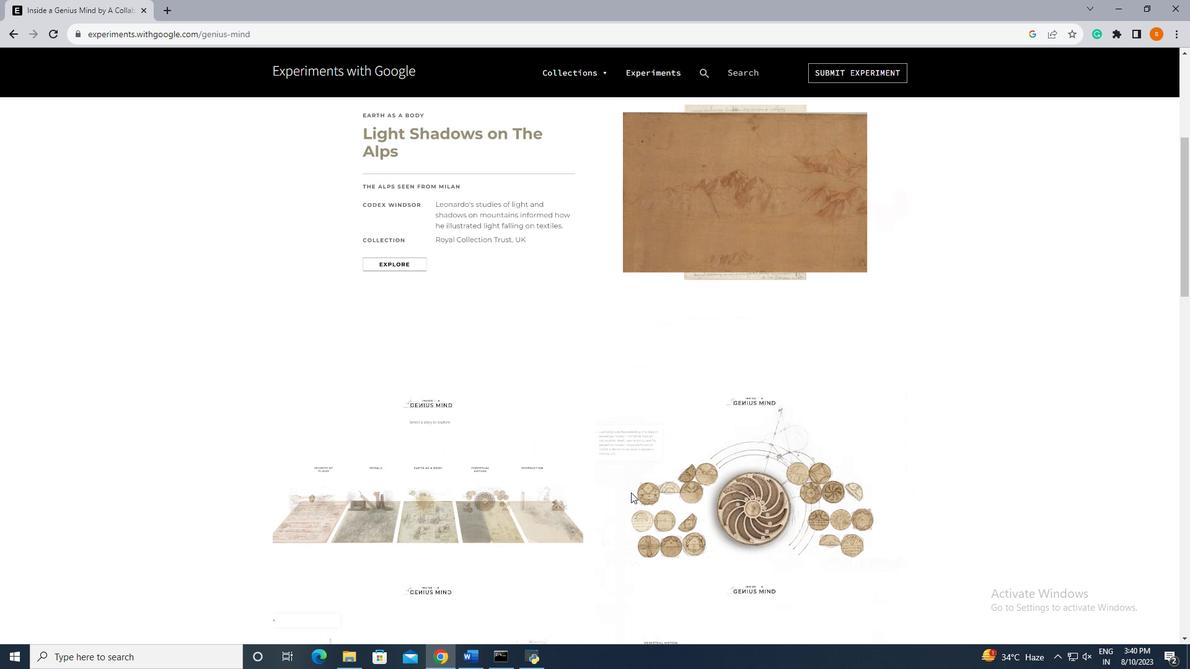 
Action: Mouse scrolled (631, 492) with delta (0, 0)
Screenshot: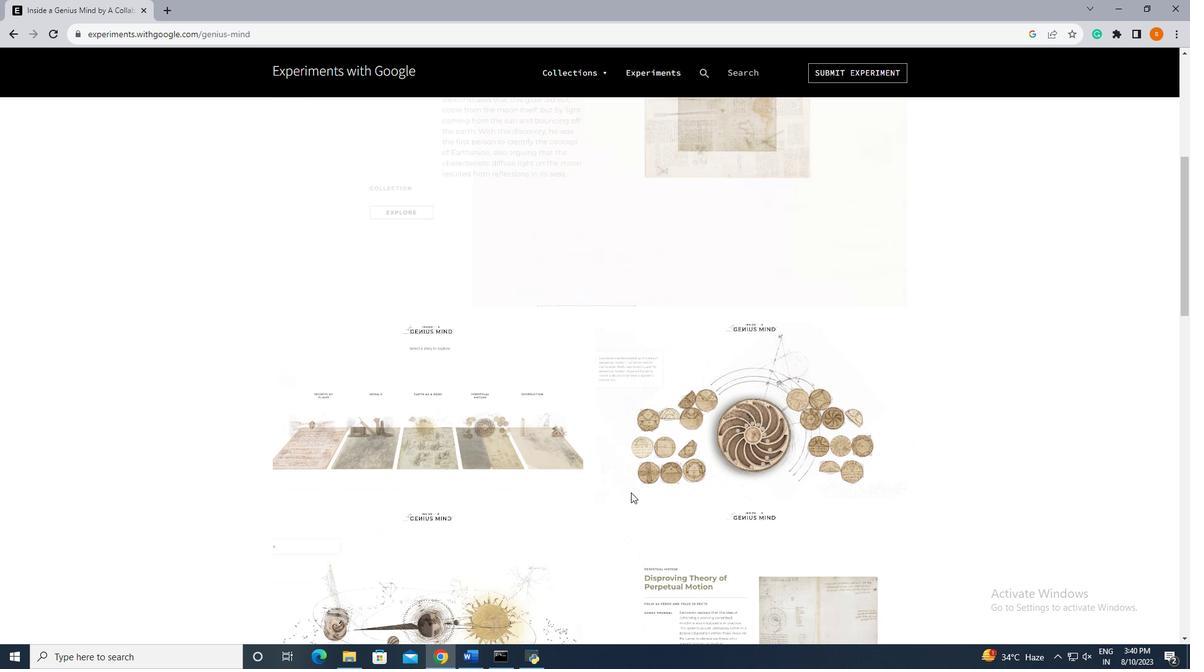 
Action: Mouse scrolled (631, 492) with delta (0, 0)
Screenshot: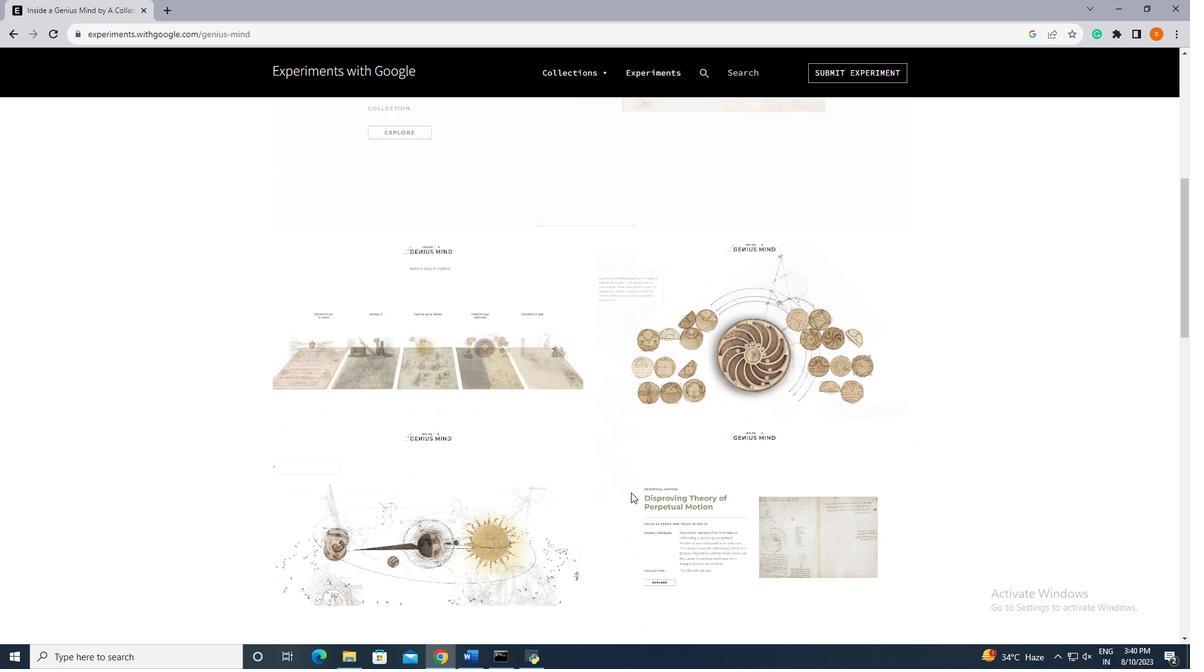 
Action: Mouse scrolled (631, 492) with delta (0, 0)
Screenshot: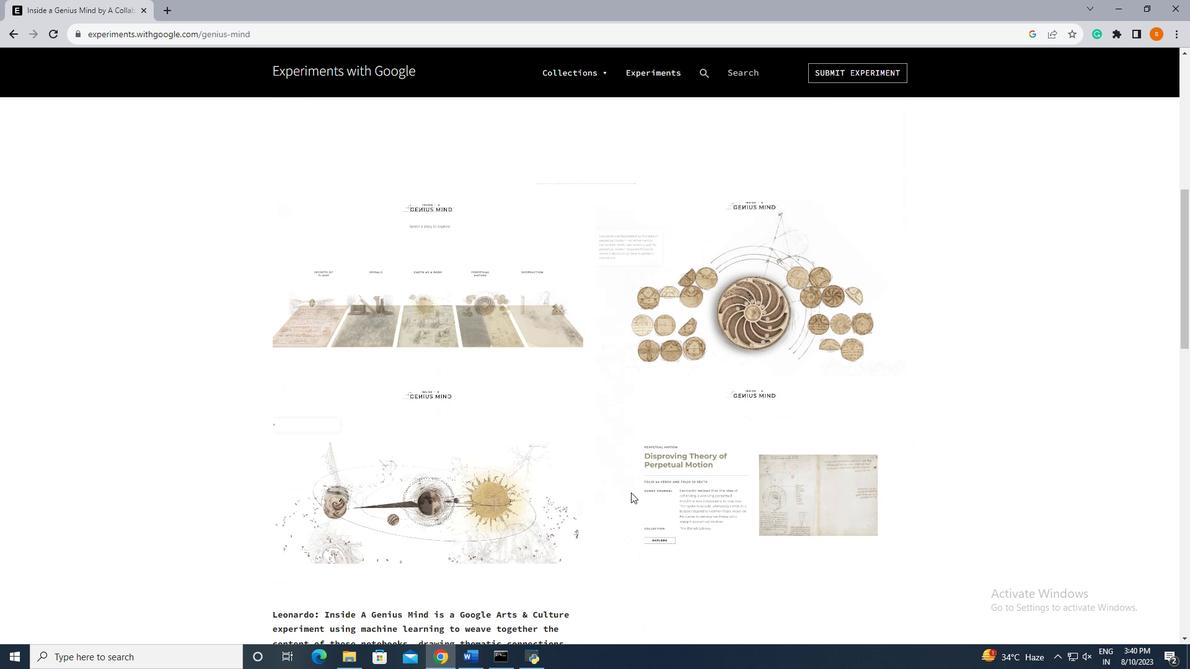
Action: Mouse scrolled (631, 492) with delta (0, 0)
Screenshot: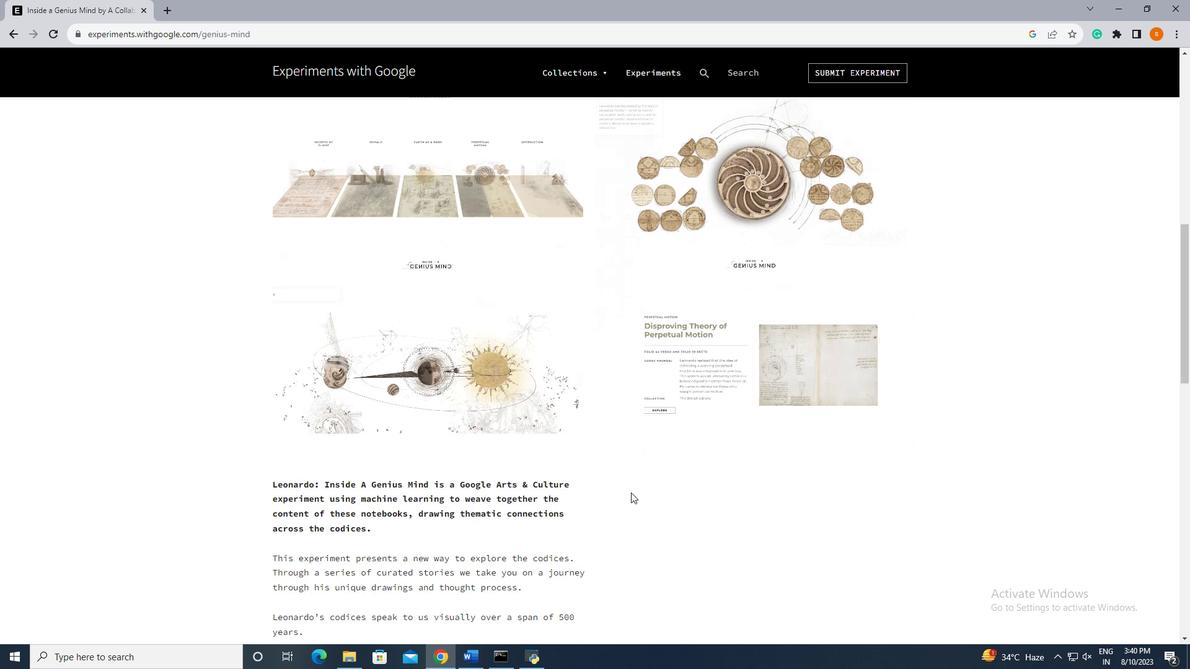 
Action: Mouse scrolled (631, 492) with delta (0, 0)
Screenshot: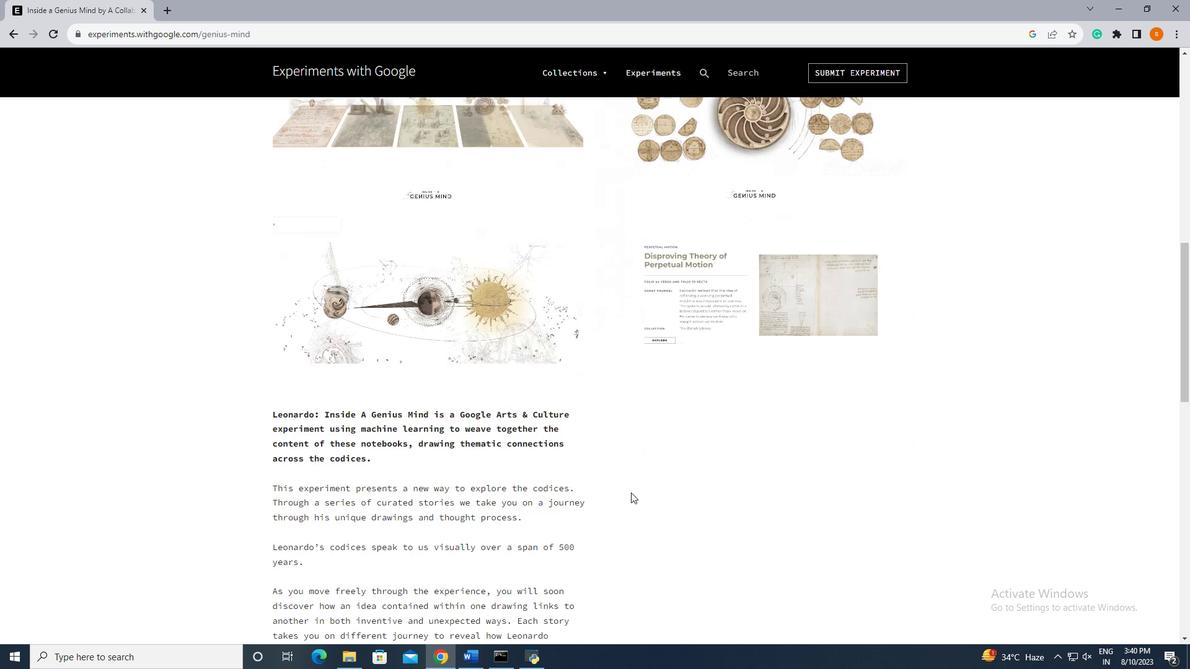 
Action: Mouse scrolled (631, 492) with delta (0, 0)
Screenshot: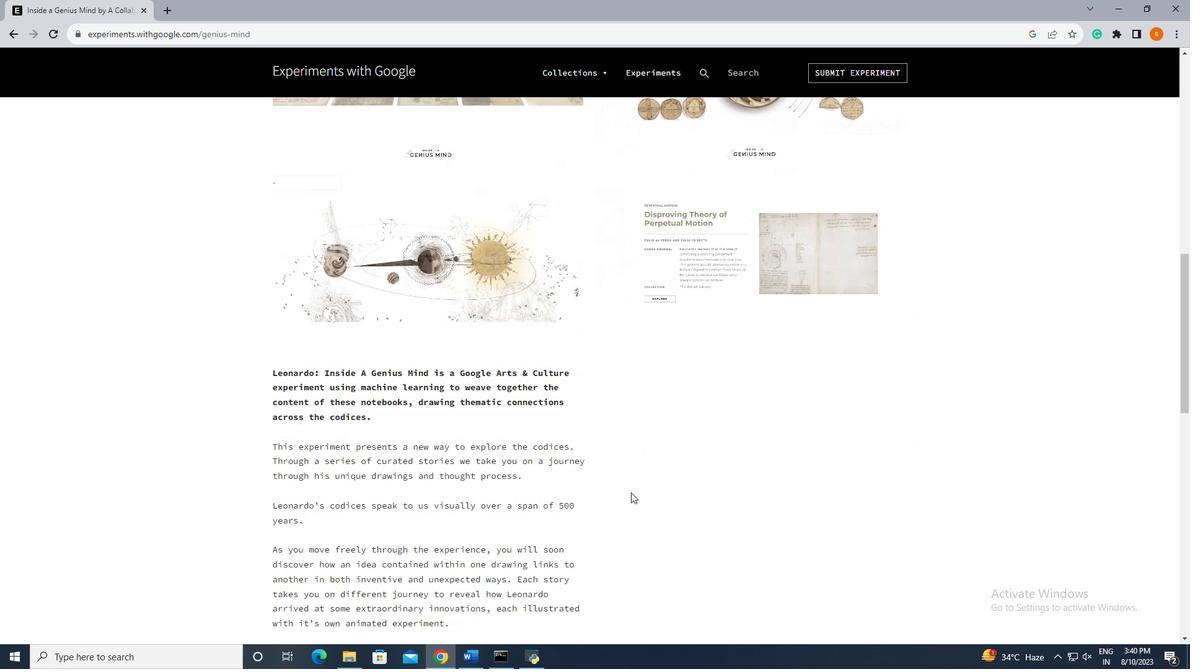 
Action: Mouse scrolled (631, 492) with delta (0, 0)
Screenshot: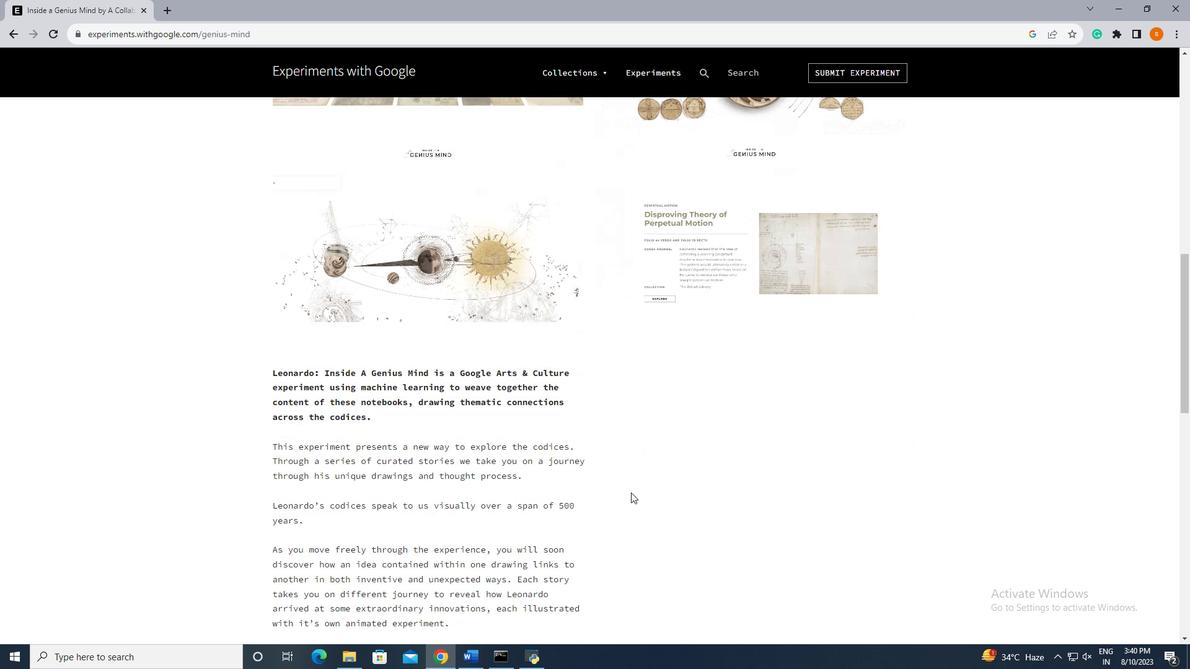
Action: Mouse scrolled (631, 492) with delta (0, 0)
Screenshot: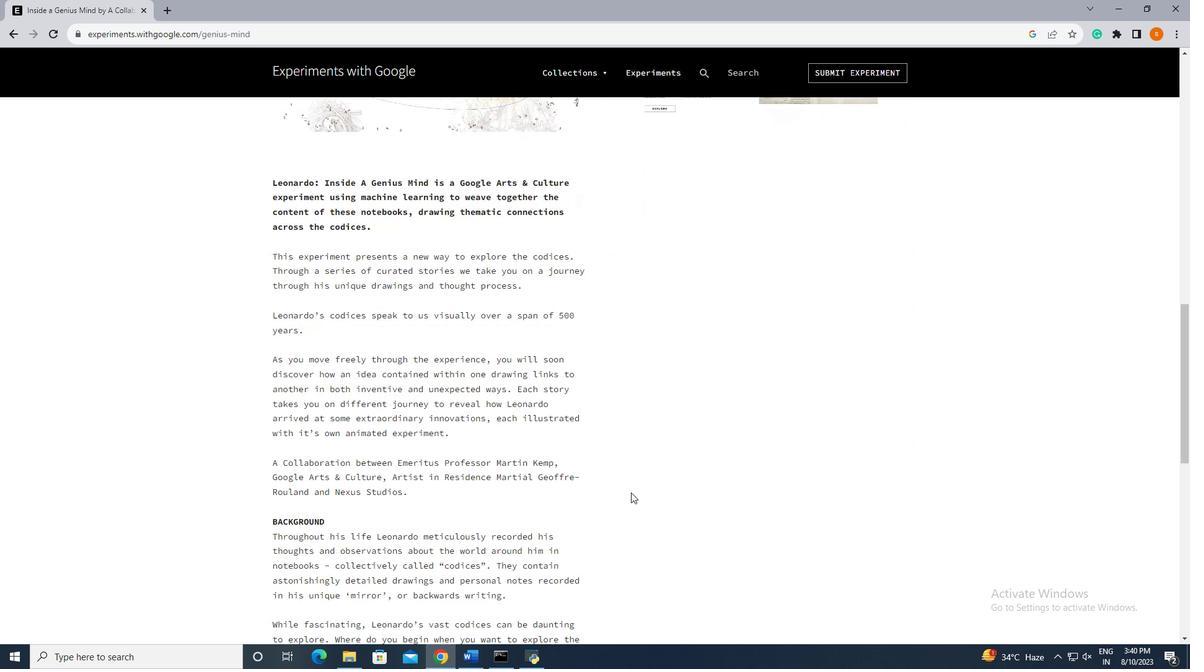 
Action: Mouse scrolled (631, 492) with delta (0, 0)
Screenshot: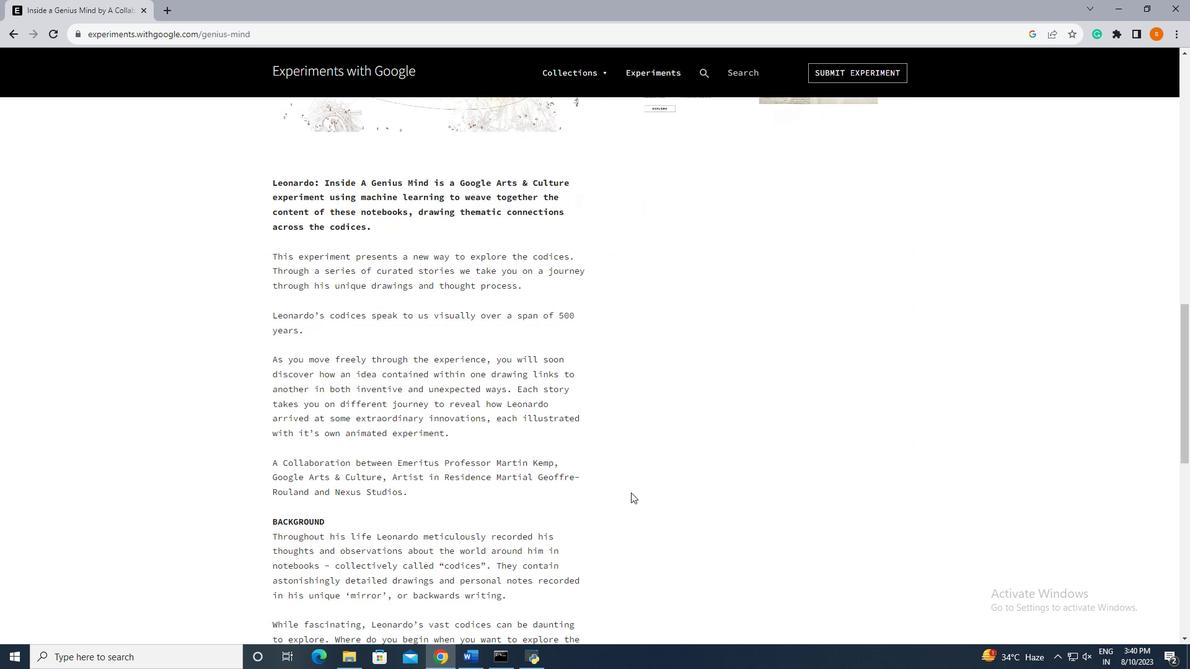 
Action: Mouse scrolled (631, 492) with delta (0, 0)
Screenshot: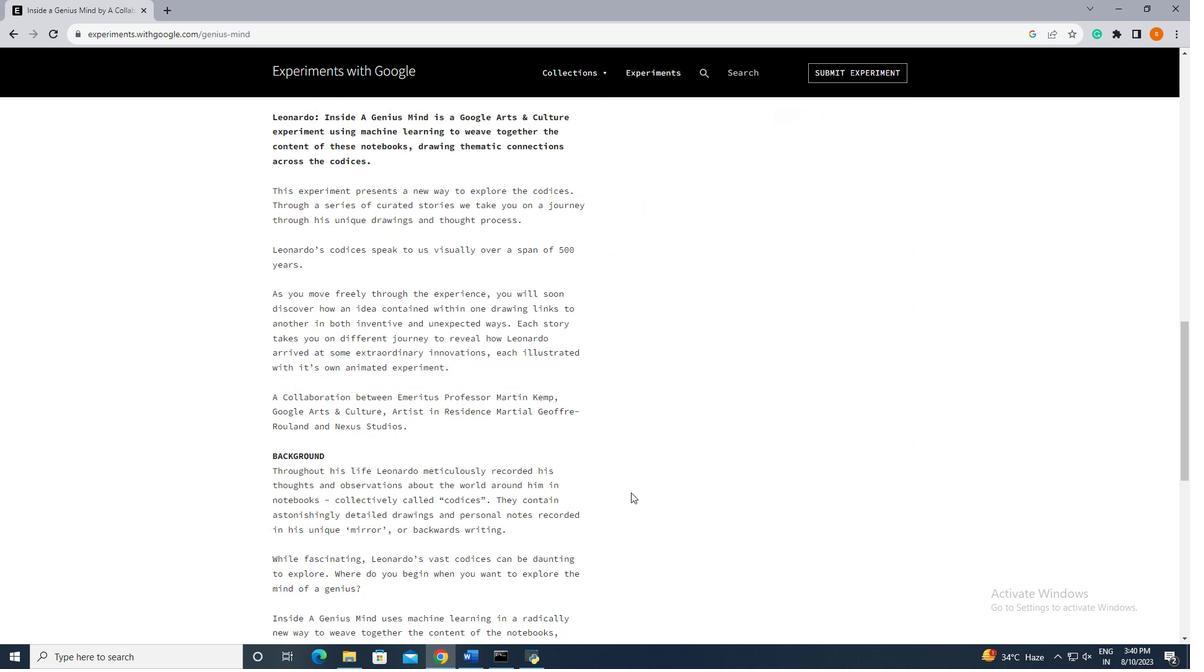 
Action: Mouse scrolled (631, 492) with delta (0, 0)
Screenshot: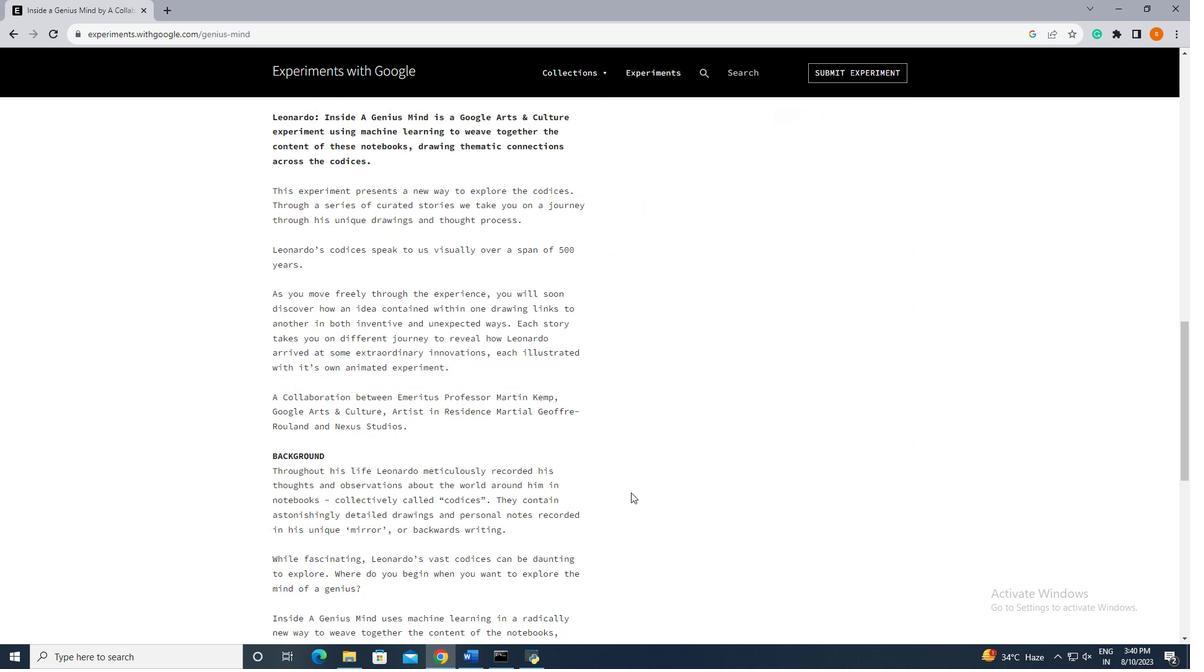 
Action: Mouse scrolled (631, 492) with delta (0, 0)
Screenshot: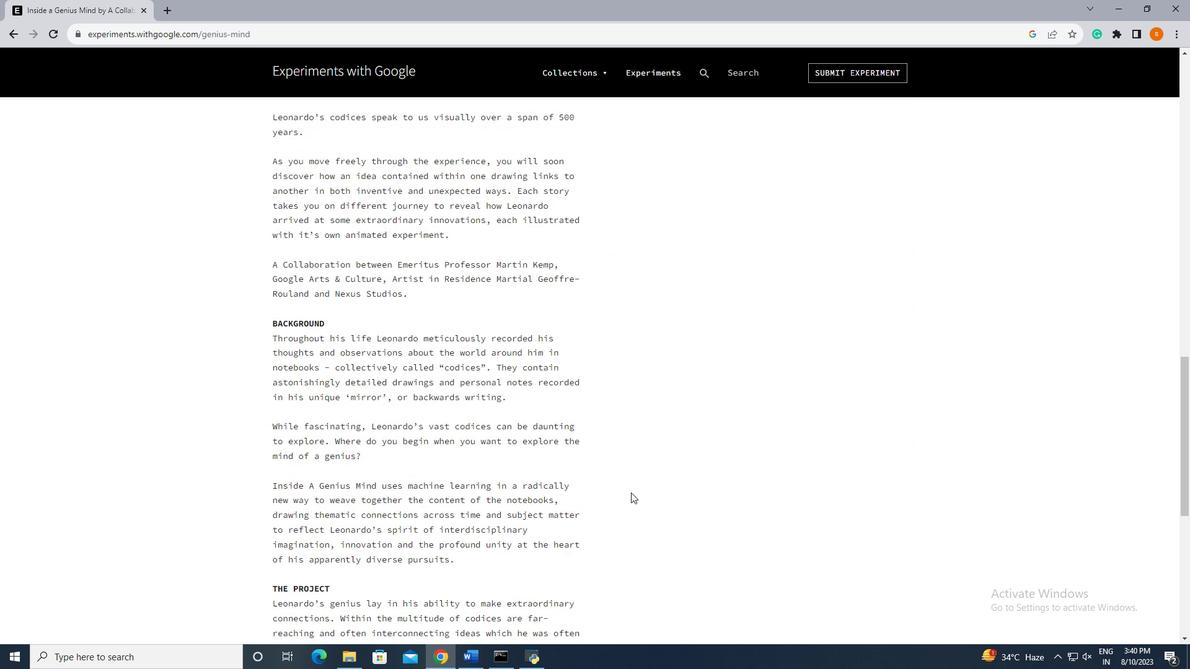 
Action: Mouse scrolled (631, 492) with delta (0, 0)
Screenshot: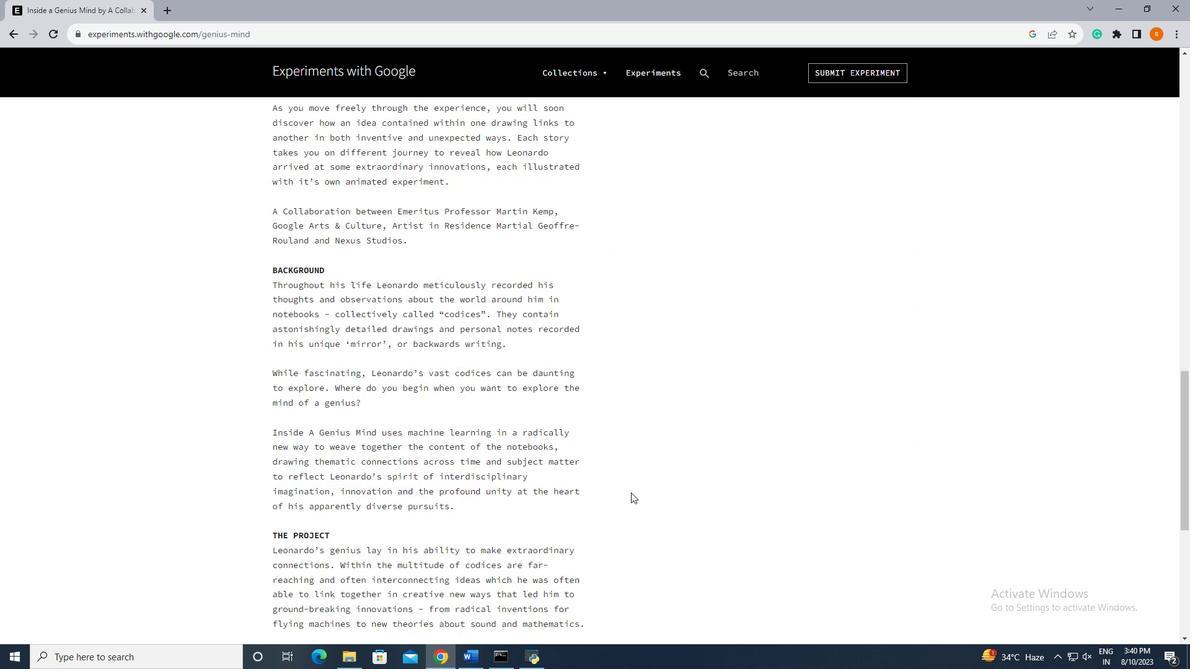 
Action: Mouse scrolled (631, 492) with delta (0, 0)
Screenshot: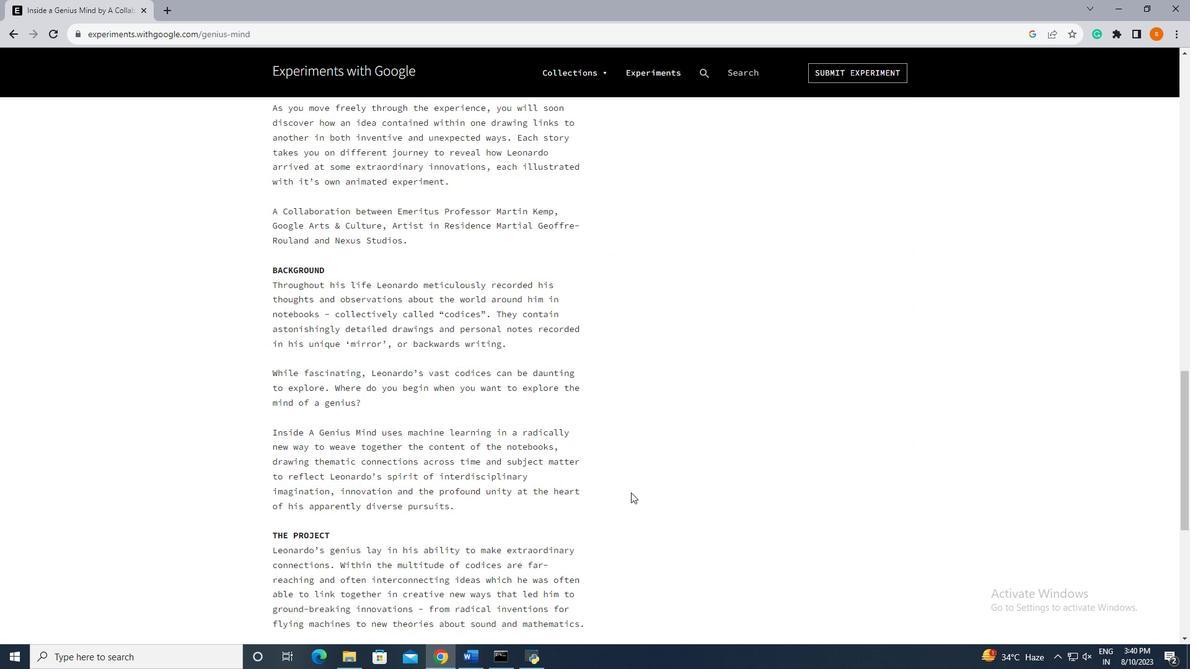 
Action: Mouse scrolled (631, 492) with delta (0, 0)
Screenshot: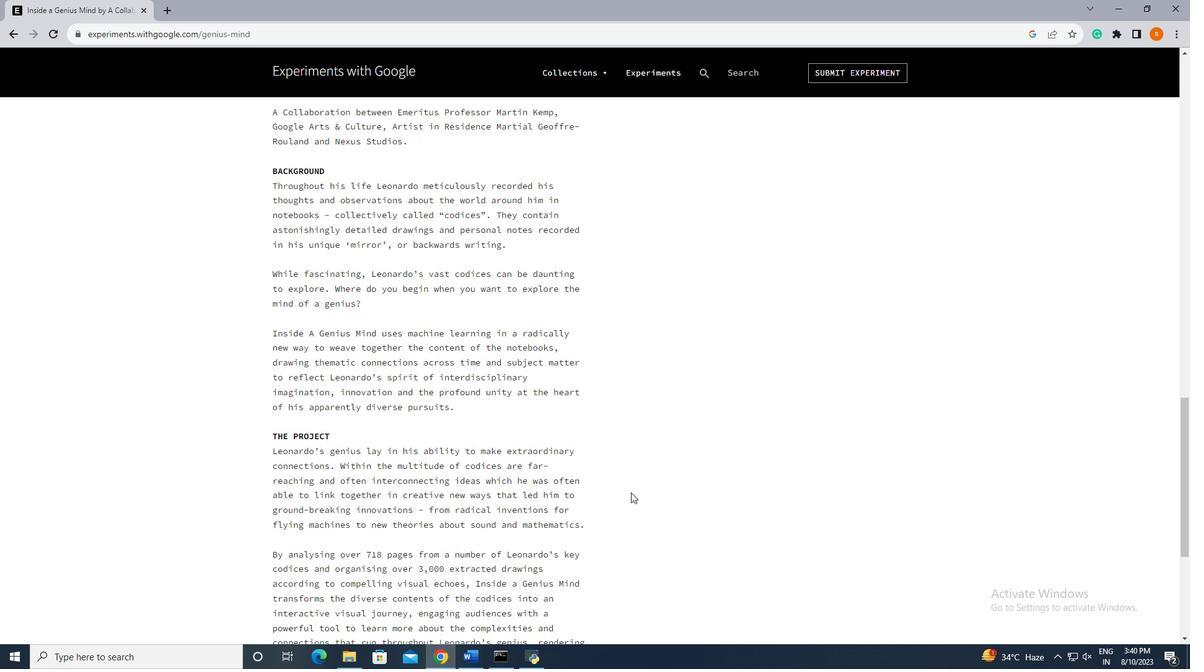 
Action: Mouse scrolled (631, 492) with delta (0, 0)
Screenshot: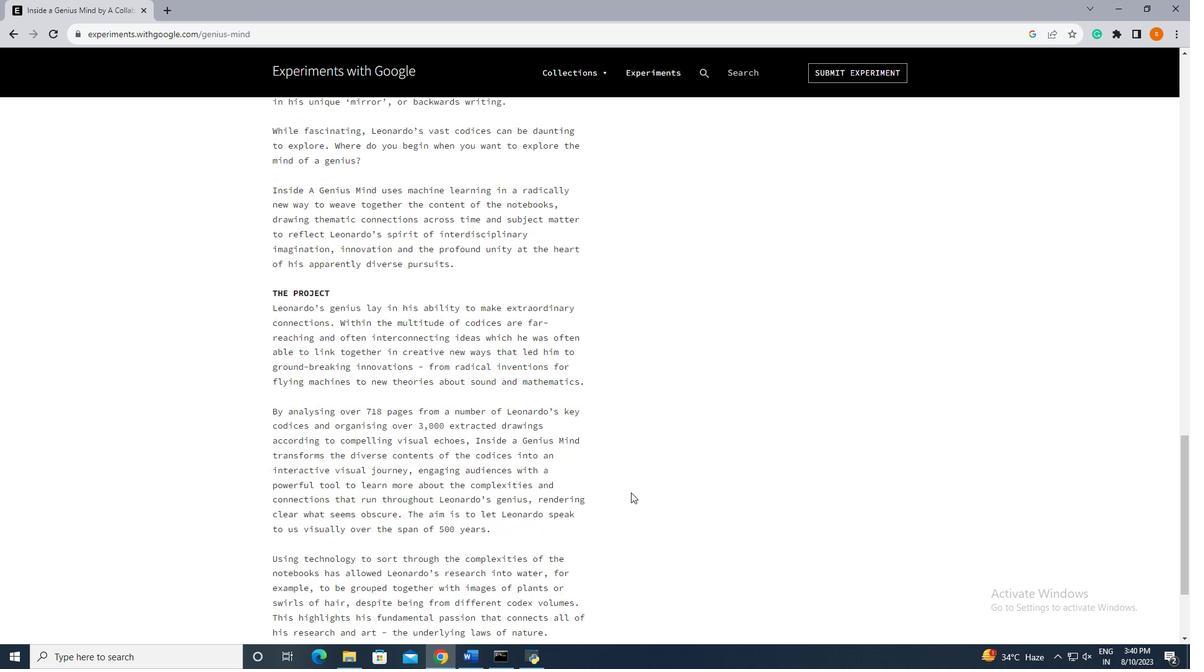 
Action: Mouse scrolled (631, 492) with delta (0, 0)
Screenshot: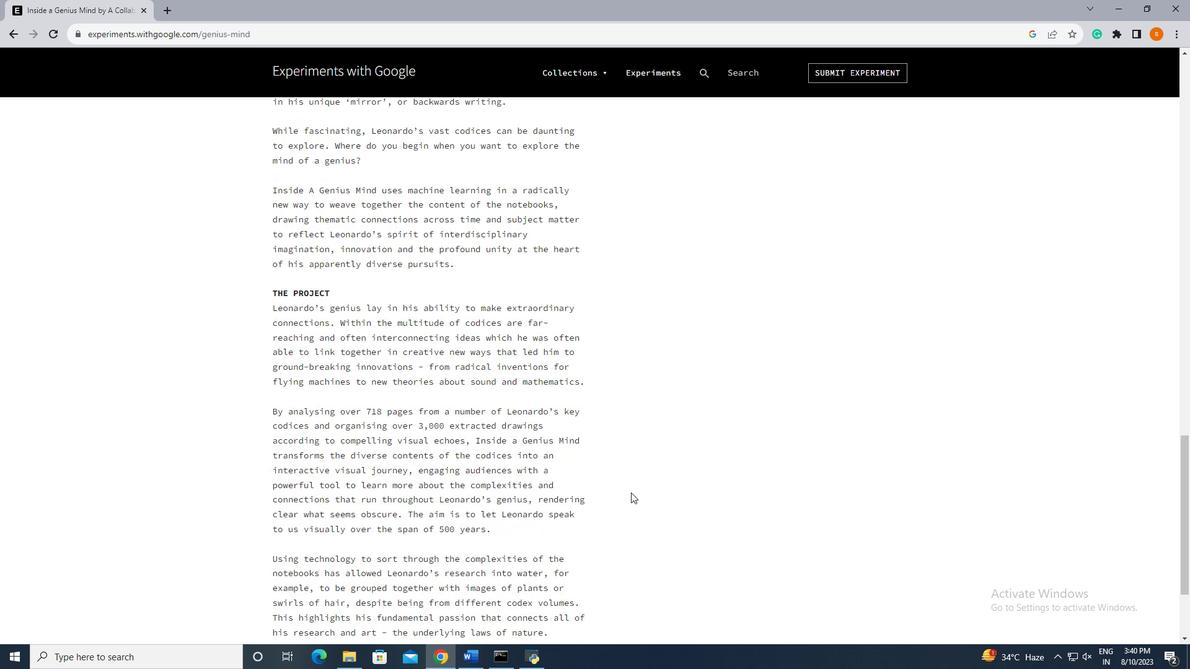 
Action: Mouse scrolled (631, 492) with delta (0, 0)
Screenshot: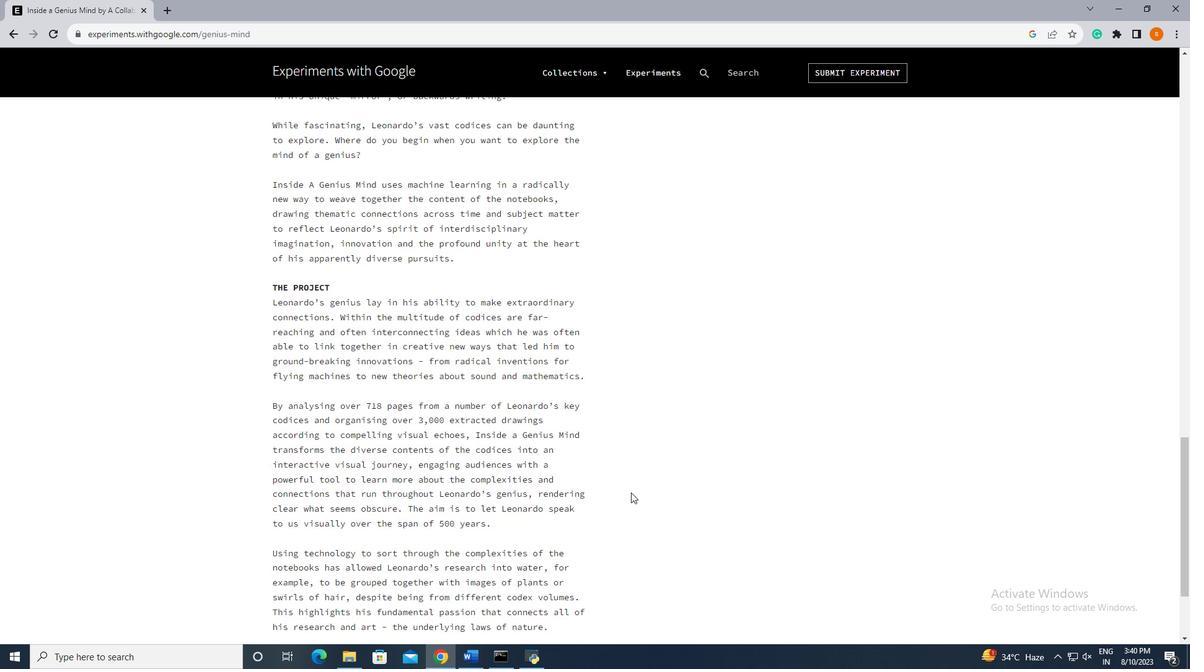 
Action: Mouse scrolled (631, 492) with delta (0, 0)
Screenshot: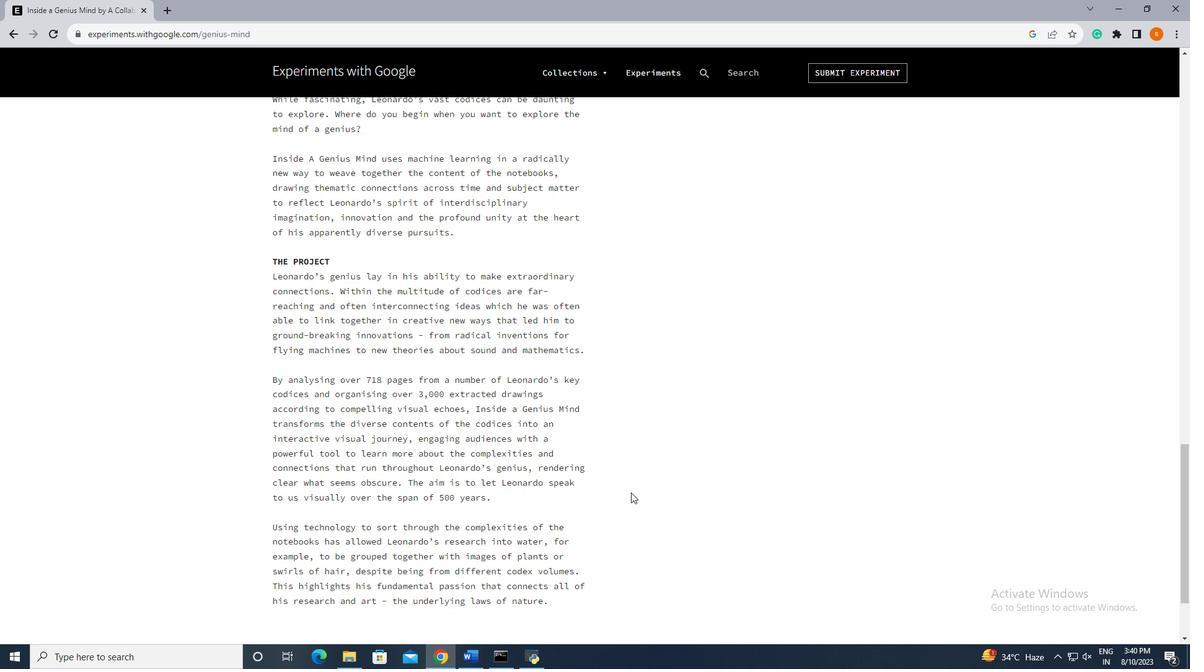 
Action: Mouse scrolled (631, 492) with delta (0, 0)
Screenshot: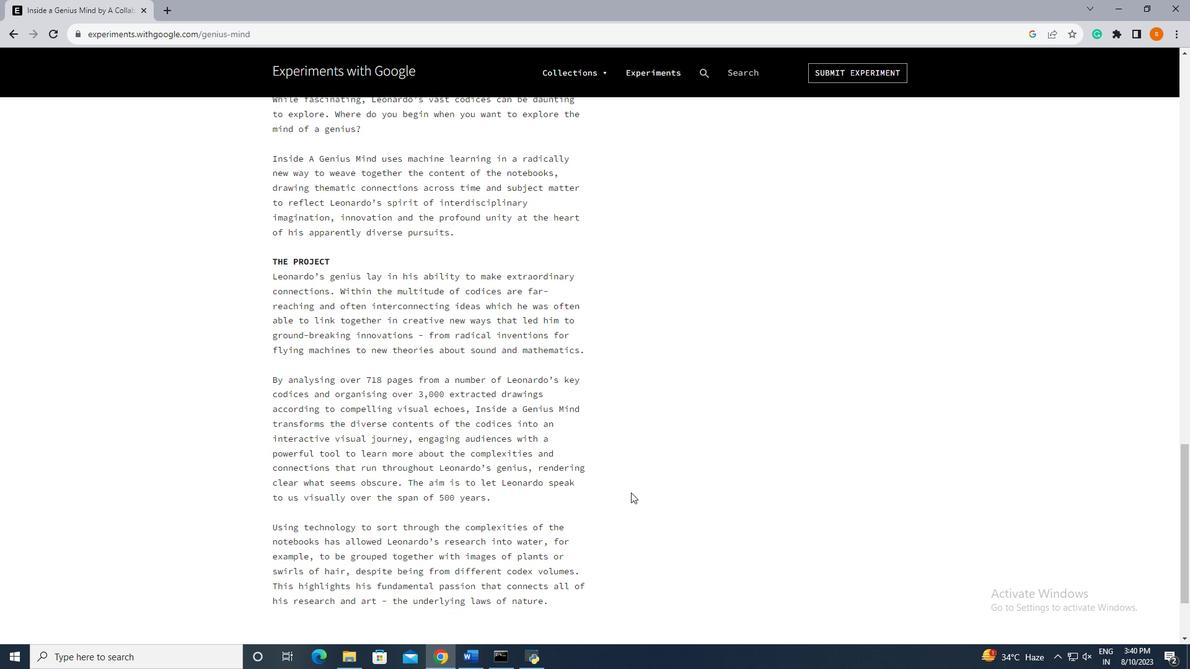 
Action: Mouse scrolled (631, 492) with delta (0, 0)
Screenshot: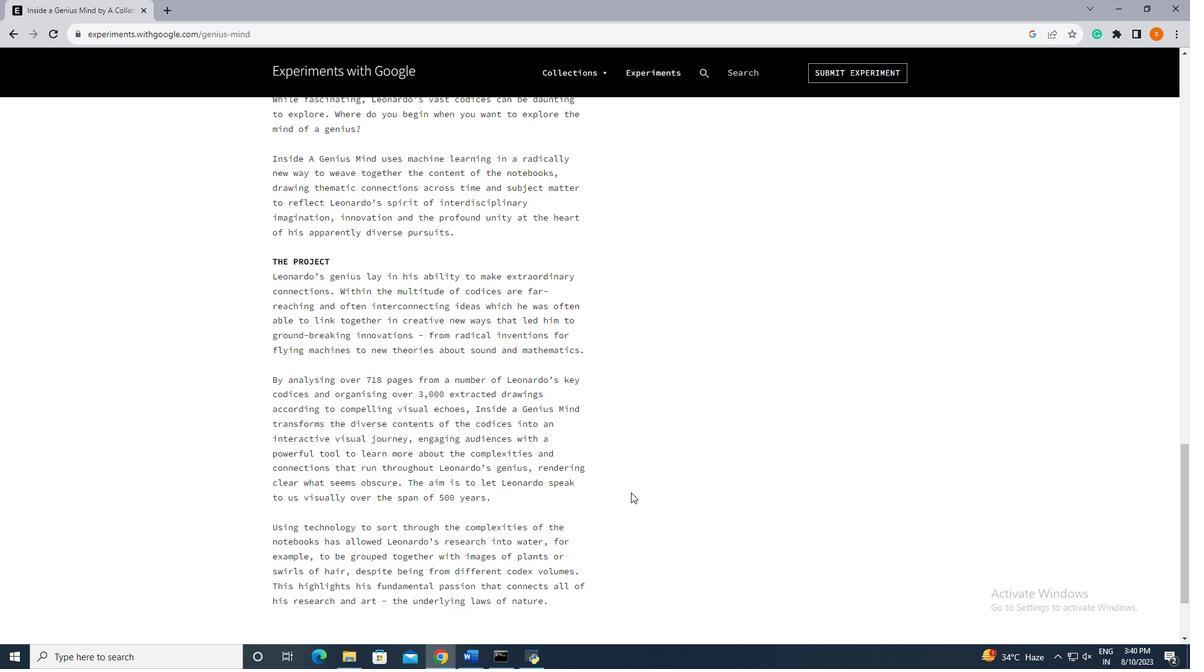 
Action: Mouse scrolled (631, 492) with delta (0, 0)
Screenshot: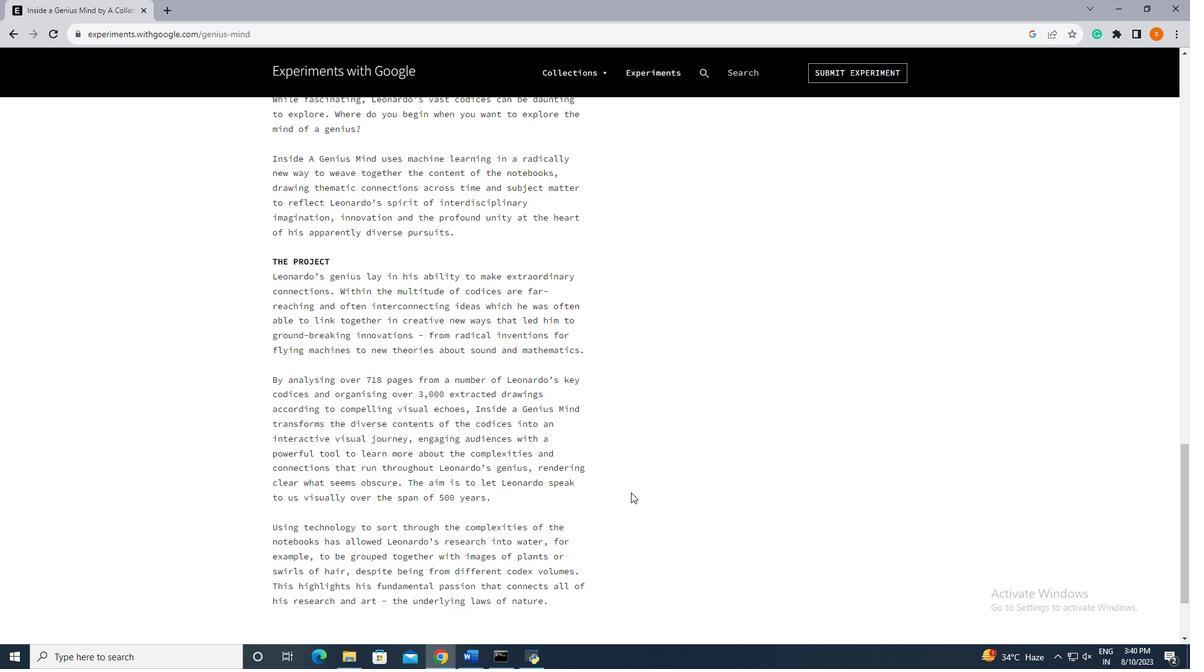 
Action: Mouse moved to (12, 32)
Screenshot: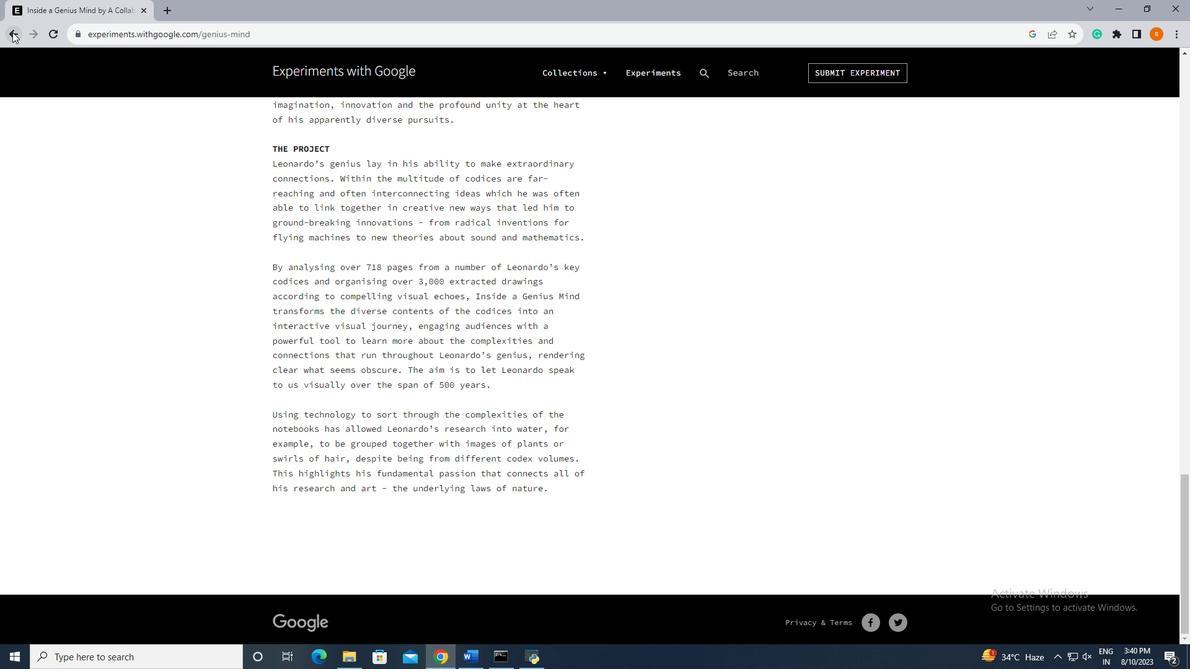 
Action: Mouse pressed left at (12, 32)
Screenshot: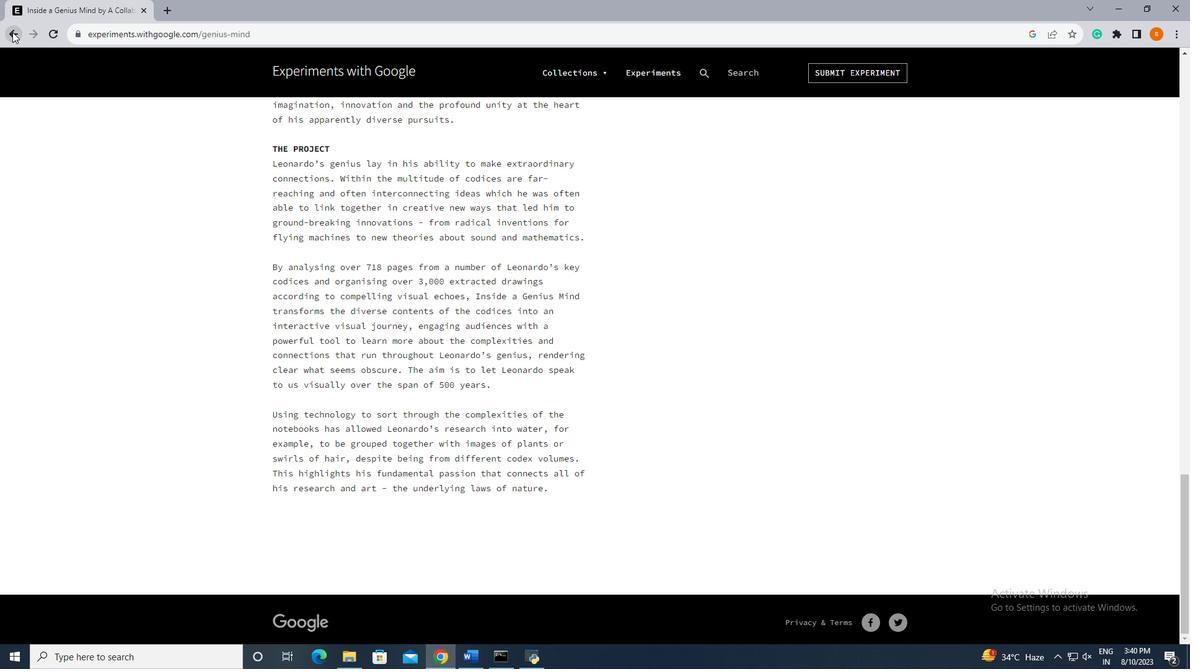 
Action: Mouse moved to (823, 313)
Screenshot: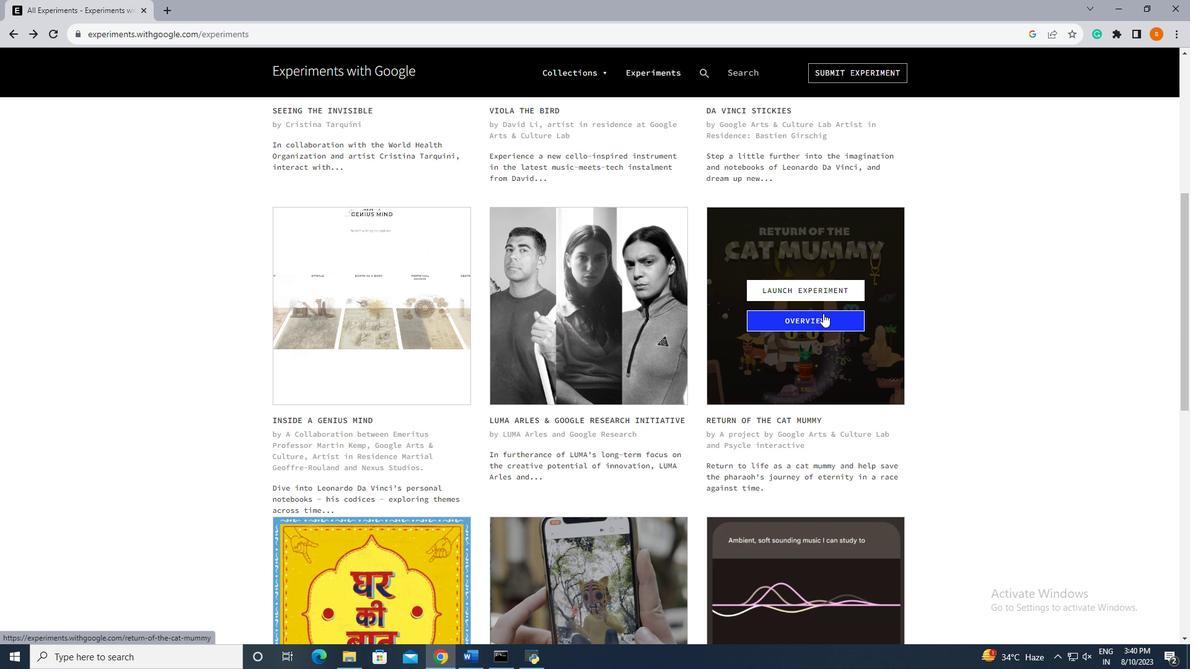 
Action: Mouse pressed left at (823, 313)
Screenshot: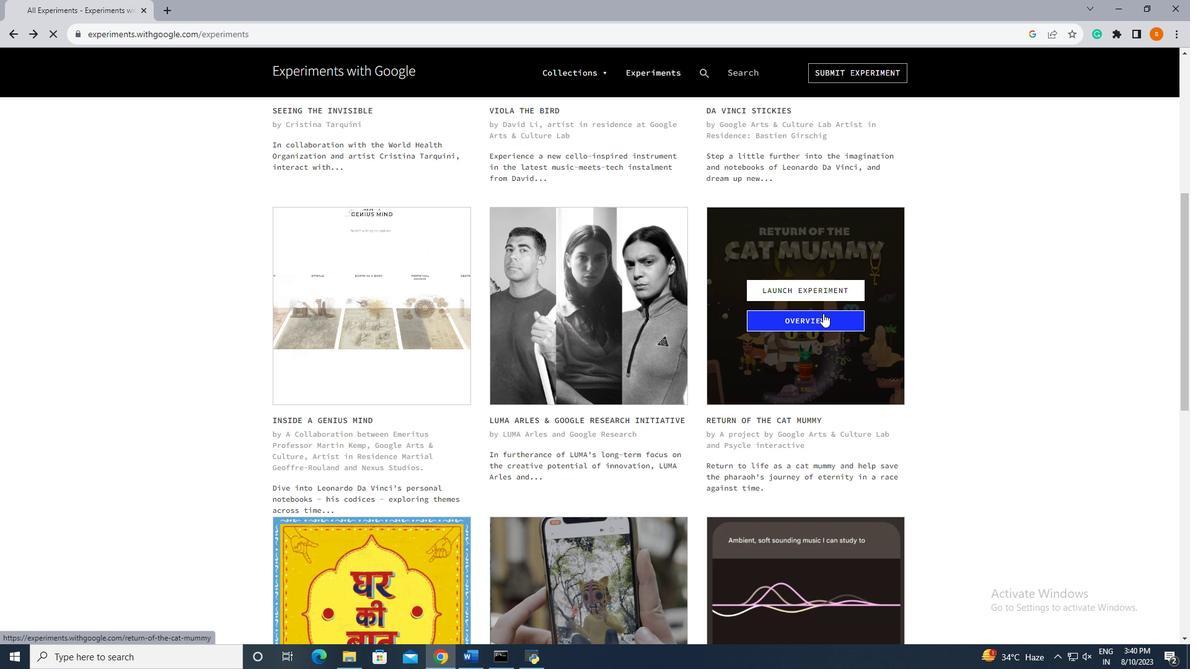 
Action: Mouse moved to (559, 399)
Screenshot: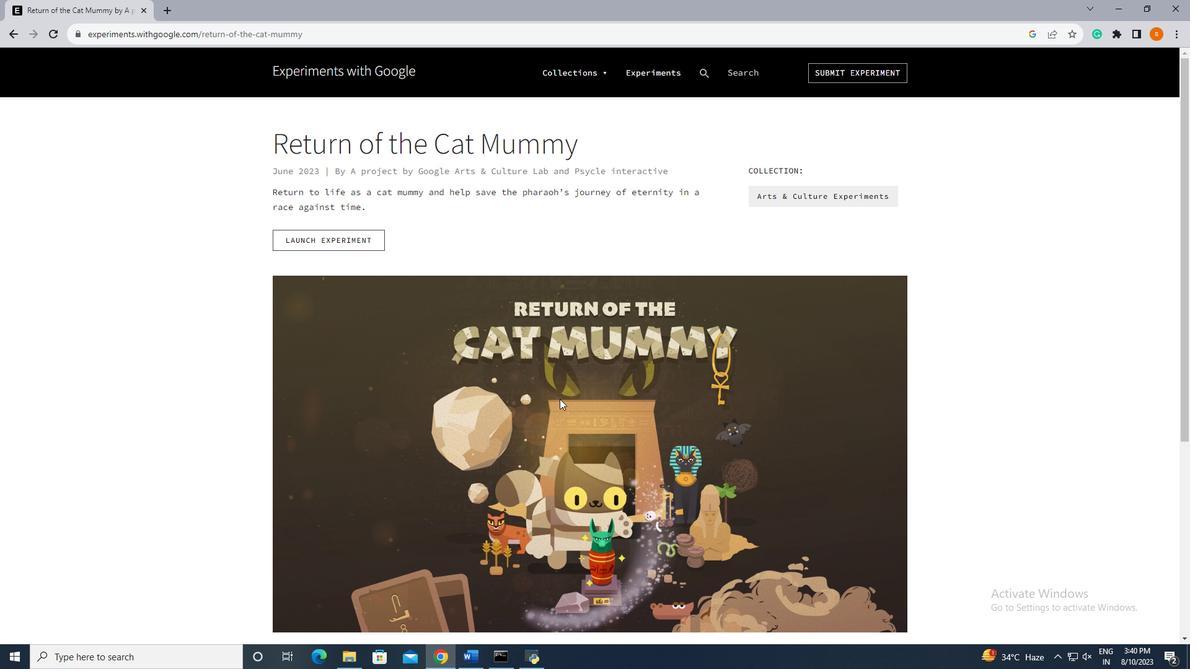 
Action: Mouse scrolled (559, 398) with delta (0, 0)
Screenshot: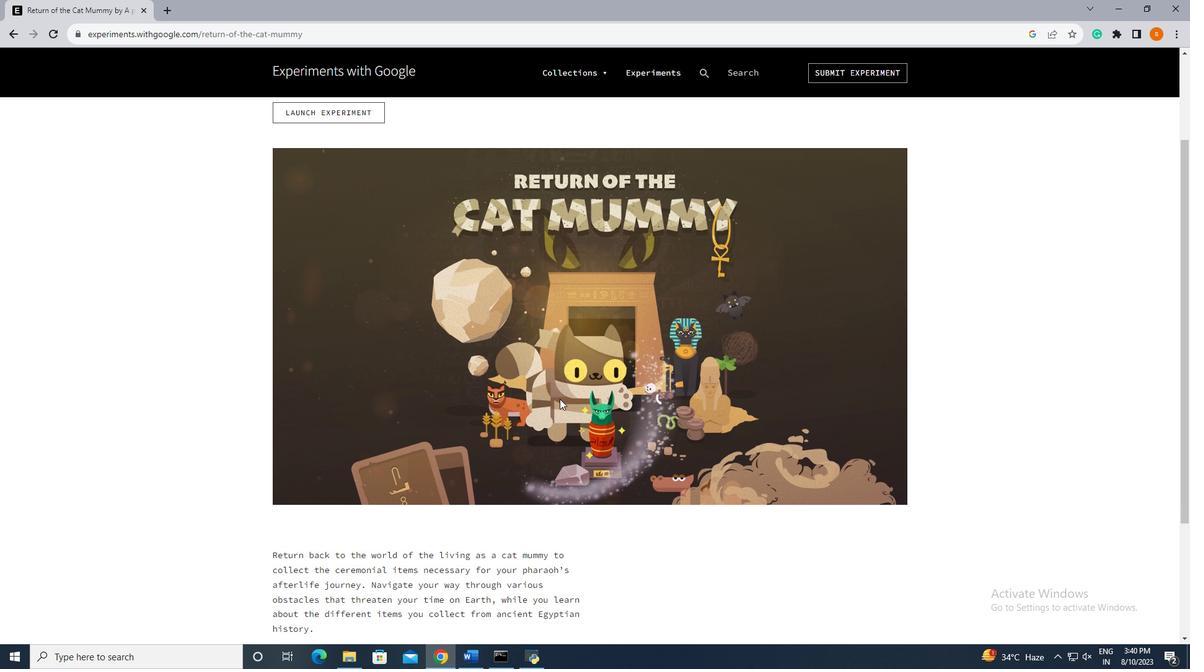 
Action: Mouse scrolled (559, 398) with delta (0, 0)
Screenshot: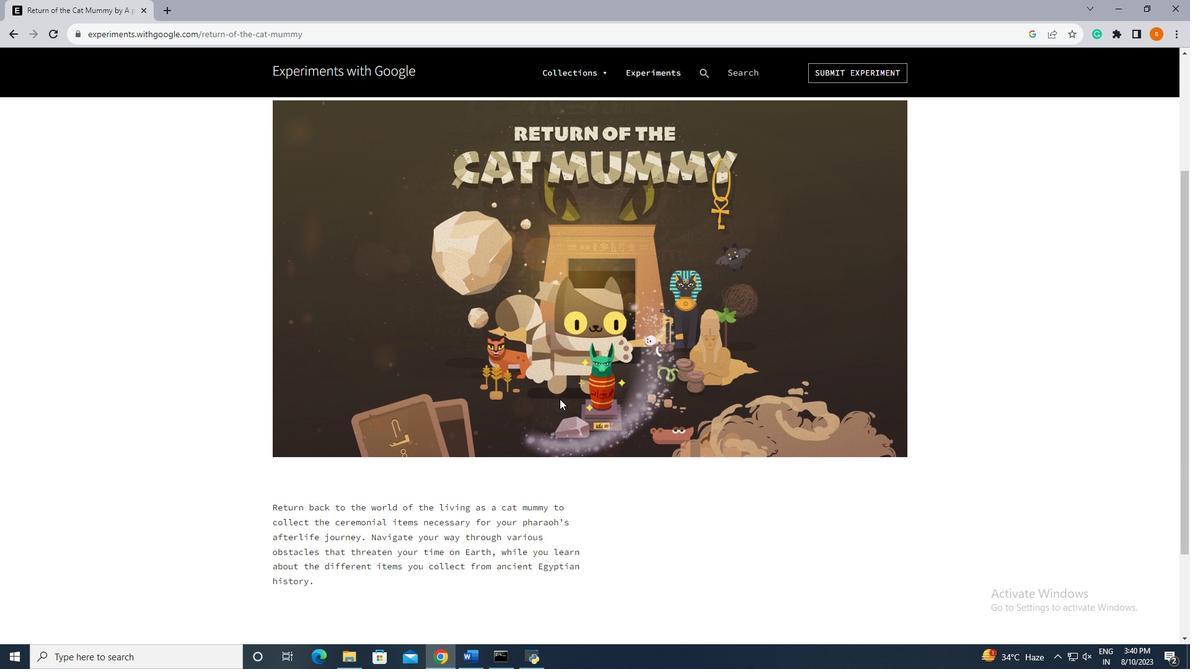 
Action: Mouse scrolled (559, 398) with delta (0, 0)
Screenshot: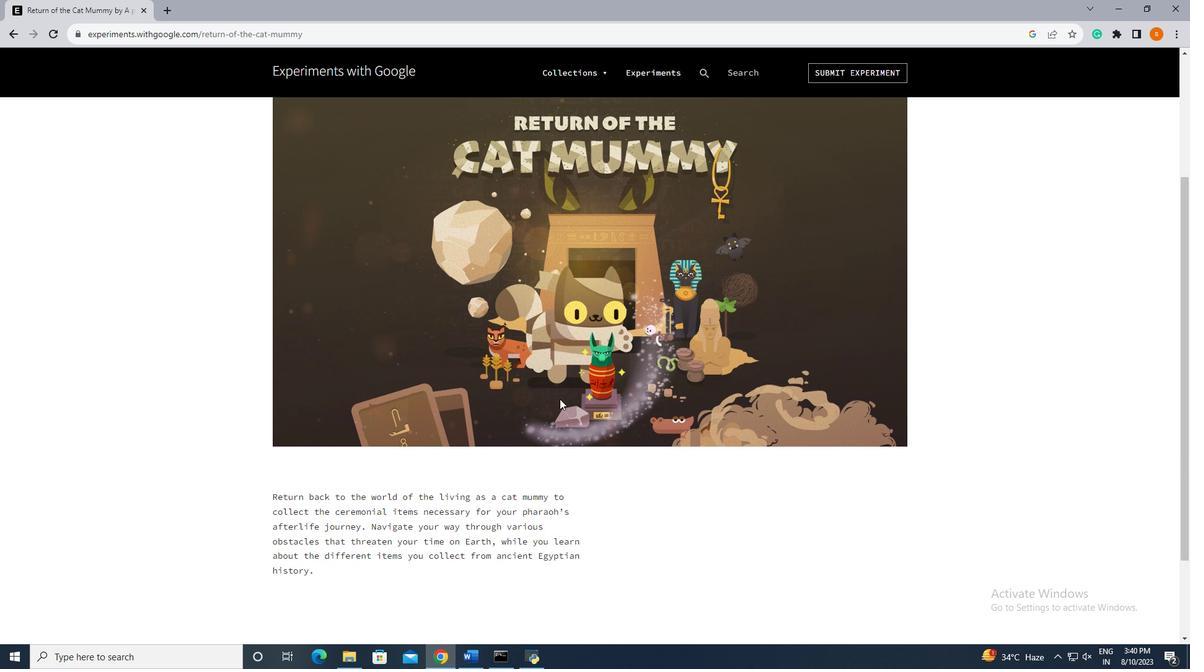 
Action: Mouse scrolled (559, 398) with delta (0, 0)
Screenshot: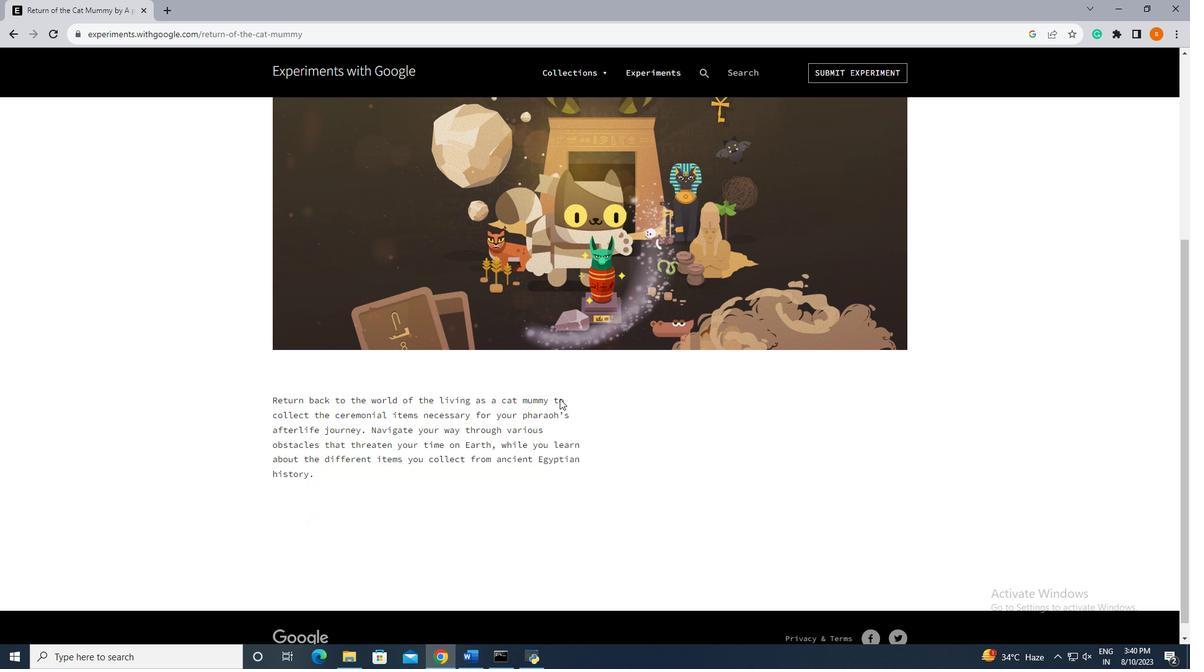 
Action: Mouse scrolled (559, 398) with delta (0, 0)
Screenshot: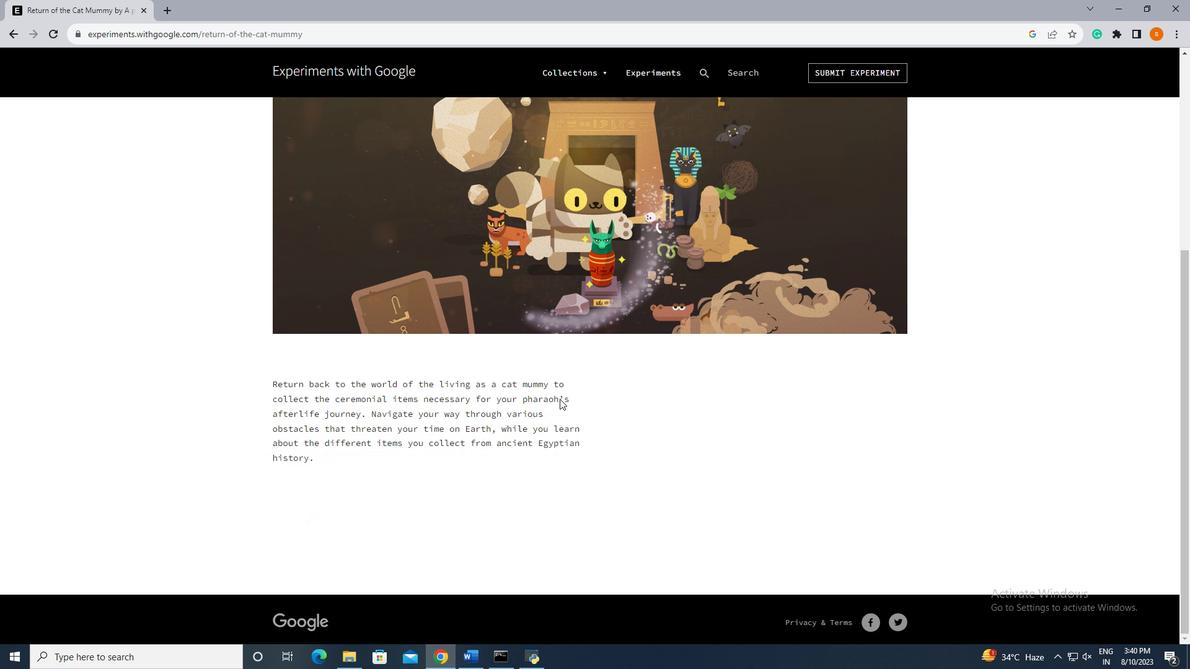 
Action: Mouse scrolled (559, 398) with delta (0, 0)
Screenshot: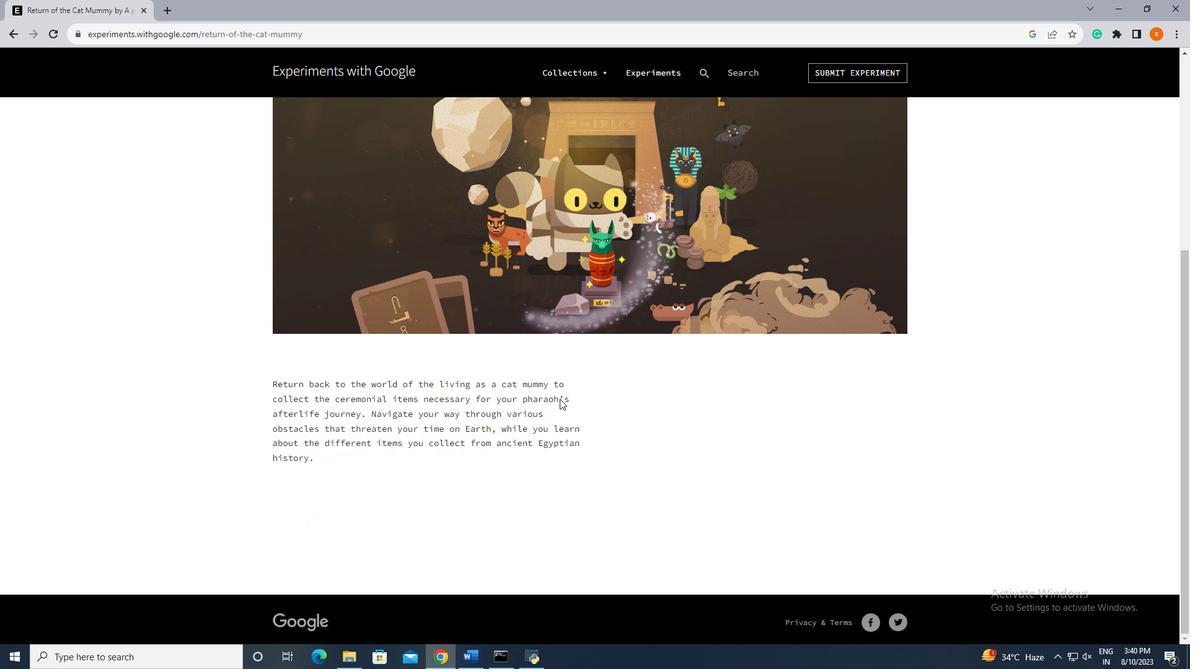 
Action: Mouse scrolled (559, 399) with delta (0, 0)
Screenshot: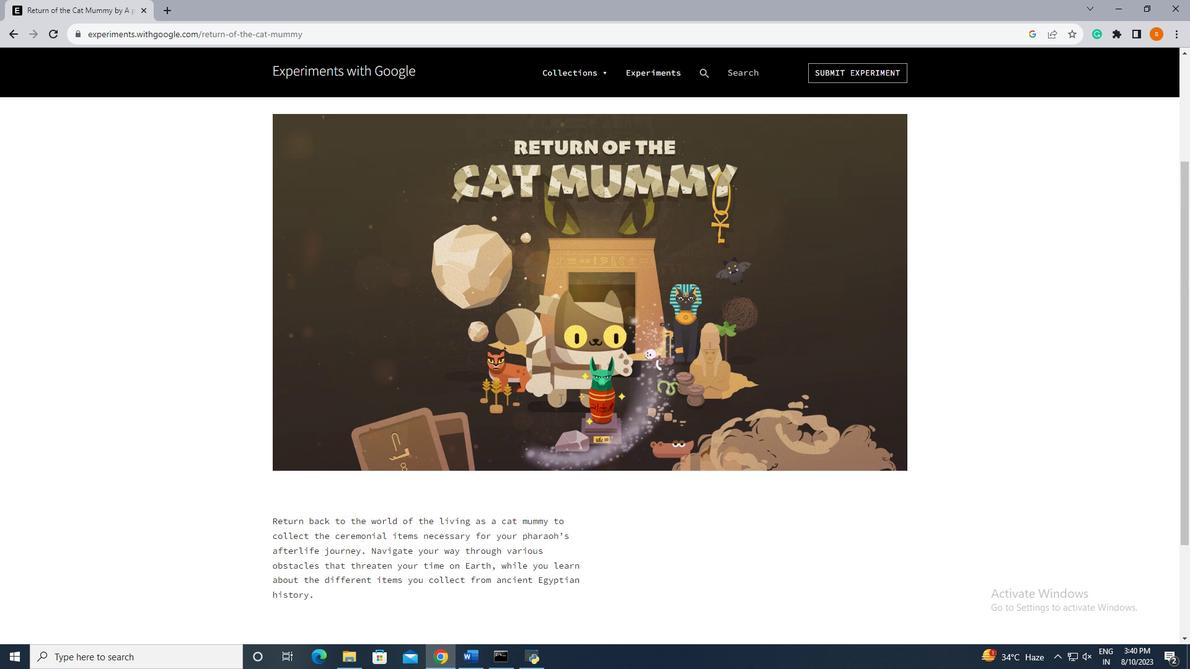 
Action: Mouse scrolled (559, 399) with delta (0, 0)
Screenshot: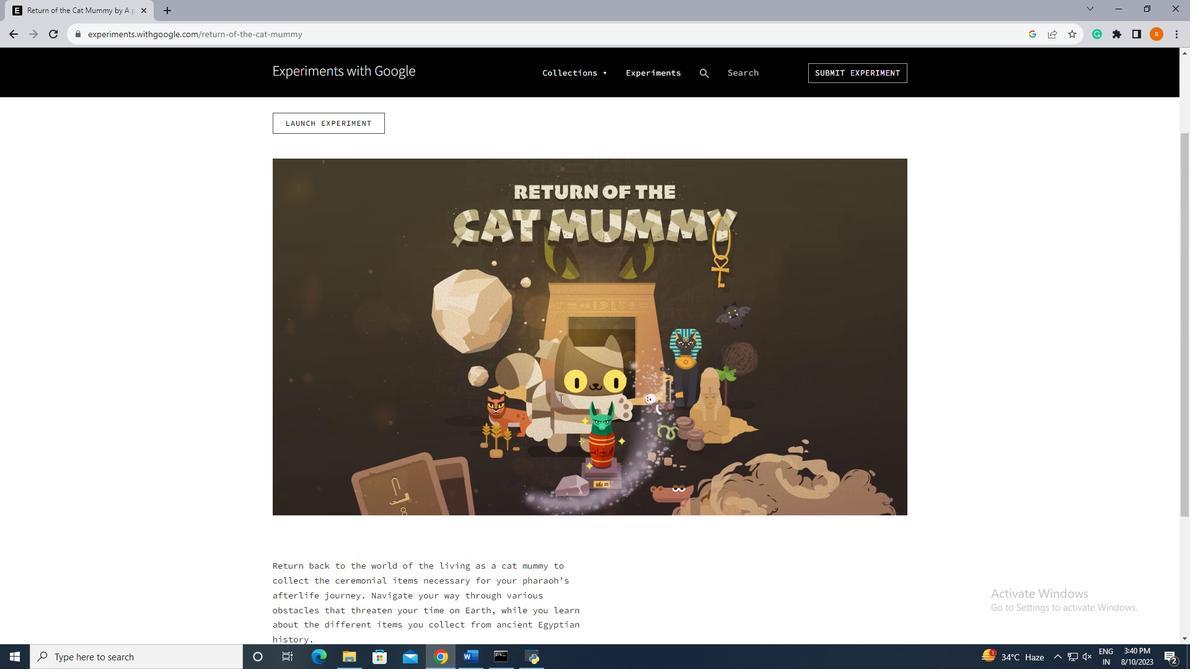 
Action: Mouse scrolled (559, 399) with delta (0, 0)
Screenshot: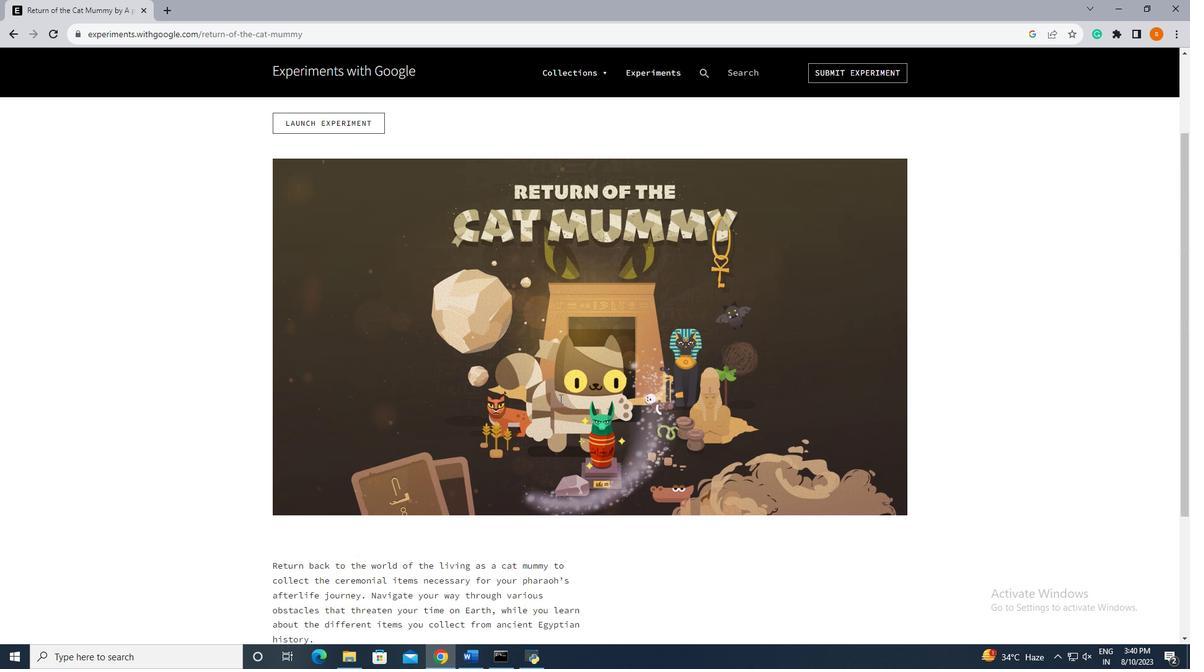
Action: Mouse scrolled (559, 399) with delta (0, 0)
Screenshot: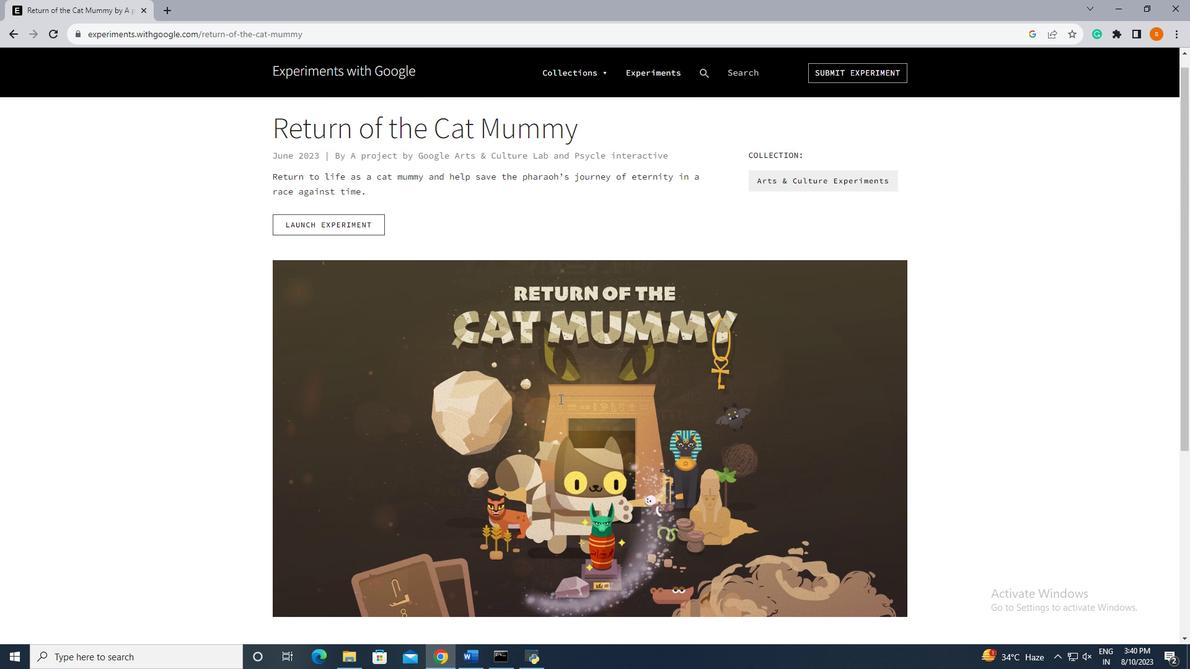 
Action: Mouse scrolled (559, 399) with delta (0, 0)
Screenshot: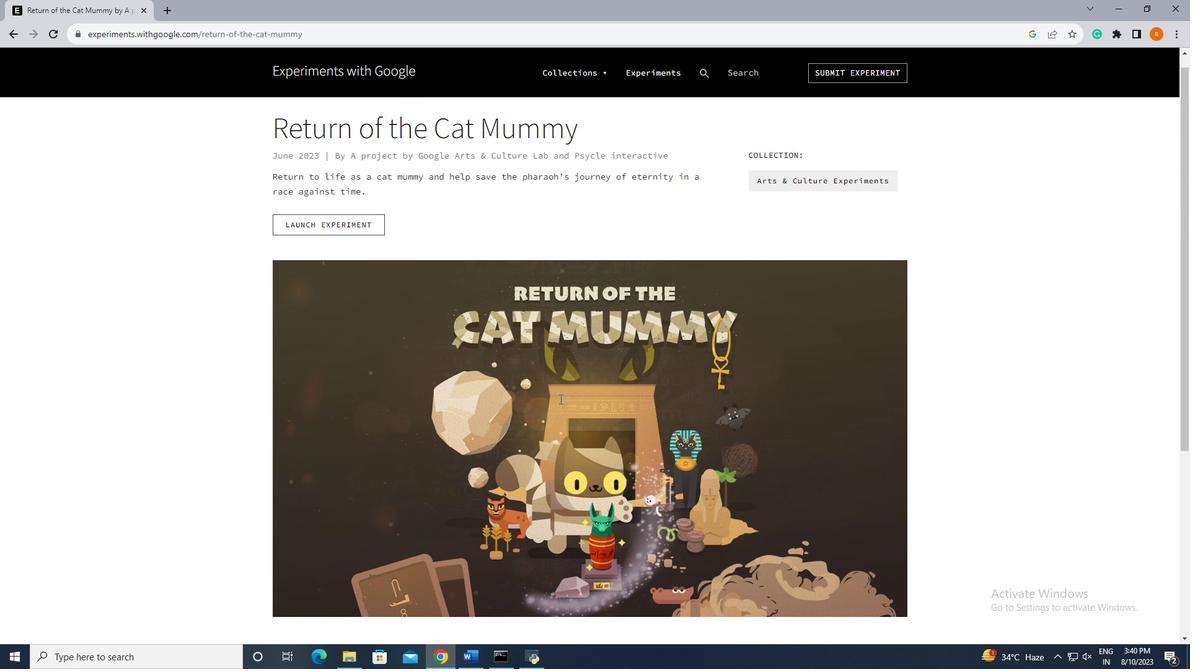 
Action: Mouse scrolled (559, 399) with delta (0, 0)
Screenshot: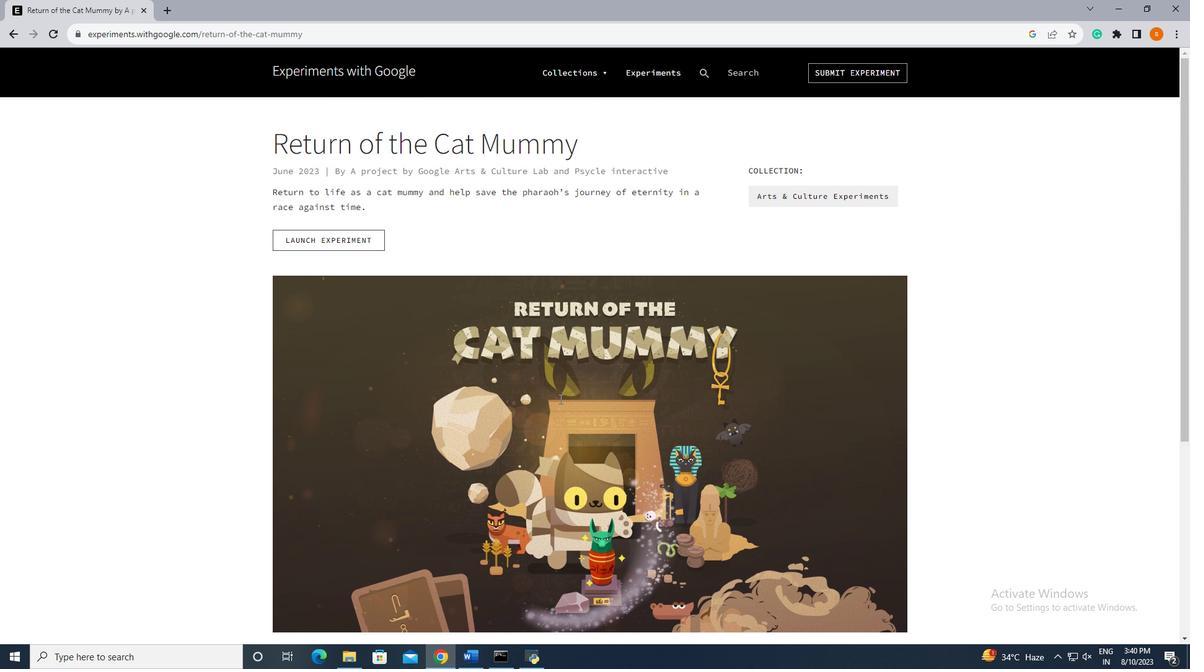 
Action: Mouse scrolled (559, 399) with delta (0, 0)
Screenshot: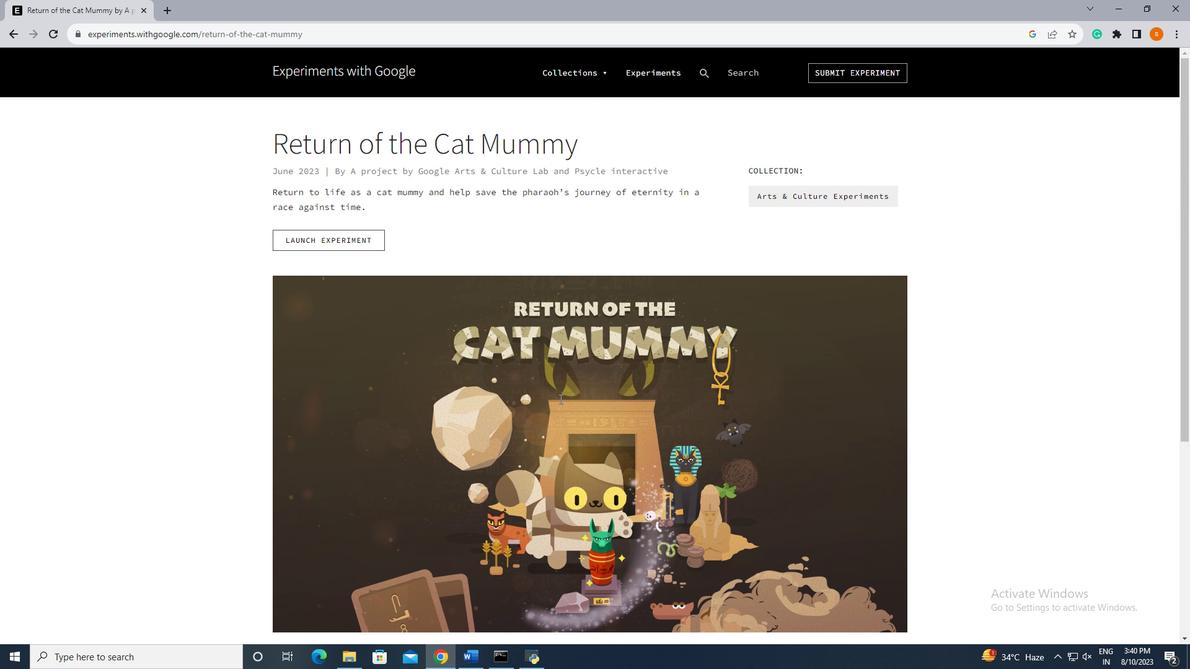 
Action: Mouse moved to (9, 34)
Screenshot: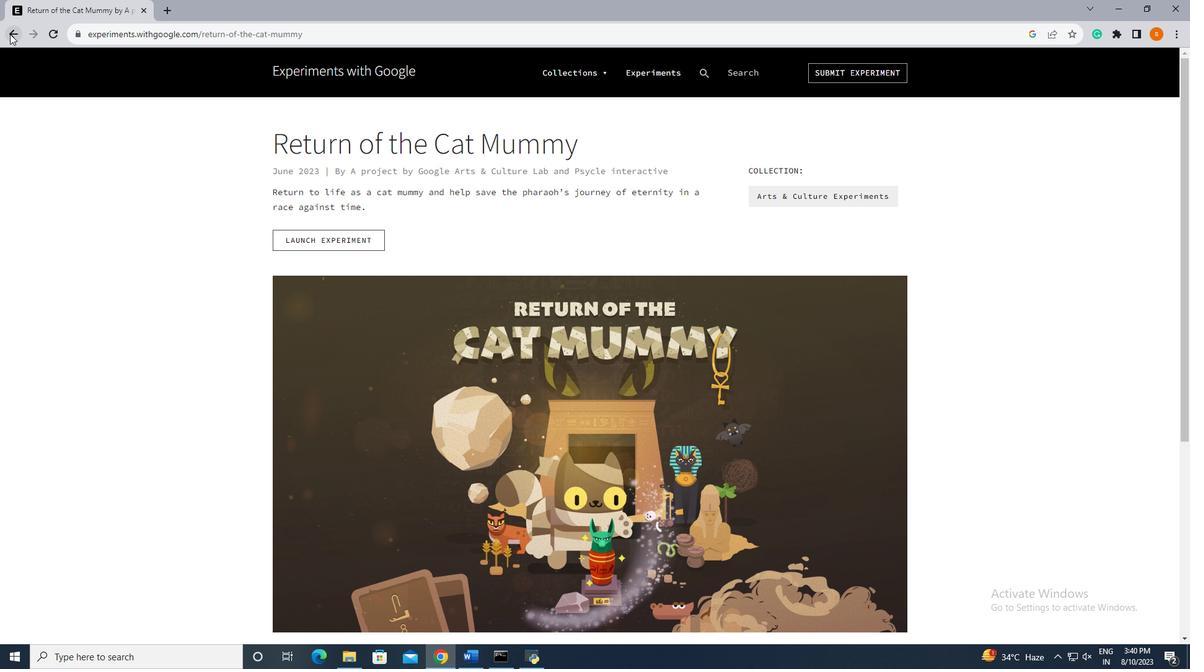 
Action: Mouse pressed left at (9, 34)
Screenshot: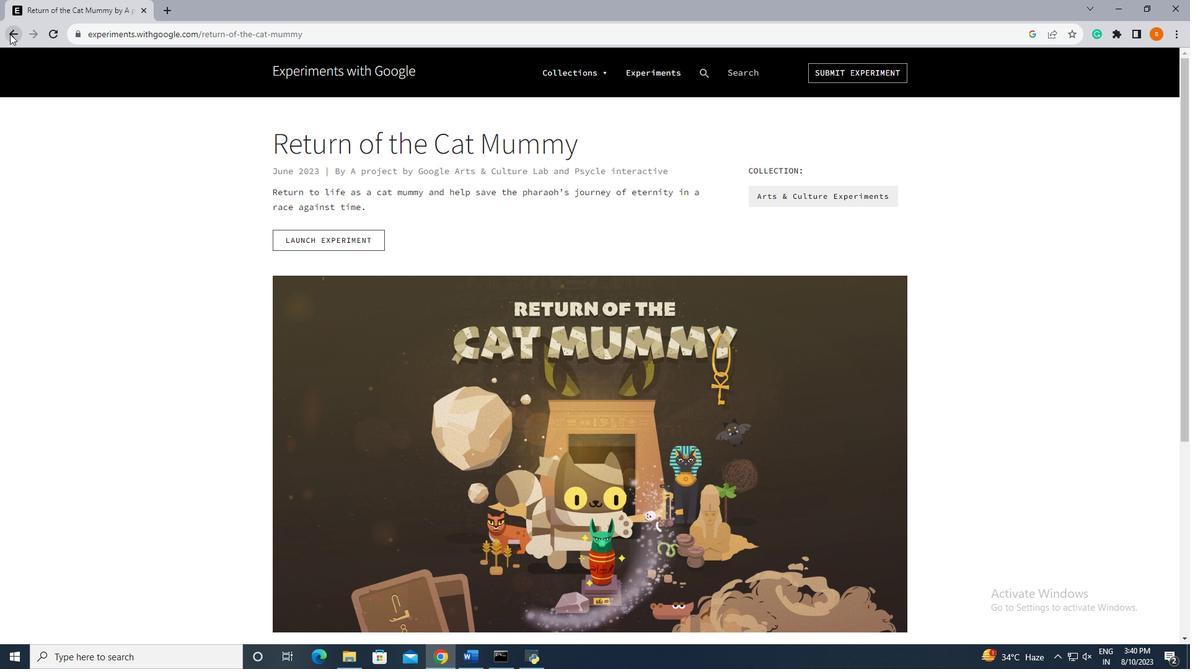 
Action: Mouse moved to (678, 402)
Screenshot: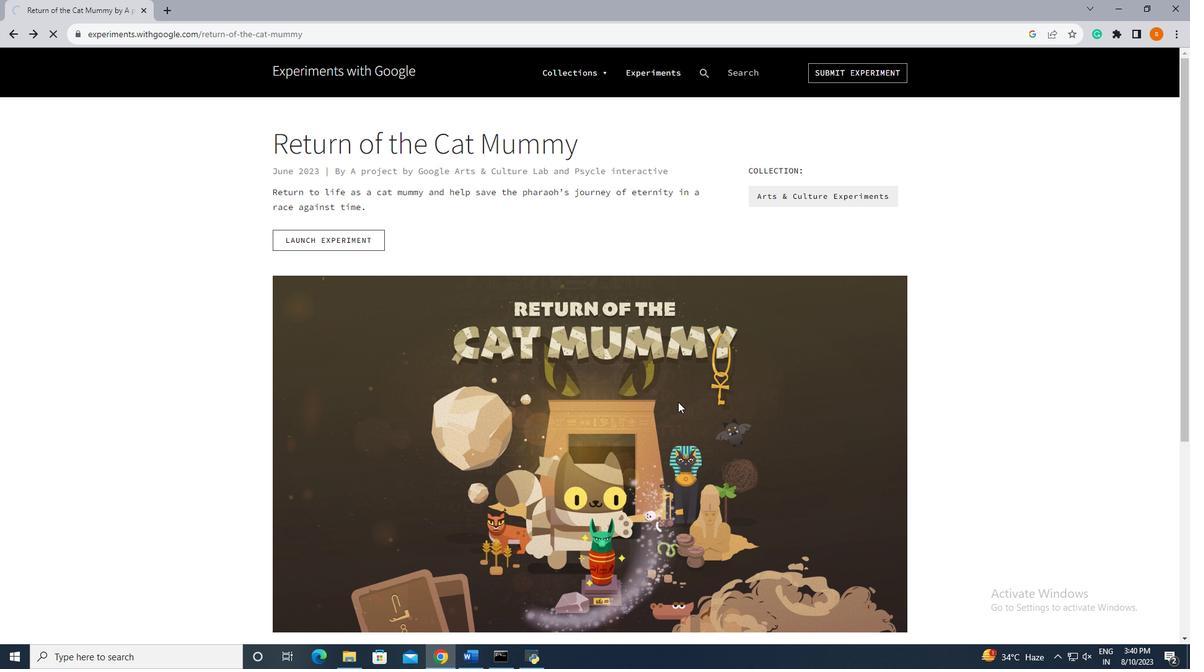 
Action: Mouse scrolled (678, 401) with delta (0, 0)
Screenshot: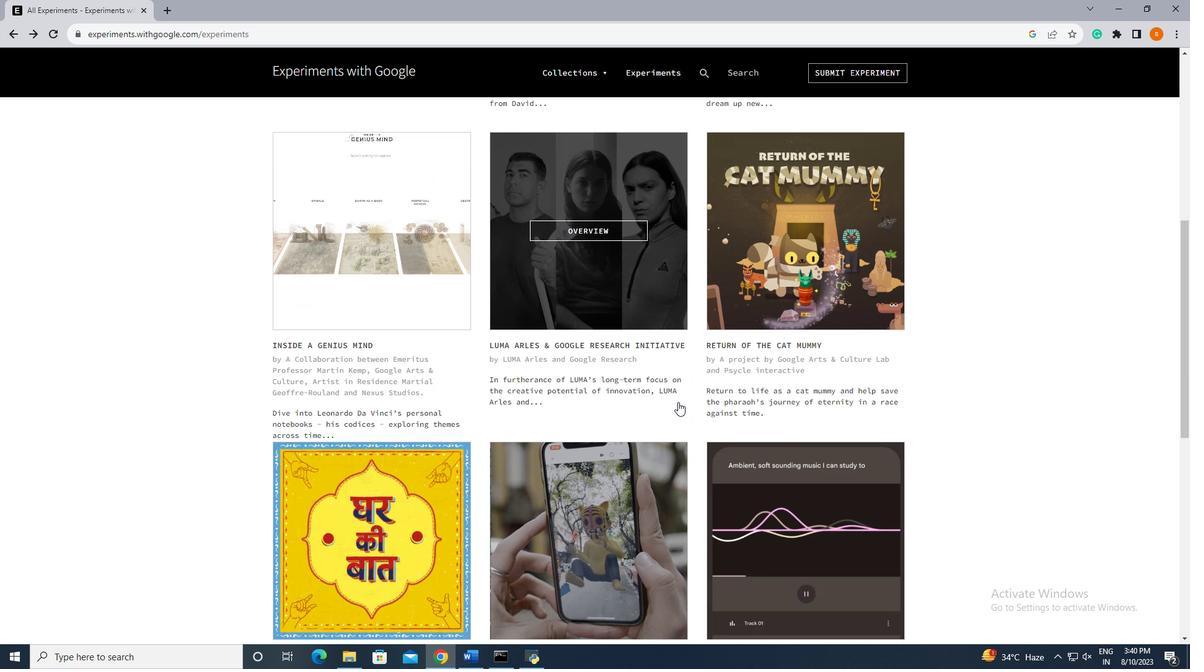 
Action: Mouse scrolled (678, 401) with delta (0, 0)
Screenshot: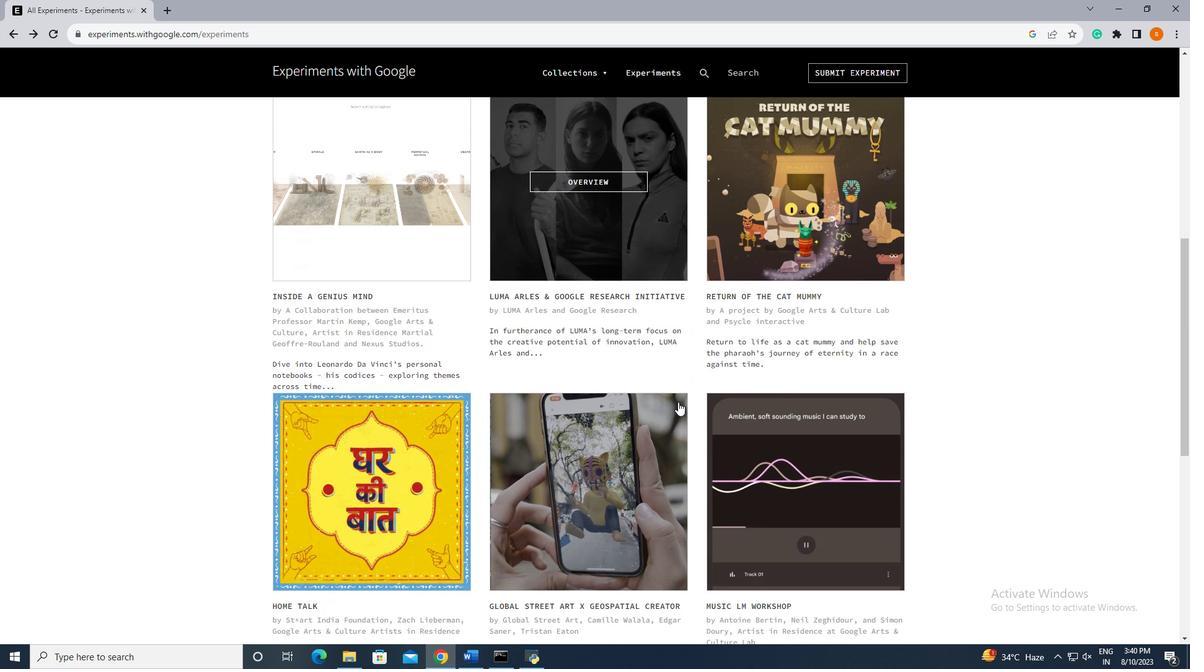 
Action: Mouse scrolled (678, 401) with delta (0, 0)
Screenshot: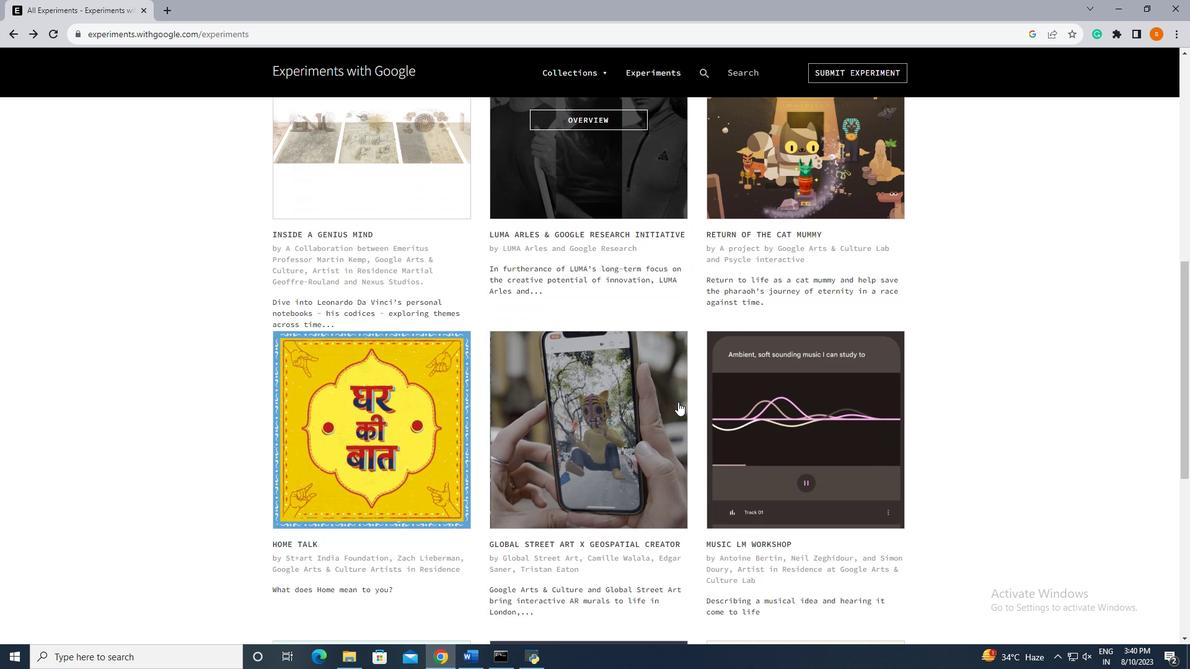 
Action: Mouse moved to (348, 442)
Screenshot: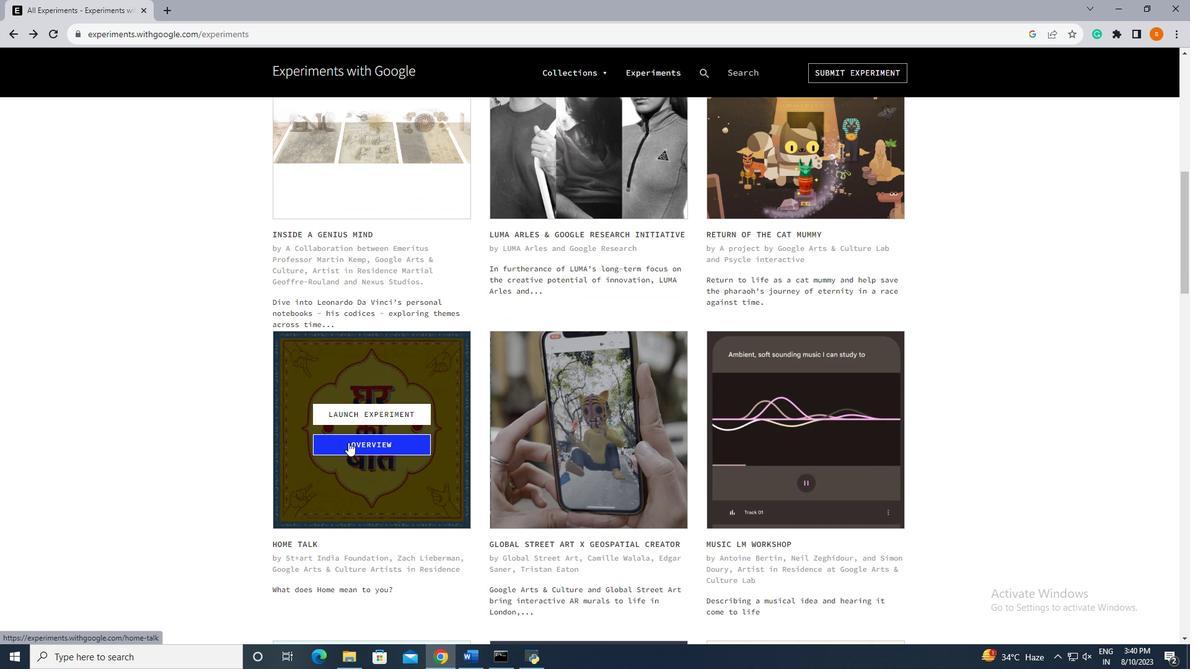 
Action: Mouse pressed left at (348, 442)
Screenshot: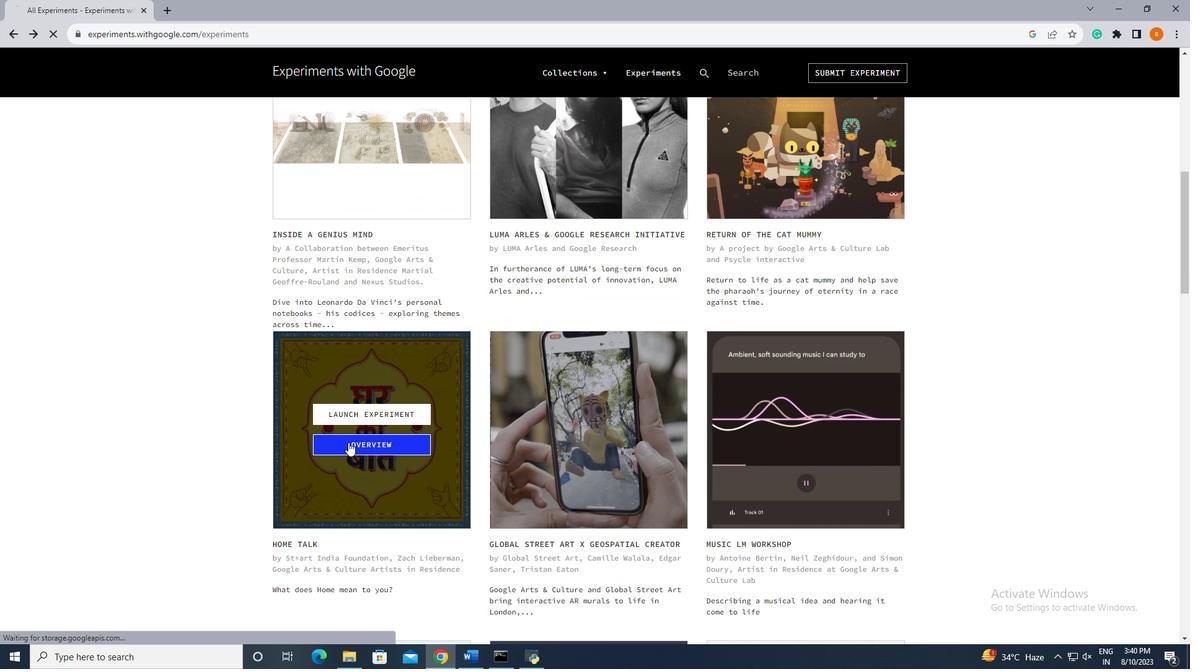
Action: Mouse moved to (582, 464)
Screenshot: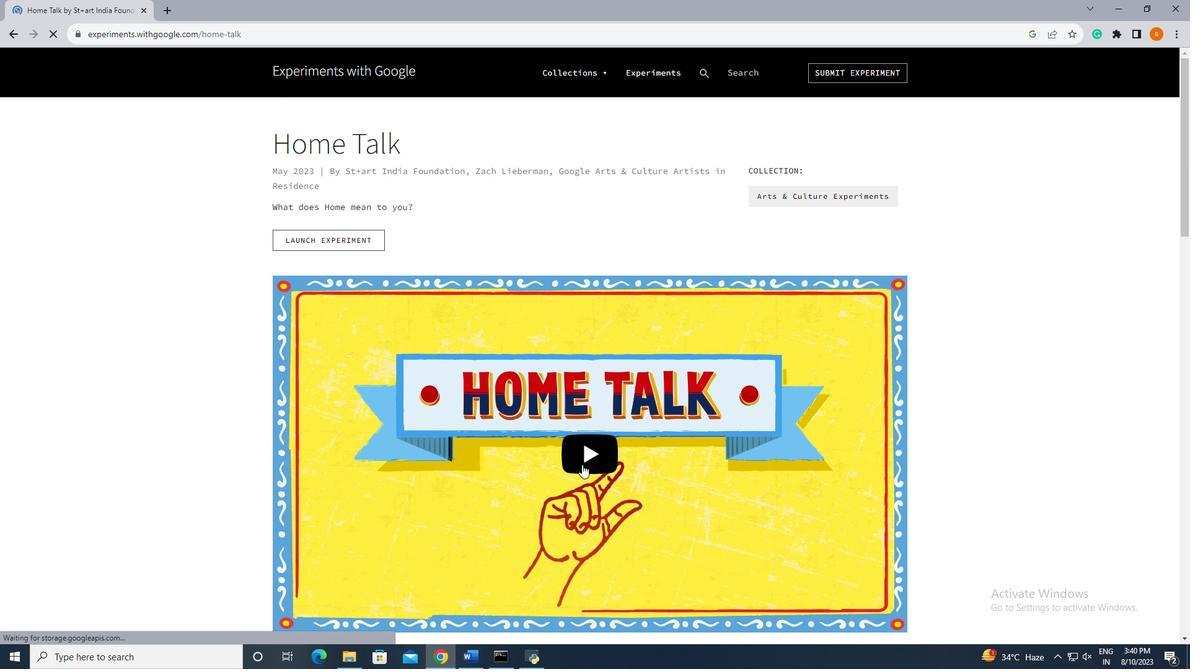 
Action: Mouse pressed left at (582, 464)
Screenshot: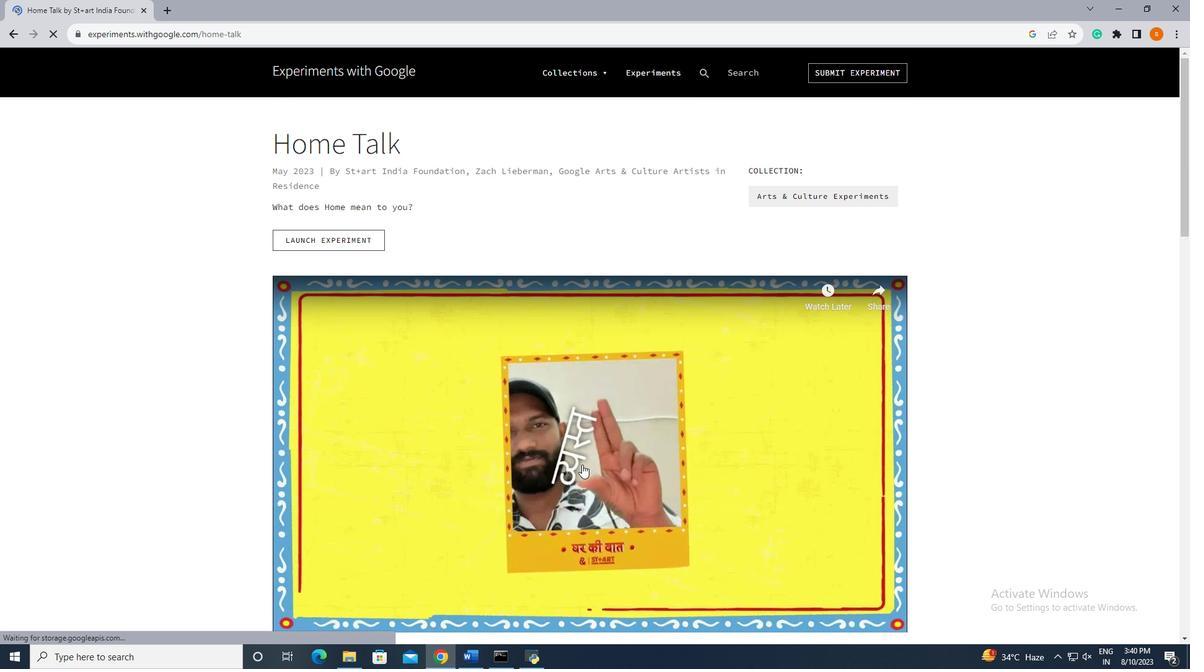 
Action: Mouse scrolled (582, 464) with delta (0, 0)
Screenshot: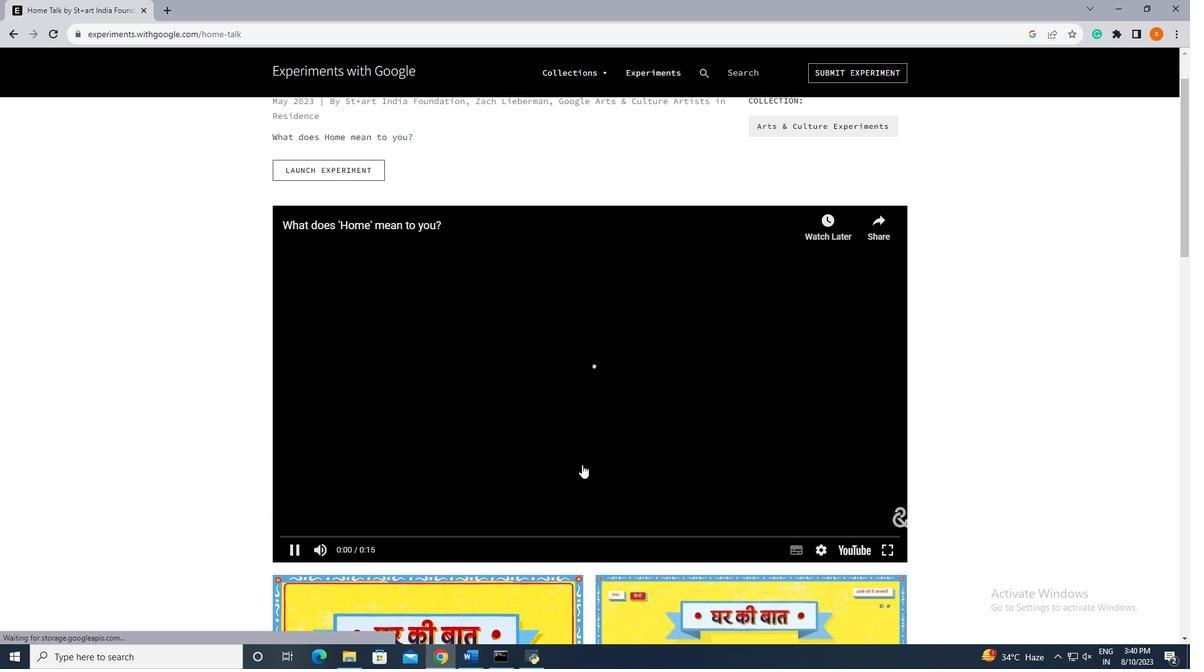 
Action: Mouse scrolled (582, 464) with delta (0, 0)
Screenshot: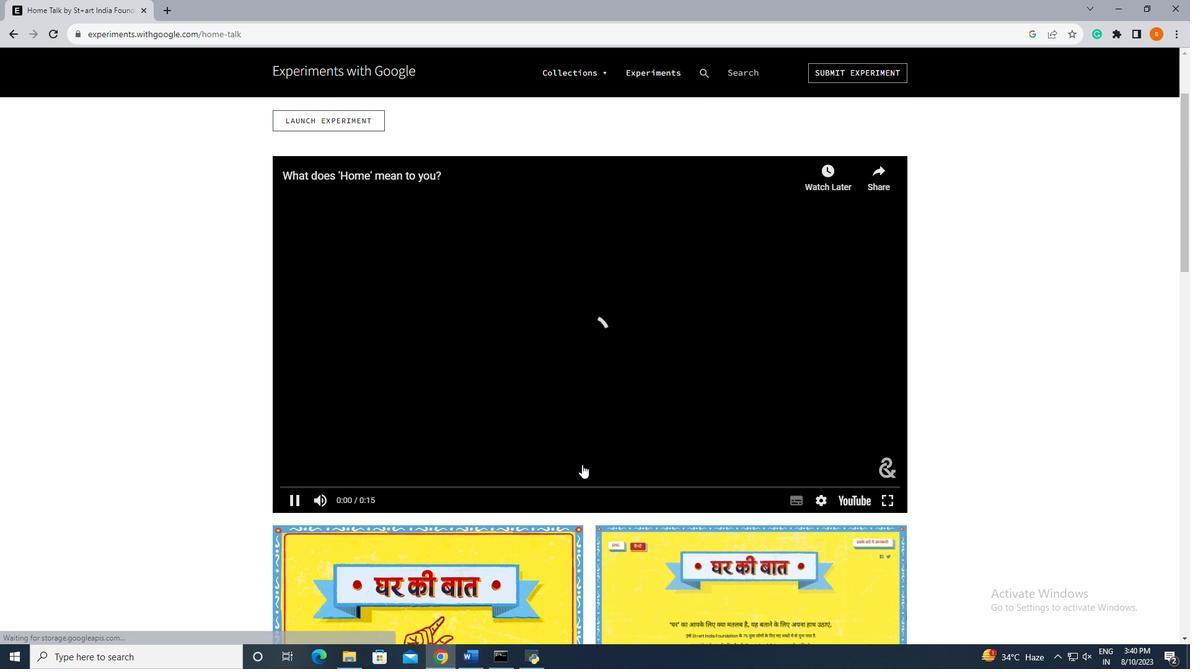 
Action: Mouse moved to (616, 400)
Screenshot: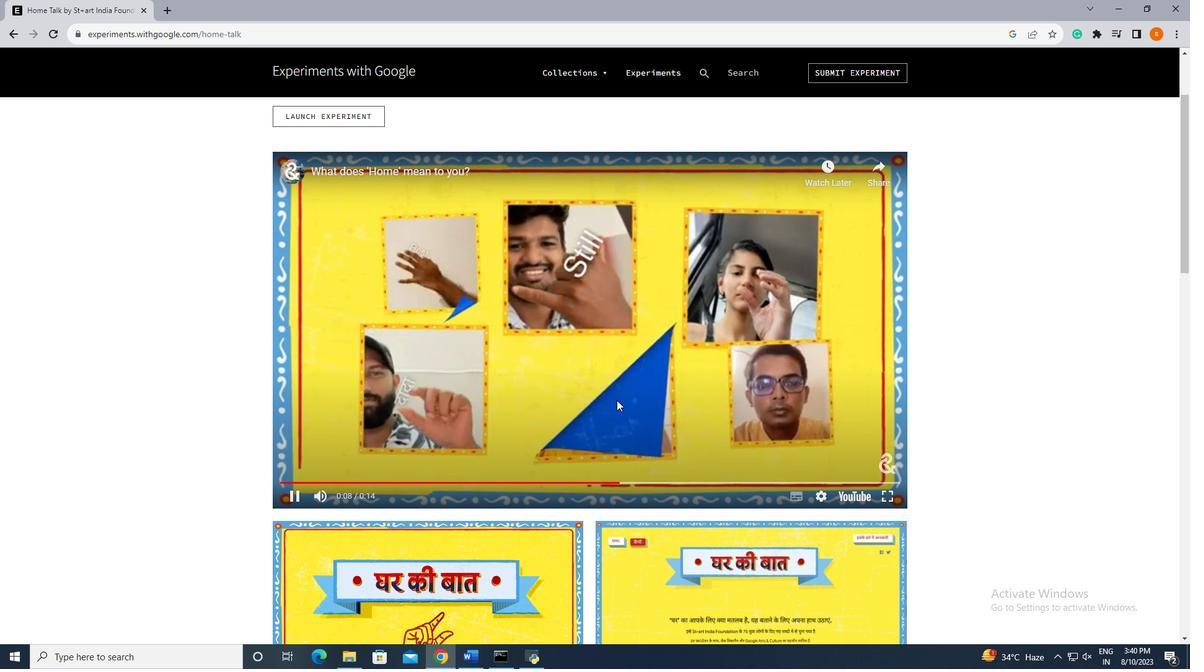 
Action: Mouse scrolled (616, 399) with delta (0, 0)
Screenshot: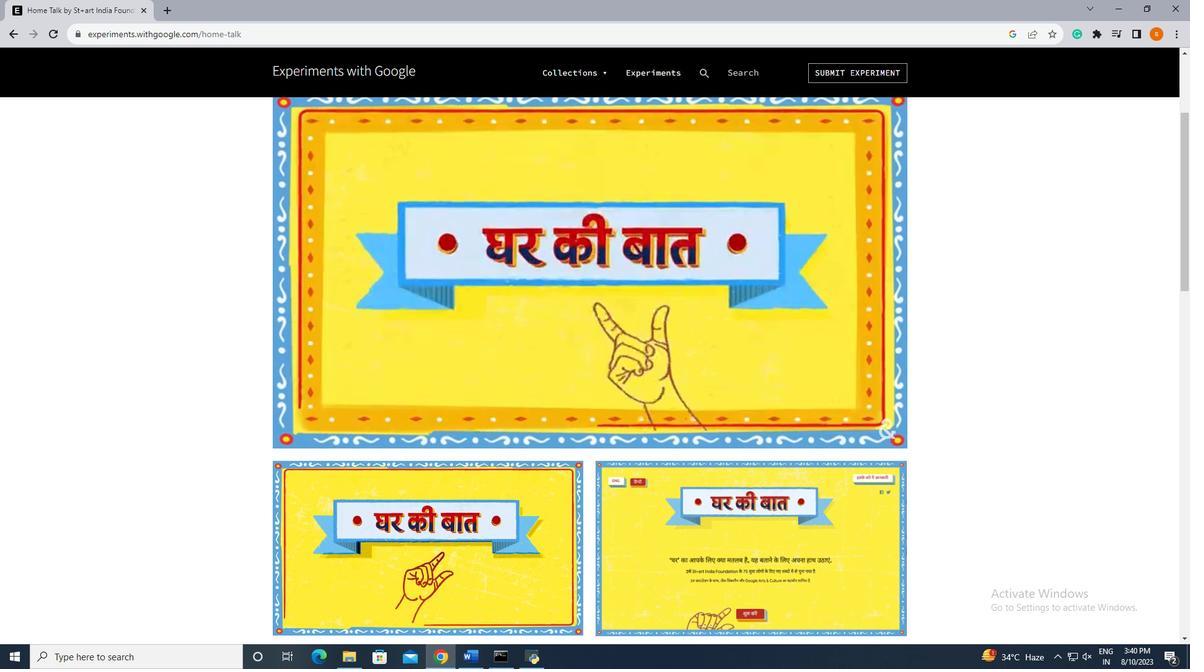 
Action: Mouse scrolled (616, 399) with delta (0, 0)
Screenshot: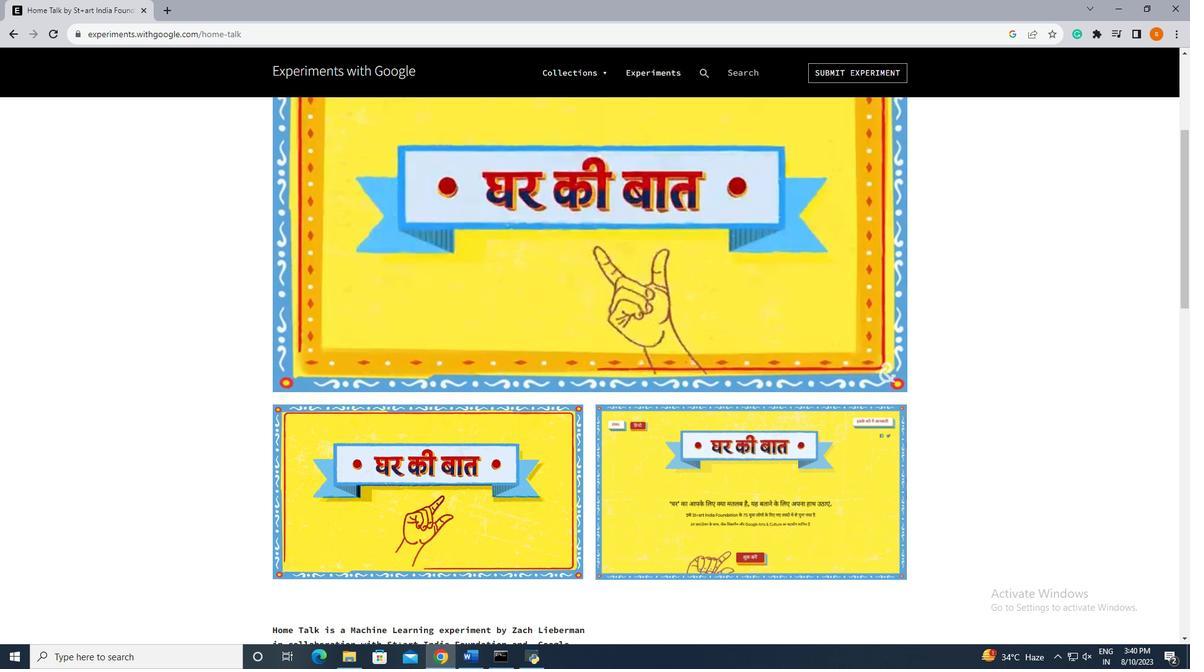 
Action: Mouse moved to (523, 459)
Screenshot: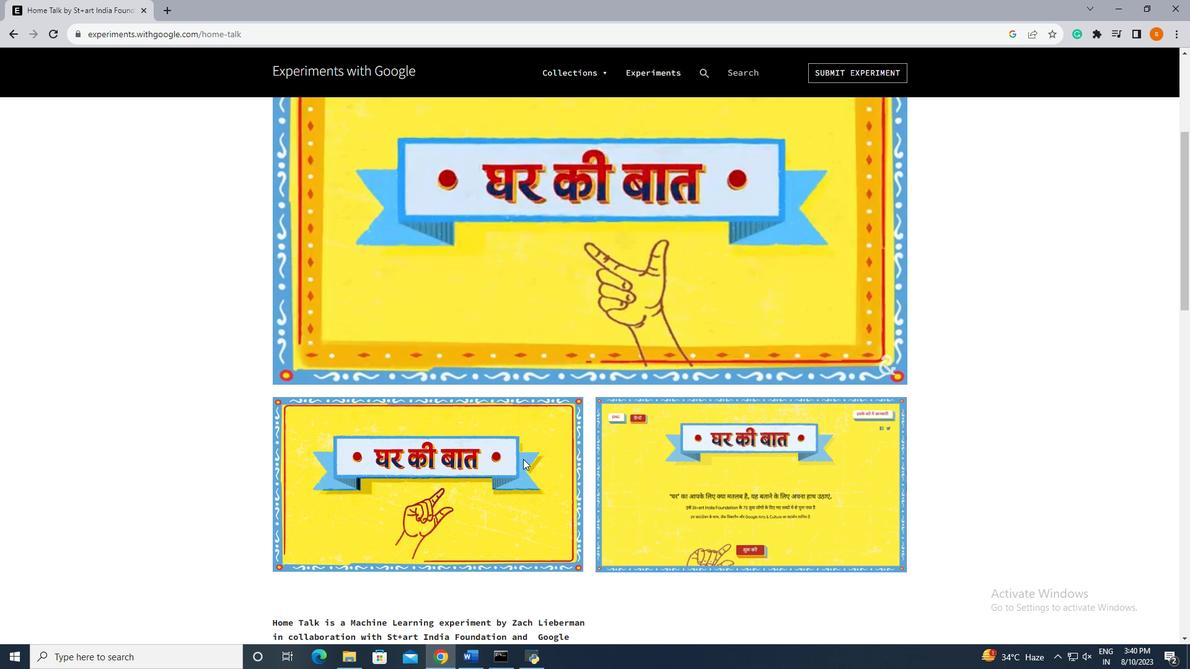 
Action: Mouse scrolled (523, 458) with delta (0, 0)
Screenshot: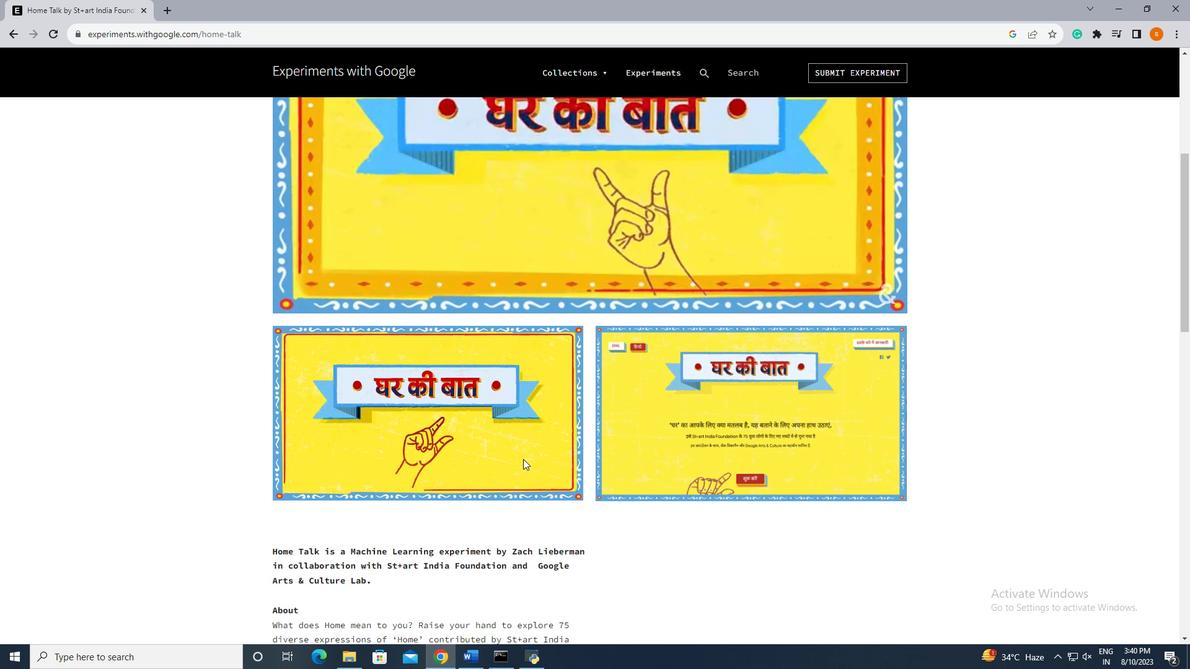 
Action: Mouse scrolled (523, 458) with delta (0, 0)
Screenshot: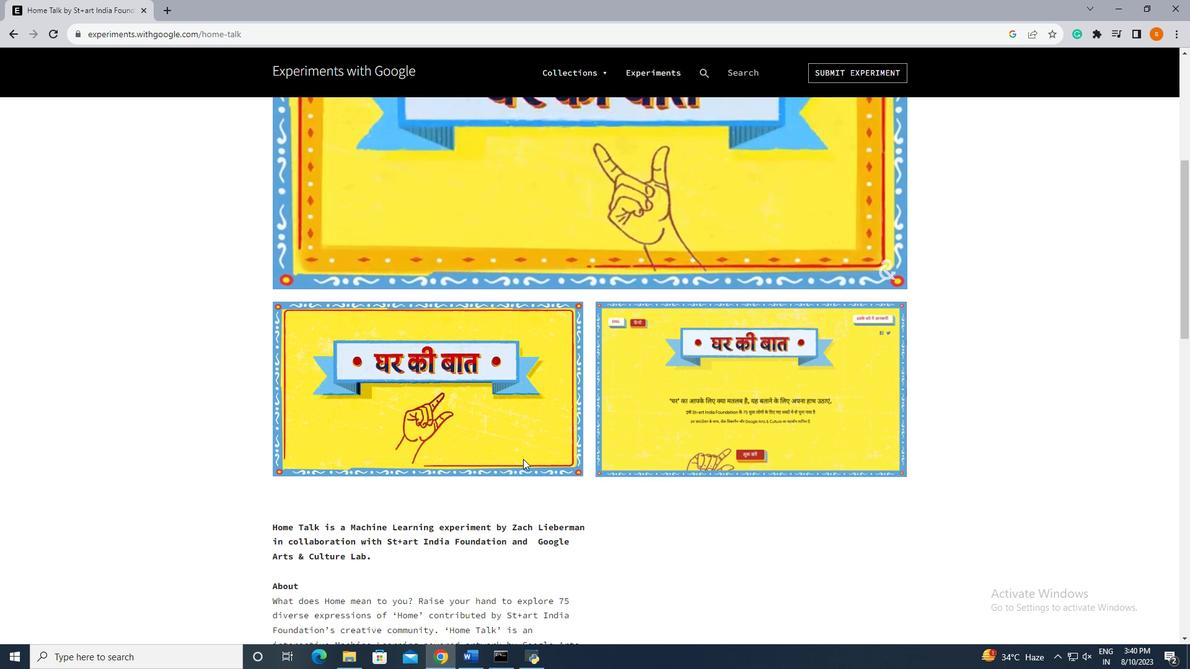 
Action: Mouse scrolled (523, 458) with delta (0, 0)
Screenshot: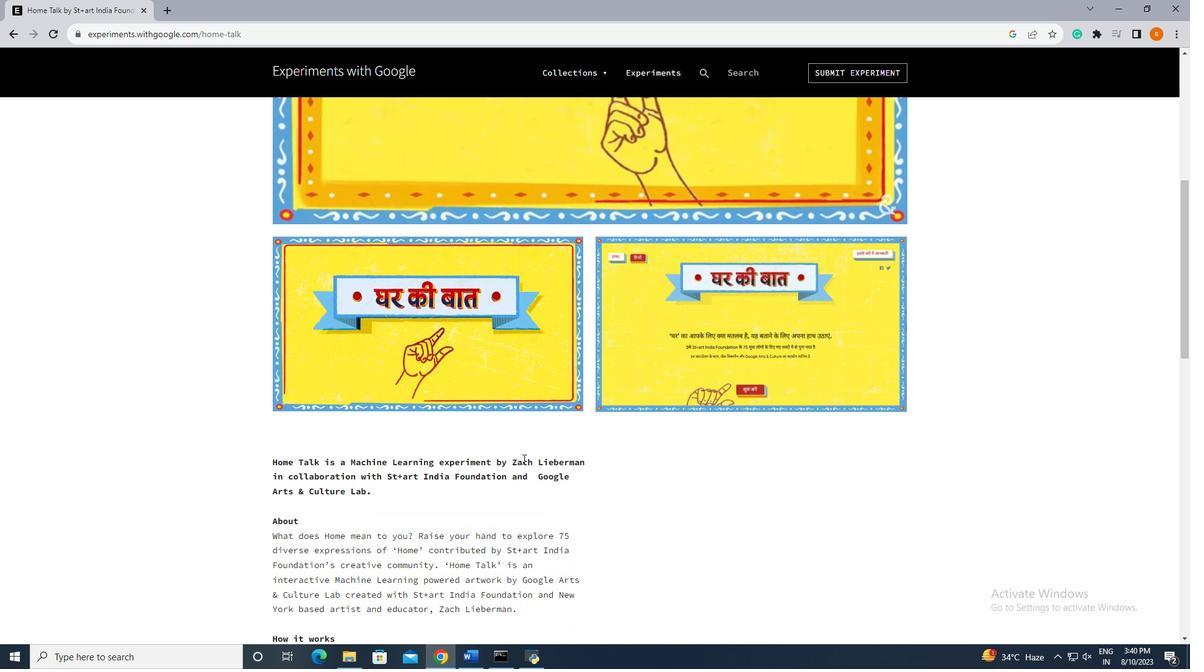 
Action: Mouse moved to (523, 459)
Screenshot: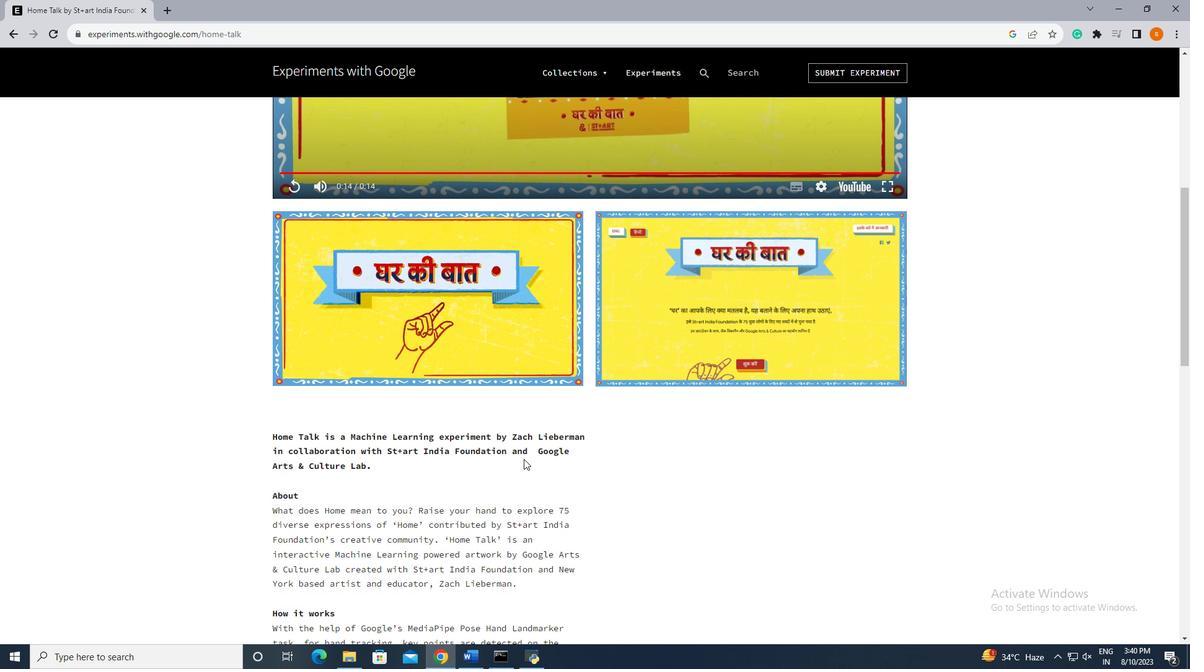 
Action: Mouse scrolled (523, 458) with delta (0, 0)
Screenshot: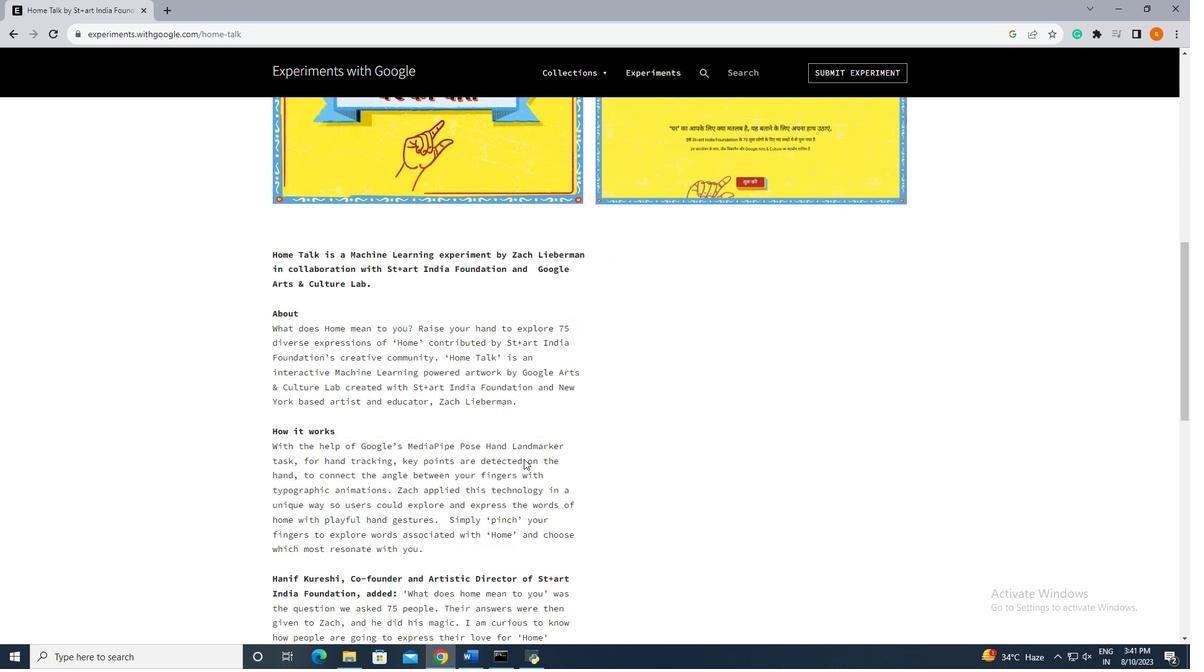 
Action: Mouse scrolled (523, 458) with delta (0, 0)
Screenshot: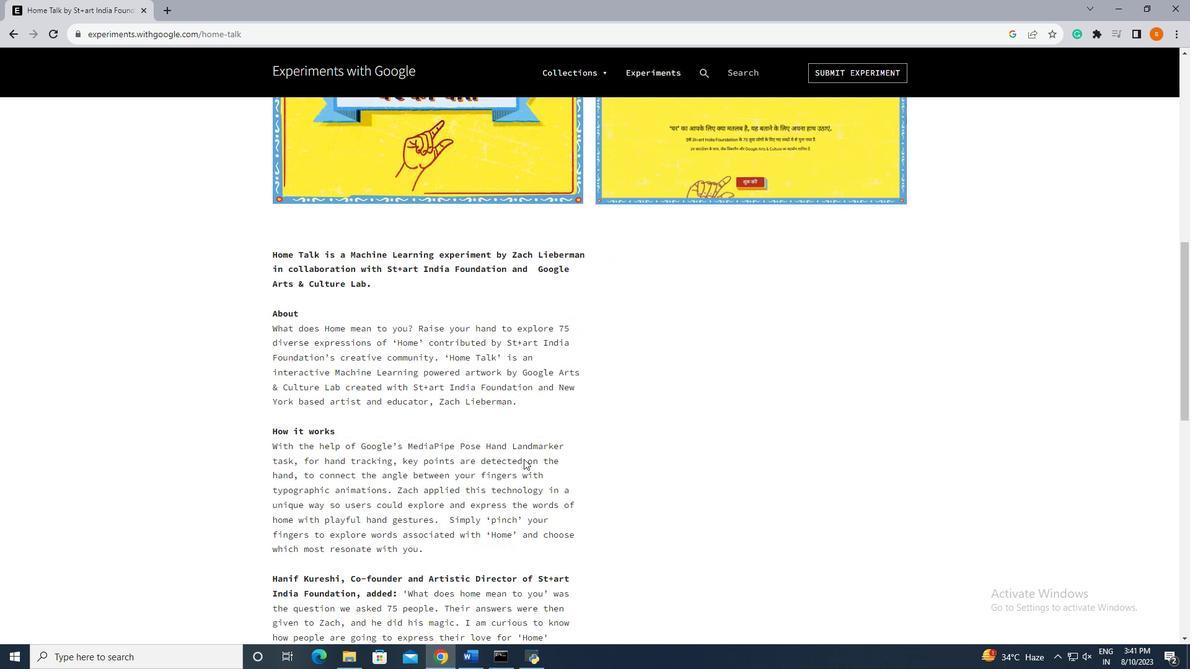 
Action: Mouse scrolled (523, 458) with delta (0, 0)
Screenshot: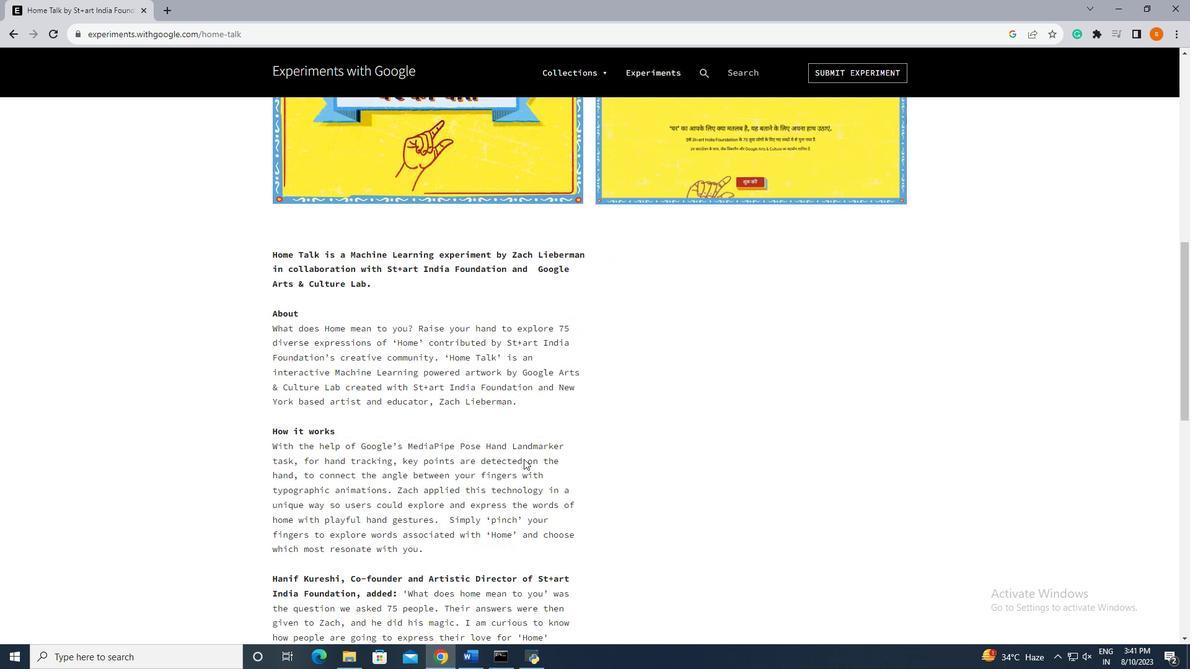 
Action: Mouse scrolled (523, 458) with delta (0, 0)
Screenshot: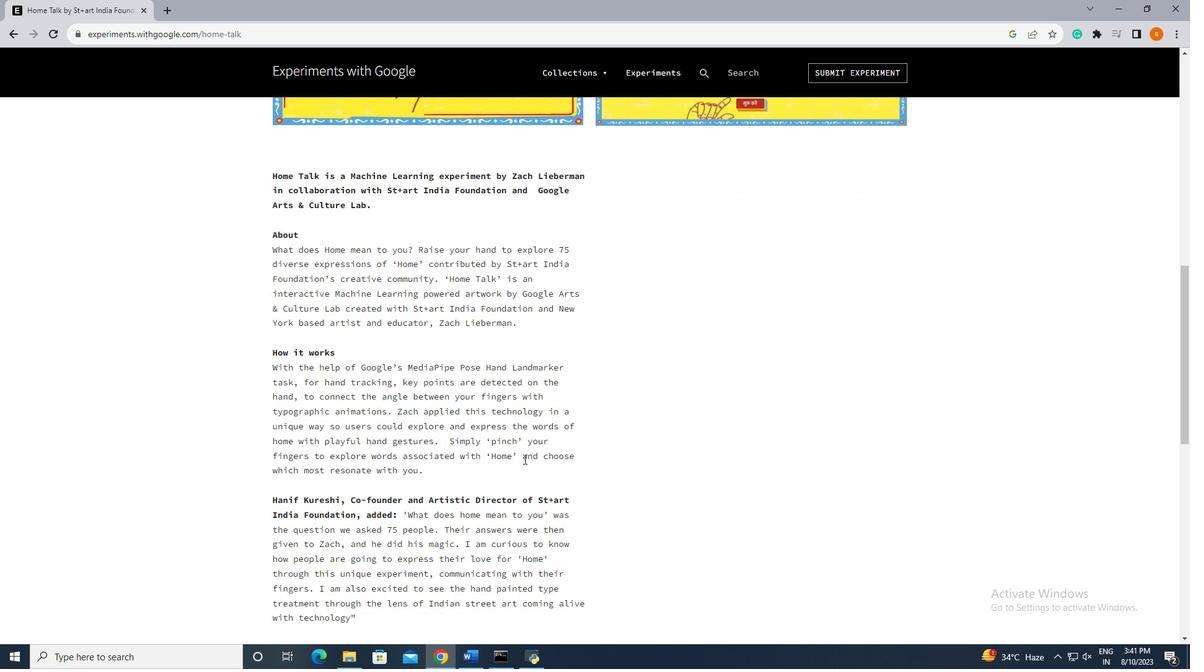 
Action: Mouse scrolled (523, 458) with delta (0, 0)
Screenshot: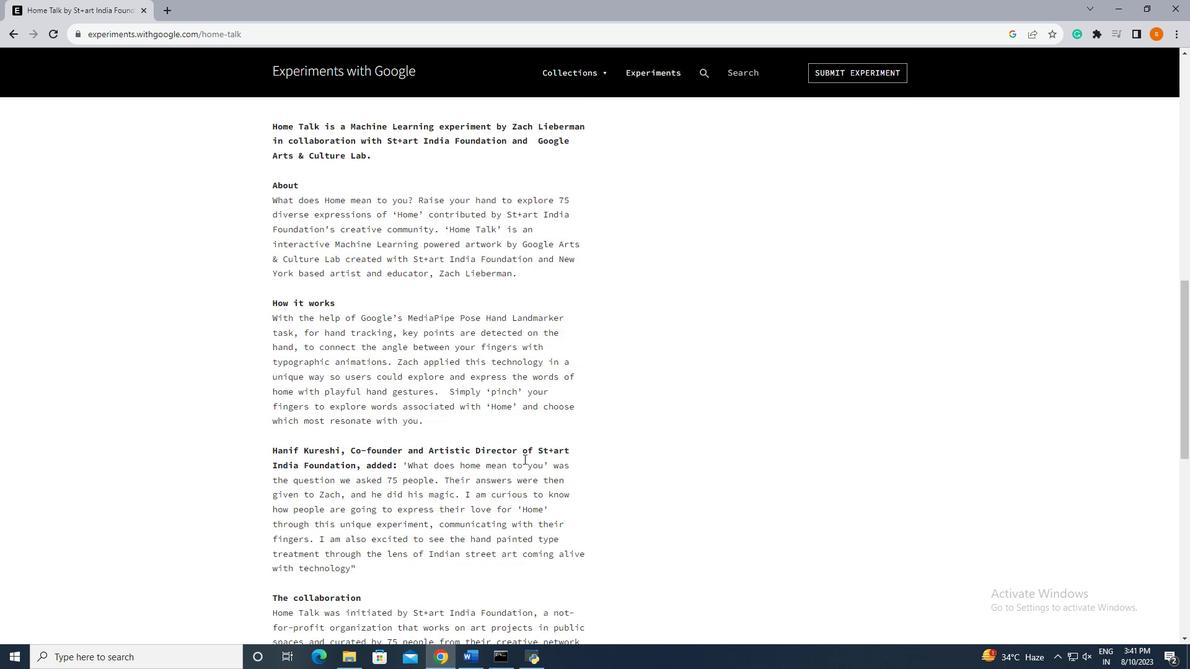 
Action: Mouse scrolled (523, 458) with delta (0, 0)
Screenshot: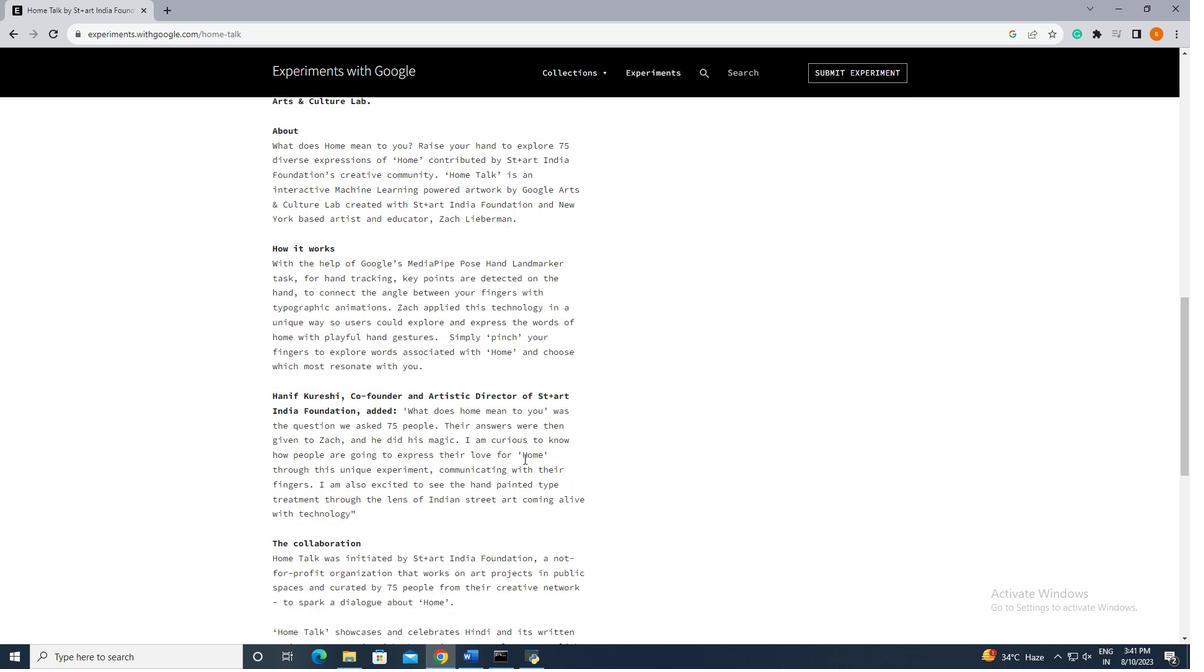 
Action: Mouse scrolled (523, 458) with delta (0, 0)
Screenshot: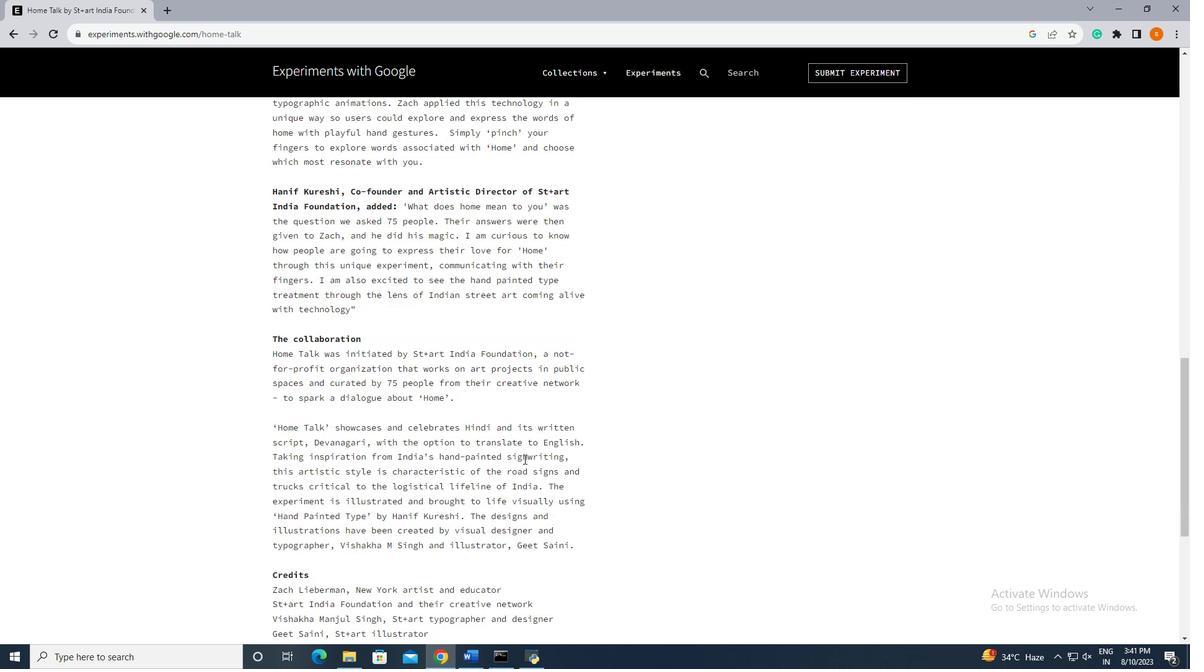 
Action: Mouse scrolled (523, 458) with delta (0, 0)
